 Task: Slide 41 - Birthdays.
Action: Mouse moved to (33, 81)
Screenshot: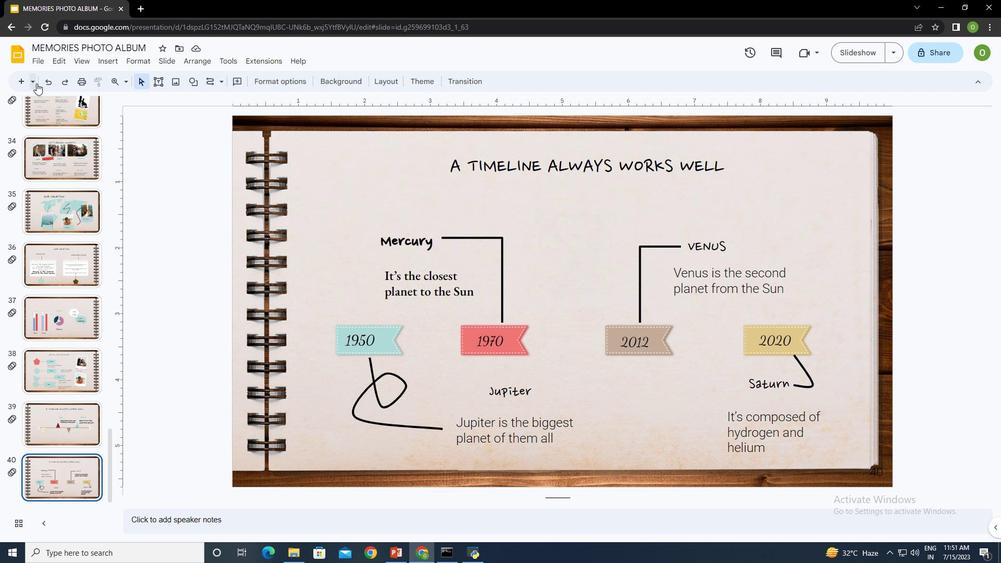 
Action: Mouse pressed left at (33, 81)
Screenshot: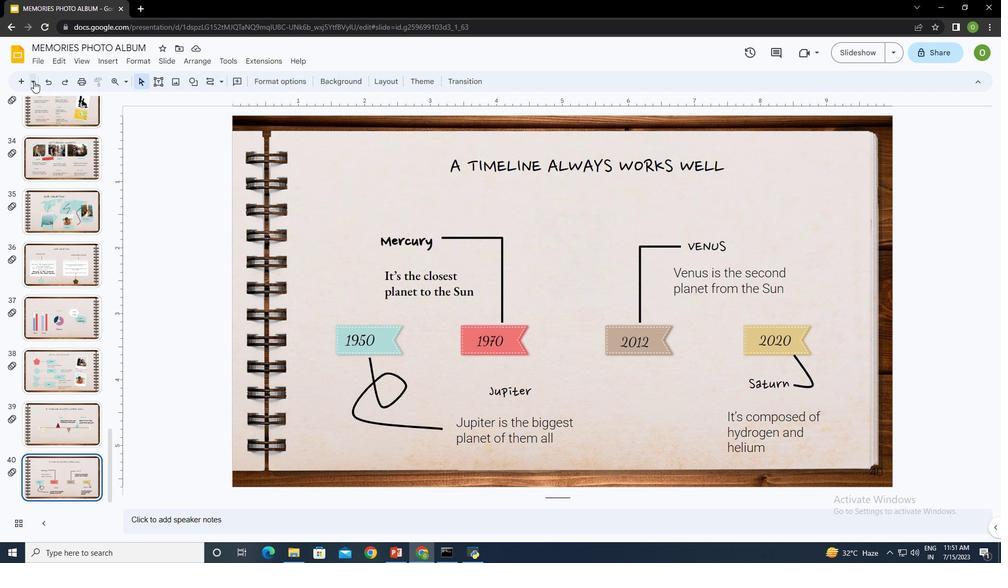 
Action: Mouse moved to (129, 169)
Screenshot: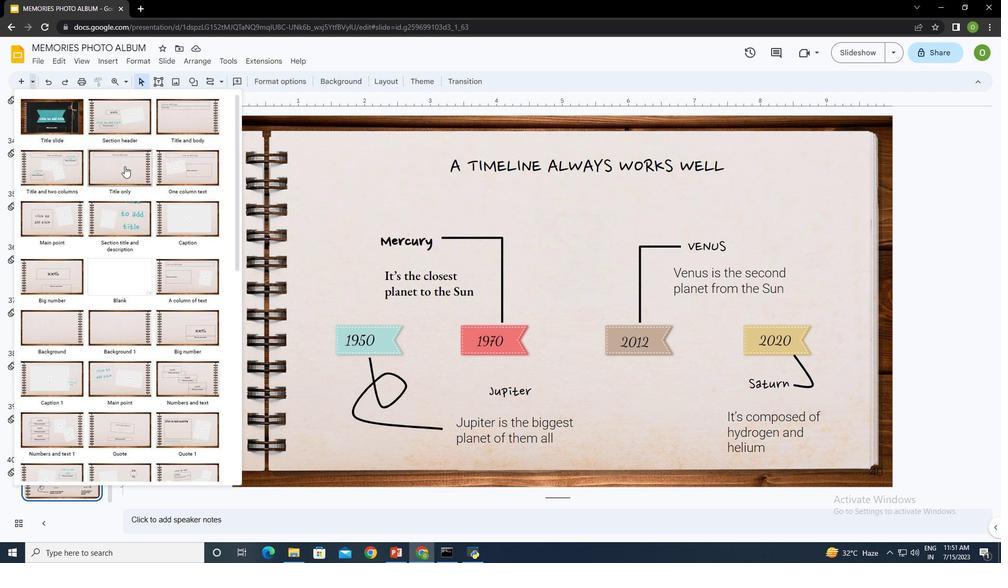 
Action: Mouse pressed left at (129, 169)
Screenshot: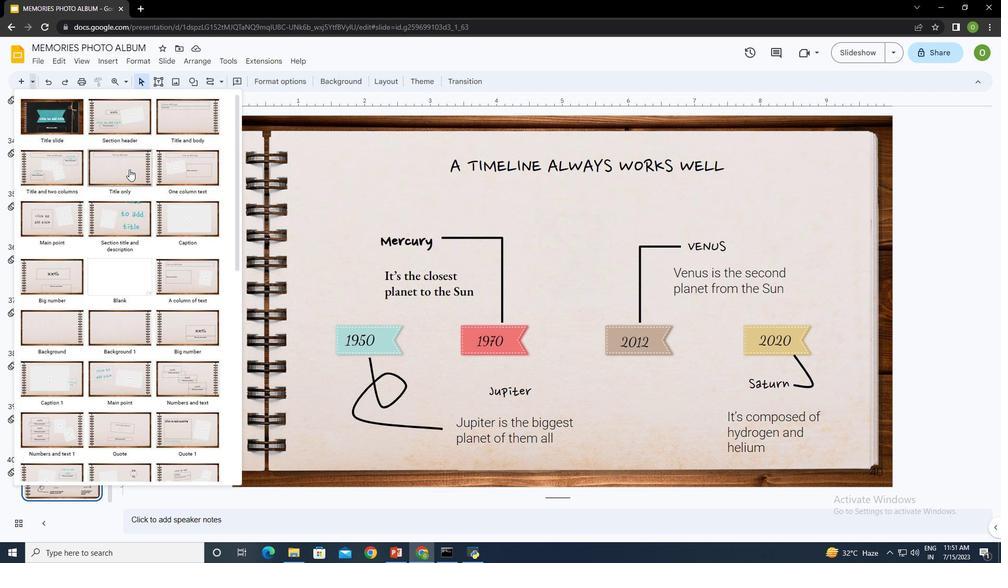 
Action: Mouse moved to (526, 160)
Screenshot: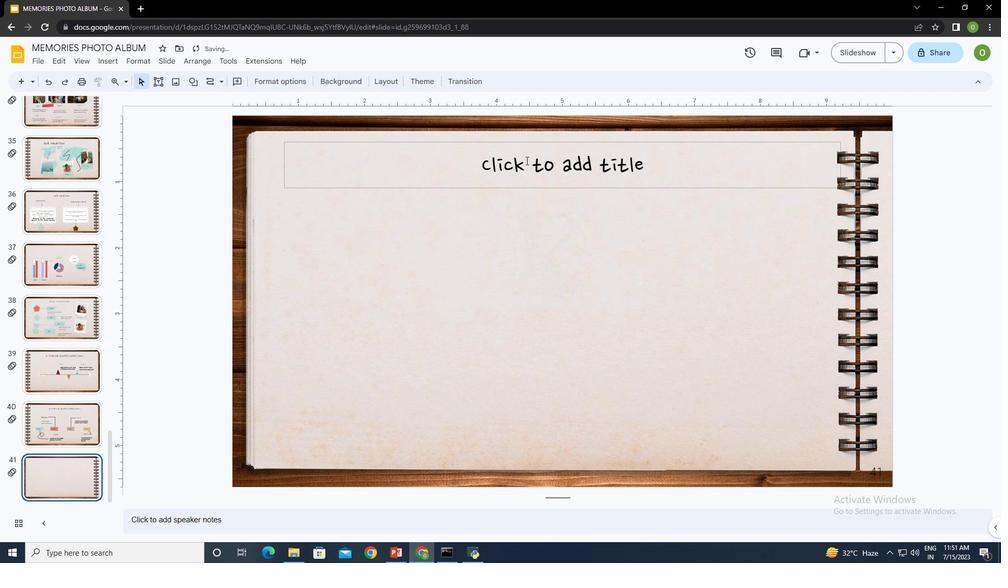 
Action: Mouse pressed left at (526, 160)
Screenshot: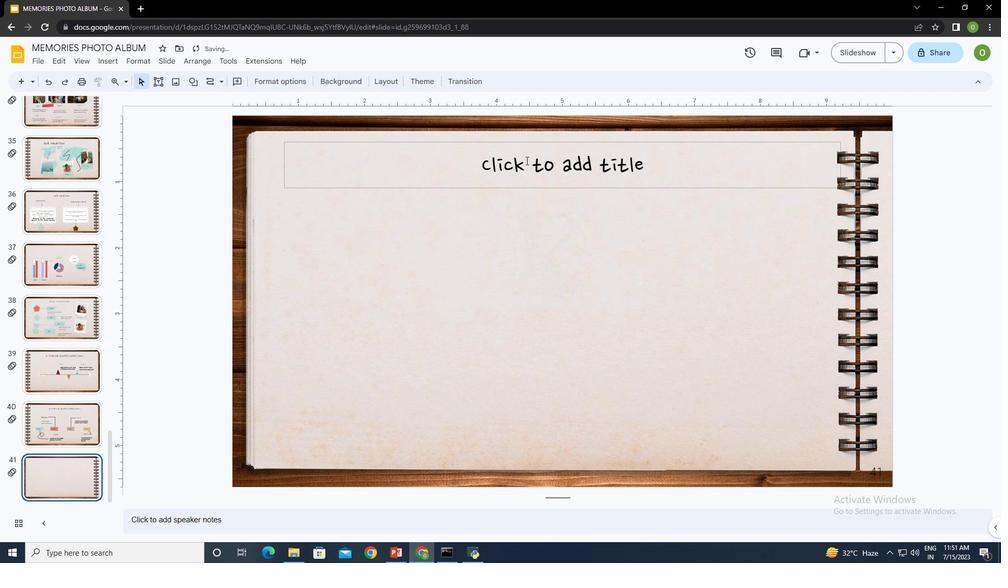 
Action: Key pressed <Key.shift><Key.shift><Key.shift><Key.shift><Key.shift><Key.shift><Key.shift>Bi<Key.backspace><Key.caps_lock>IRTG<Key.backspace>HDAY
Screenshot: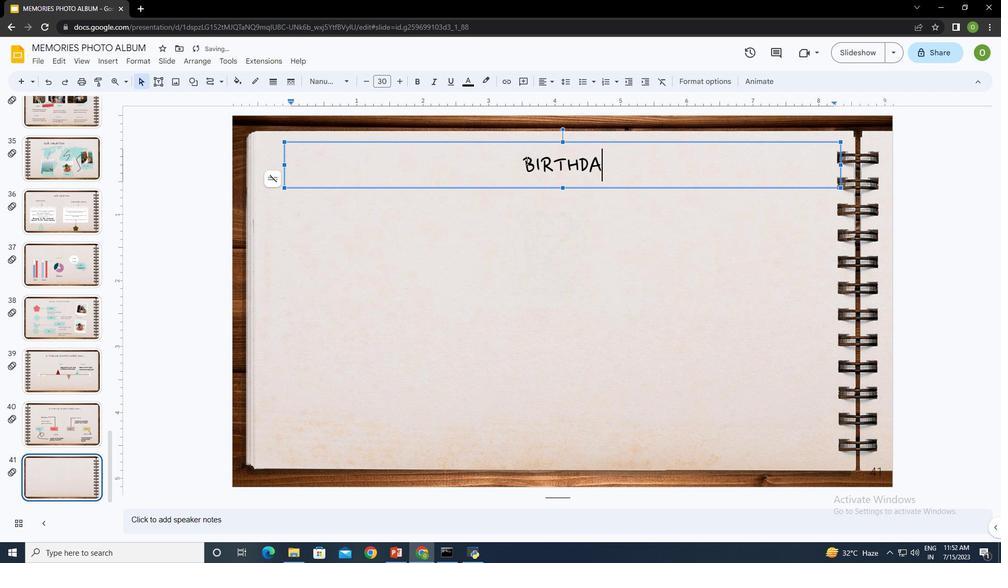 
Action: Mouse moved to (528, 153)
Screenshot: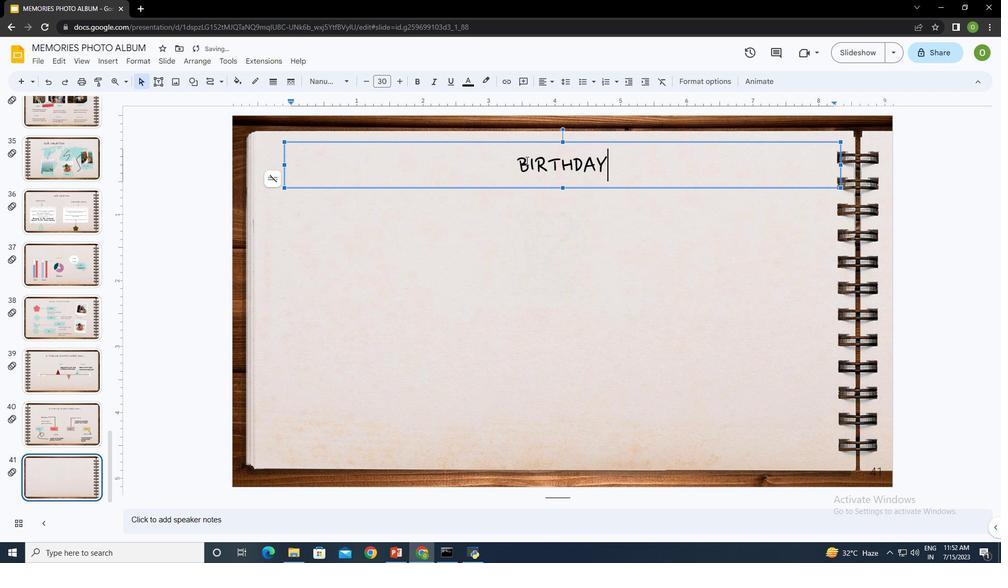 
Action: Key pressed S
Screenshot: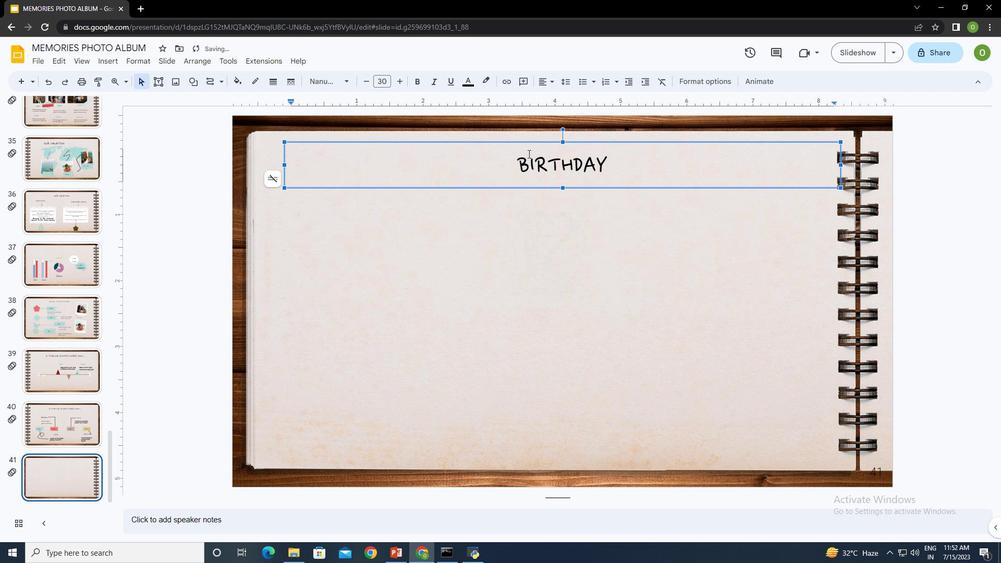 
Action: Mouse moved to (590, 223)
Screenshot: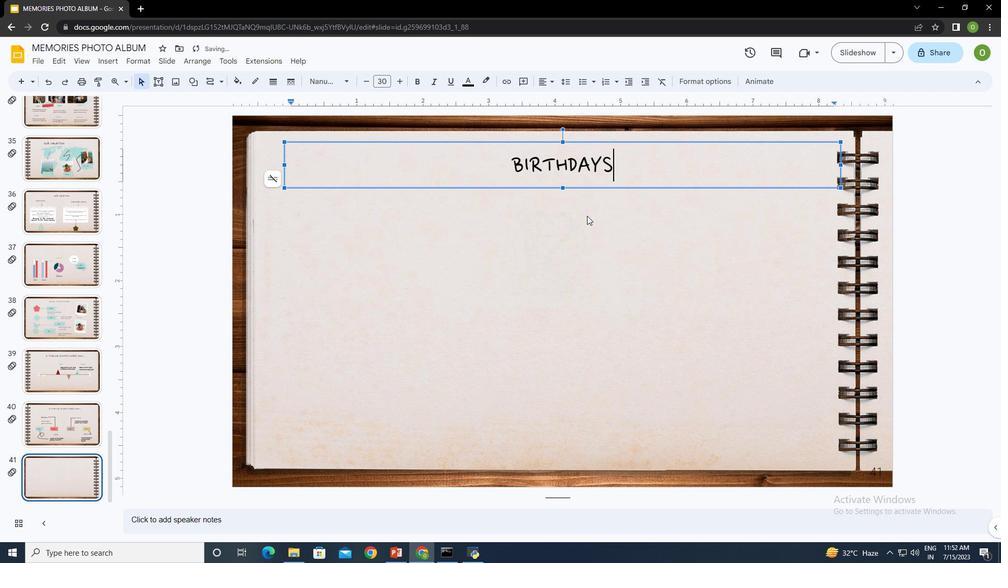 
Action: Mouse pressed left at (590, 223)
Screenshot: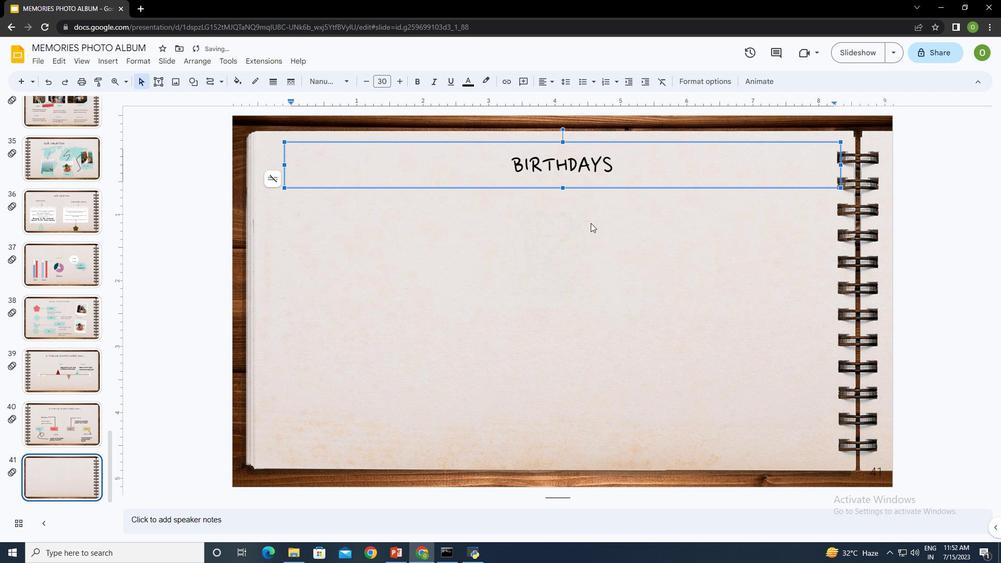 
Action: Mouse moved to (106, 60)
Screenshot: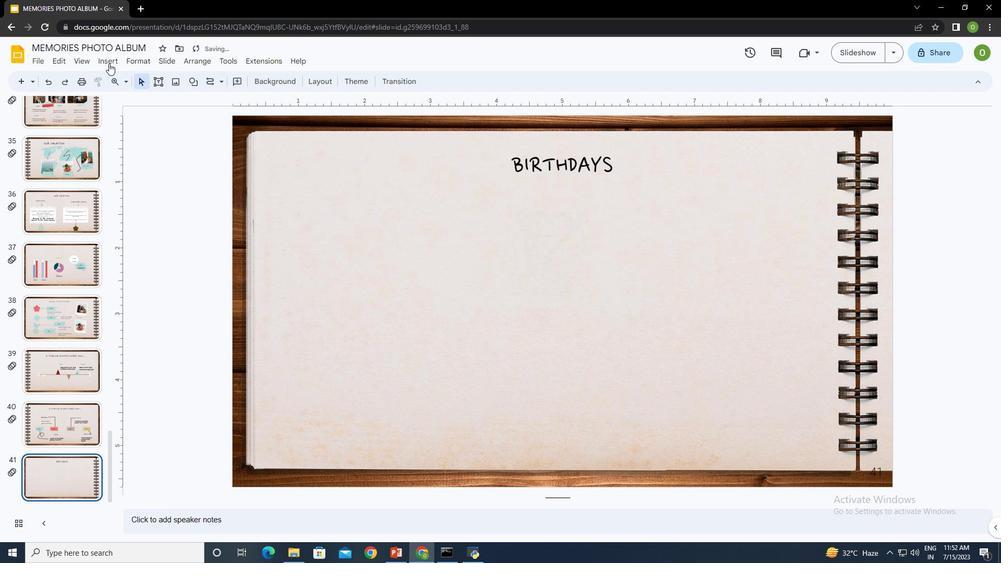 
Action: Mouse pressed left at (106, 60)
Screenshot: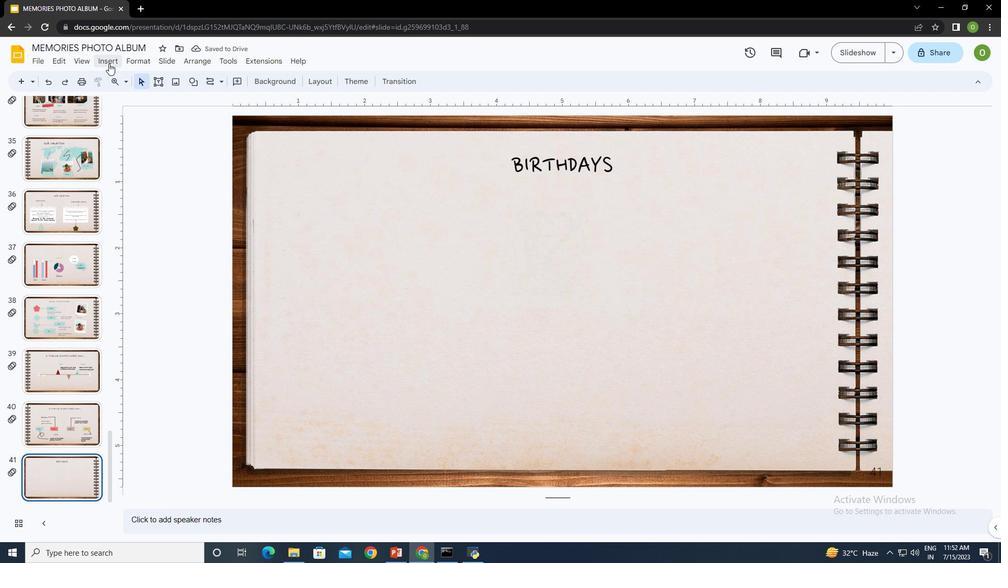
Action: Mouse moved to (336, 81)
Screenshot: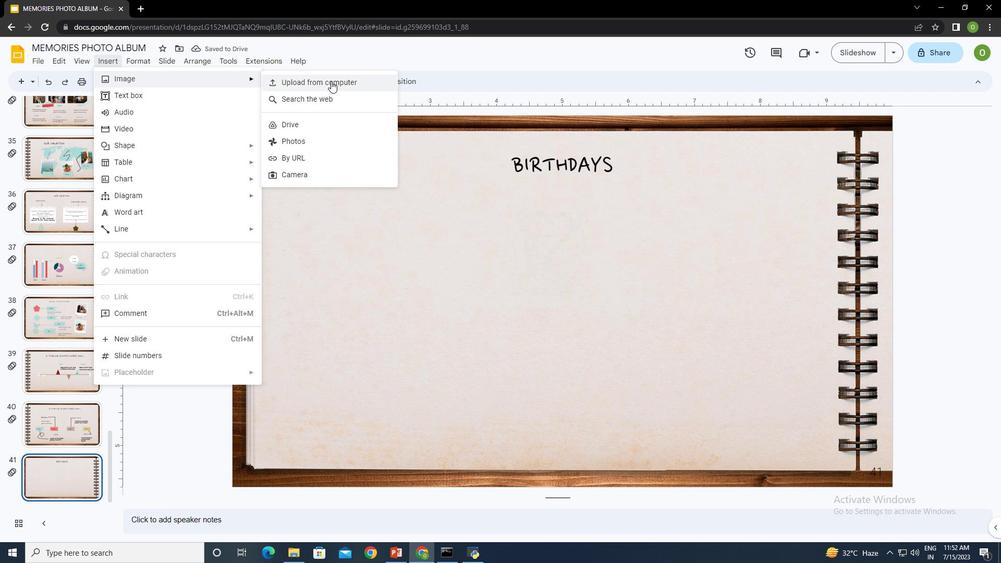 
Action: Mouse pressed left at (336, 81)
Screenshot: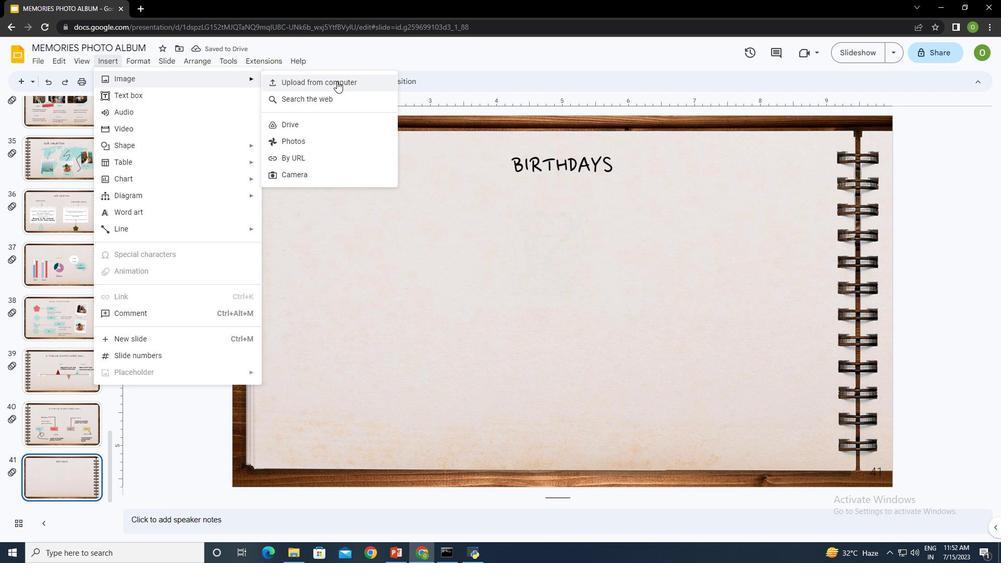 
Action: Mouse moved to (491, 88)
Screenshot: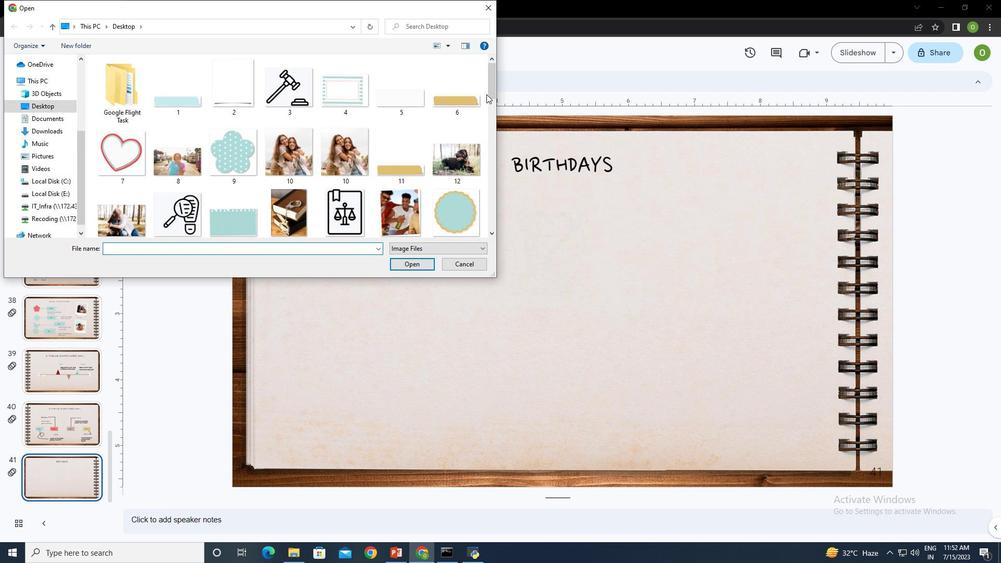 
Action: Mouse pressed left at (491, 88)
Screenshot: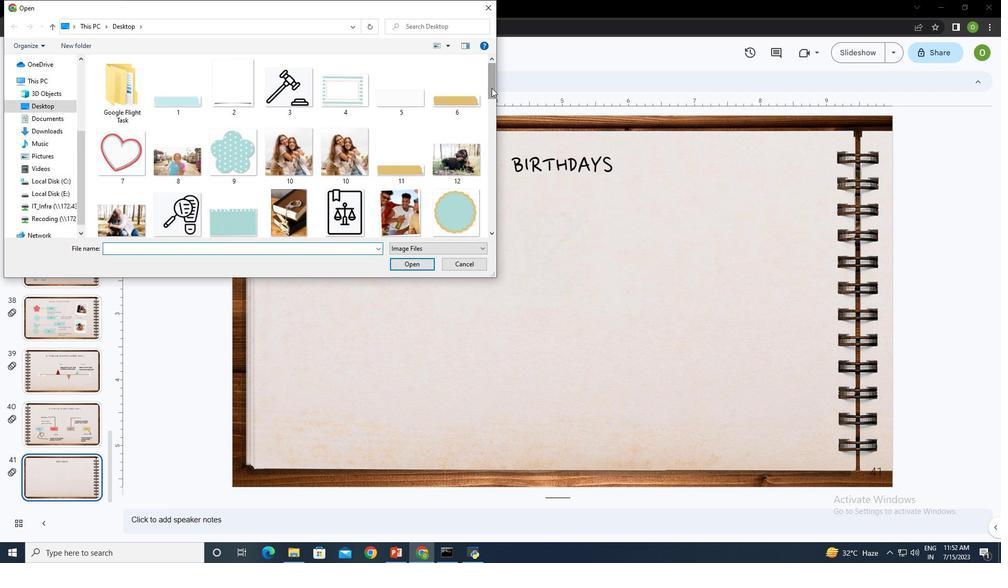 
Action: Mouse moved to (290, 141)
Screenshot: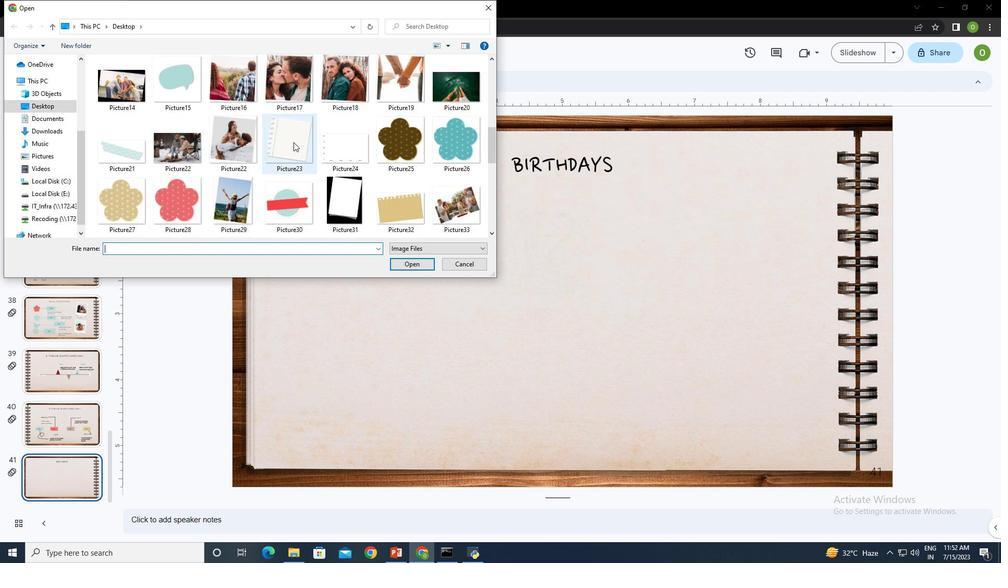 
Action: Mouse pressed left at (290, 141)
Screenshot: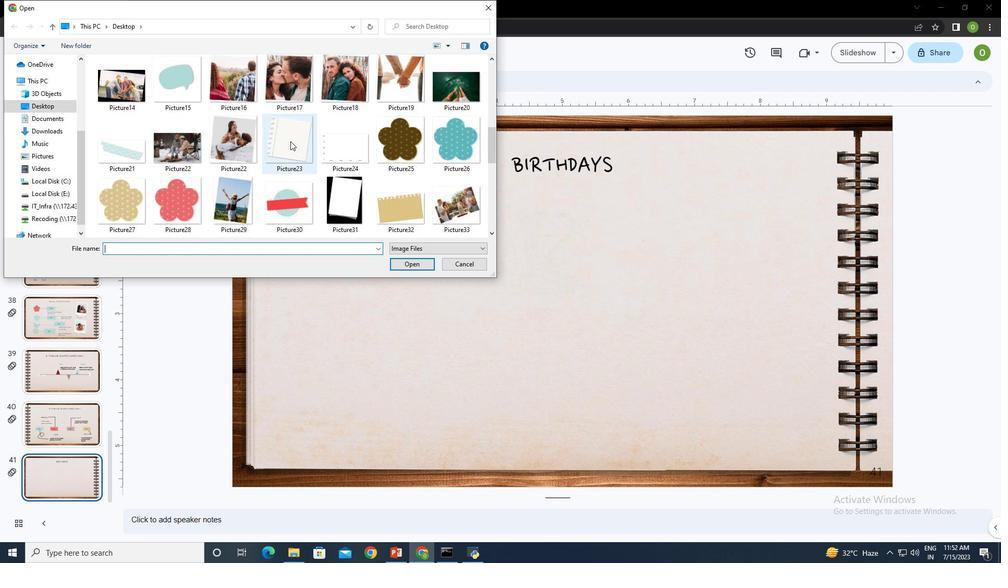 
Action: Mouse moved to (407, 264)
Screenshot: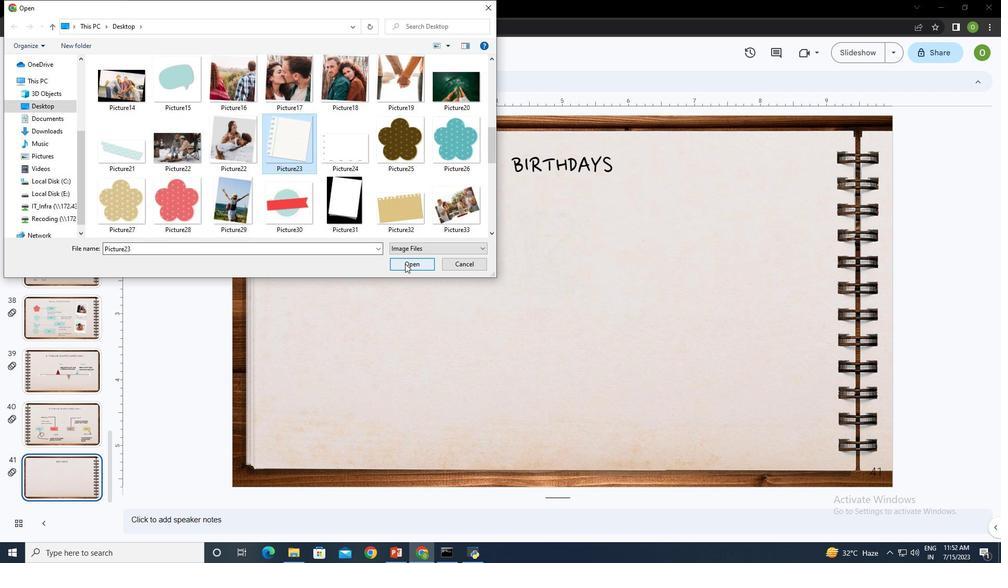 
Action: Mouse pressed left at (407, 264)
Screenshot: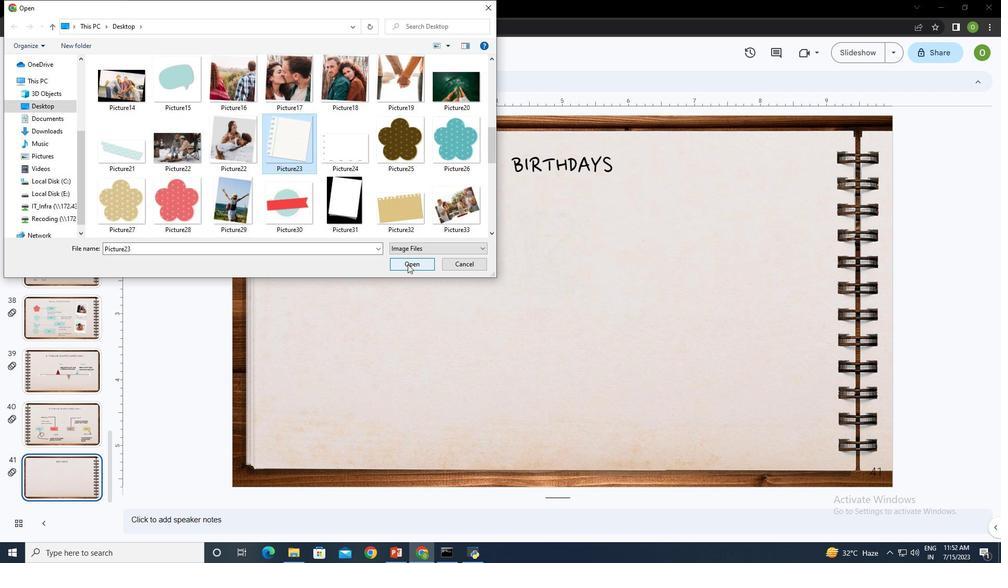 
Action: Mouse moved to (489, 446)
Screenshot: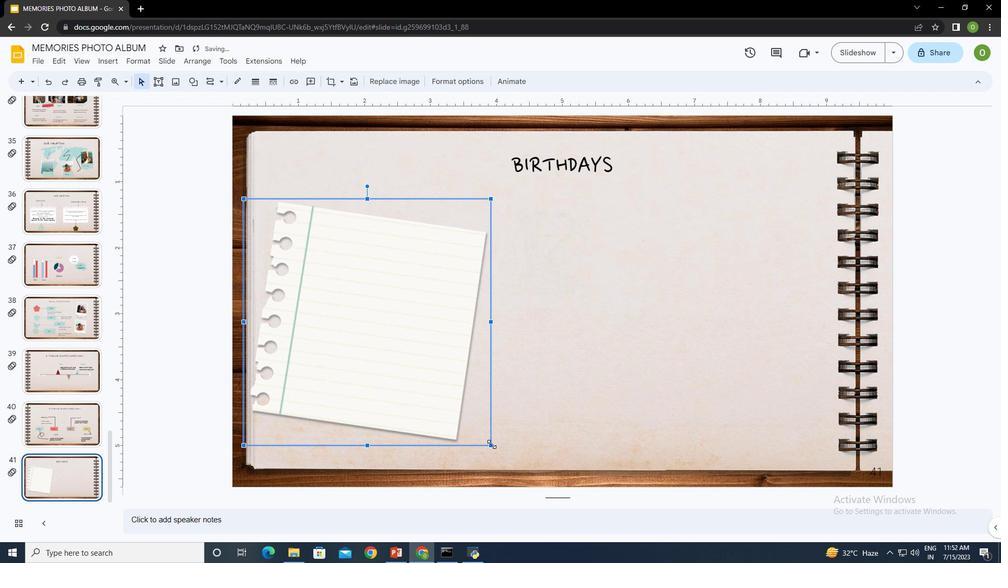 
Action: Mouse pressed left at (489, 446)
Screenshot: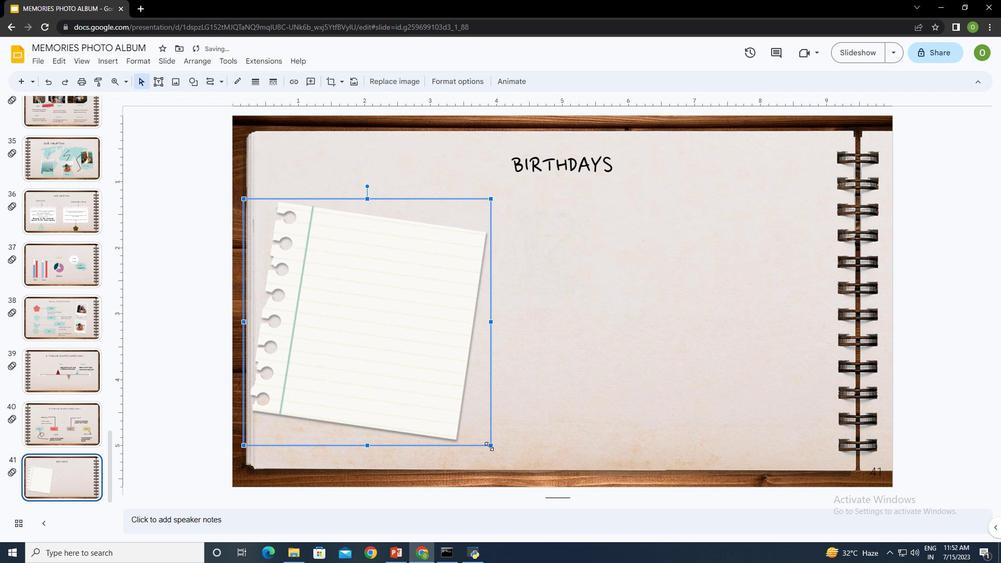 
Action: Mouse moved to (319, 184)
Screenshot: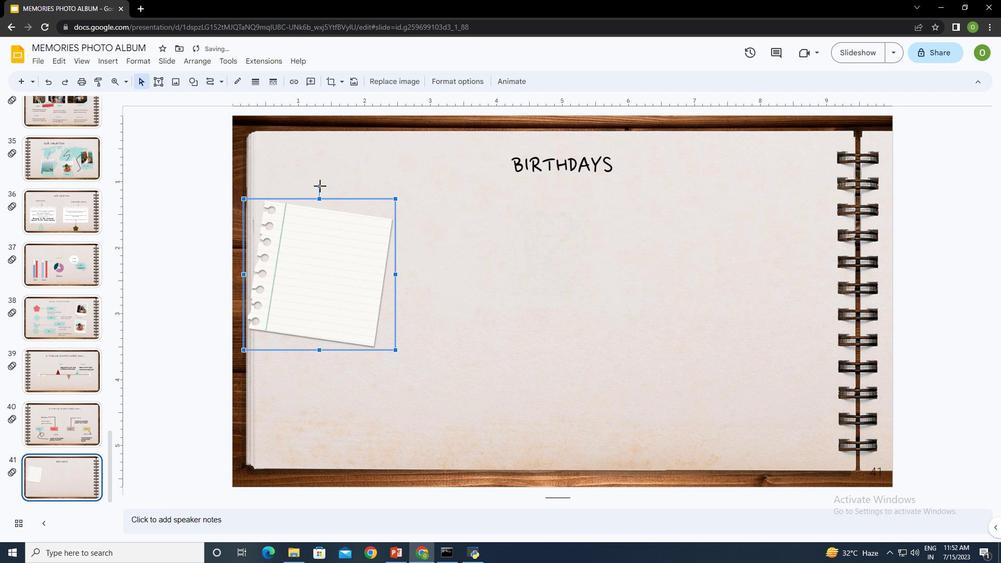 
Action: Mouse pressed left at (319, 184)
Screenshot: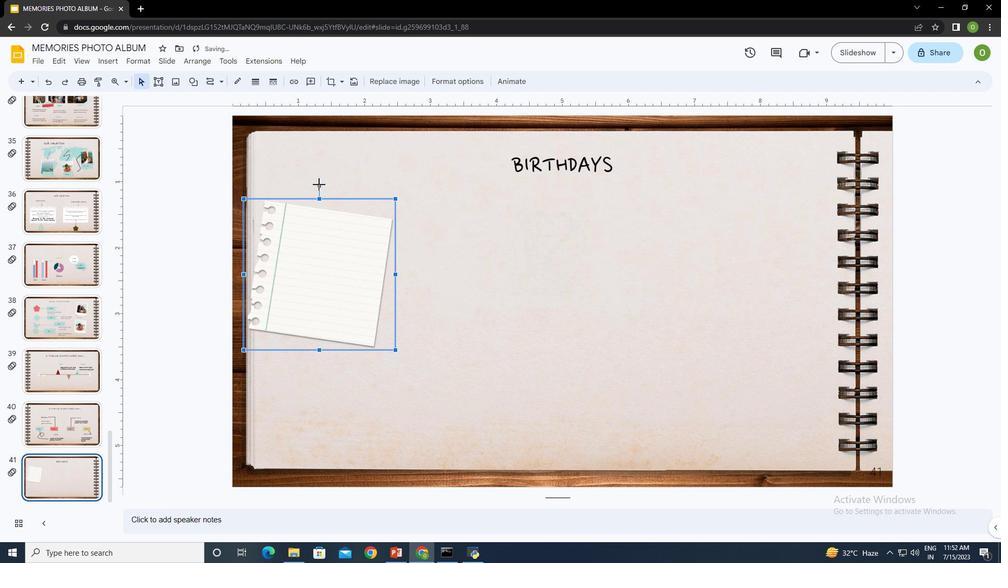 
Action: Mouse moved to (311, 263)
Screenshot: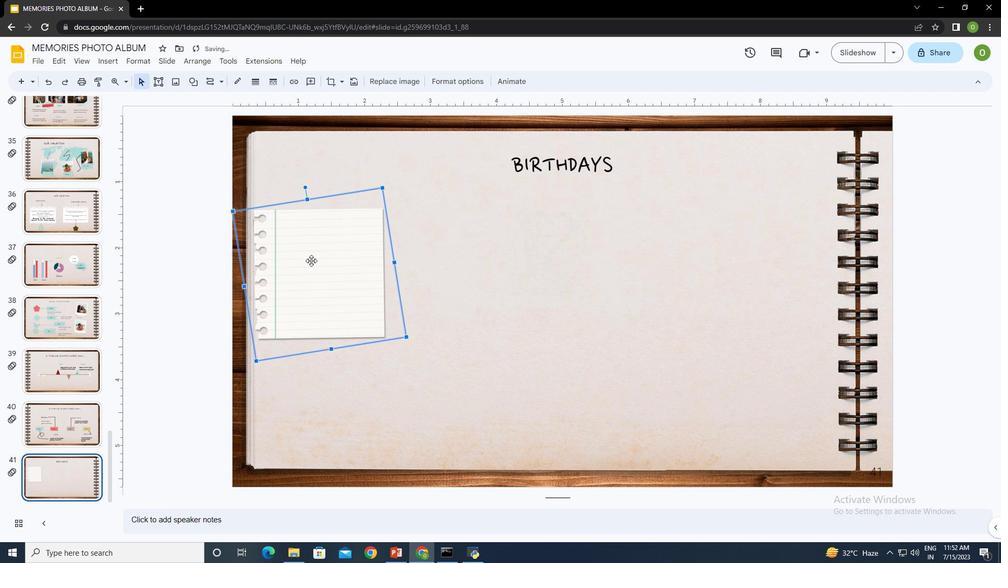 
Action: Mouse pressed left at (311, 263)
Screenshot: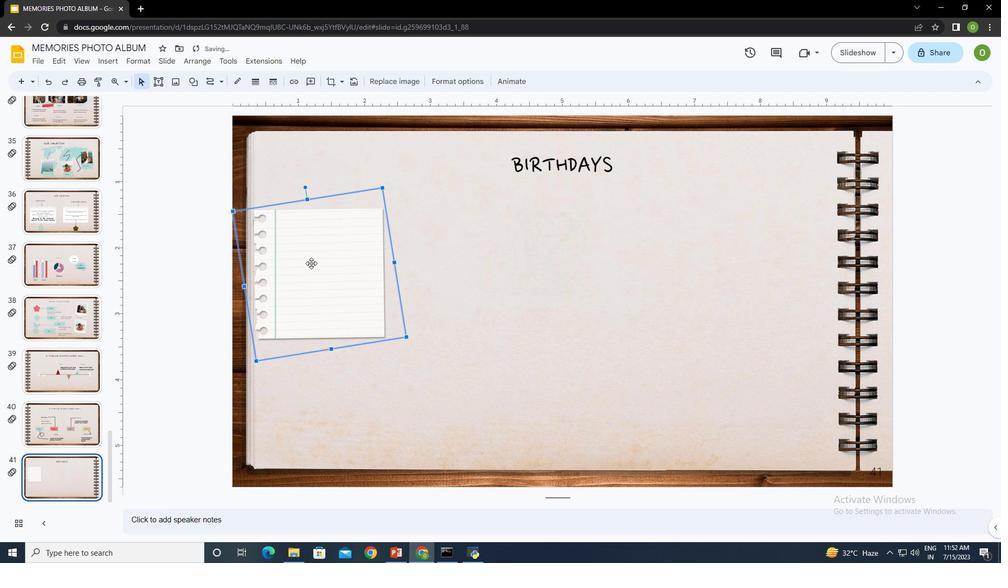
Action: Mouse moved to (436, 341)
Screenshot: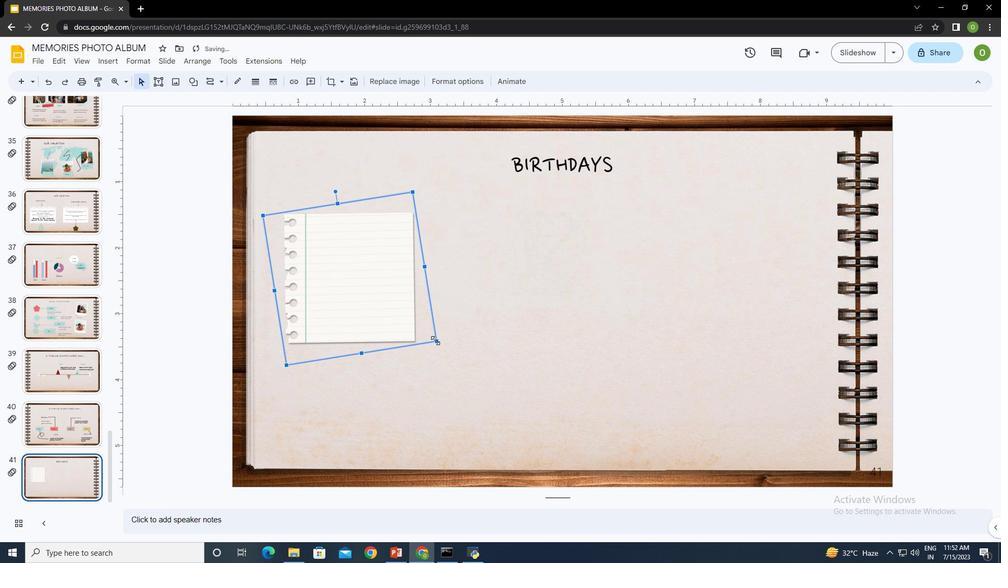 
Action: Mouse pressed left at (436, 341)
Screenshot: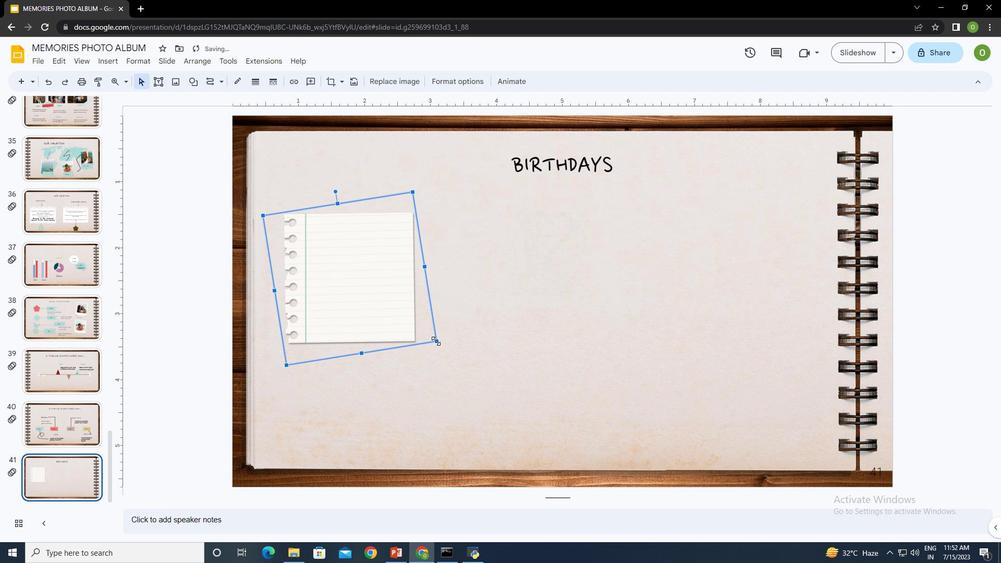
Action: Mouse moved to (344, 216)
Screenshot: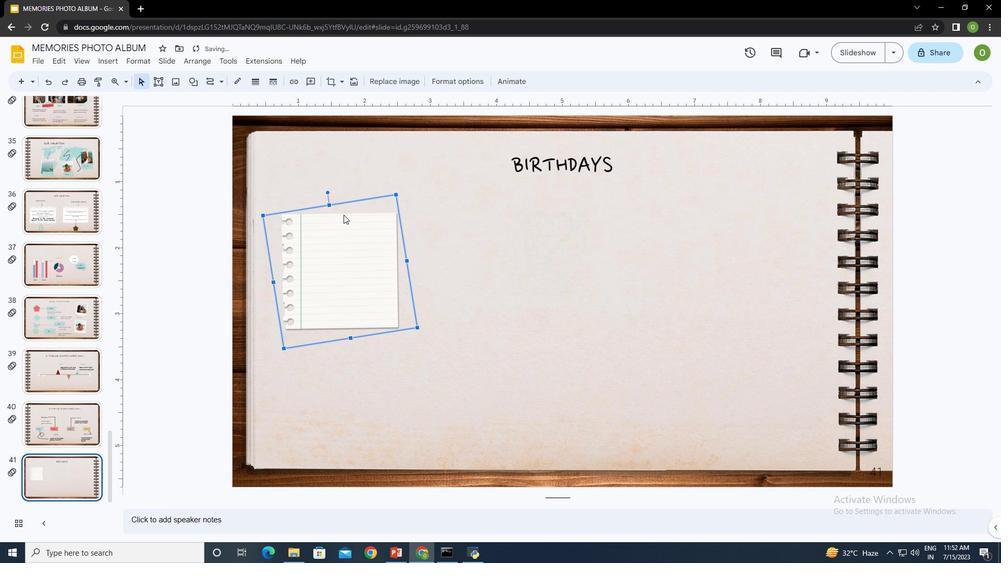 
Action: Mouse pressed left at (344, 216)
Screenshot: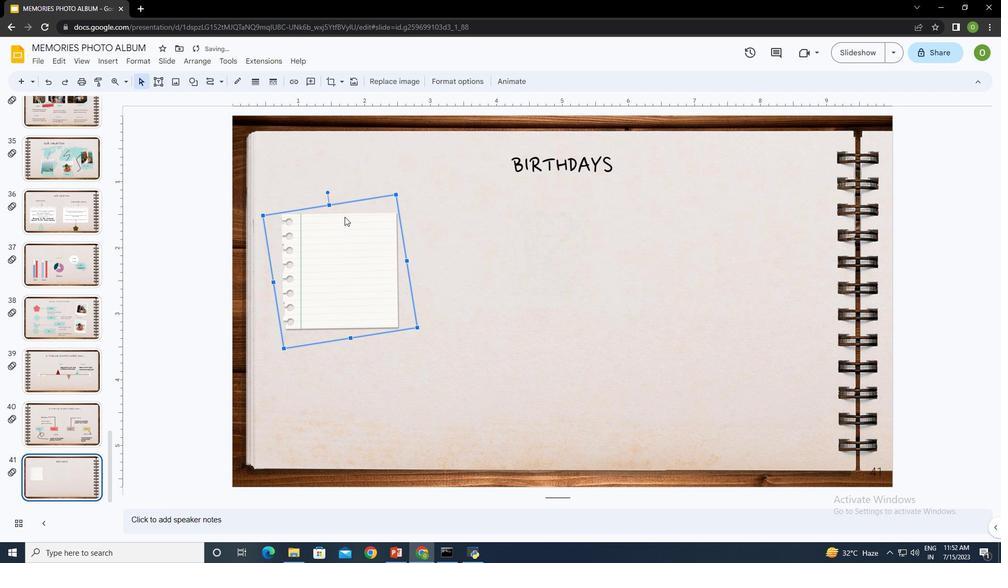 
Action: Mouse moved to (351, 260)
Screenshot: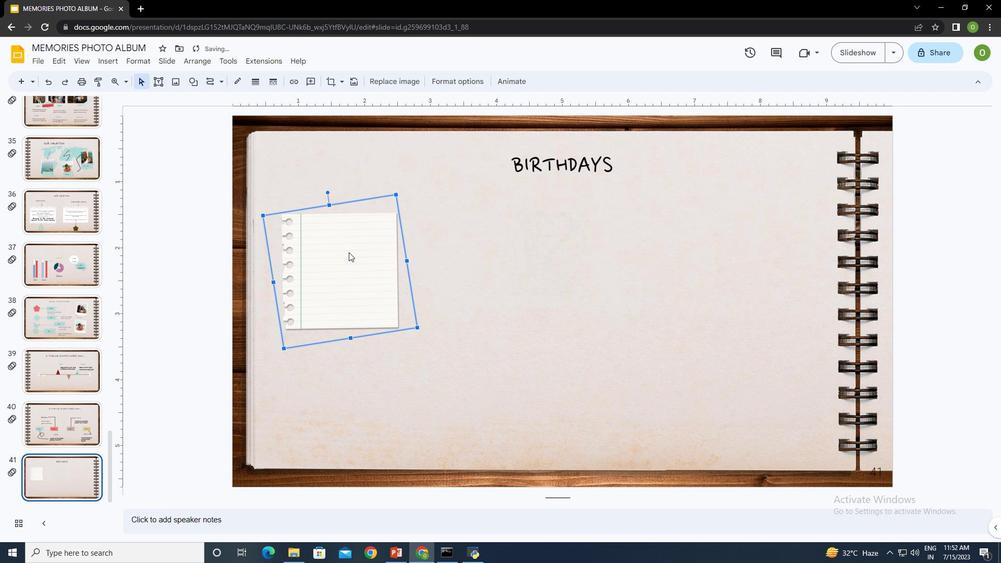 
Action: Mouse pressed left at (351, 260)
Screenshot: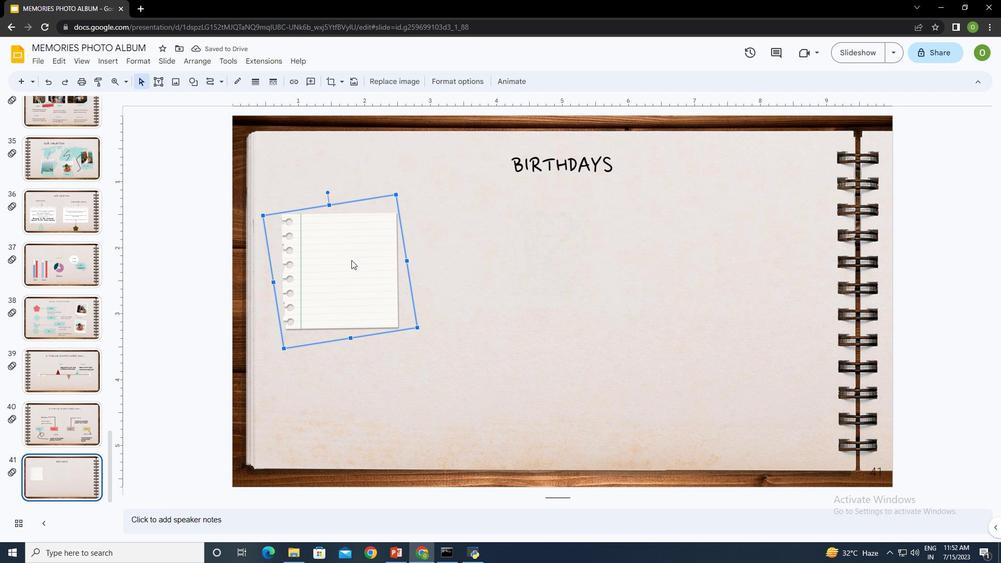 
Action: Mouse moved to (365, 266)
Screenshot: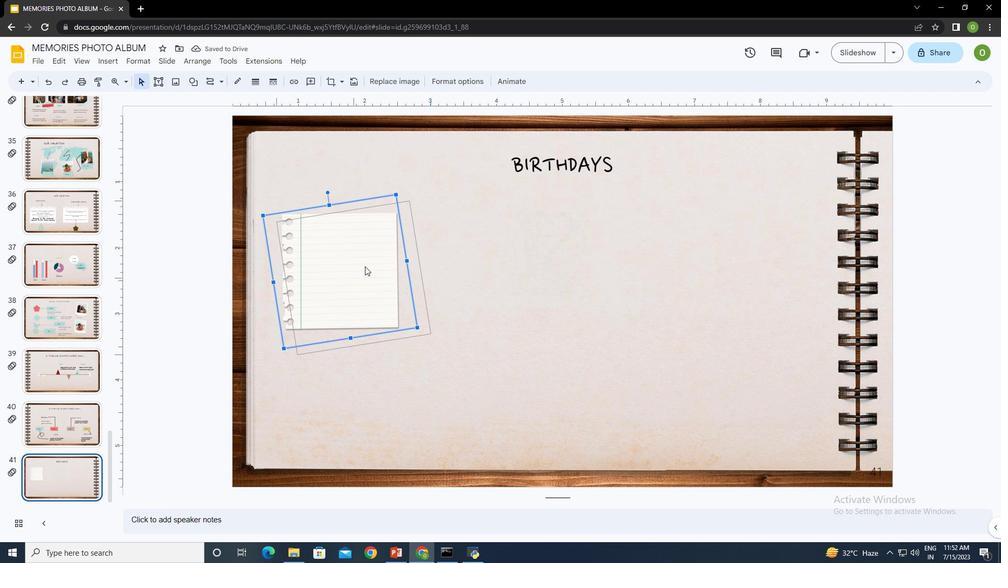 
Action: Mouse pressed left at (365, 266)
Screenshot: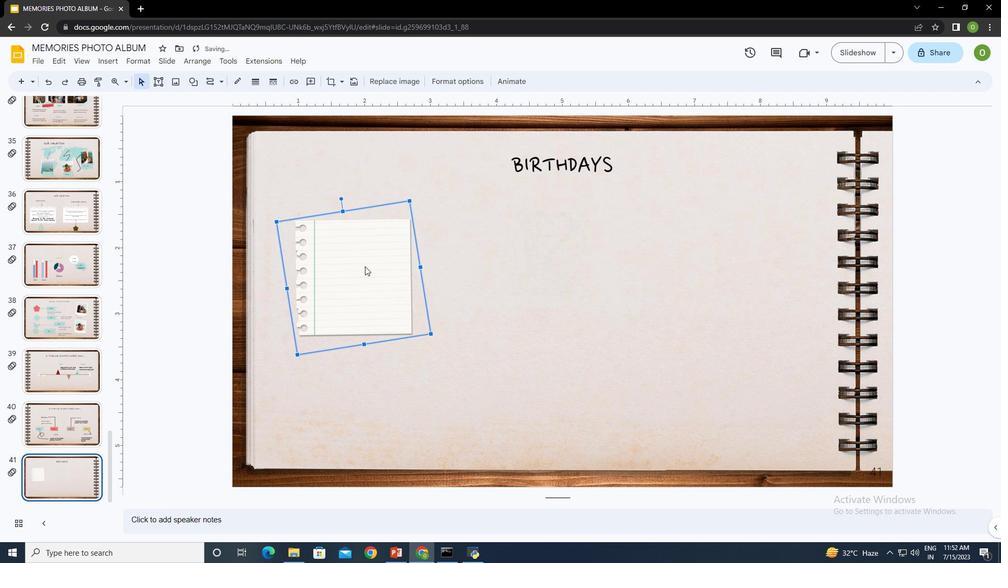 
Action: Mouse moved to (364, 256)
Screenshot: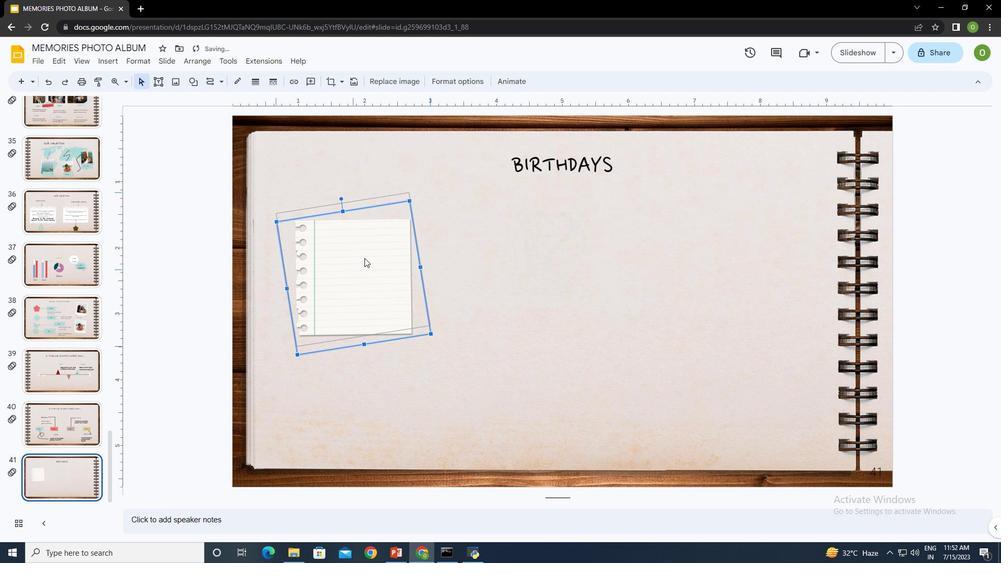 
Action: Mouse pressed left at (364, 256)
Screenshot: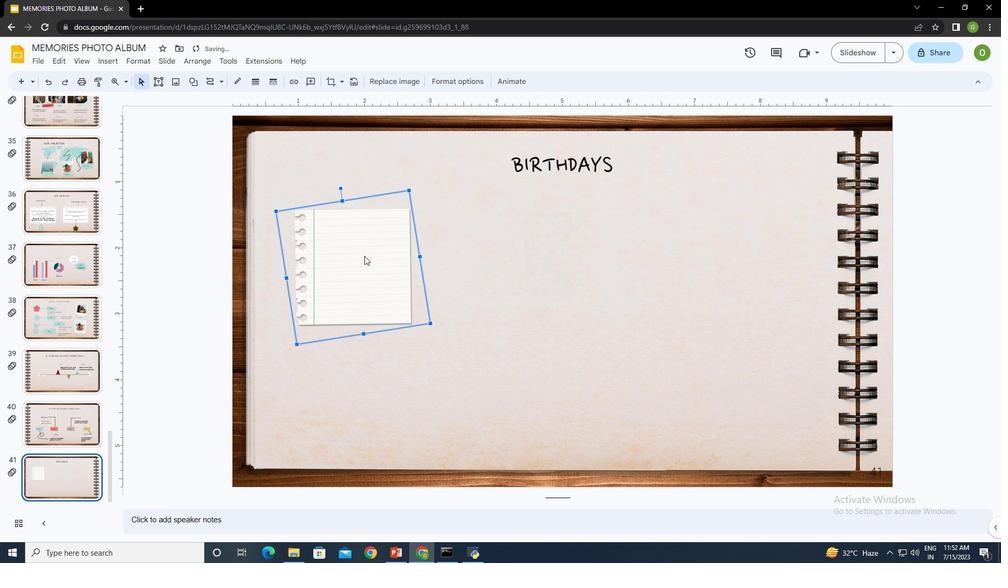 
Action: Mouse moved to (509, 276)
Screenshot: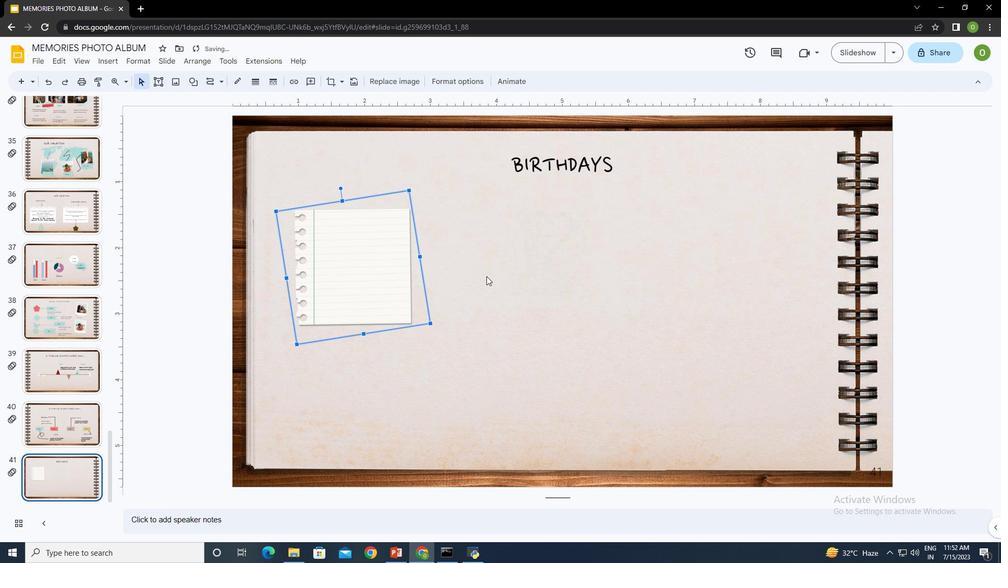 
Action: Mouse pressed left at (509, 276)
Screenshot: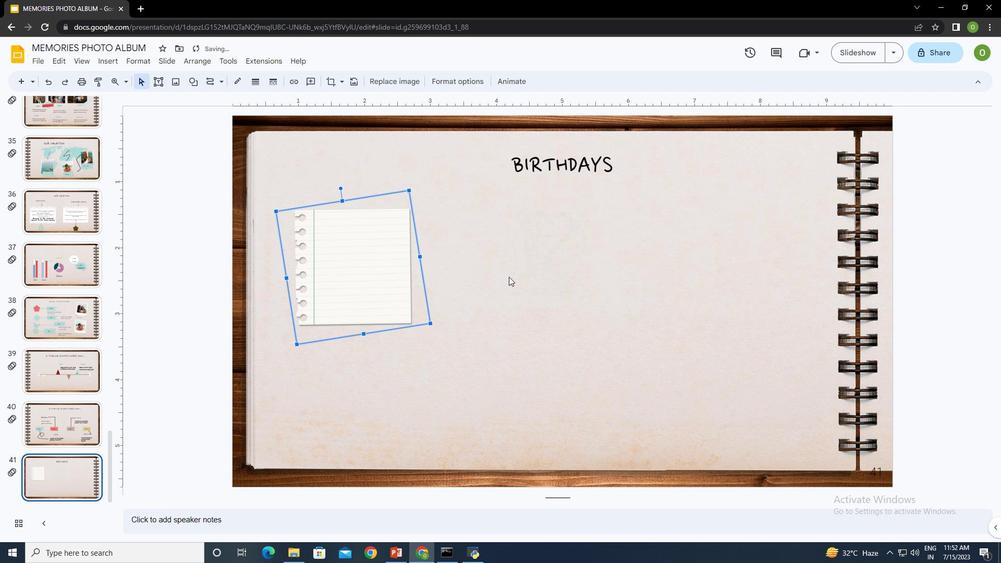 
Action: Mouse moved to (391, 249)
Screenshot: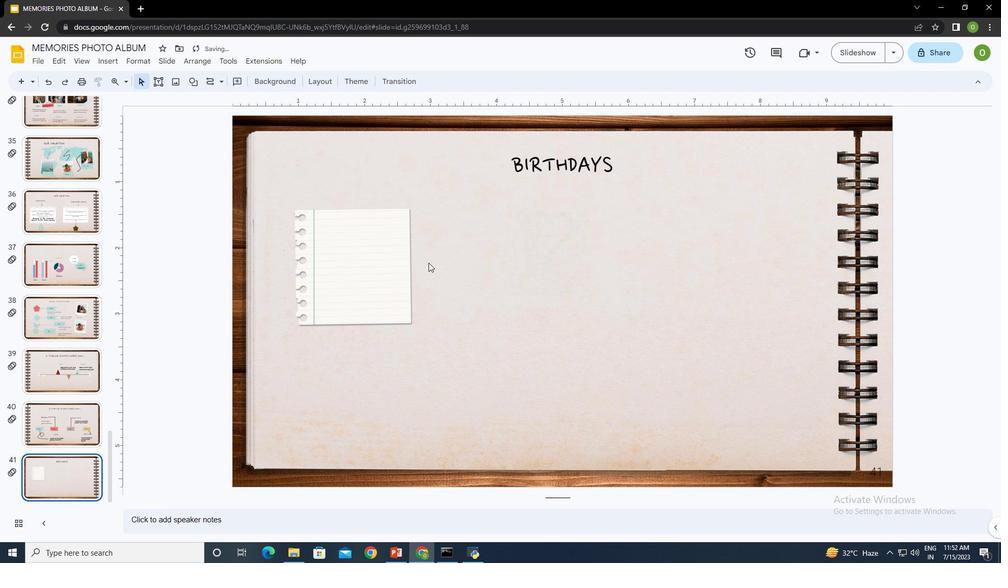 
Action: Mouse pressed left at (391, 249)
Screenshot: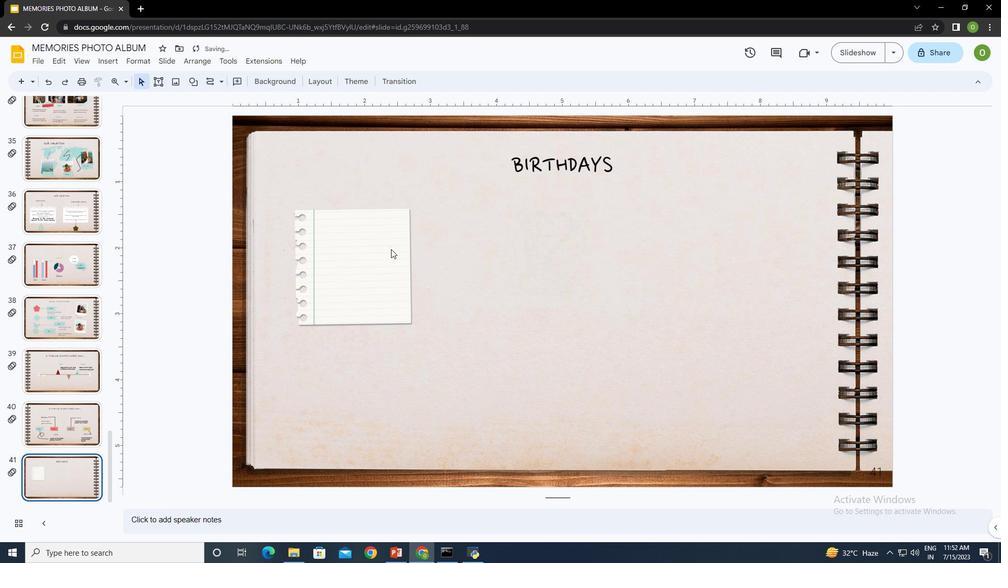 
Action: Mouse moved to (529, 249)
Screenshot: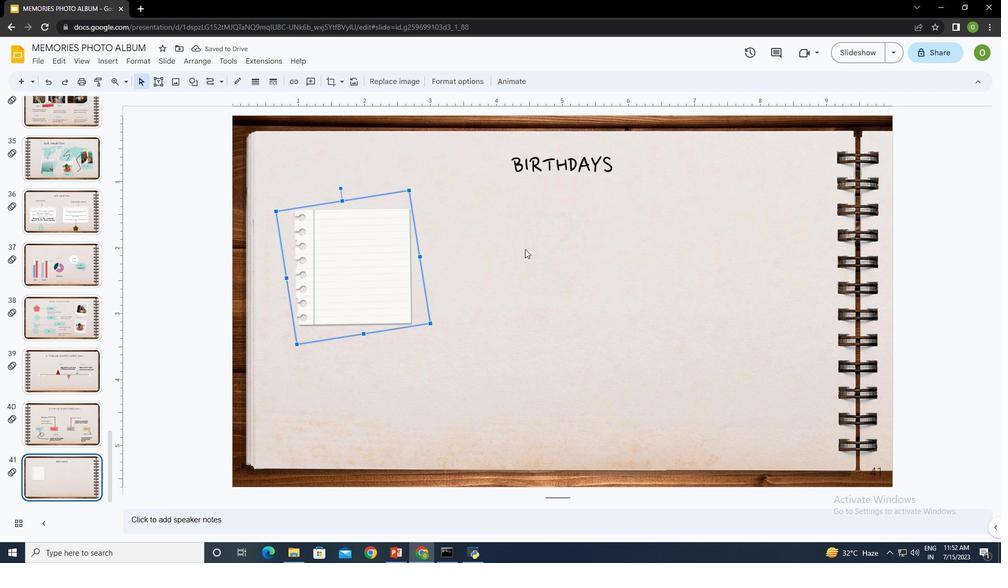
Action: Mouse pressed left at (529, 249)
Screenshot: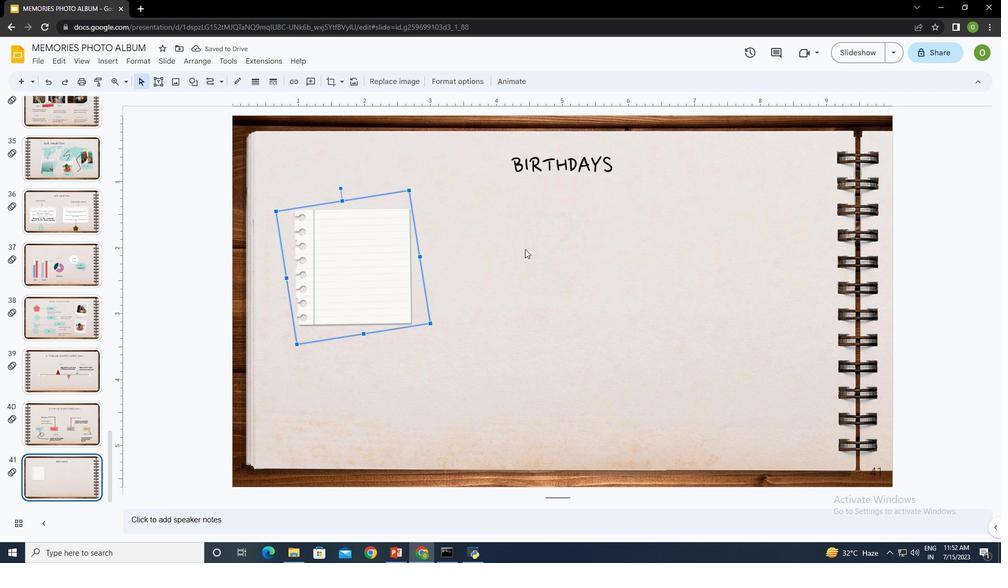 
Action: Mouse moved to (156, 79)
Screenshot: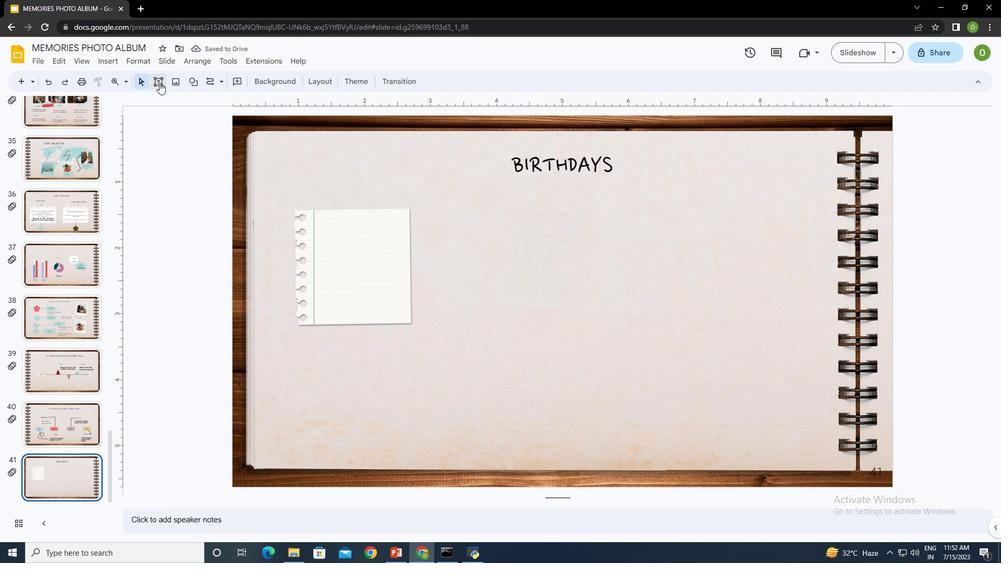
Action: Mouse pressed left at (156, 79)
Screenshot: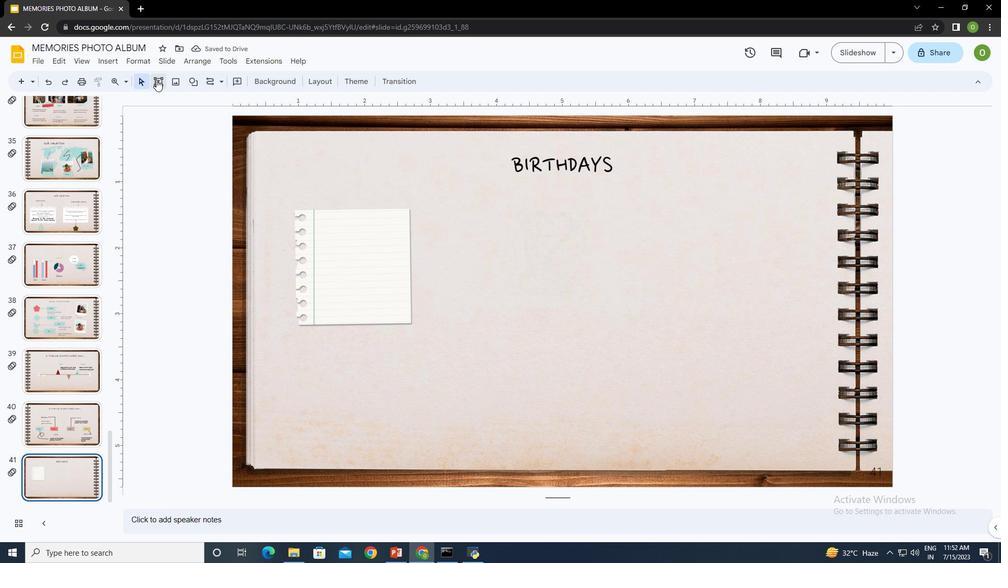 
Action: Mouse moved to (317, 210)
Screenshot: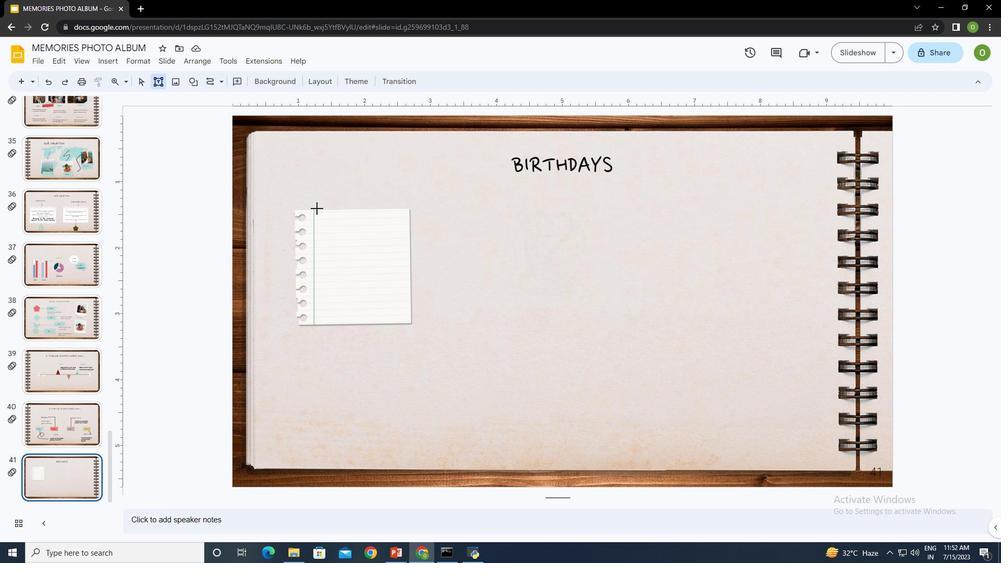 
Action: Mouse pressed left at (317, 210)
Screenshot: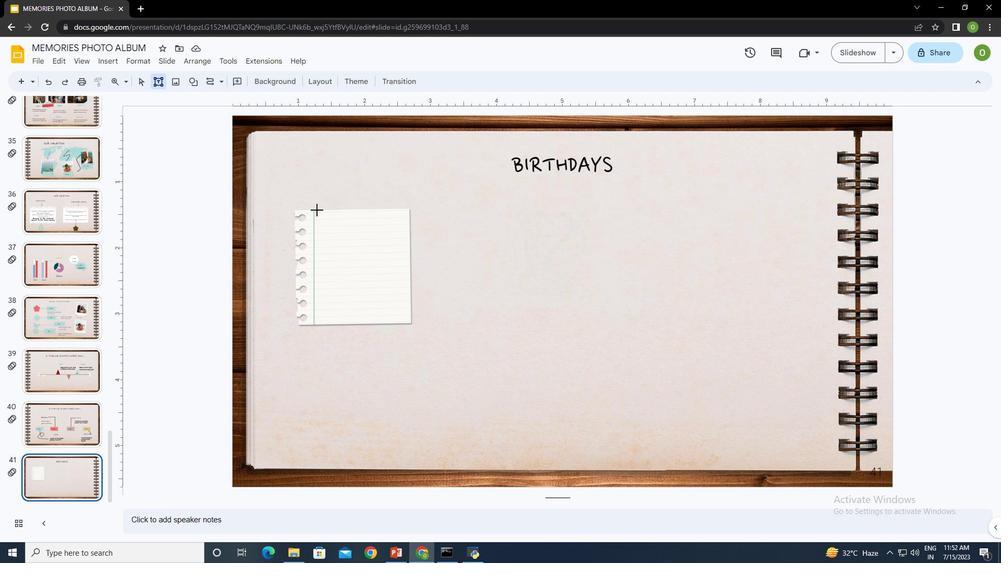 
Action: Mouse moved to (318, 264)
Screenshot: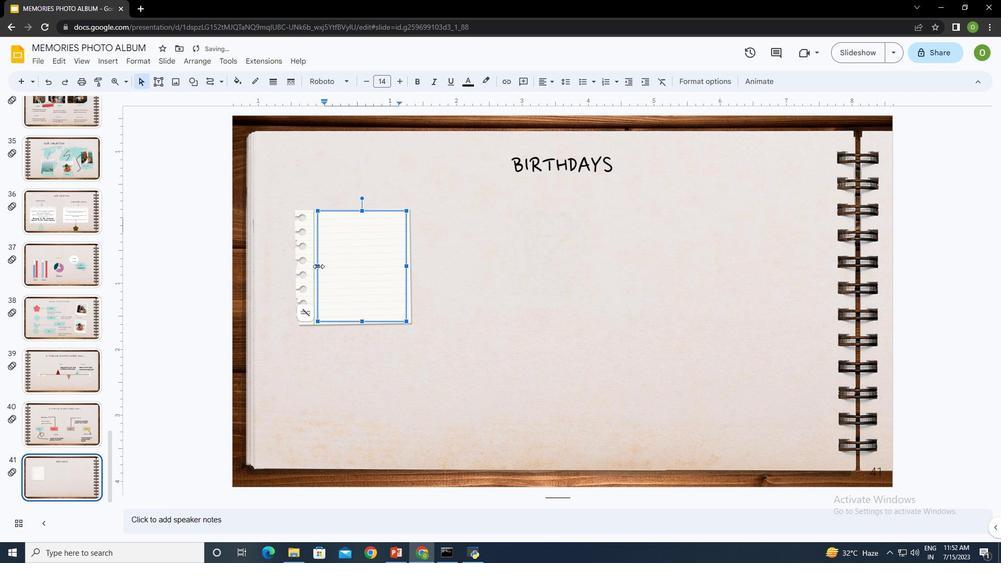 
Action: Mouse pressed left at (318, 264)
Screenshot: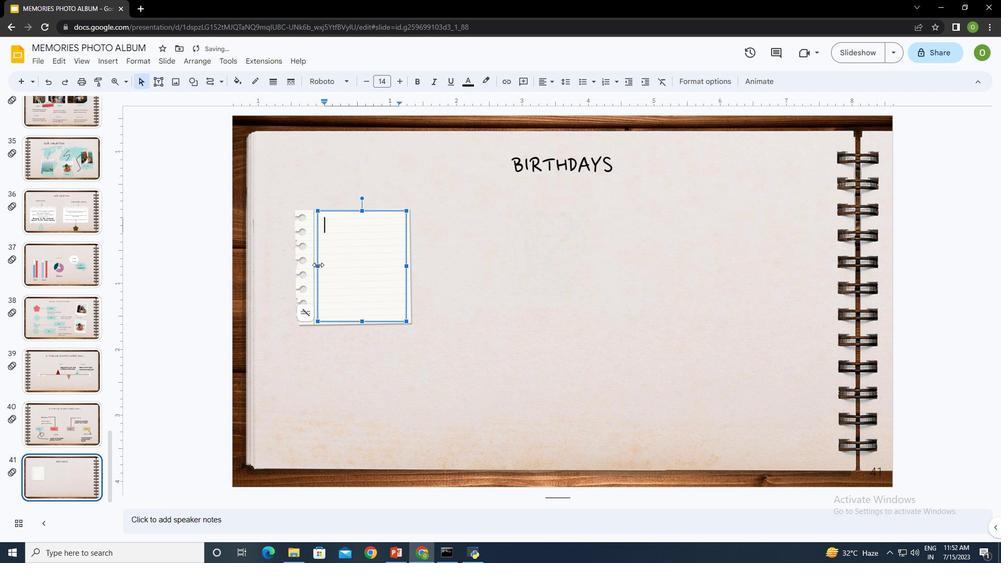 
Action: Mouse moved to (369, 262)
Screenshot: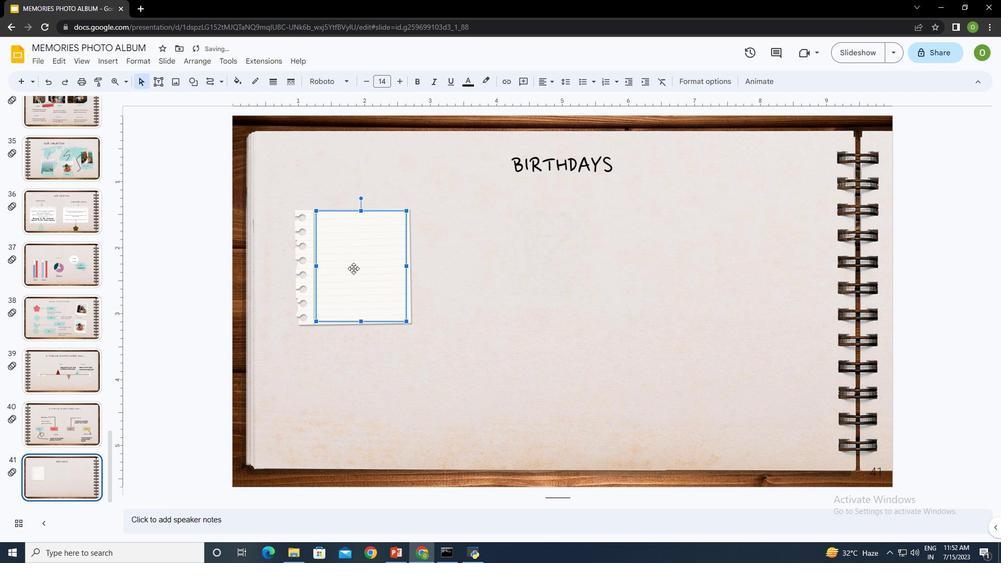 
Action: Mouse pressed left at (369, 262)
Screenshot: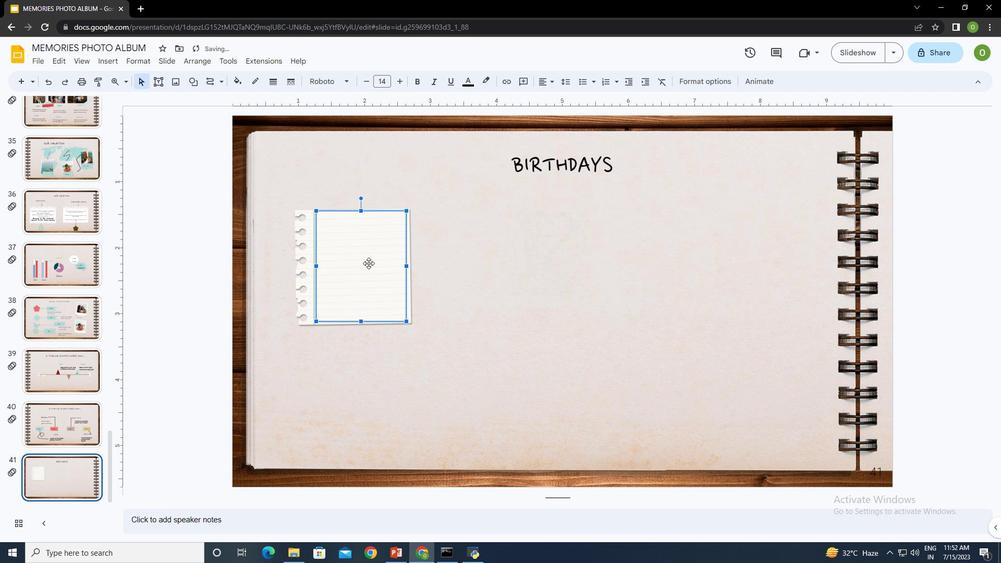
Action: Mouse moved to (239, 82)
Screenshot: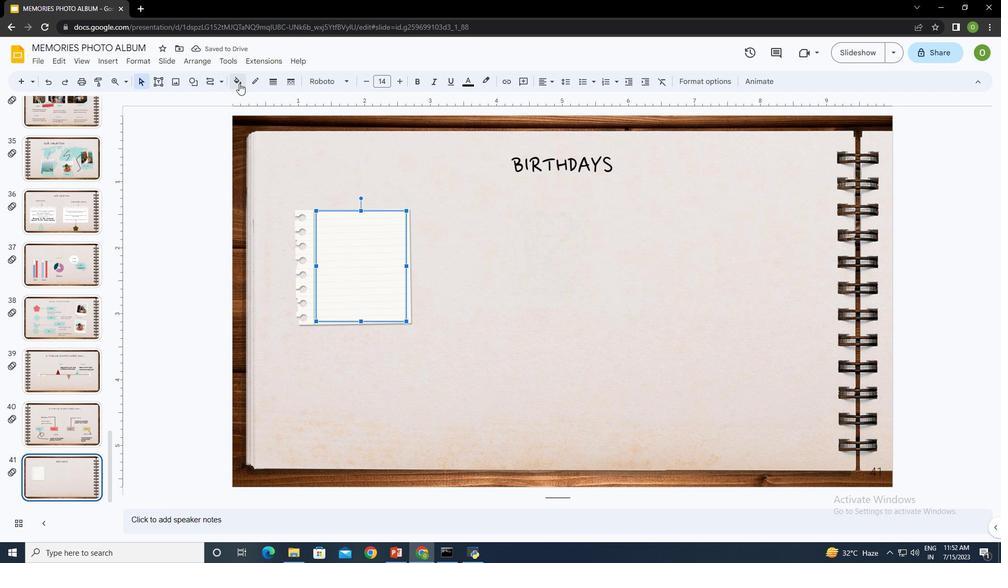 
Action: Mouse pressed left at (239, 82)
Screenshot: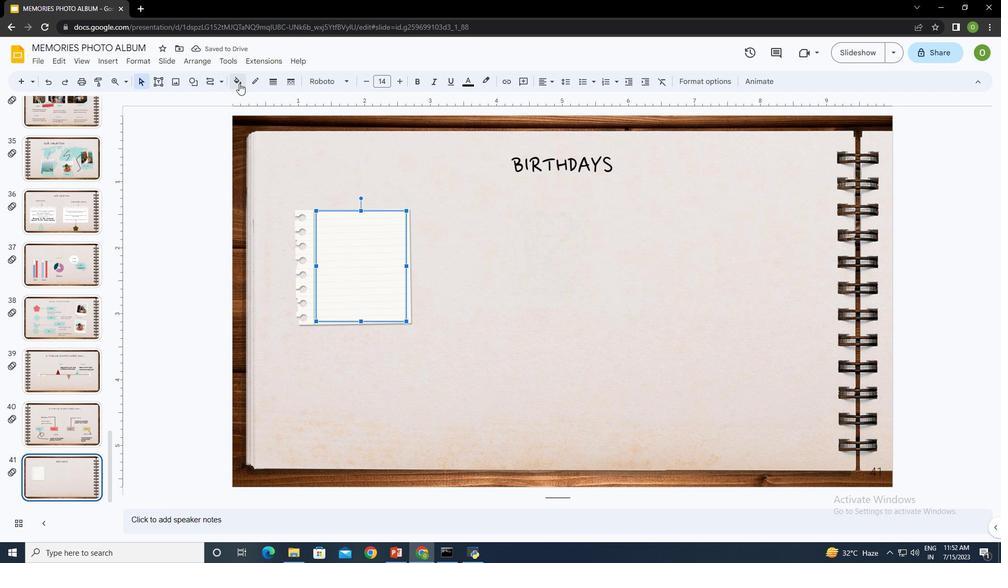 
Action: Mouse moved to (252, 132)
Screenshot: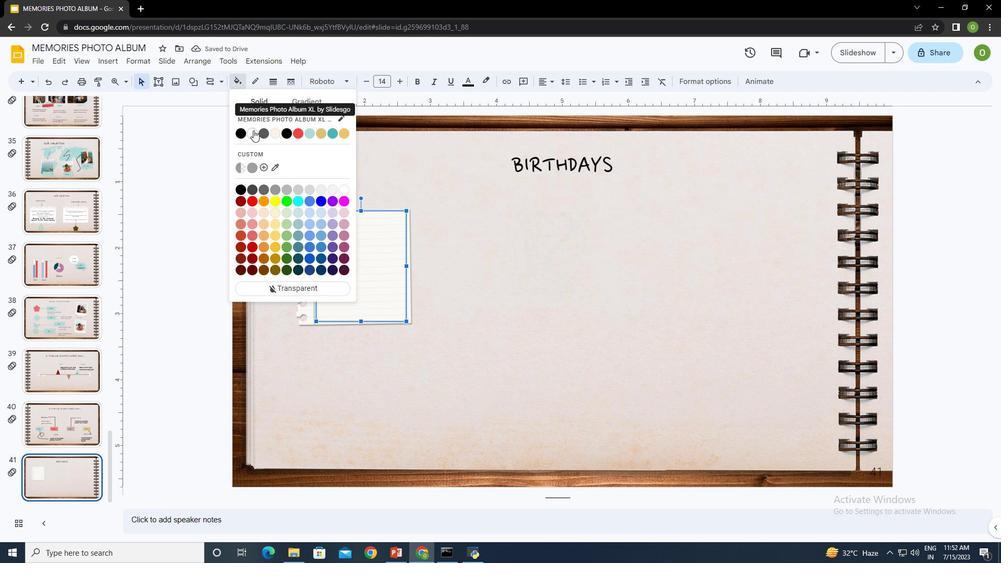 
Action: Mouse pressed left at (252, 132)
Screenshot: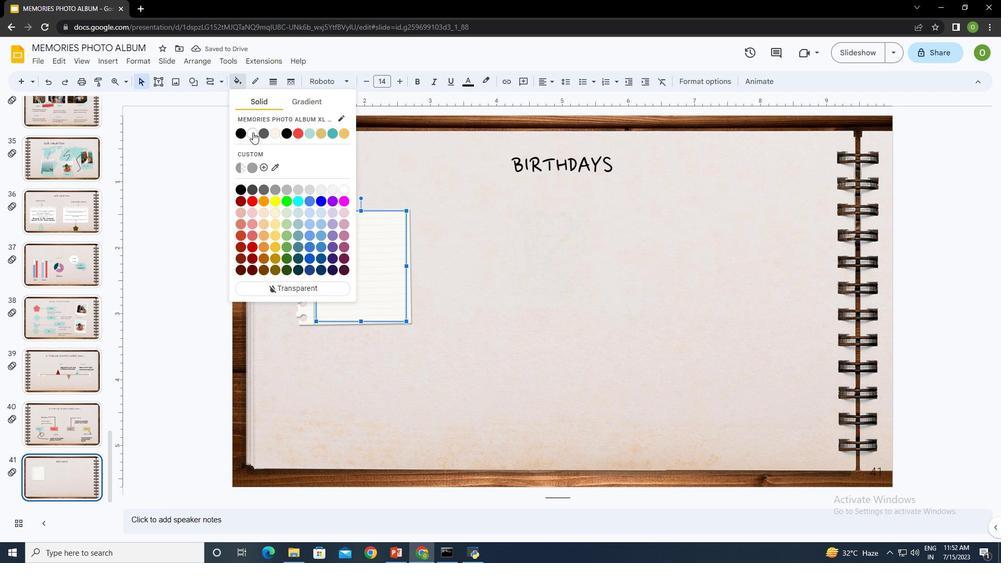 
Action: Mouse moved to (348, 242)
Screenshot: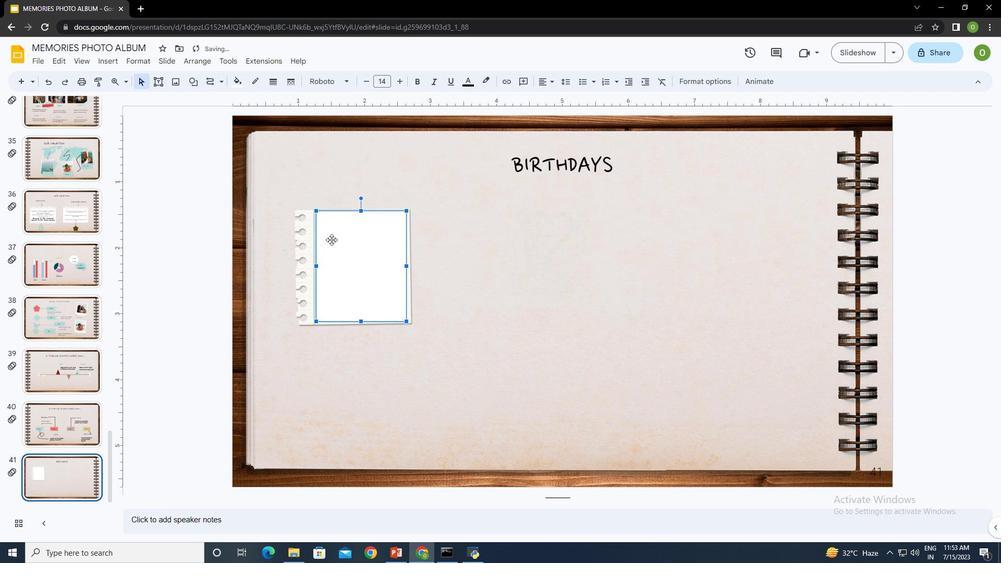 
Action: Mouse pressed left at (348, 242)
Screenshot: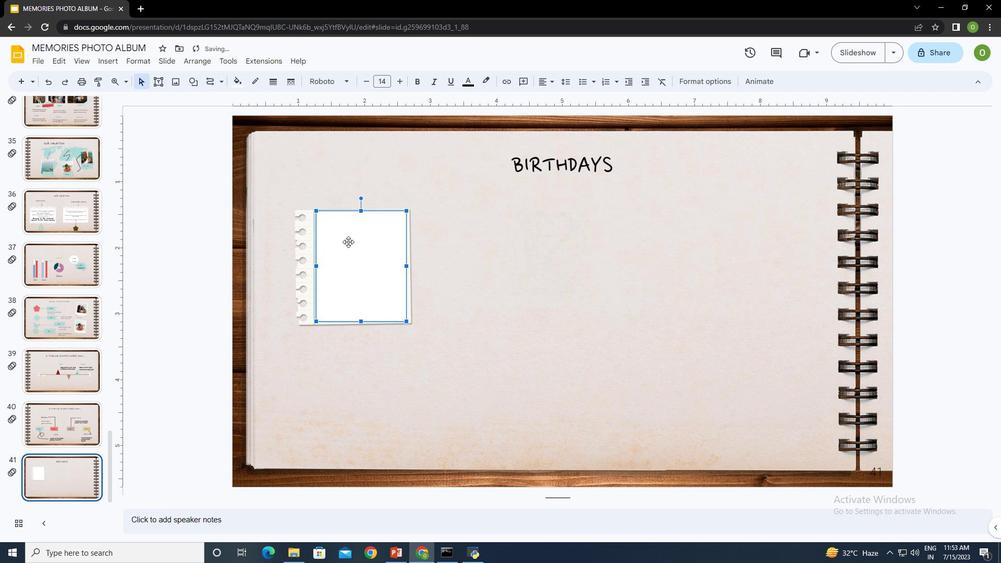 
Action: Key pressed <Key.shift>jA<Key.backspace><Key.backspace>JAN-MAR
Screenshot: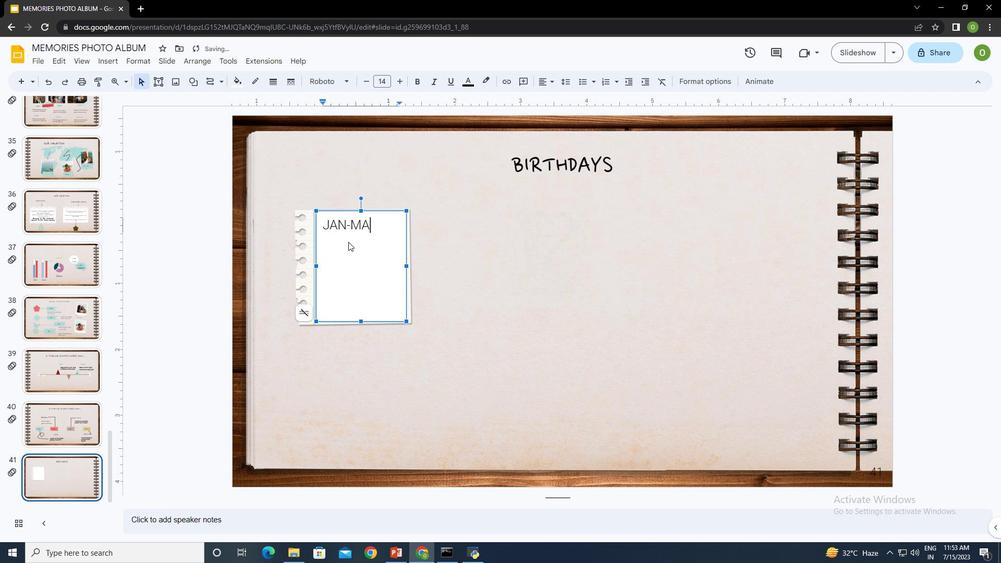 
Action: Mouse moved to (372, 265)
Screenshot: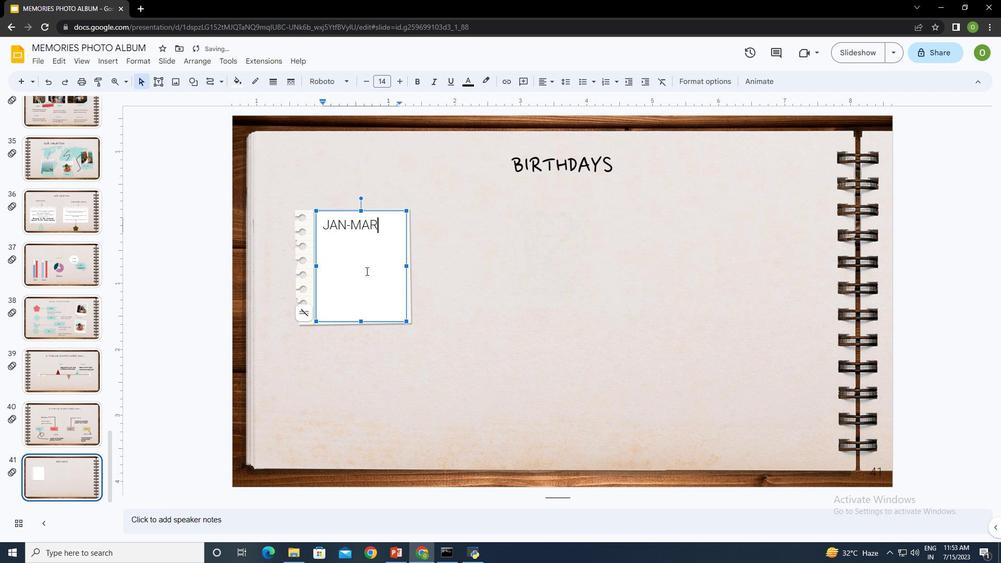 
Action: Key pressed <Key.enter><Key.enter>FEB<Key.space>7<Key.space>GRANDMA
Screenshot: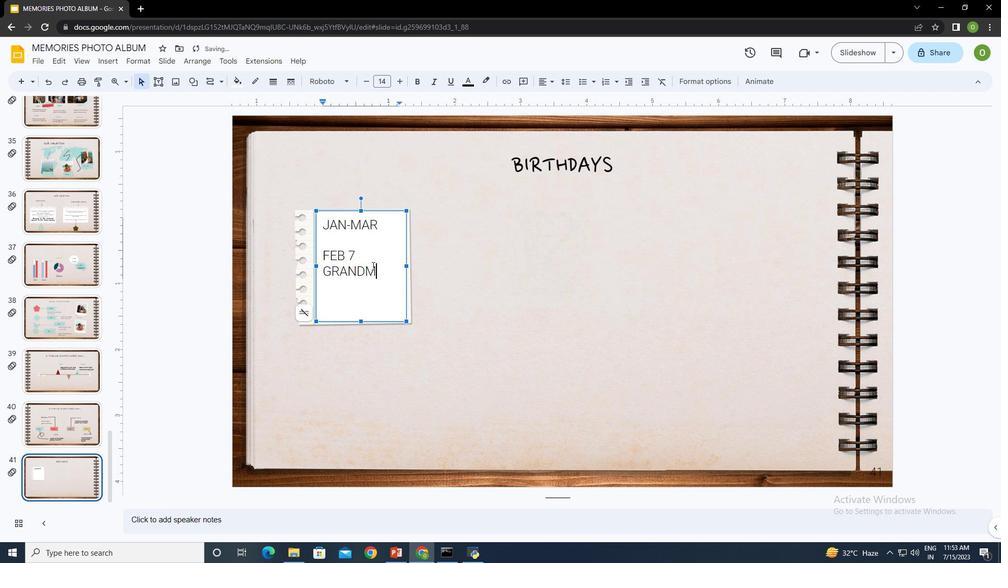 
Action: Mouse moved to (385, 269)
Screenshot: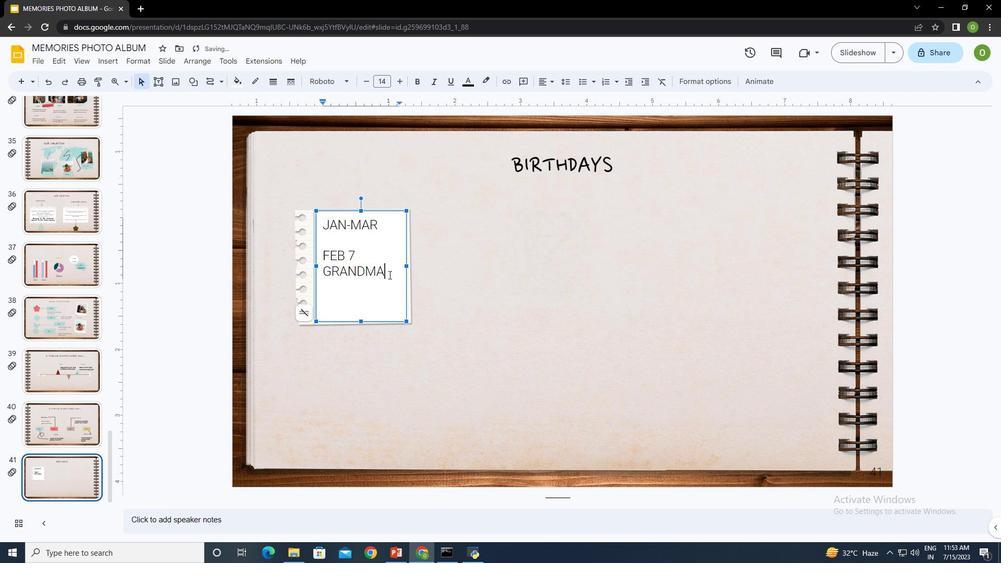 
Action: Mouse pressed left at (385, 269)
Screenshot: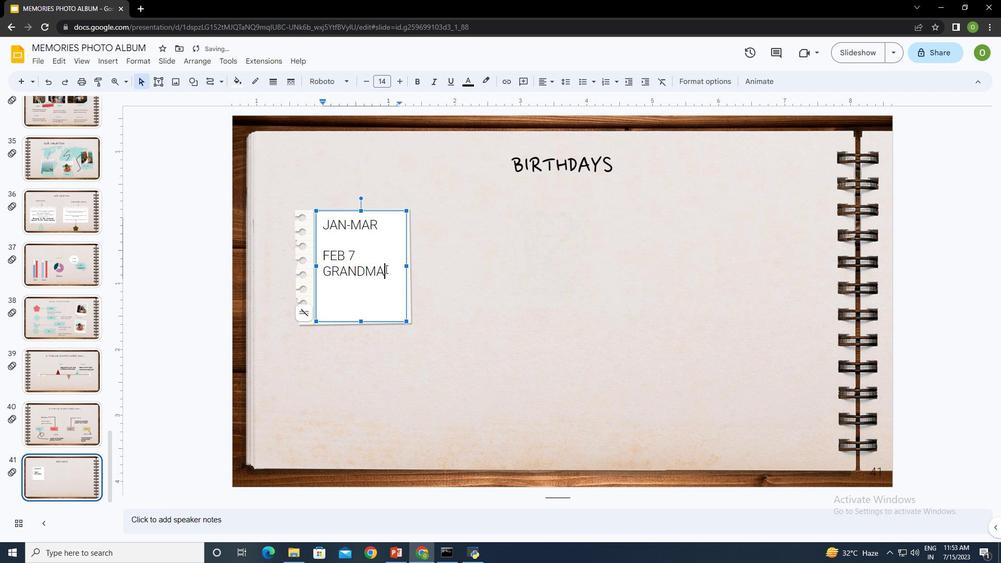 
Action: Mouse moved to (139, 56)
Screenshot: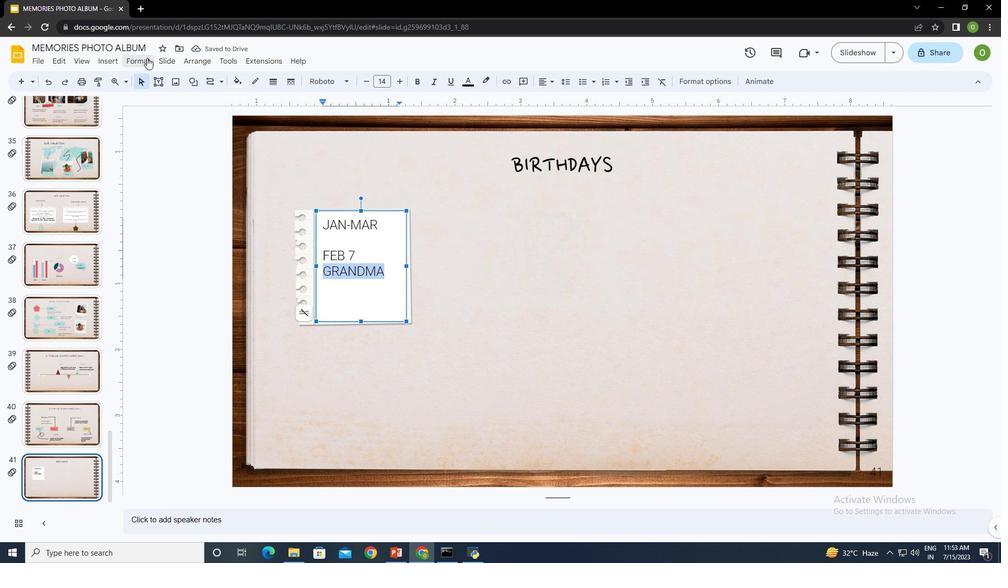 
Action: Mouse pressed left at (139, 56)
Screenshot: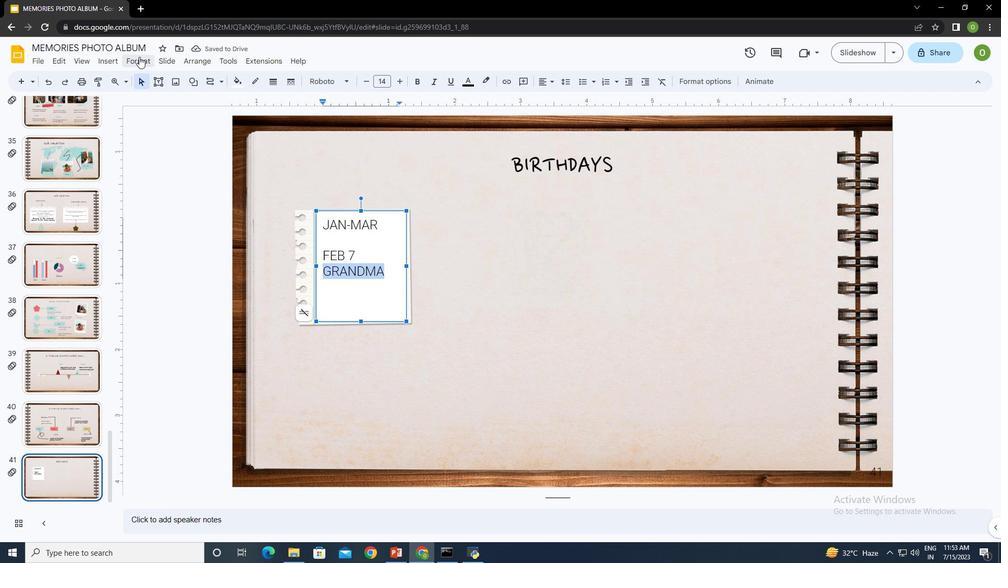 
Action: Mouse moved to (458, 277)
Screenshot: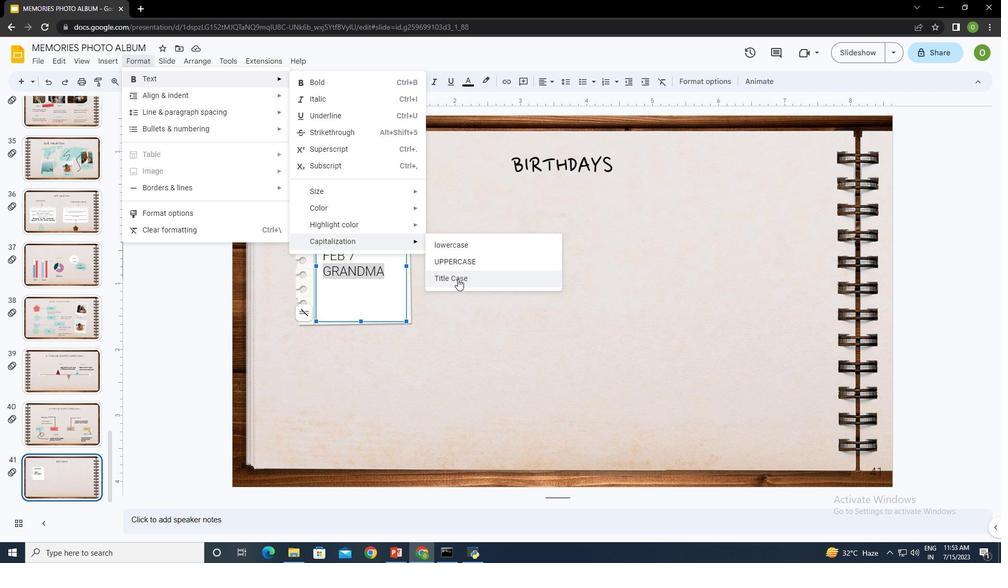 
Action: Mouse pressed left at (458, 277)
Screenshot: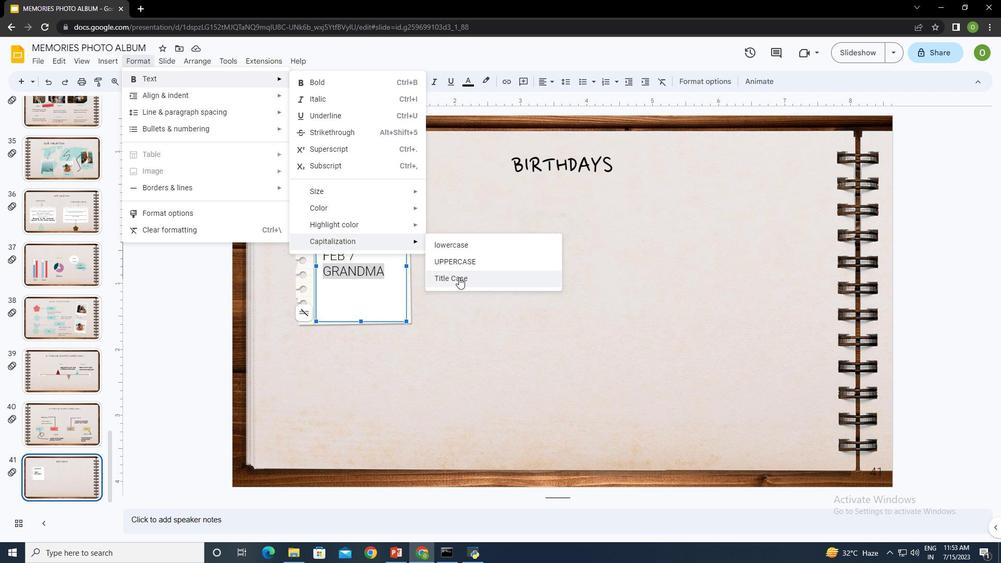 
Action: Mouse moved to (367, 260)
Screenshot: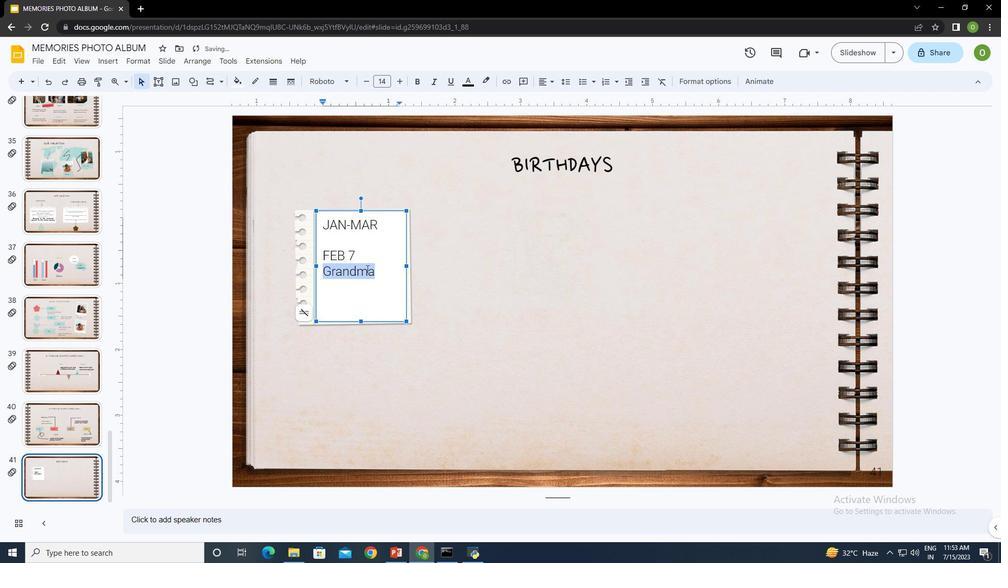 
Action: Mouse pressed left at (367, 260)
Screenshot: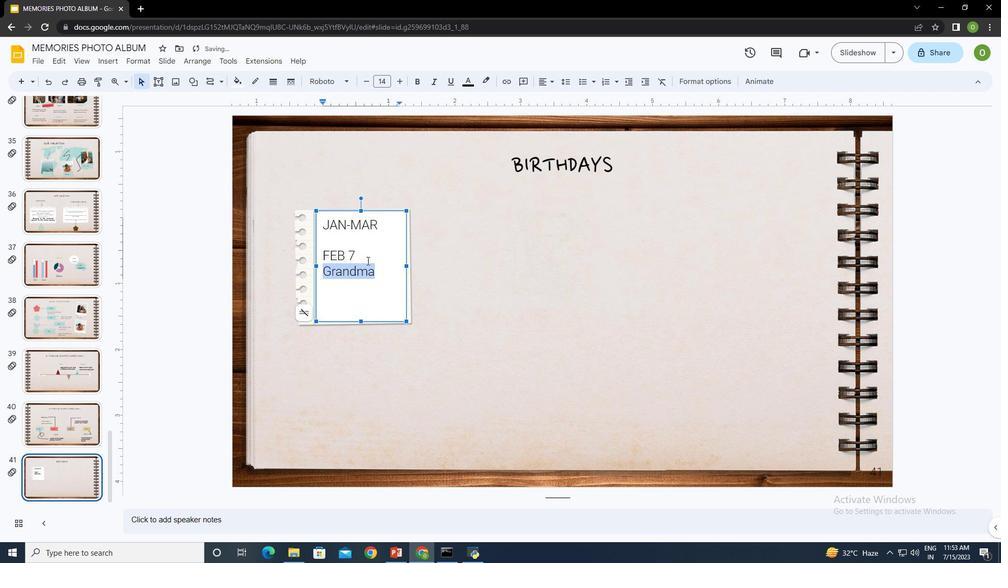 
Action: Mouse moved to (321, 250)
Screenshot: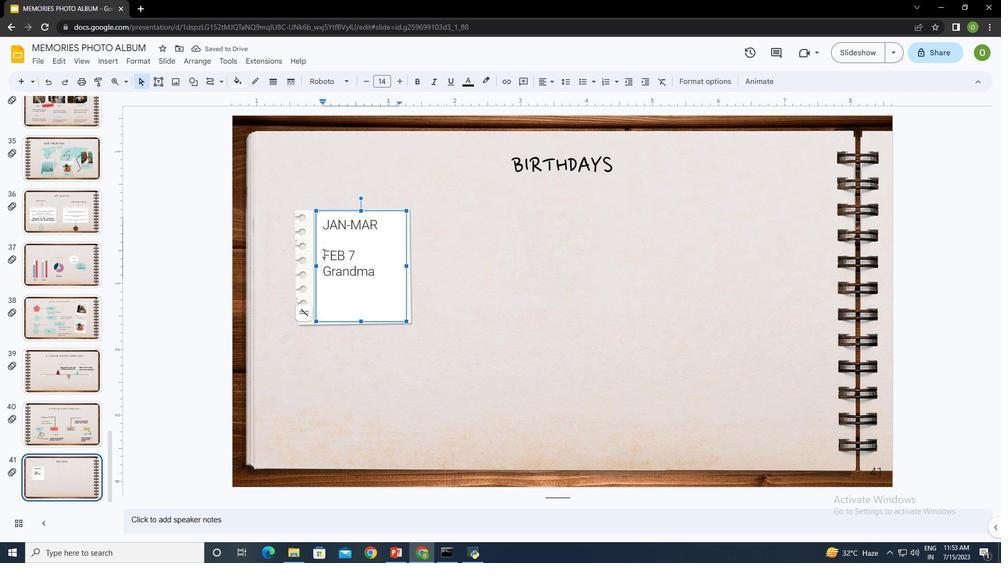 
Action: Mouse pressed left at (321, 250)
Screenshot: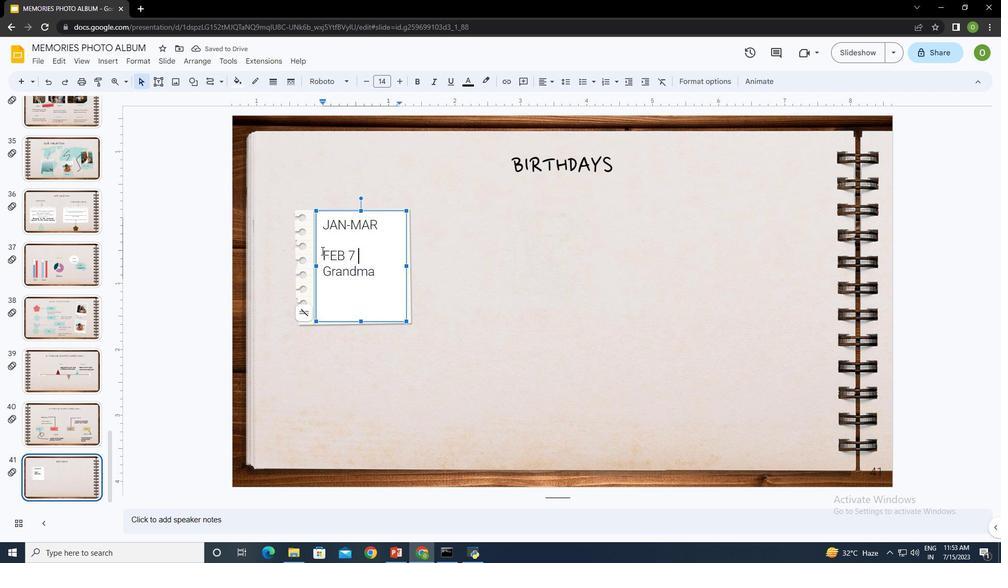 
Action: Mouse moved to (550, 79)
Screenshot: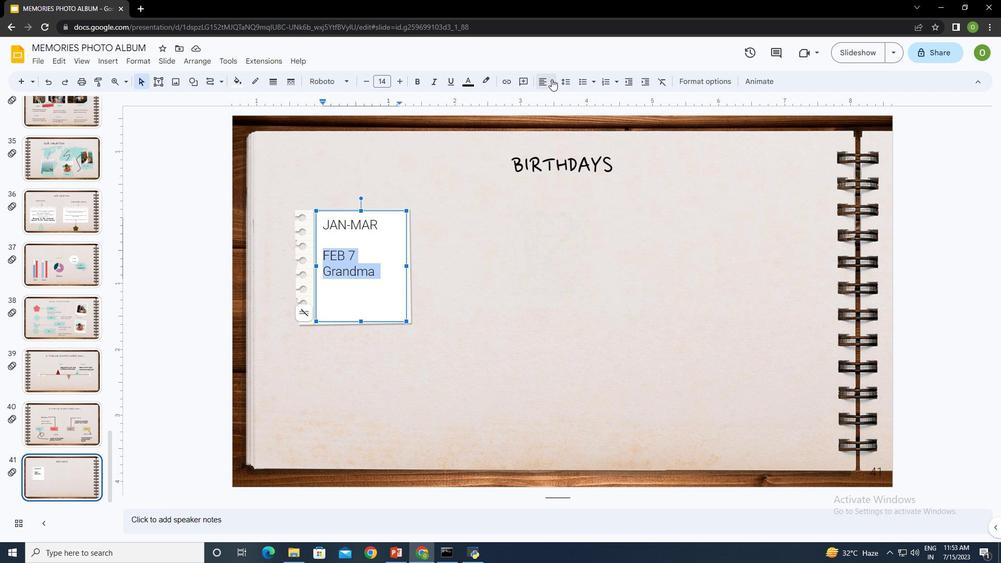 
Action: Mouse pressed left at (550, 79)
Screenshot: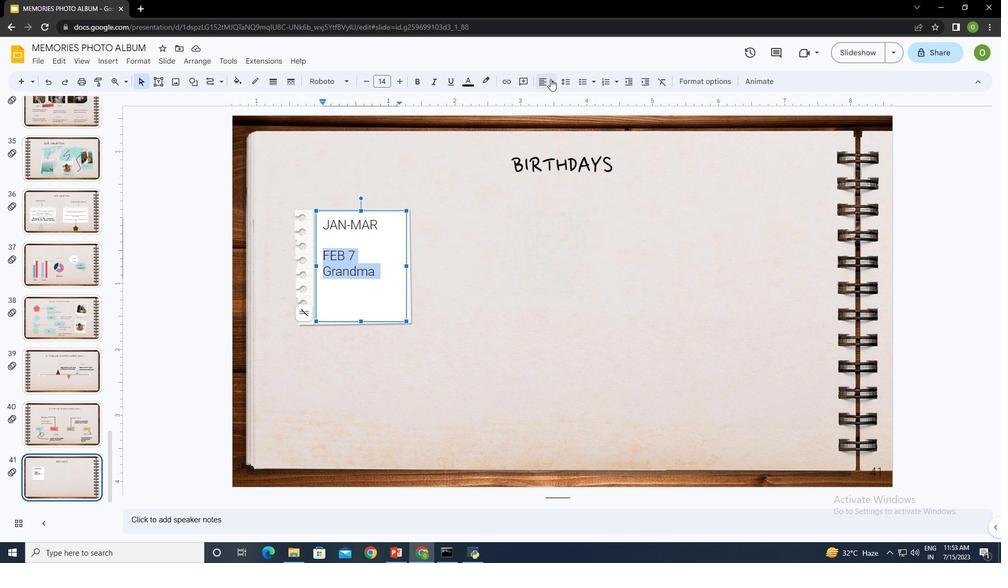 
Action: Mouse moved to (560, 102)
Screenshot: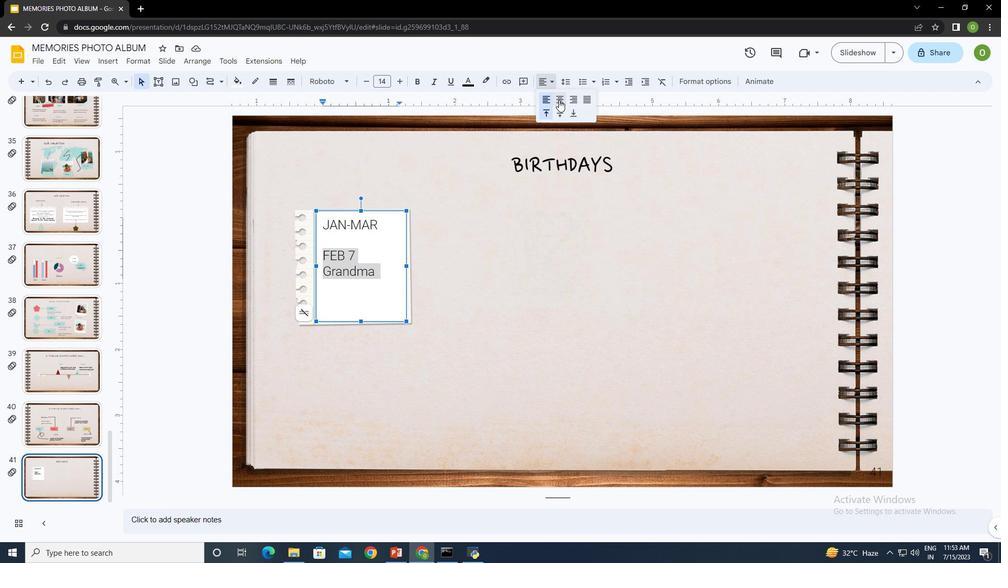 
Action: Mouse pressed left at (560, 102)
Screenshot: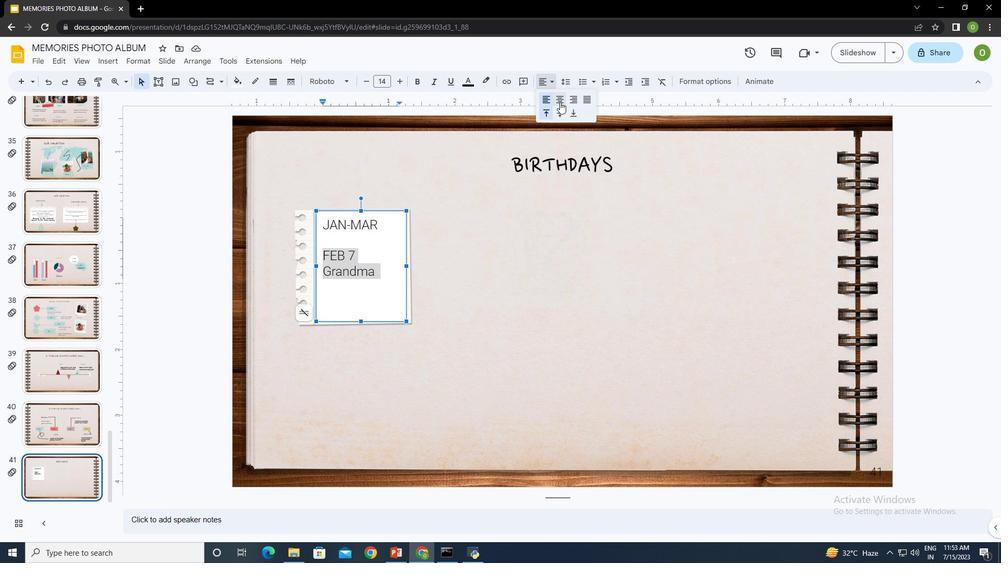 
Action: Mouse moved to (379, 216)
Screenshot: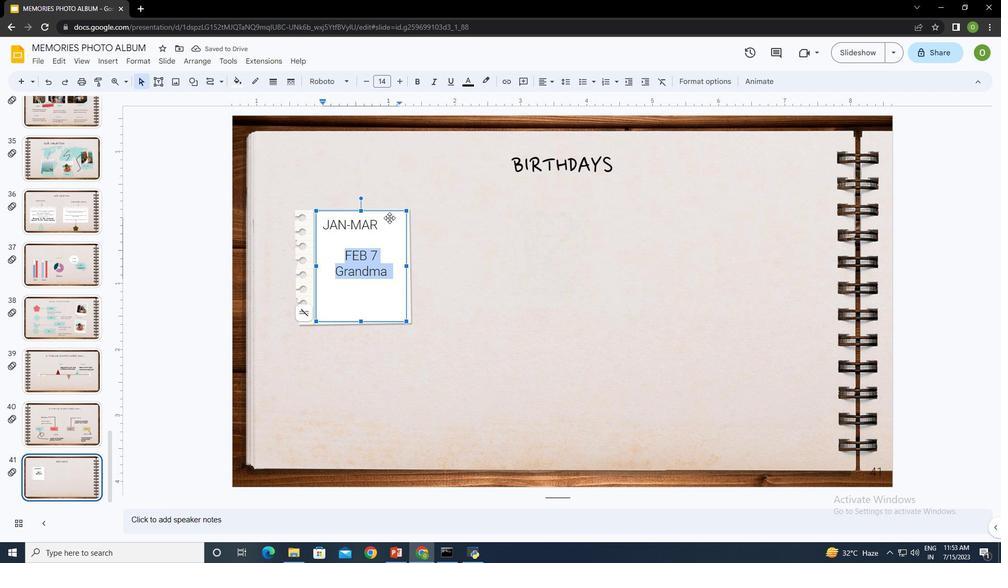 
Action: Mouse pressed left at (379, 216)
Screenshot: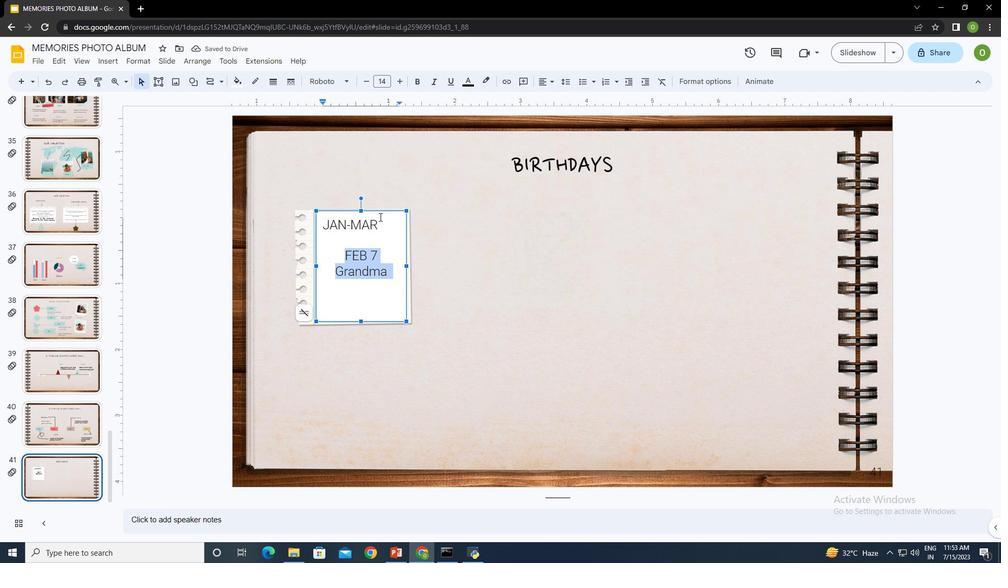
Action: Mouse moved to (383, 222)
Screenshot: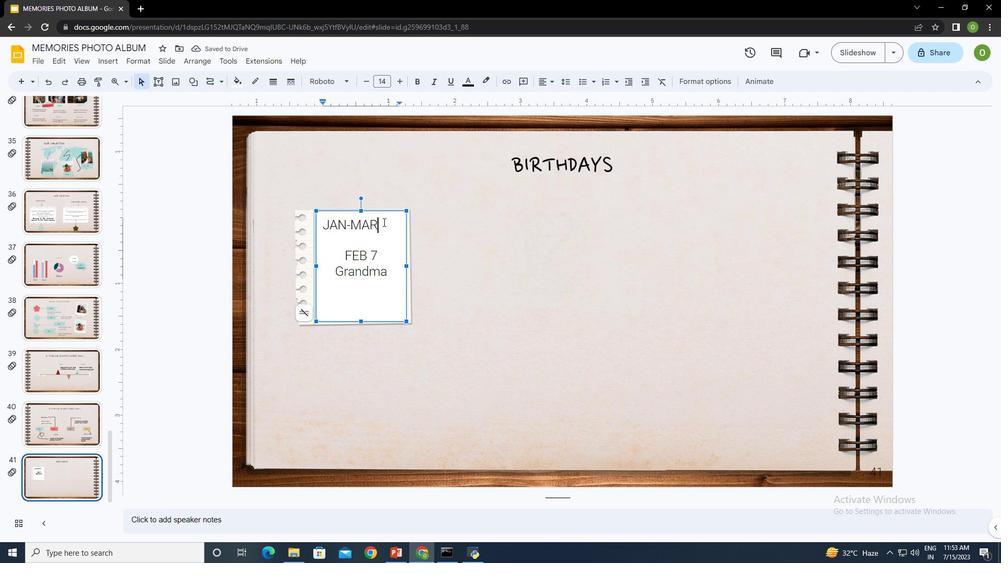 
Action: Mouse pressed left at (383, 222)
Screenshot: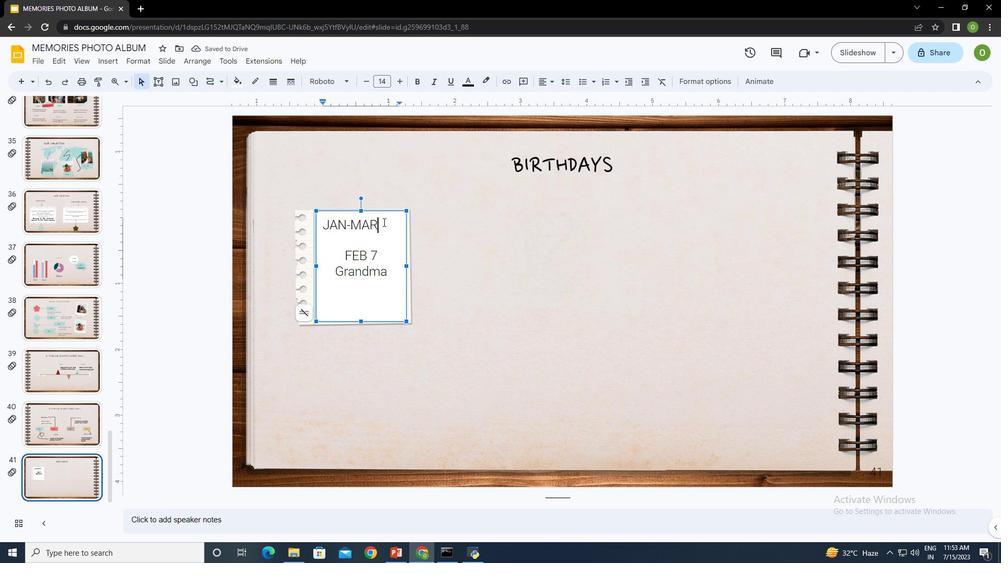 
Action: Mouse moved to (323, 75)
Screenshot: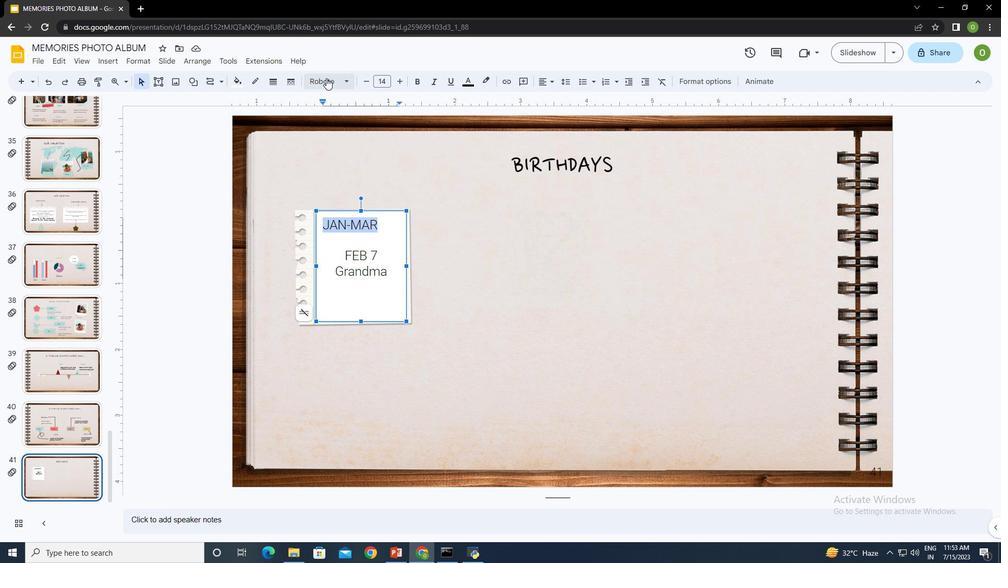 
Action: Mouse pressed left at (323, 75)
Screenshot: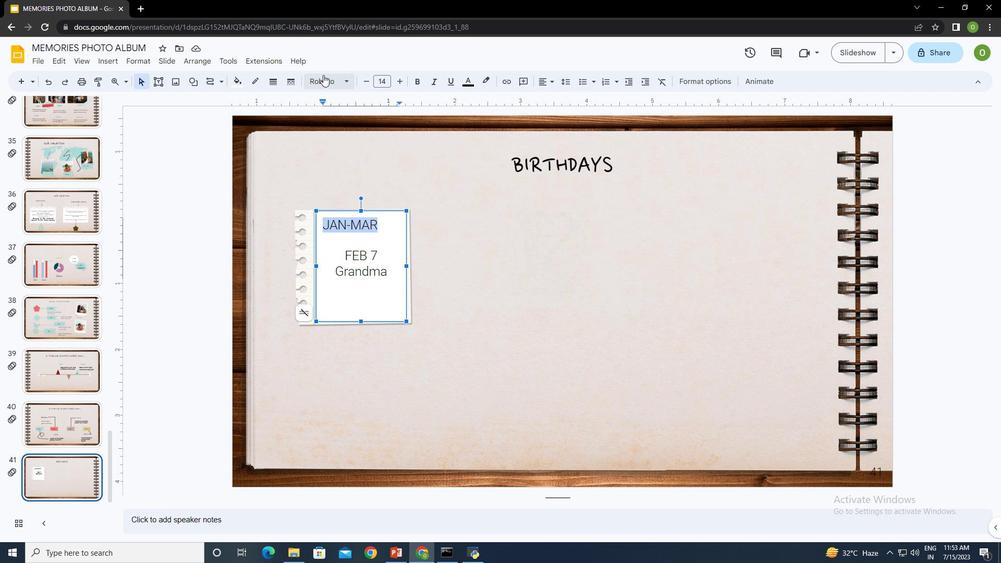 
Action: Mouse moved to (358, 144)
Screenshot: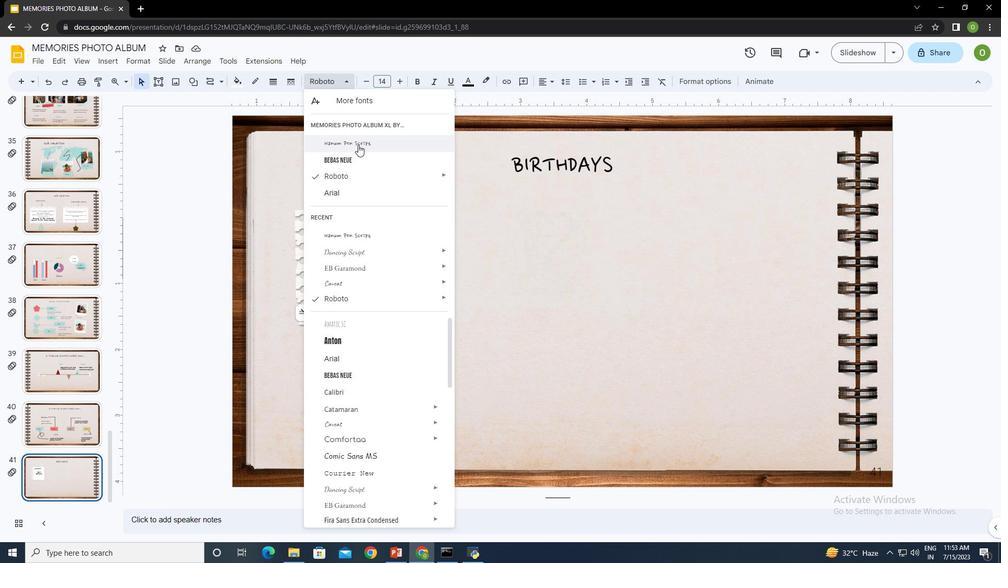 
Action: Mouse pressed left at (358, 144)
Screenshot: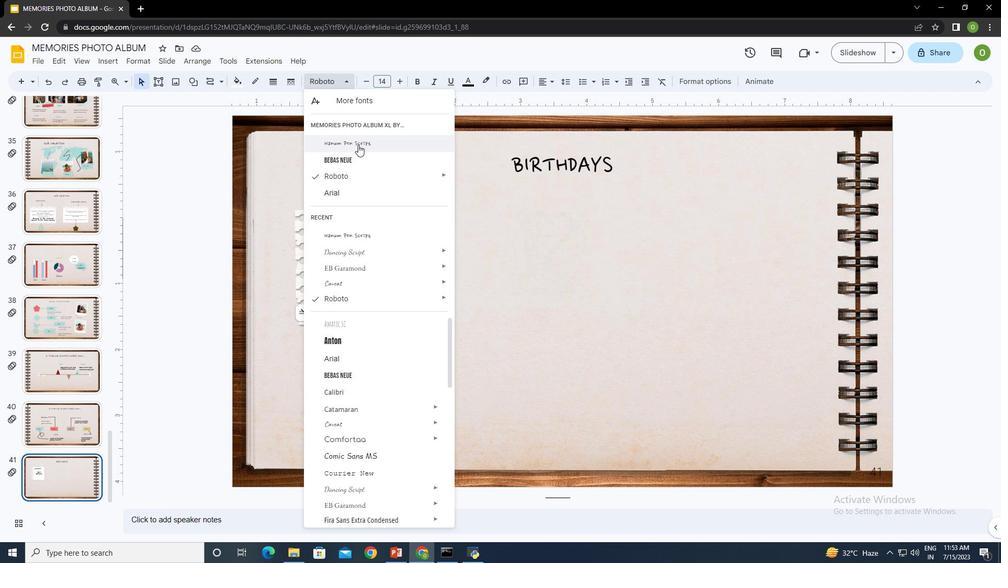 
Action: Mouse moved to (551, 82)
Screenshot: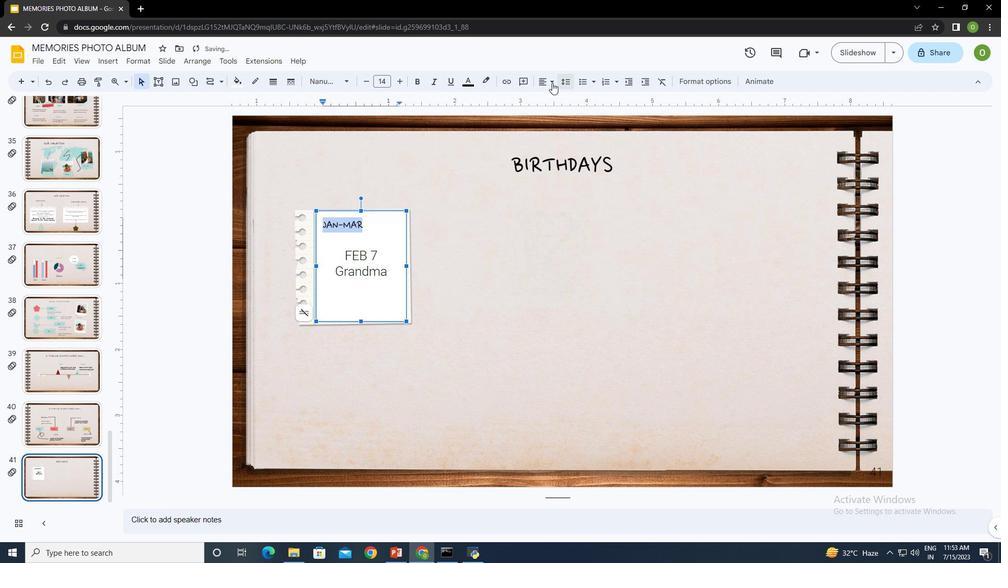 
Action: Mouse pressed left at (551, 82)
Screenshot: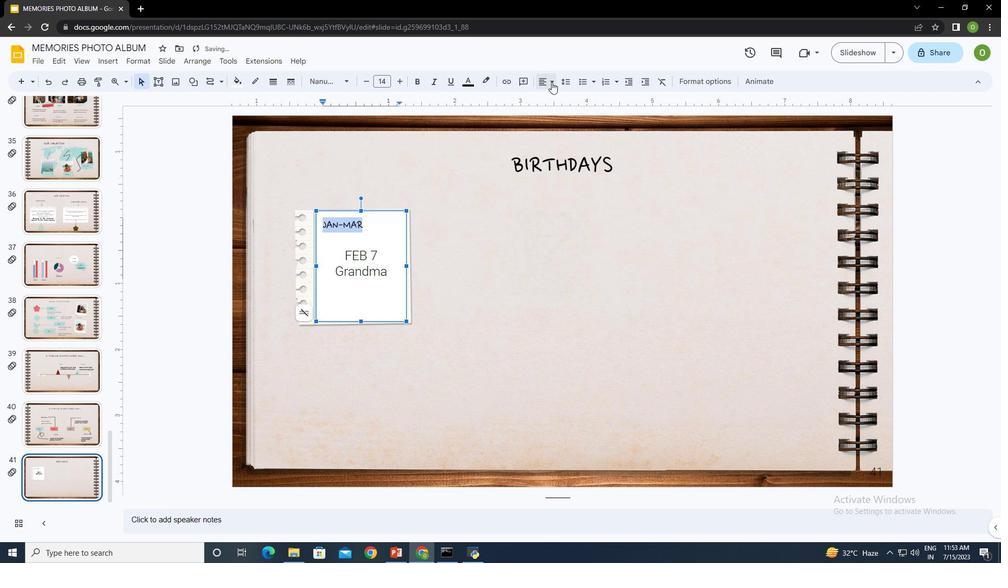 
Action: Mouse moved to (559, 99)
Screenshot: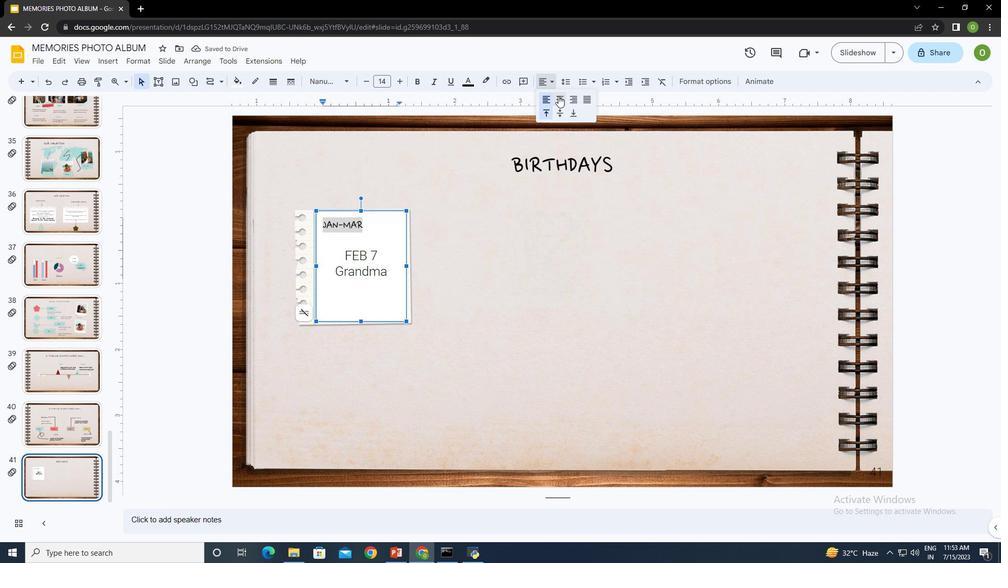 
Action: Mouse pressed left at (559, 99)
Screenshot: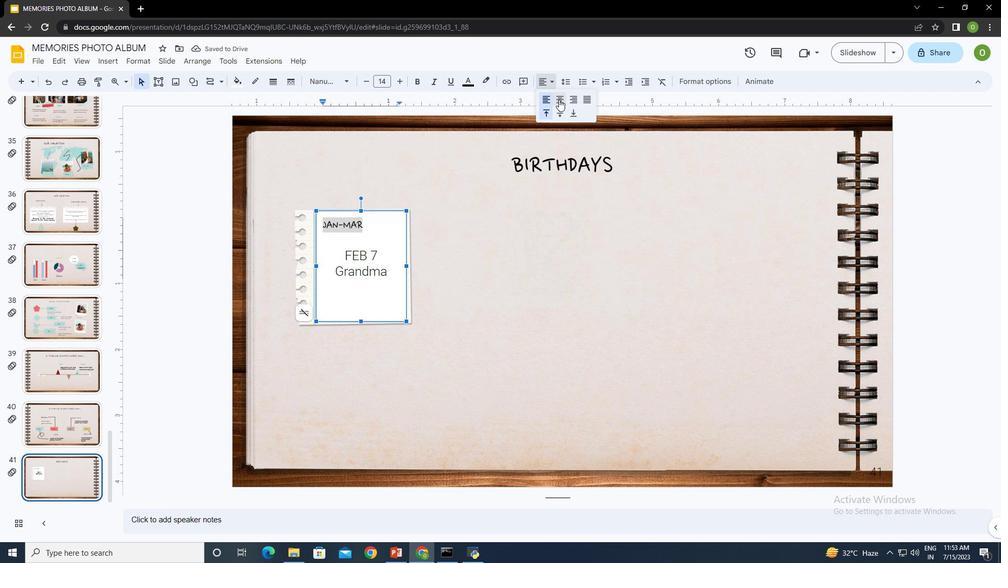 
Action: Mouse moved to (400, 81)
Screenshot: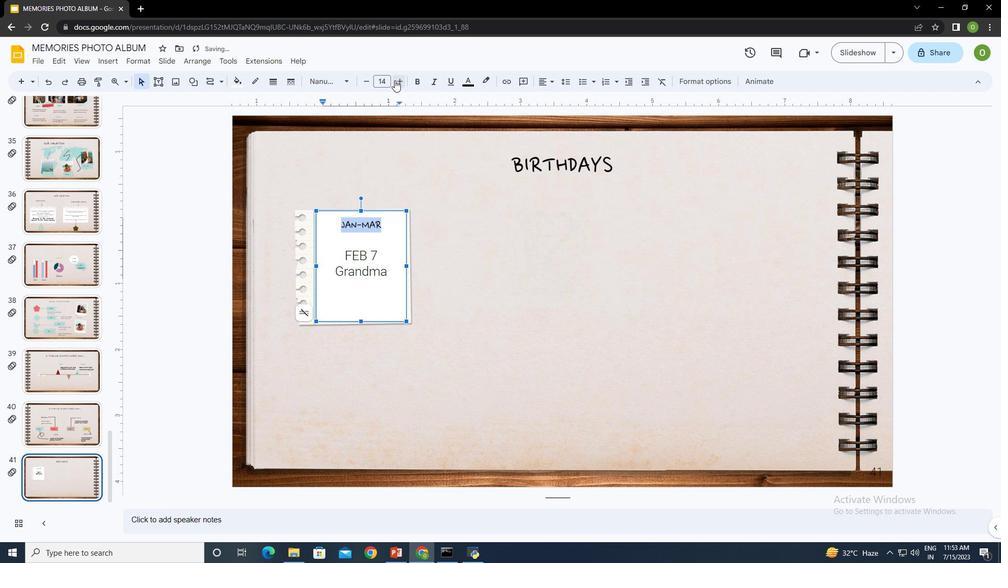 
Action: Mouse pressed left at (400, 81)
Screenshot: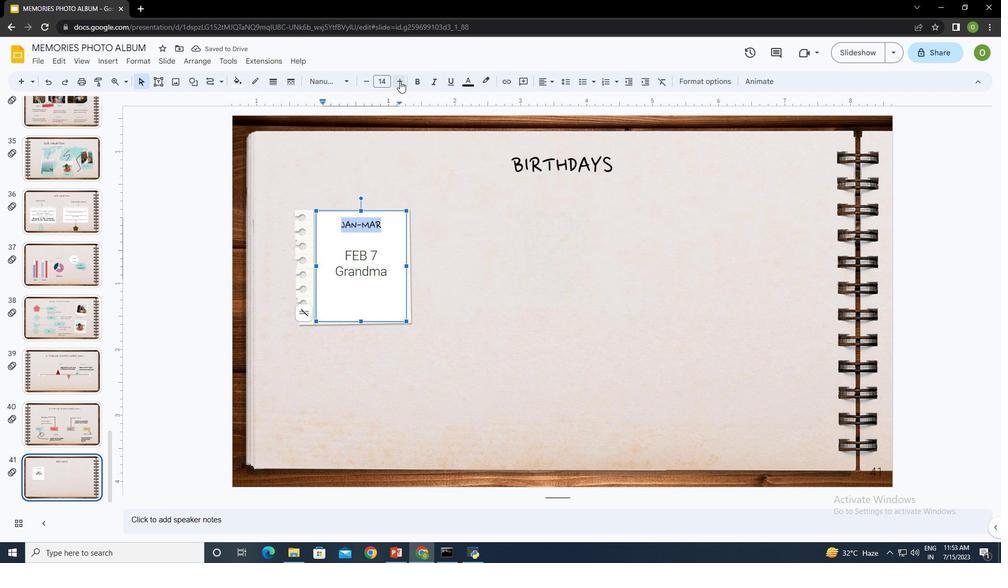 
Action: Mouse pressed left at (400, 81)
Screenshot: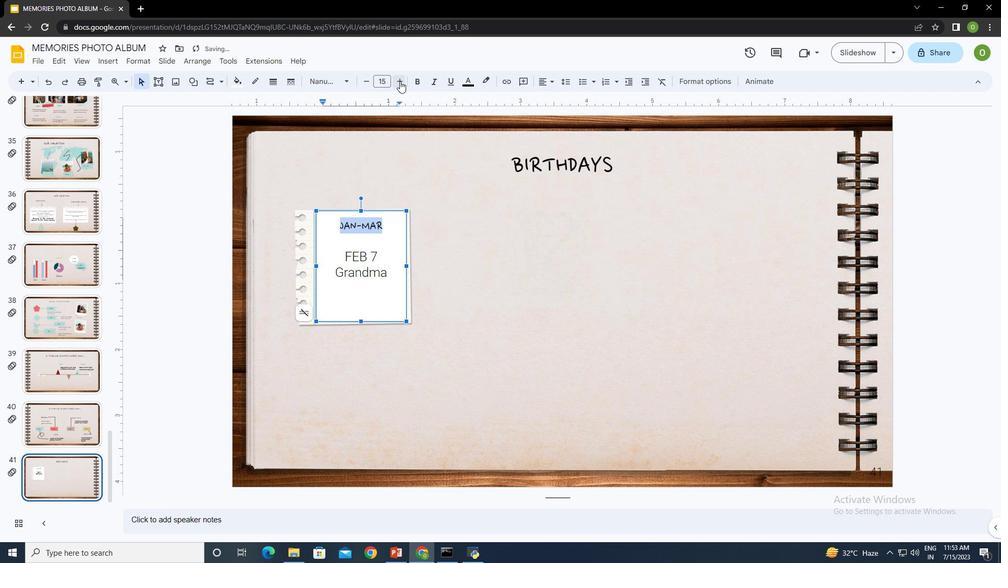 
Action: Mouse pressed left at (400, 81)
Screenshot: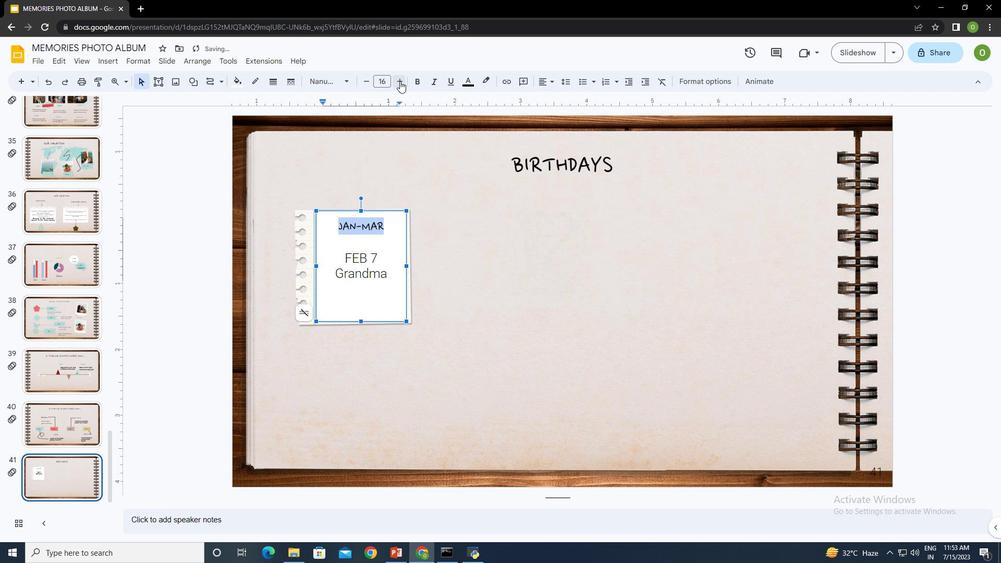 
Action: Mouse moved to (464, 82)
Screenshot: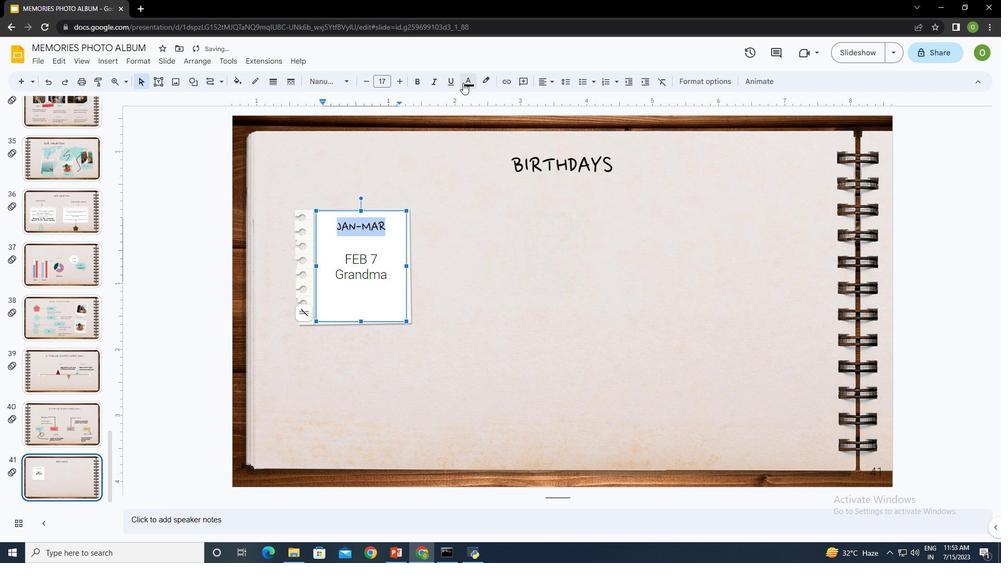 
Action: Mouse pressed left at (464, 82)
Screenshot: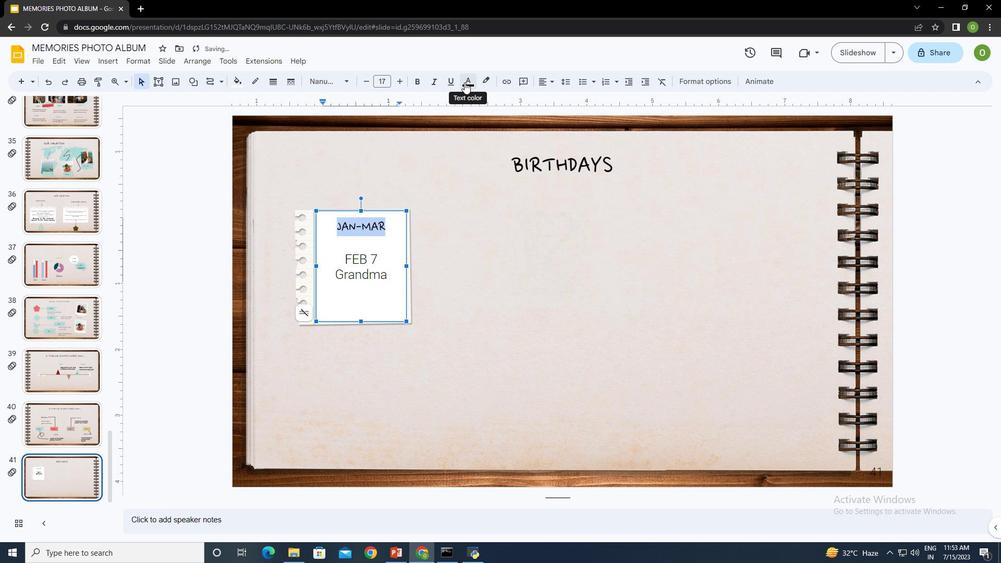 
Action: Mouse moved to (562, 114)
Screenshot: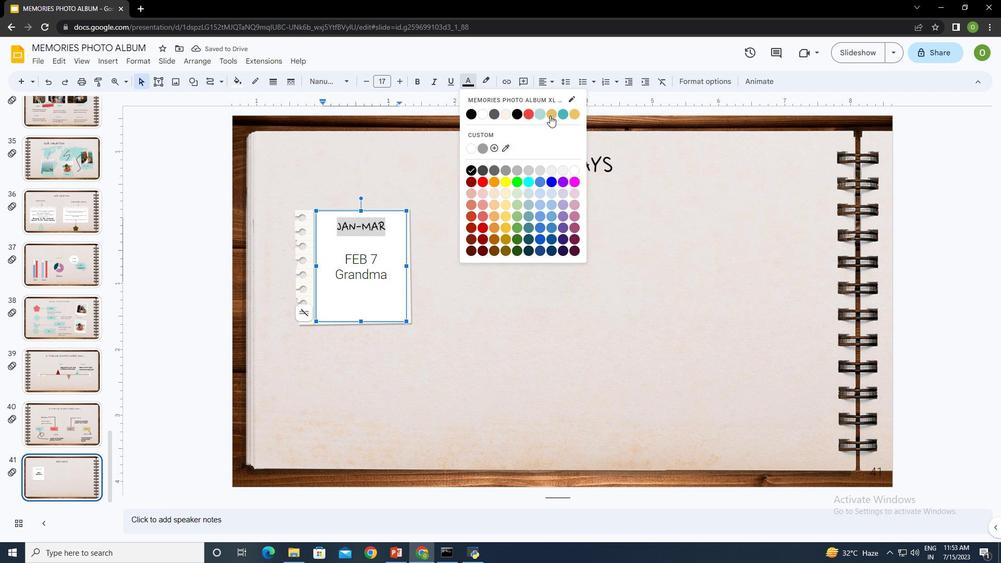
Action: Mouse pressed left at (562, 114)
Screenshot: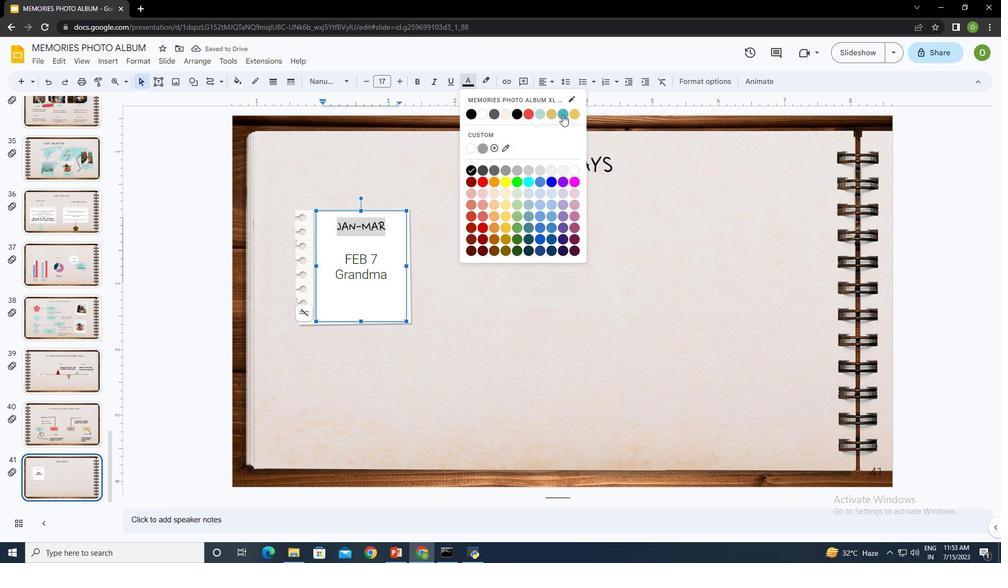 
Action: Mouse moved to (390, 252)
Screenshot: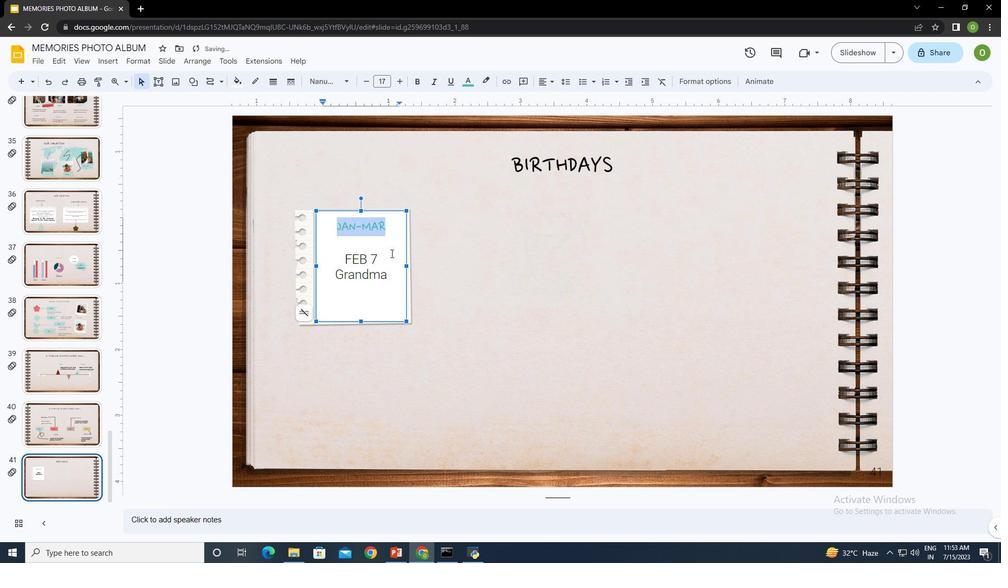 
Action: Mouse pressed left at (390, 252)
Screenshot: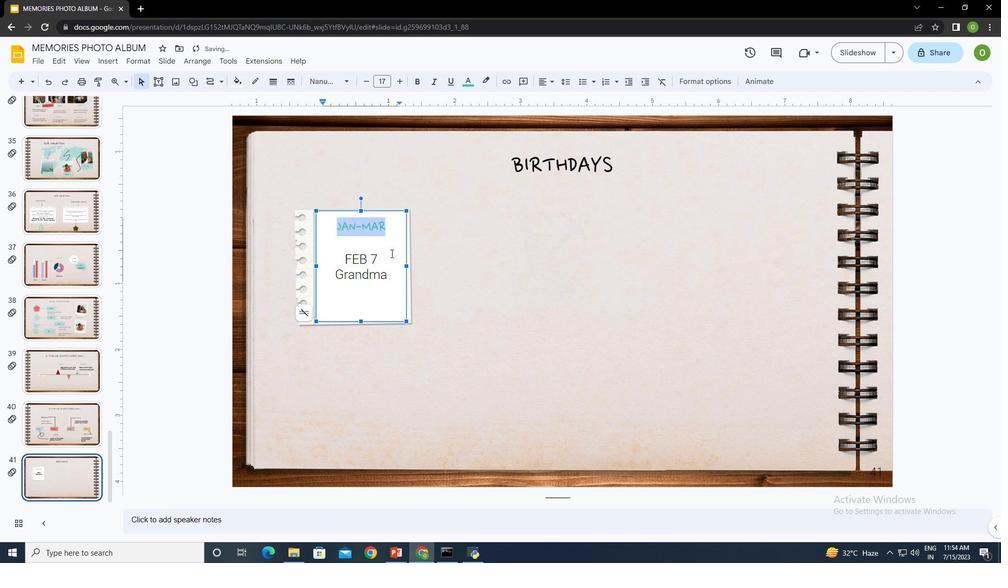 
Action: Mouse moved to (457, 271)
Screenshot: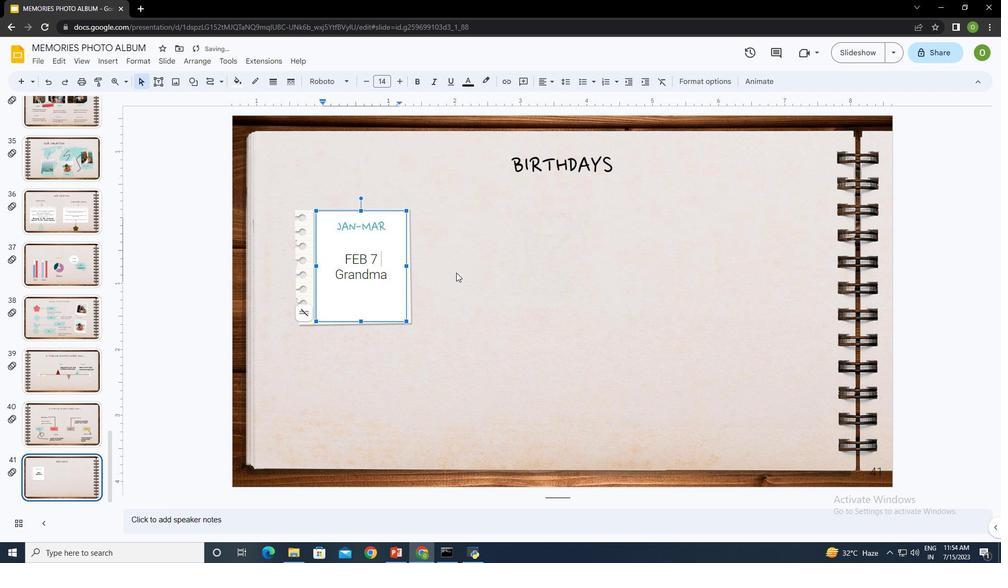 
Action: Mouse pressed left at (457, 271)
Screenshot: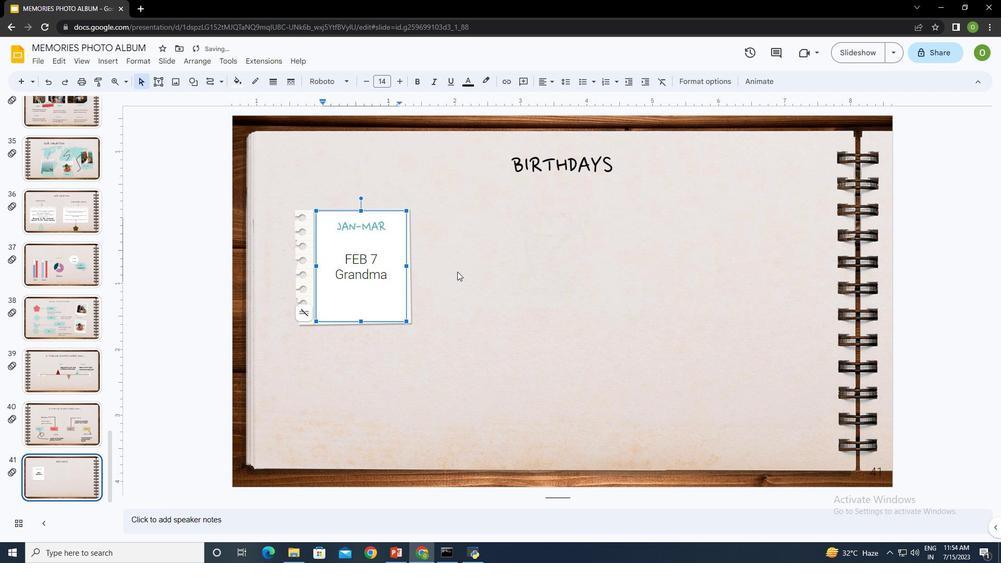 
Action: Mouse moved to (103, 56)
Screenshot: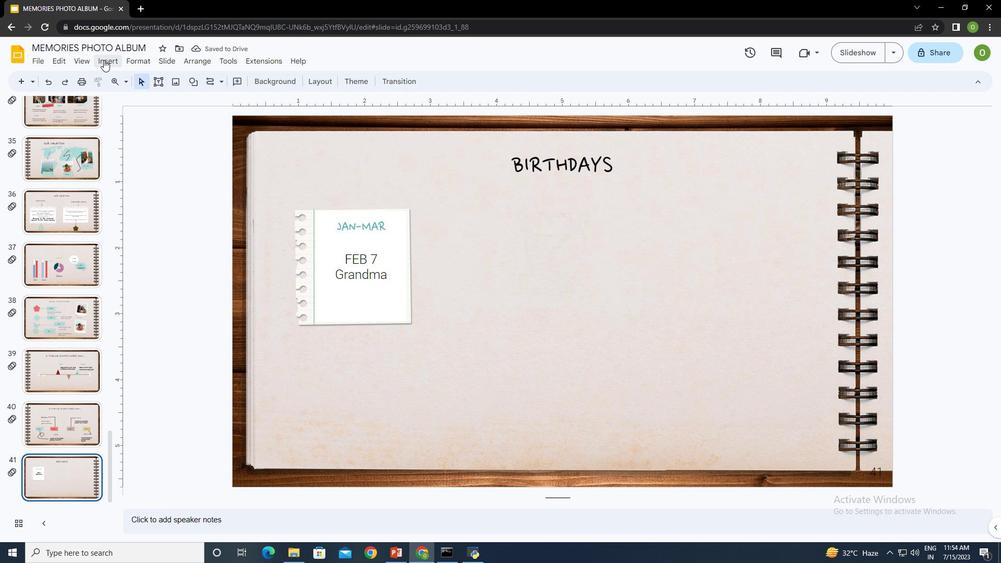 
Action: Mouse pressed left at (103, 56)
Screenshot: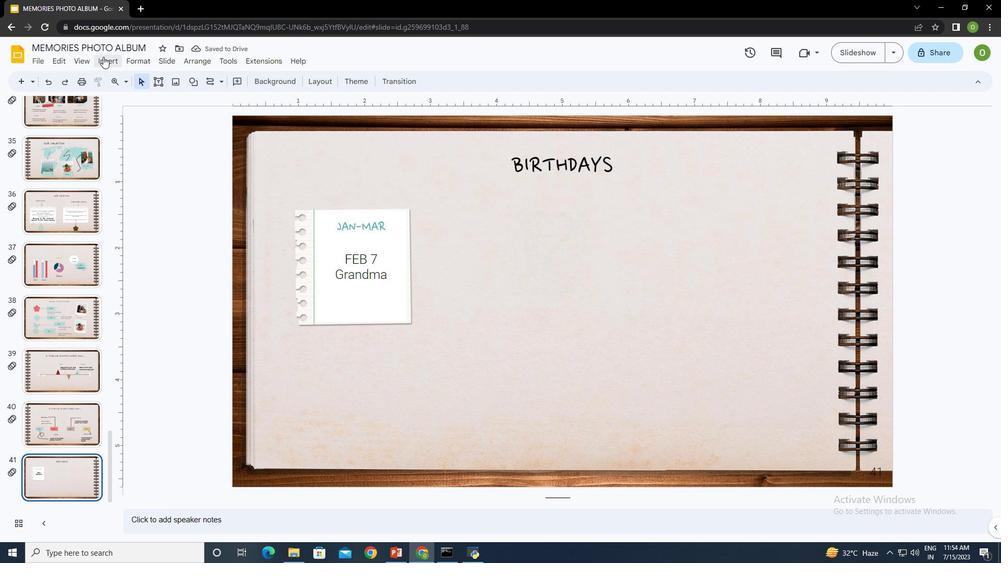 
Action: Mouse moved to (312, 87)
Screenshot: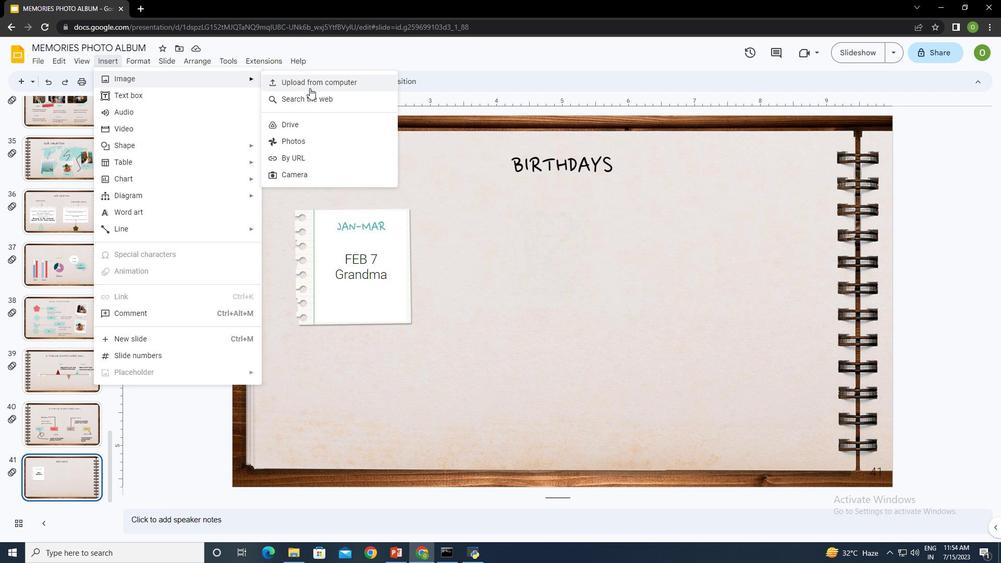 
Action: Mouse pressed left at (312, 87)
Screenshot: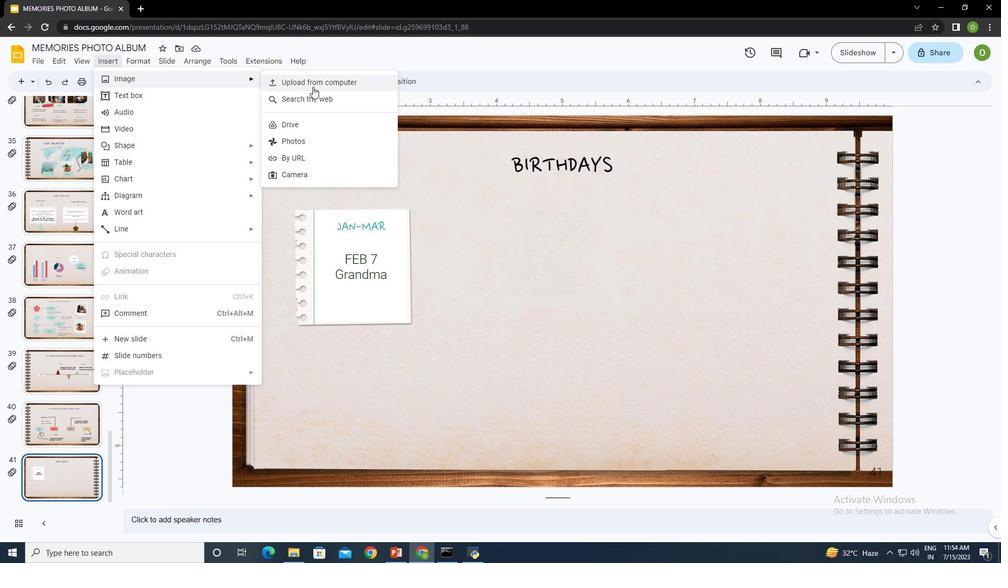 
Action: Mouse moved to (491, 92)
Screenshot: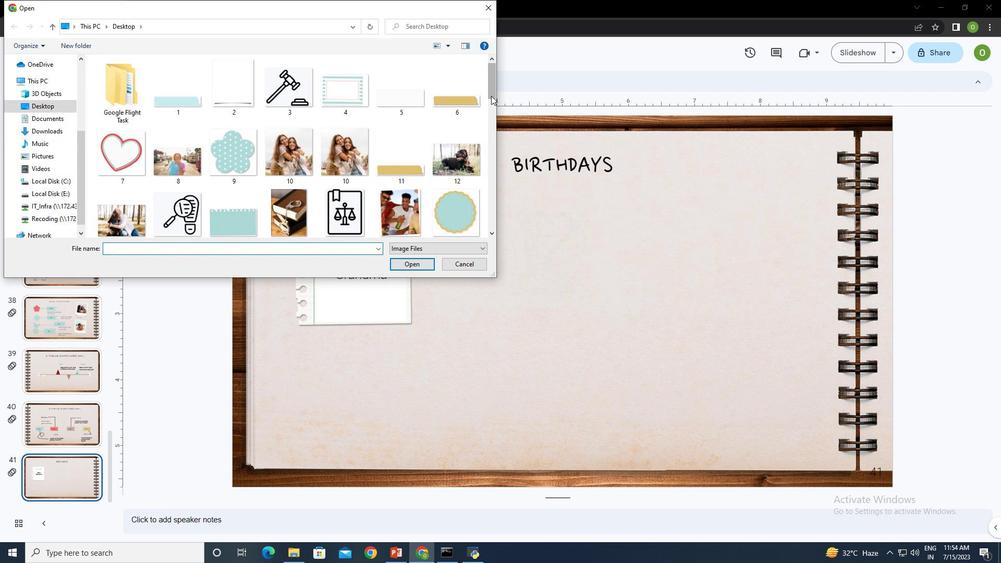 
Action: Mouse pressed left at (491, 92)
Screenshot: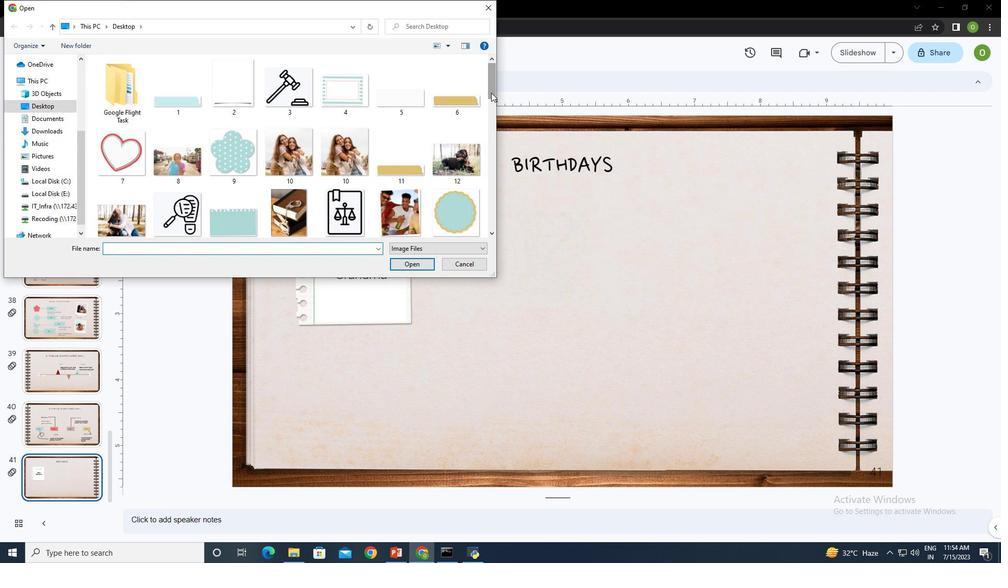 
Action: Mouse moved to (275, 105)
Screenshot: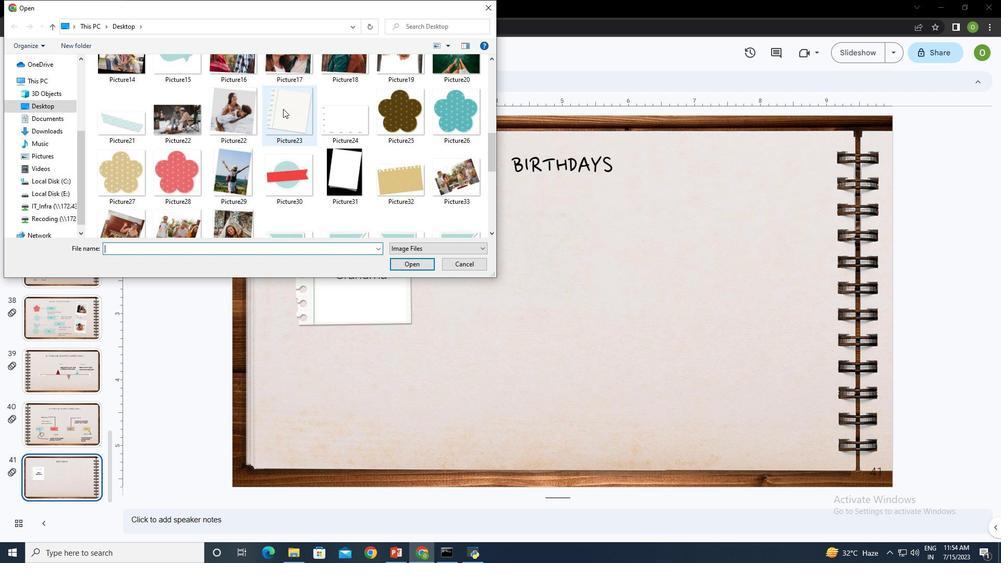 
Action: Mouse pressed left at (275, 105)
Screenshot: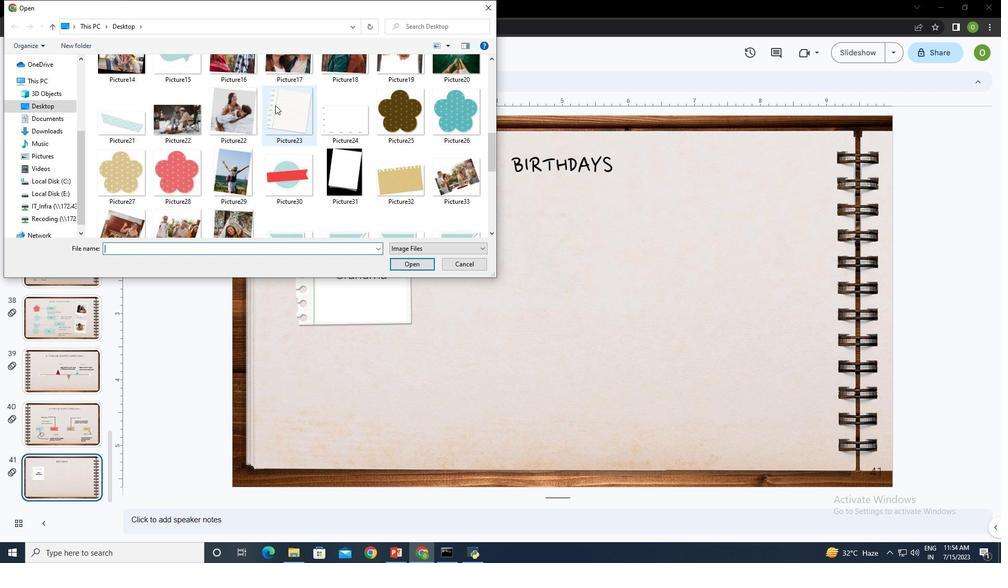 
Action: Mouse moved to (406, 264)
Screenshot: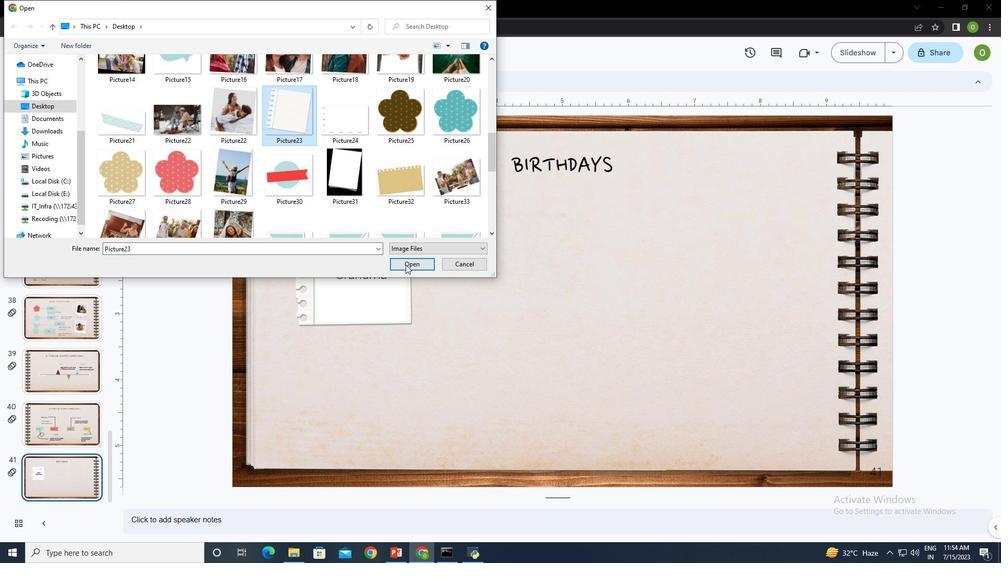 
Action: Mouse pressed left at (406, 264)
Screenshot: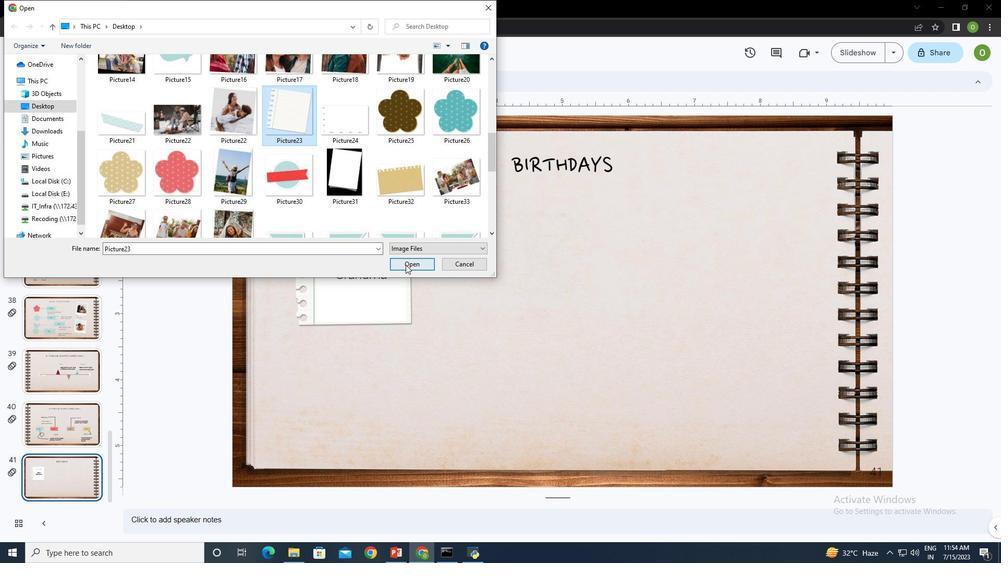 
Action: Mouse moved to (581, 291)
Screenshot: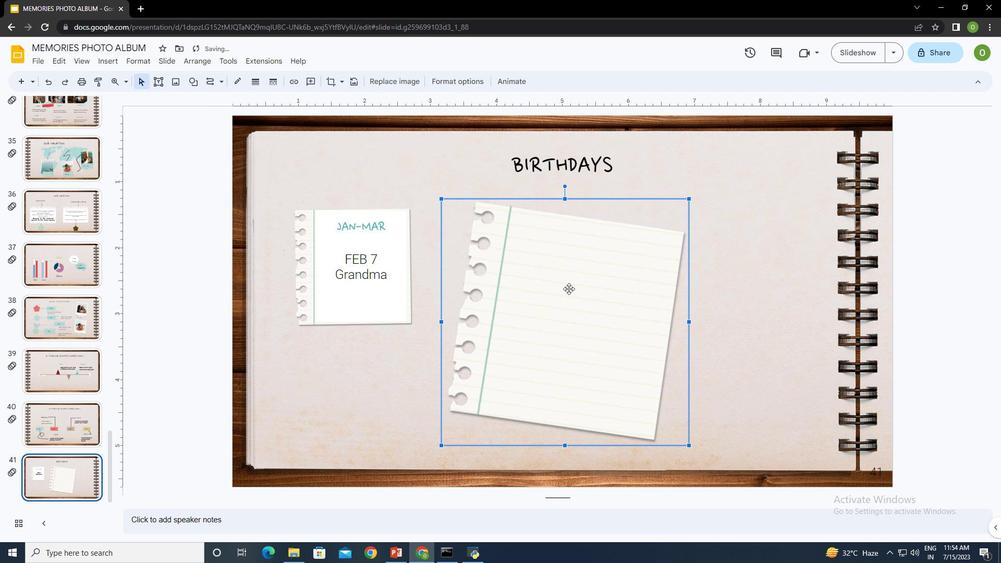 
Action: Mouse pressed left at (581, 291)
Screenshot: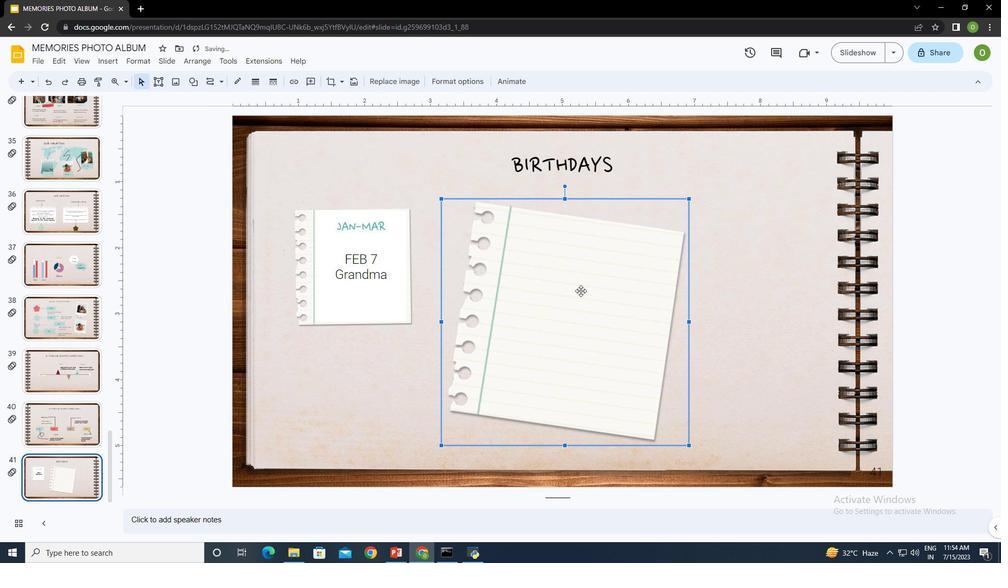 
Action: Mouse moved to (660, 387)
Screenshot: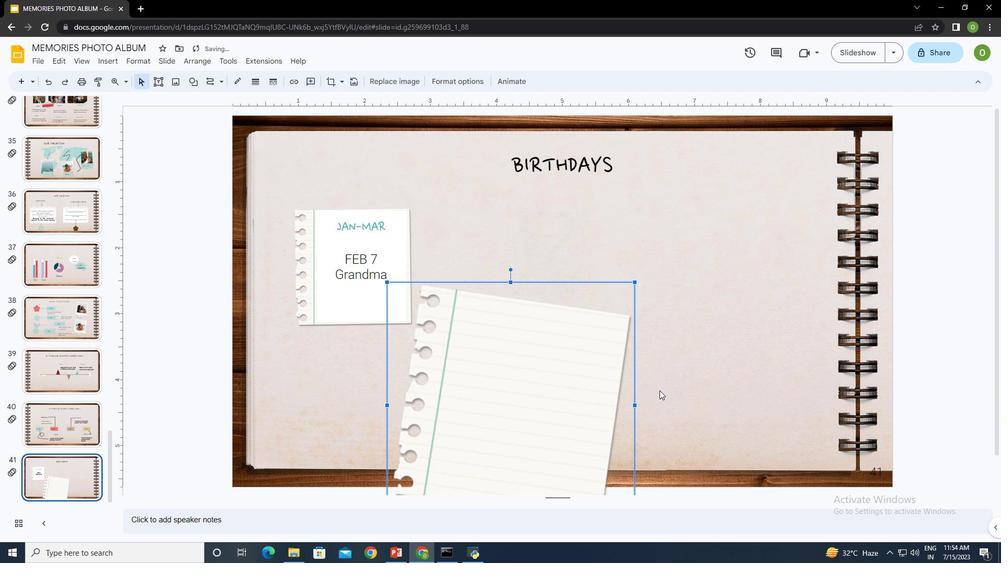 
Action: Mouse scrolled (660, 387) with delta (0, 0)
Screenshot: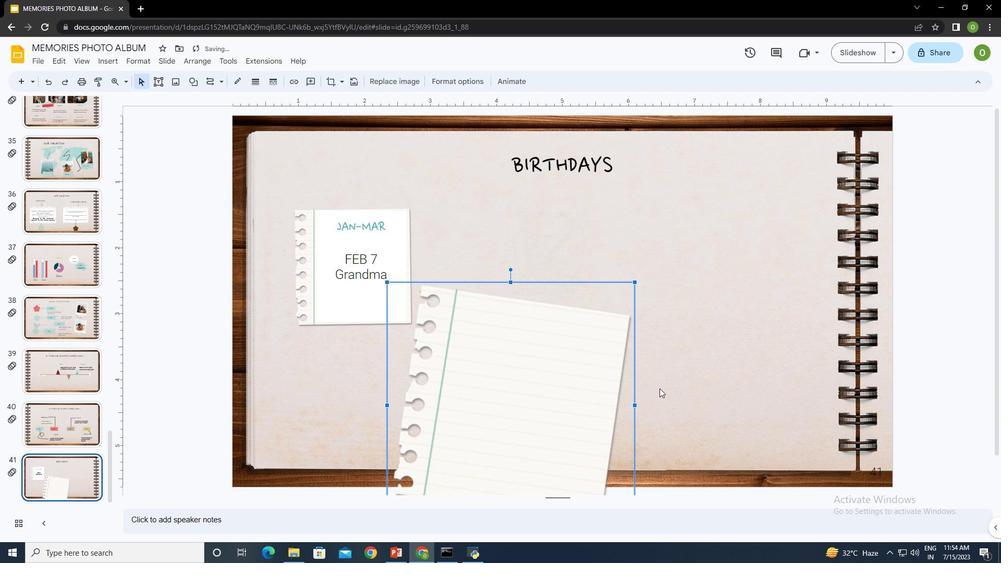 
Action: Mouse moved to (660, 387)
Screenshot: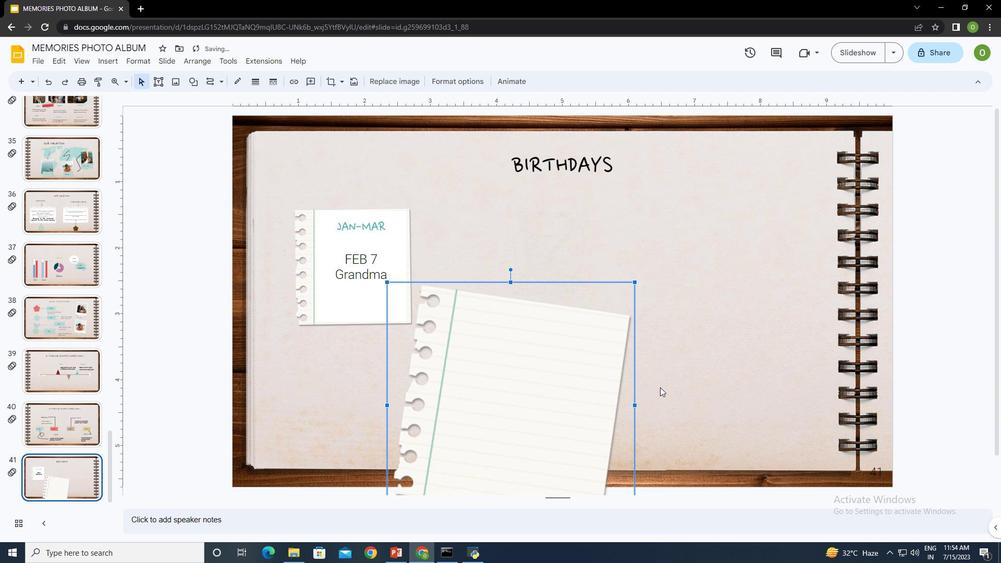 
Action: Mouse scrolled (660, 386) with delta (0, 0)
Screenshot: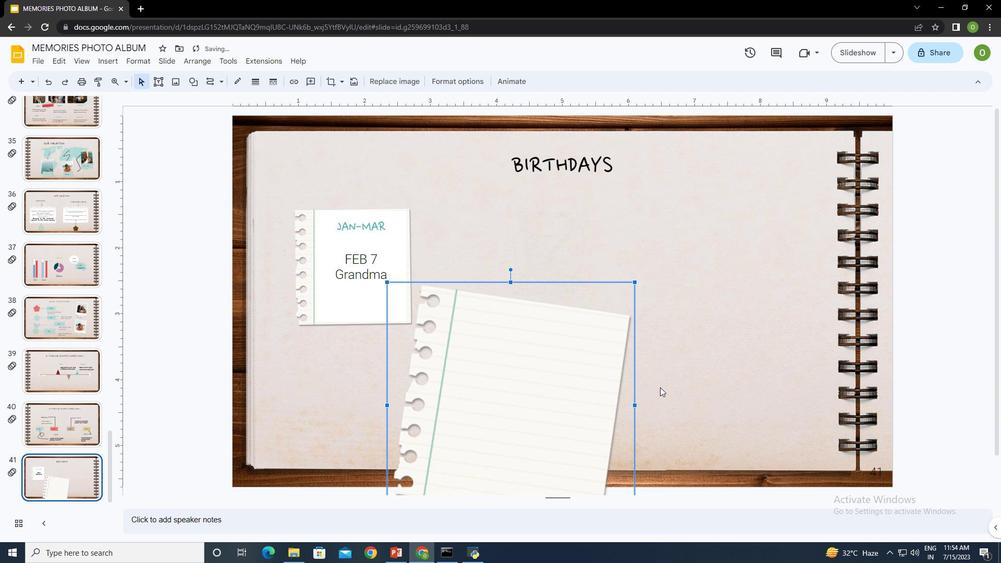 
Action: Mouse scrolled (660, 386) with delta (0, 0)
Screenshot: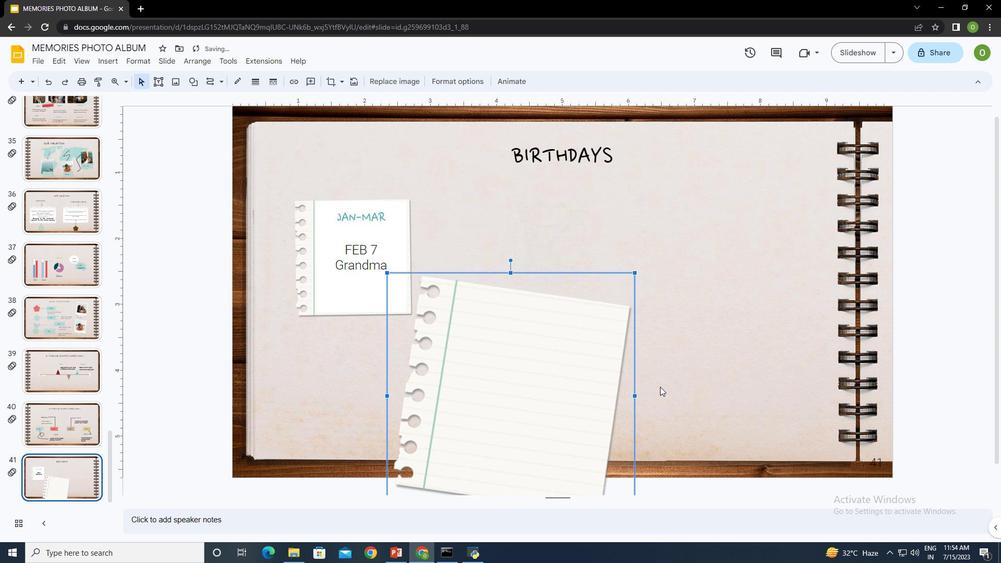 
Action: Mouse moved to (634, 485)
Screenshot: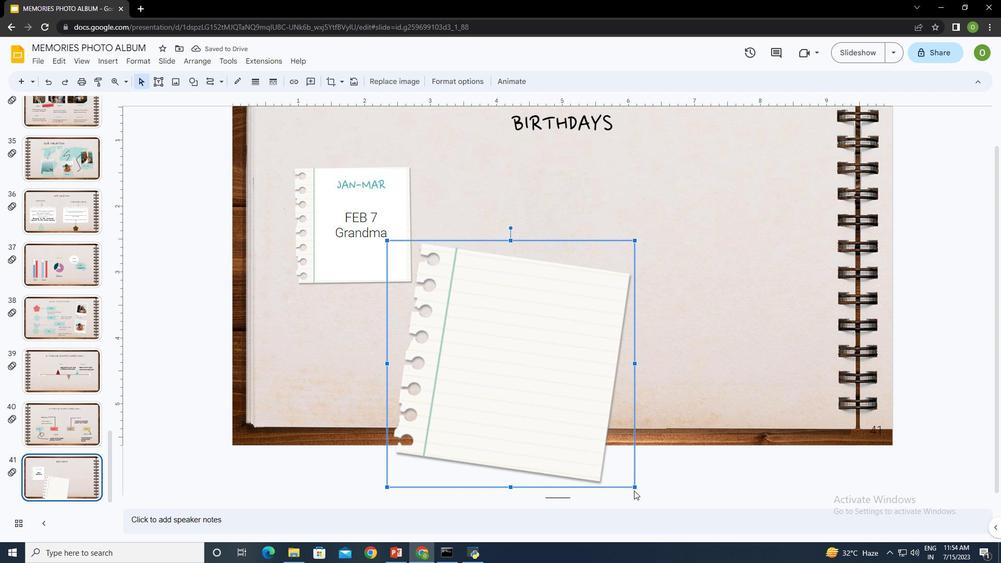 
Action: Mouse pressed left at (634, 485)
Screenshot: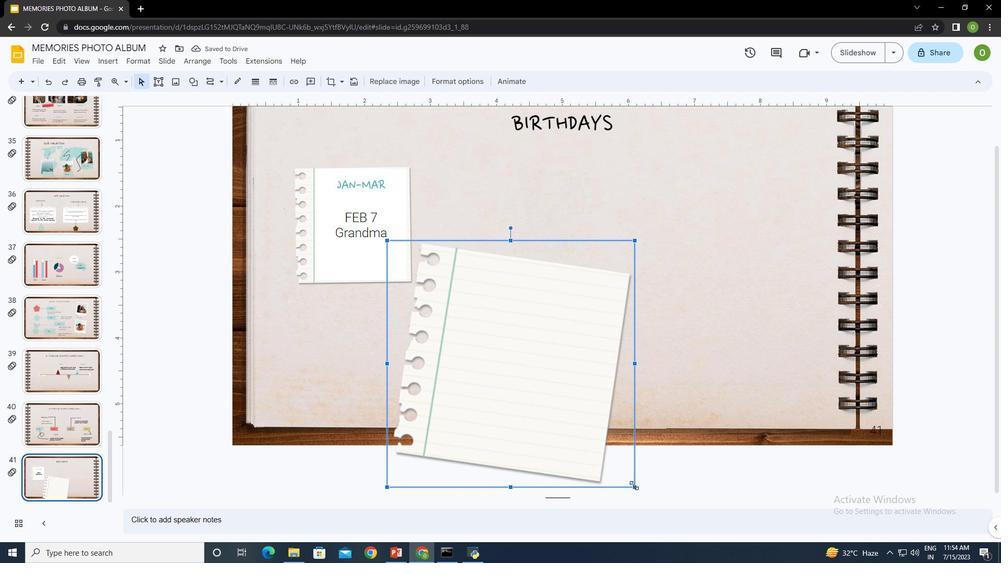 
Action: Mouse moved to (462, 303)
Screenshot: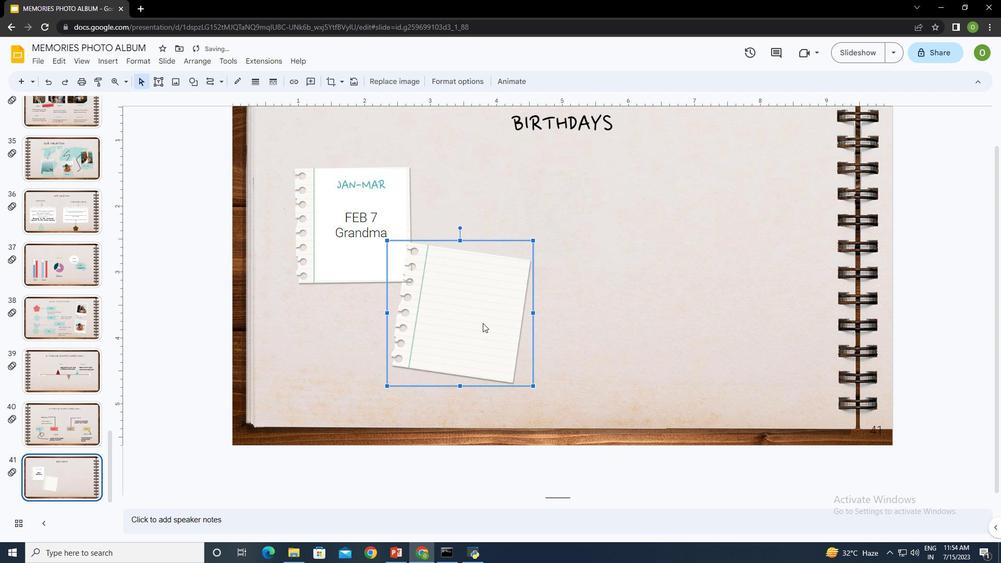 
Action: Mouse pressed left at (462, 303)
Screenshot: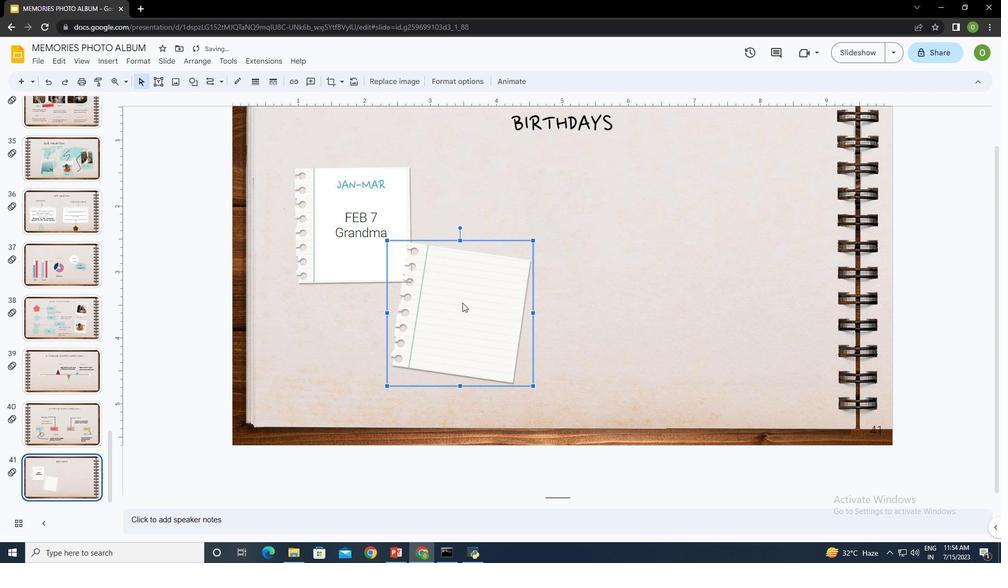 
Action: Mouse moved to (462, 240)
Screenshot: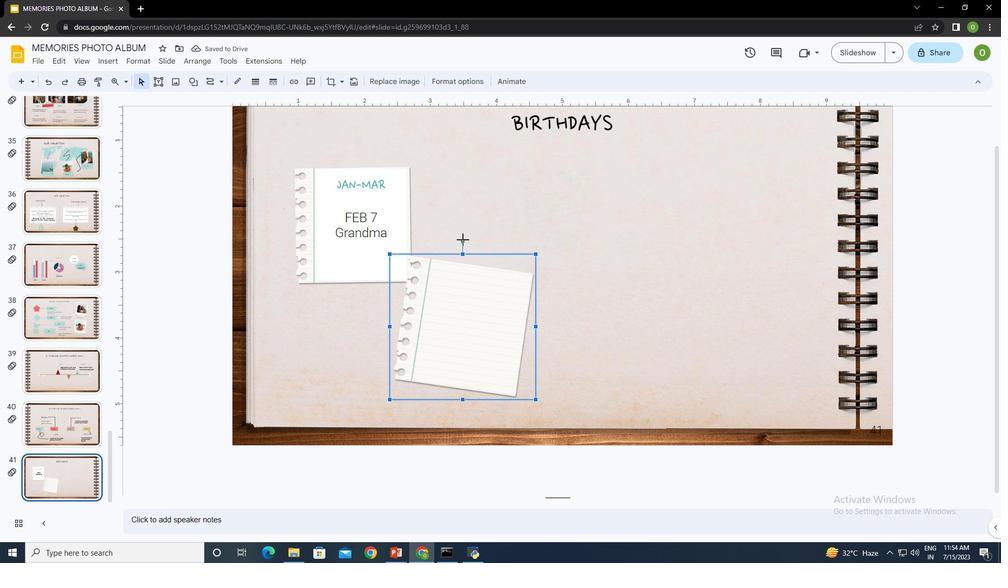 
Action: Mouse pressed left at (462, 240)
Screenshot: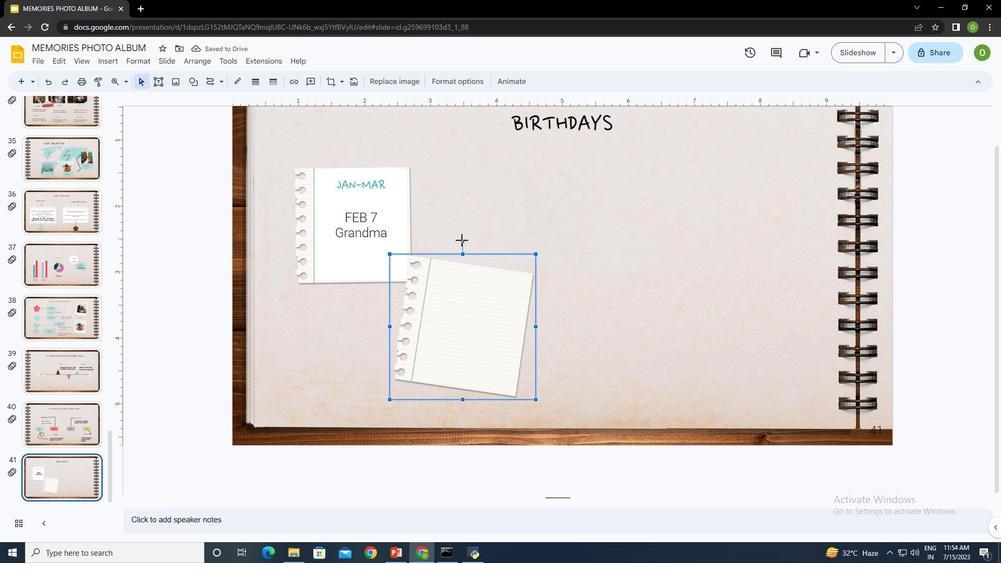 
Action: Mouse moved to (466, 310)
Screenshot: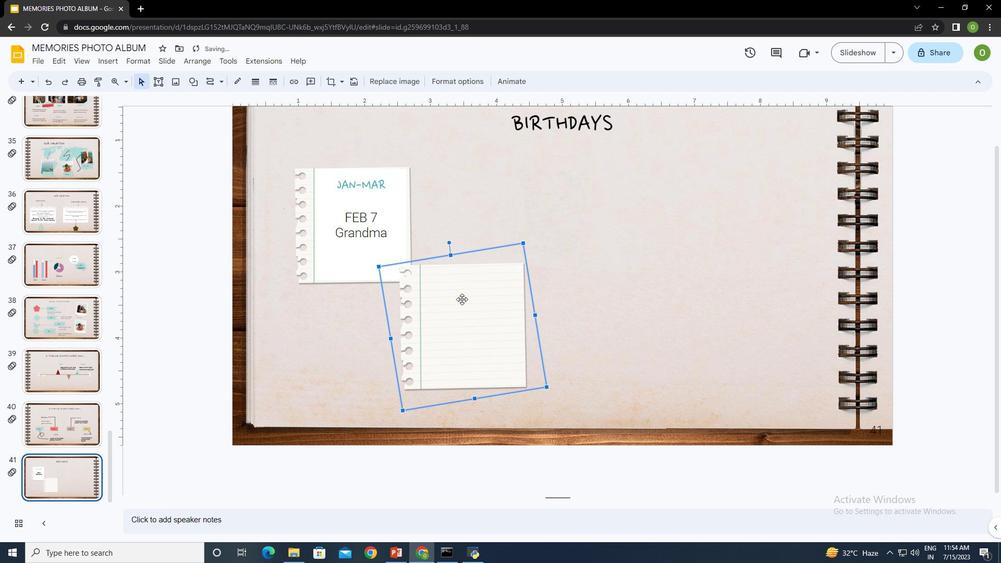 
Action: Mouse pressed left at (466, 310)
Screenshot: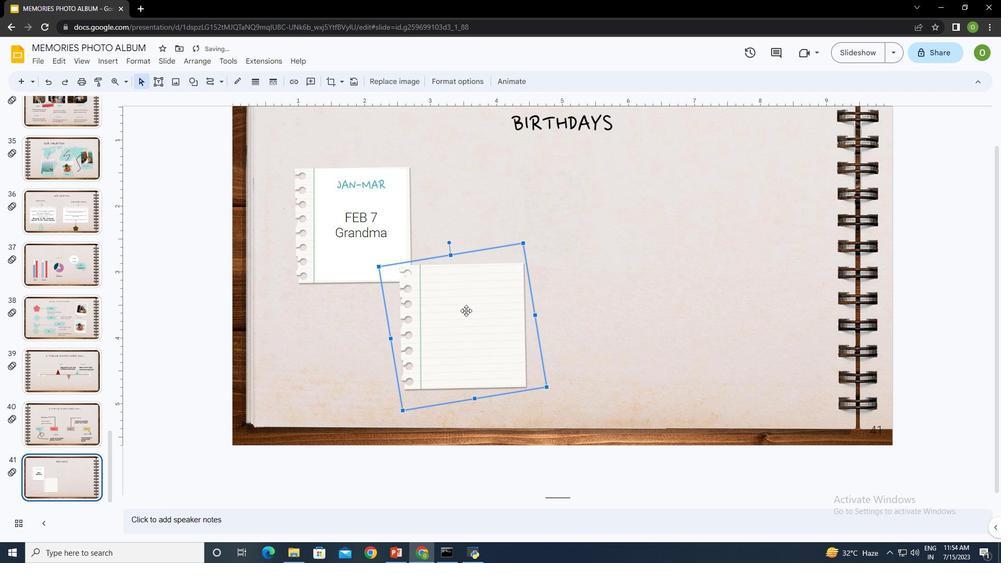 
Action: Mouse moved to (462, 304)
Screenshot: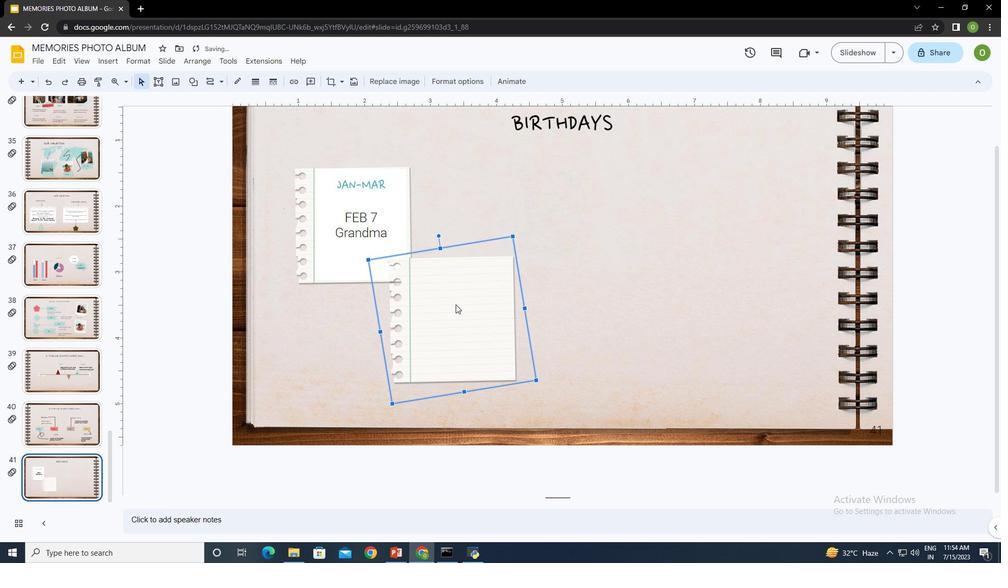 
Action: Mouse pressed left at (462, 304)
Screenshot: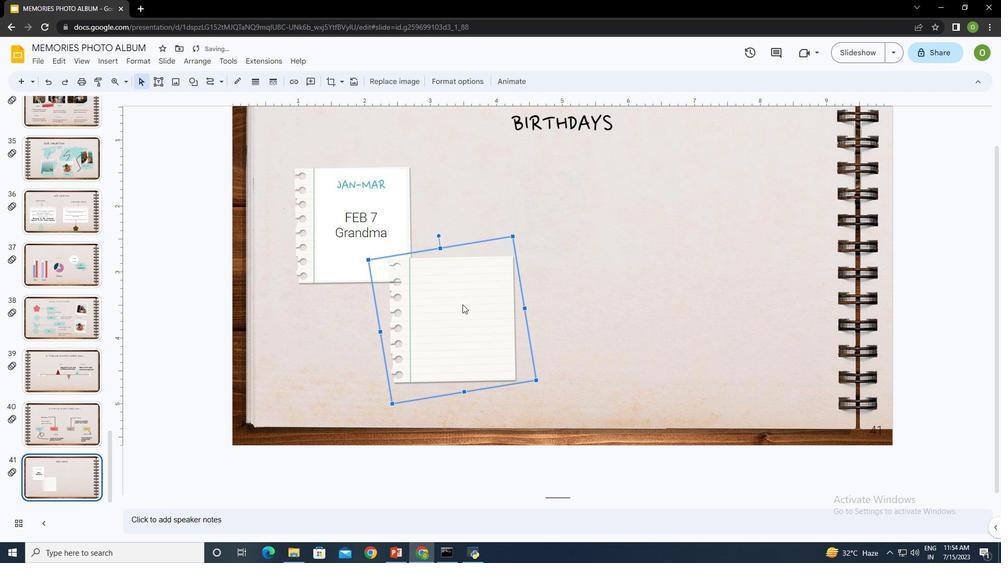 
Action: Mouse moved to (558, 306)
Screenshot: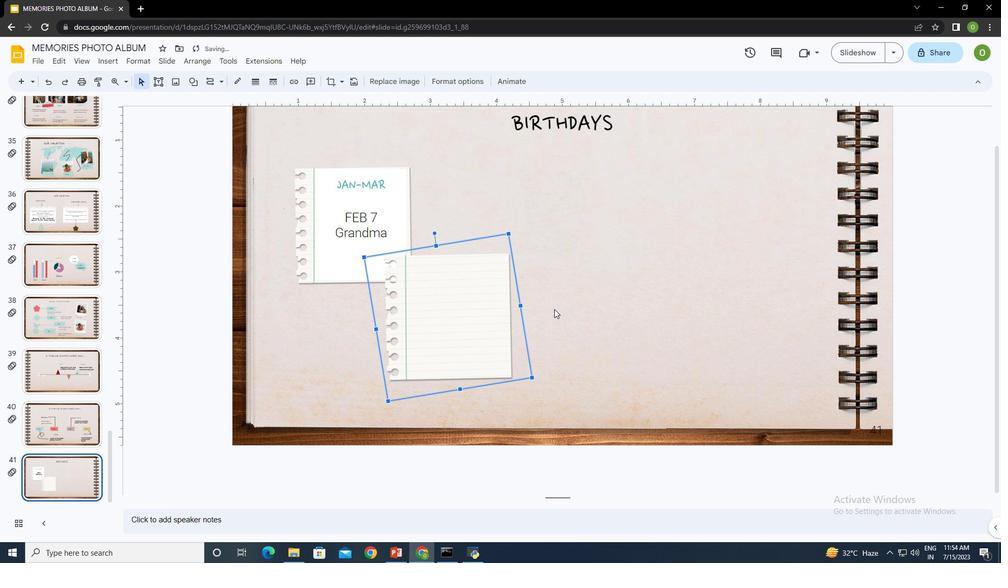 
Action: Mouse pressed left at (558, 306)
Screenshot: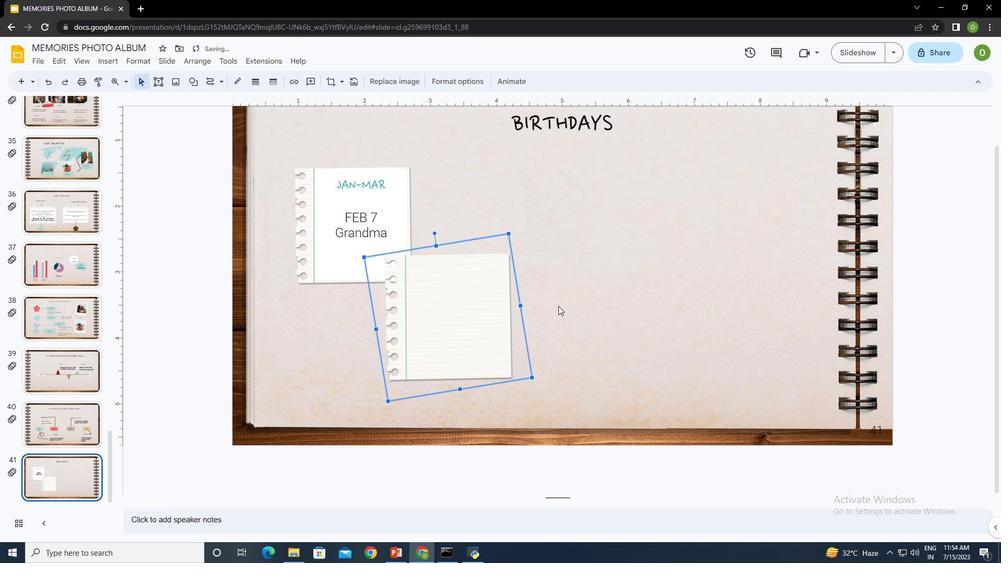 
Action: Mouse moved to (162, 82)
Screenshot: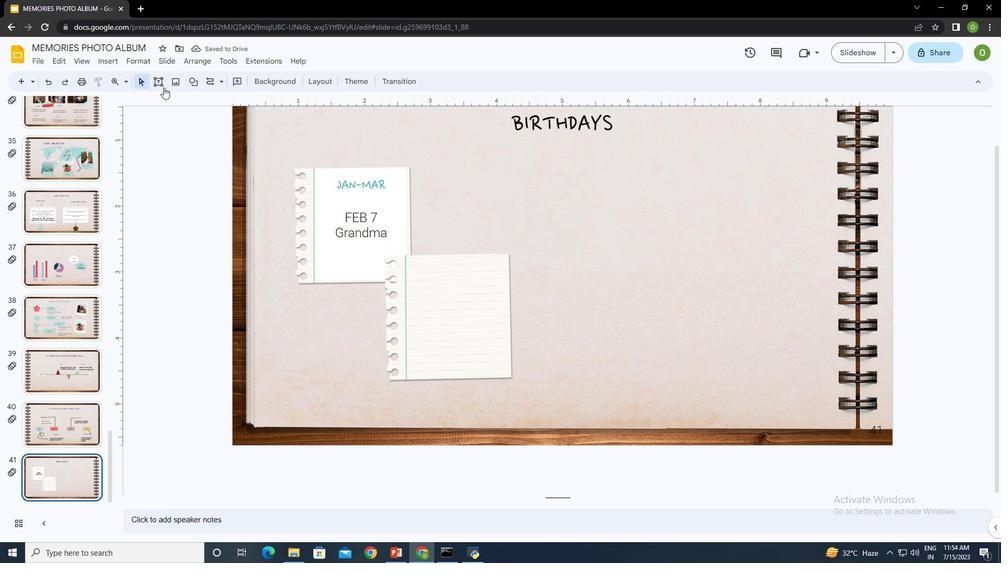 
Action: Mouse pressed left at (162, 82)
Screenshot: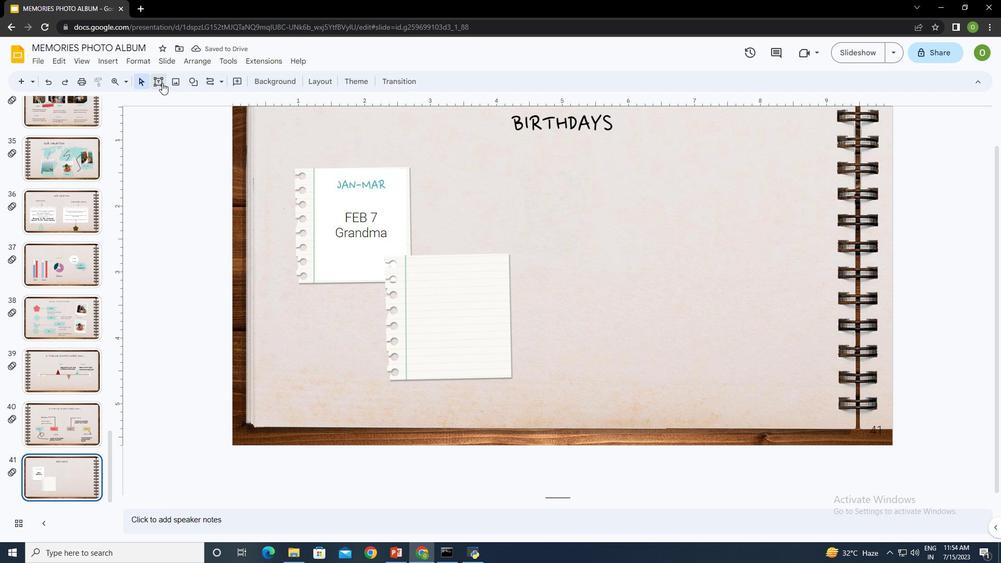 
Action: Mouse moved to (407, 256)
Screenshot: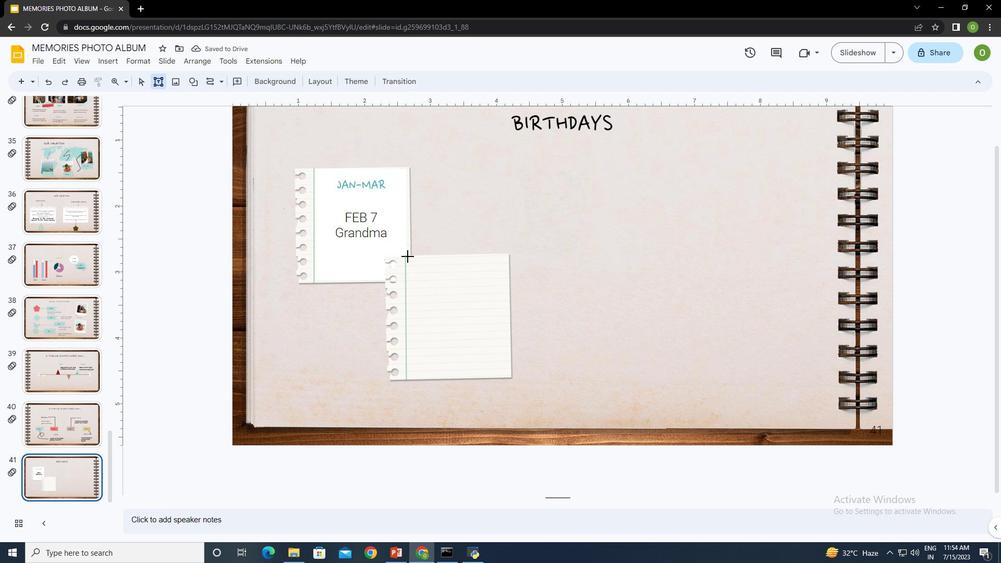 
Action: Mouse pressed left at (407, 256)
Screenshot: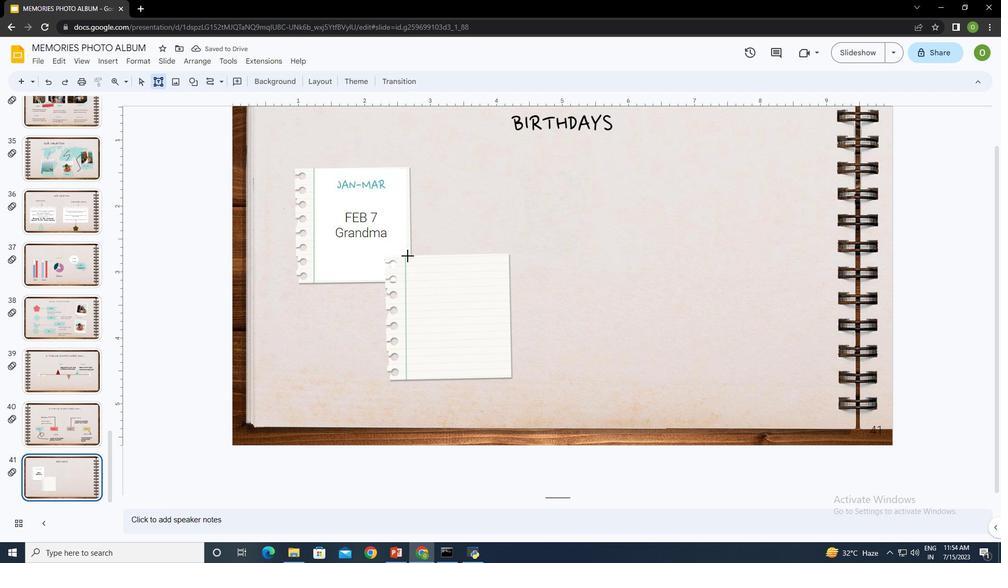 
Action: Mouse moved to (458, 242)
Screenshot: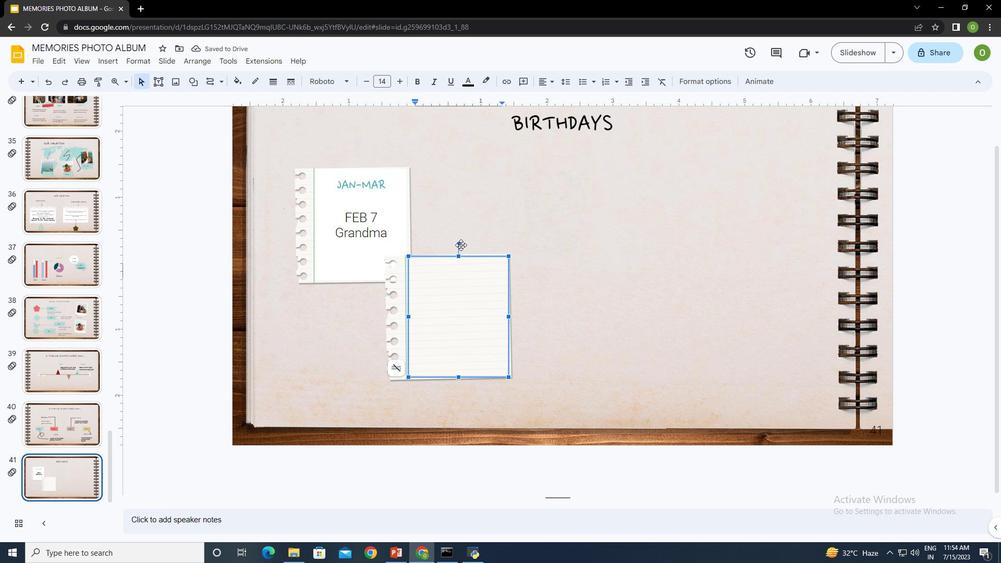 
Action: Mouse pressed left at (458, 242)
Screenshot: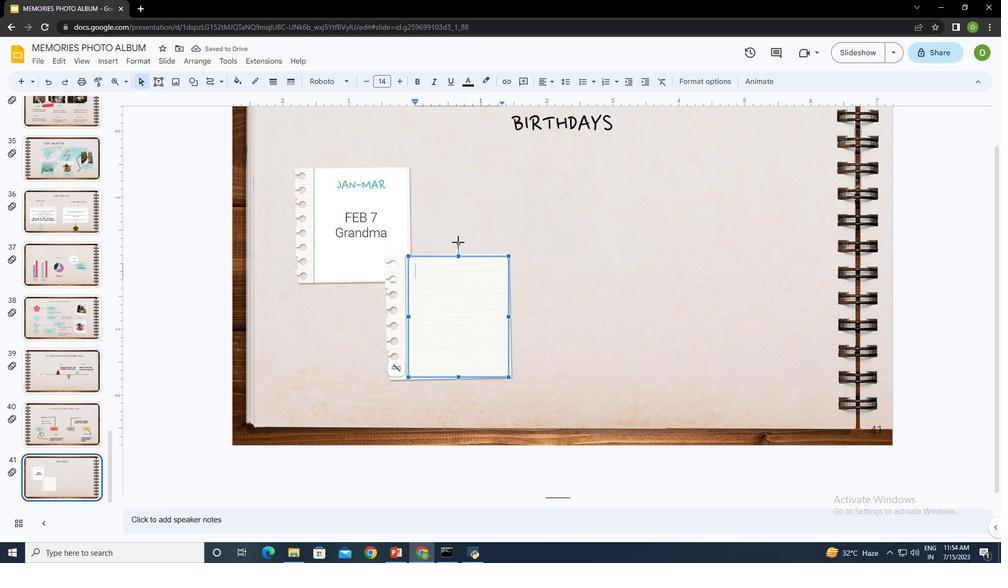 
Action: Mouse moved to (455, 244)
Screenshot: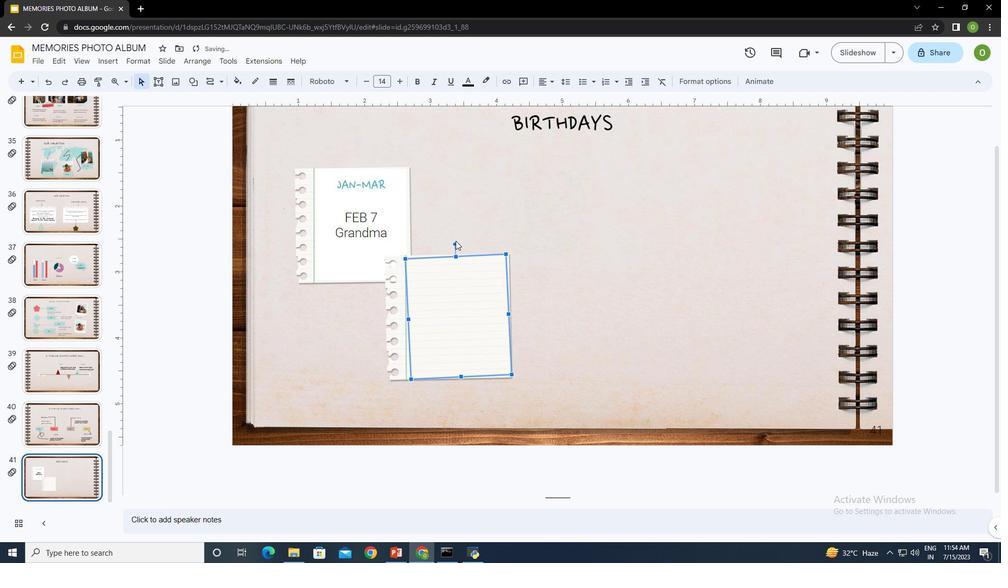 
Action: Mouse pressed left at (455, 244)
Screenshot: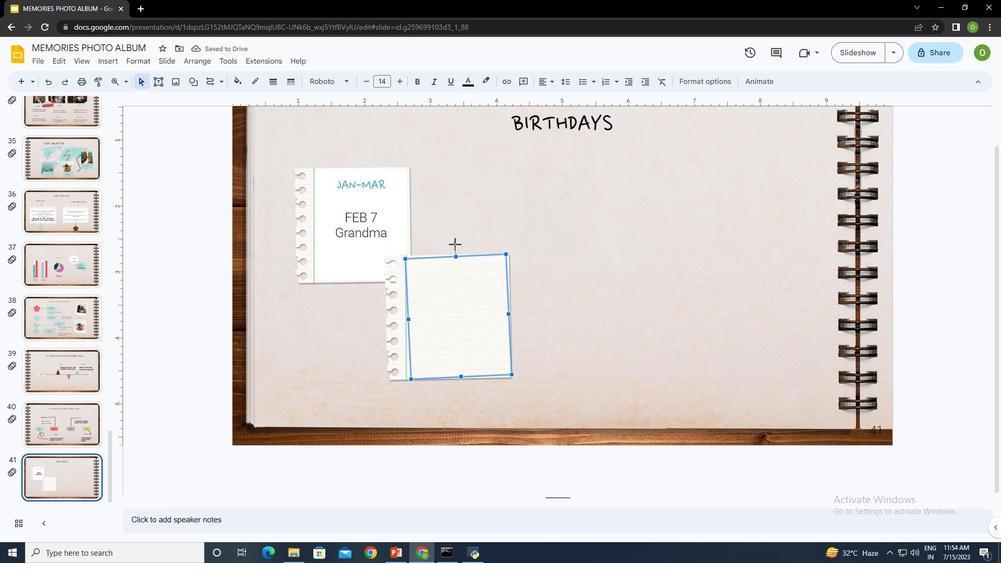 
Action: Mouse moved to (233, 80)
Screenshot: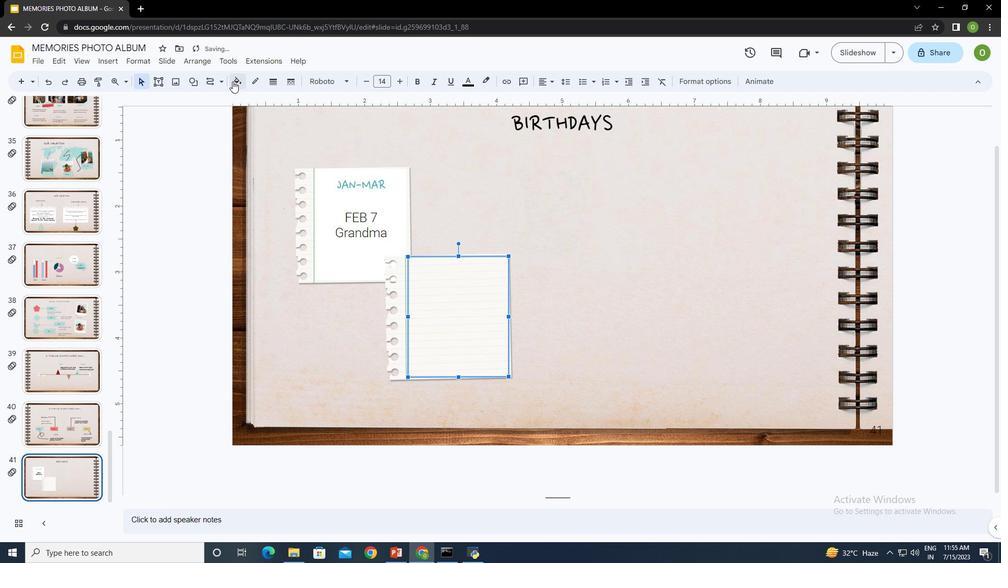 
Action: Mouse pressed left at (233, 80)
Screenshot: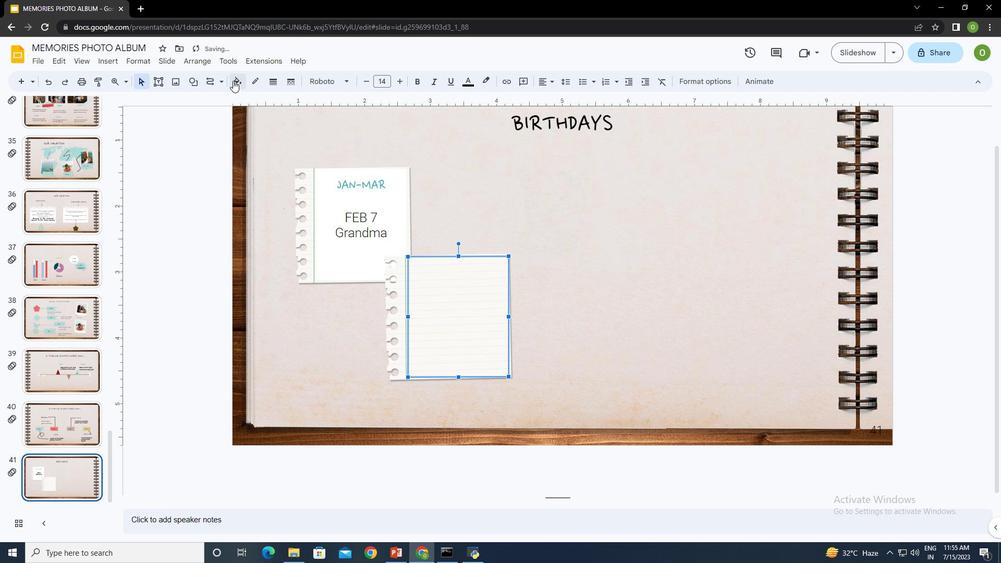 
Action: Mouse moved to (250, 134)
Screenshot: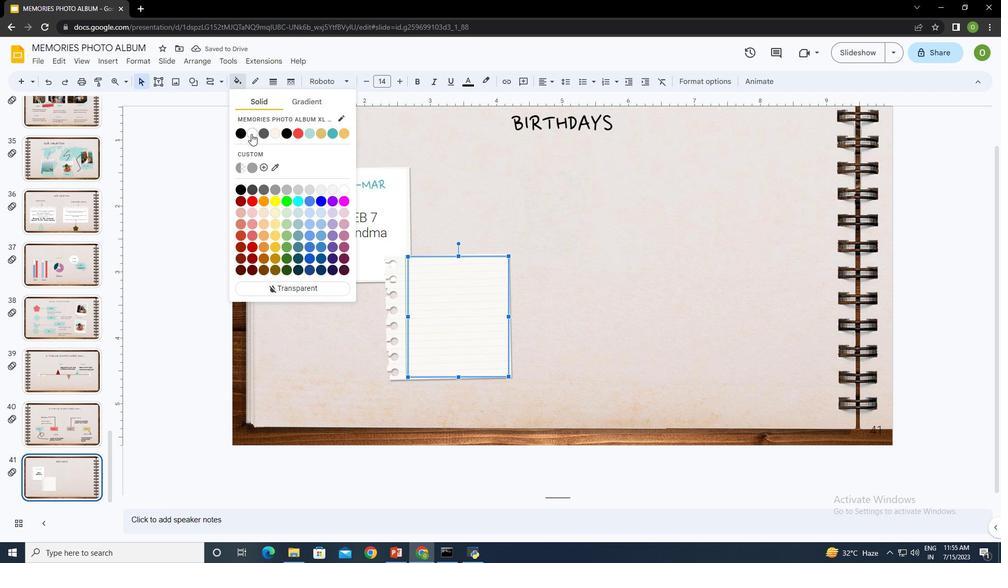 
Action: Mouse pressed left at (250, 134)
Screenshot: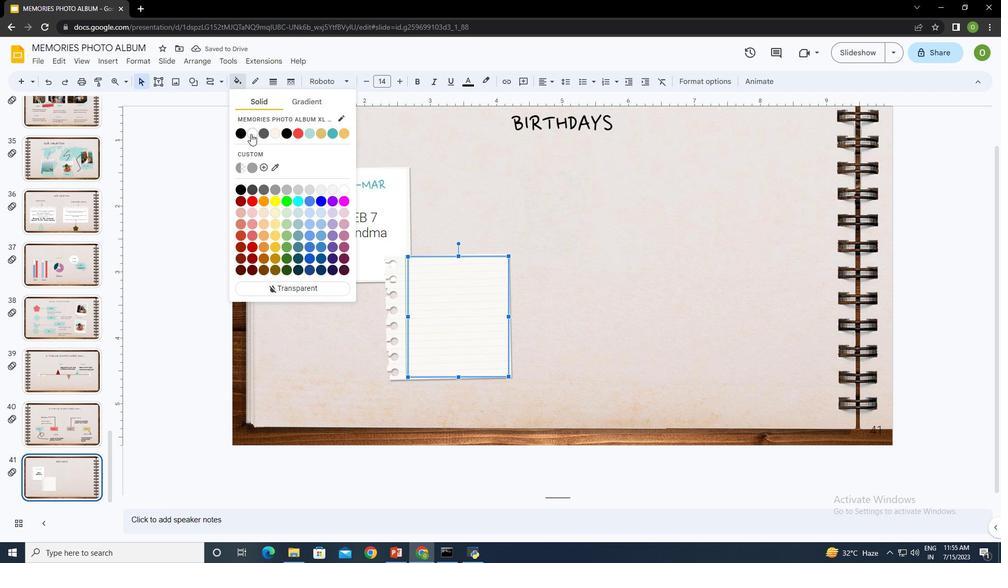 
Action: Mouse moved to (452, 290)
Screenshot: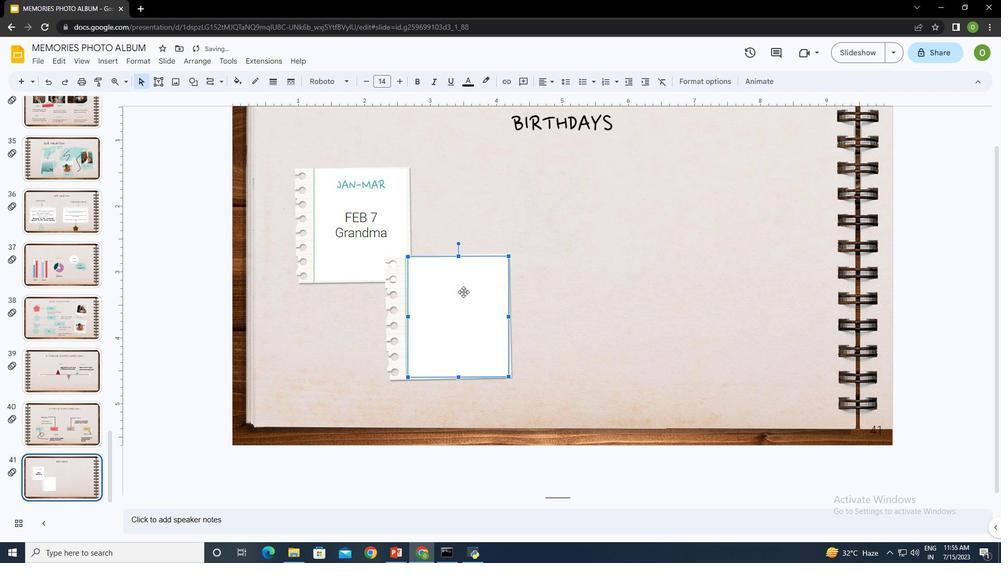 
Action: Mouse pressed left at (452, 290)
Screenshot: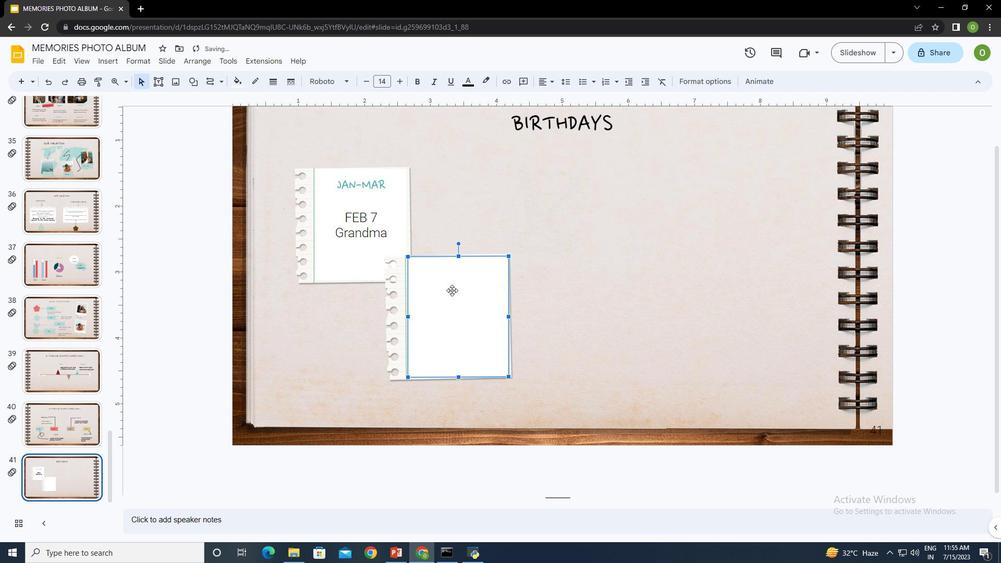 
Action: Mouse moved to (452, 291)
Screenshot: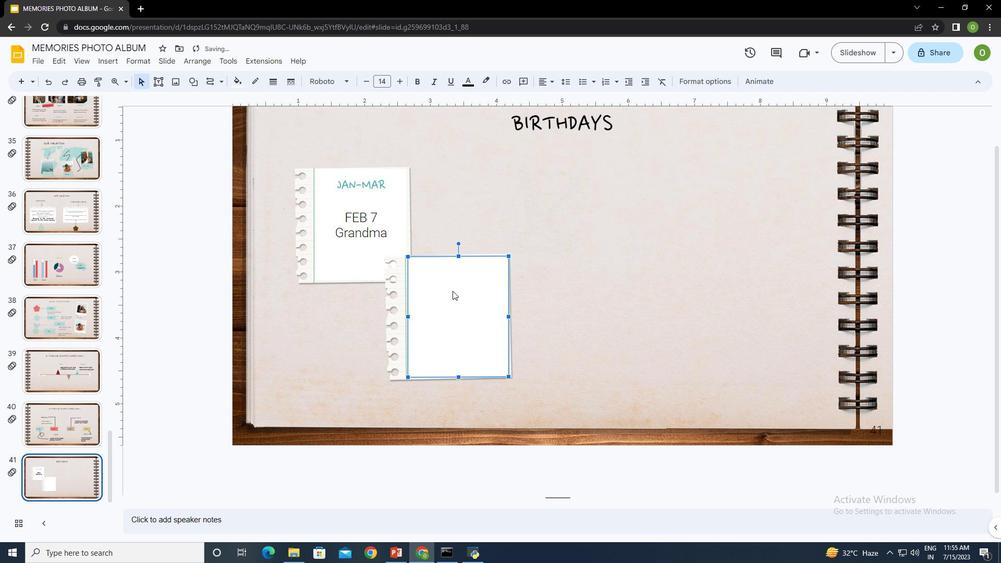 
Action: Key pressed <Key.shift><Key.shift><Key.shift><Key.shift><Key.shift><Key.shift><Key.shift>APR-JUN<Key.enter><Key.enter>JUN<Key.space>23<Key.enter>DA<Key.shift><Key.shift><Key.shift><Key.shift><Key.shift><Key.shift><Key.shift><Key.shift><Key.shift><Key.shift><Key.shift><Key.shift><Key.shift><Key.shift><Key.shift><Key.shift><Key.shift><Key.shift><Key.shift><Key.shift><Key.shift>d<Key.backspace><Key.backspace><Key.shift><Key.shift><Key.shift><Key.shift><Key.shift><Key.shift>ad
Screenshot: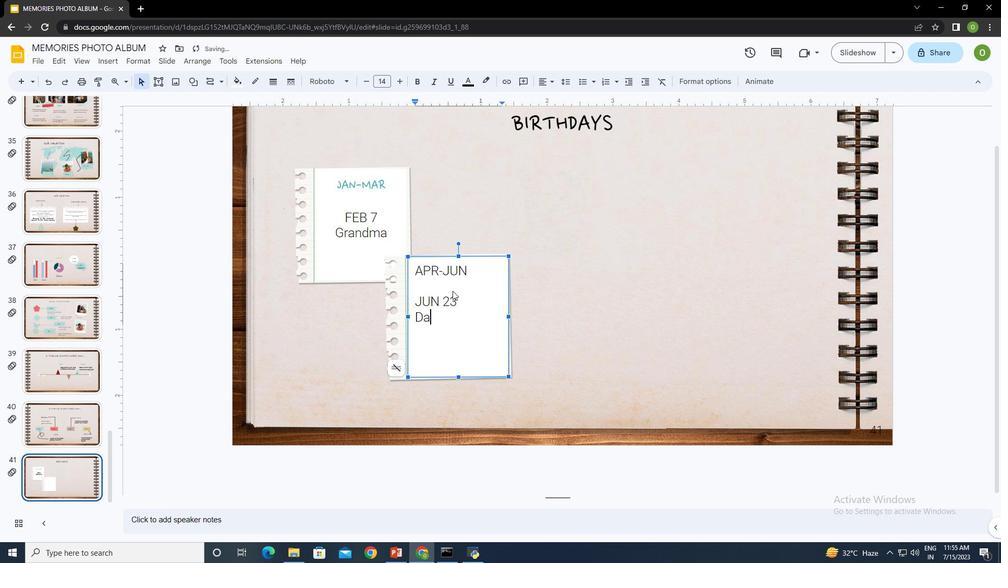 
Action: Mouse moved to (440, 320)
Screenshot: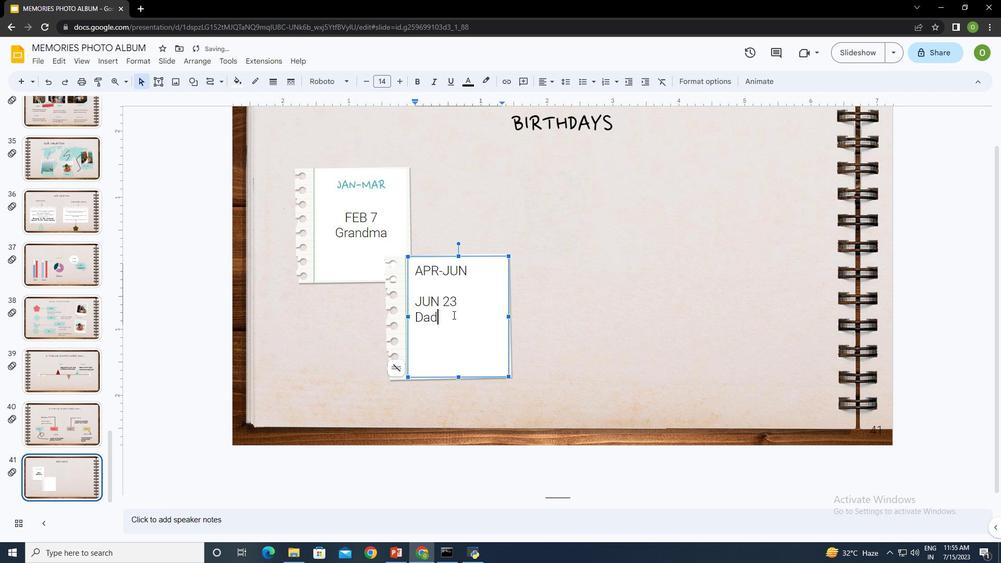 
Action: Mouse pressed left at (440, 320)
Screenshot: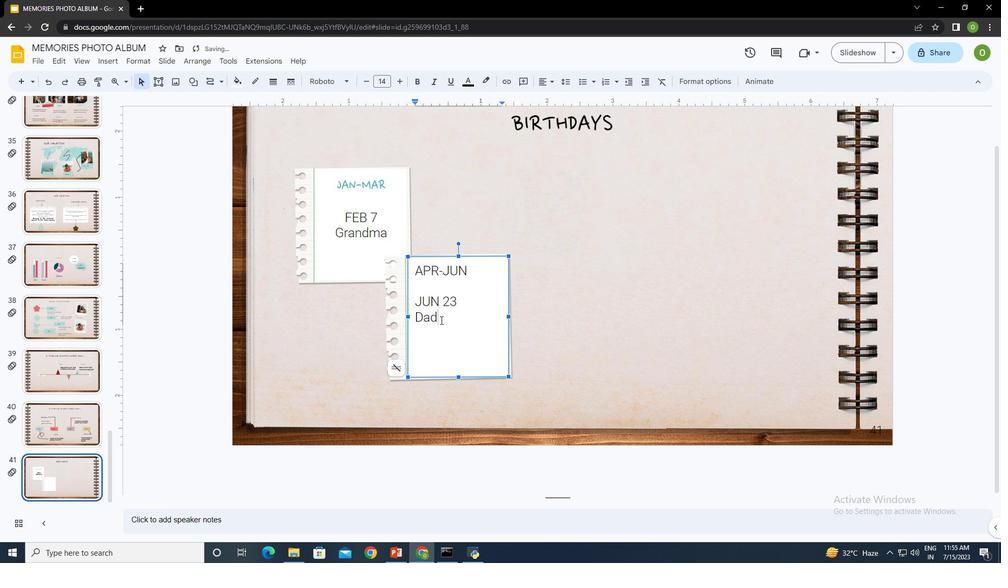 
Action: Mouse moved to (552, 78)
Screenshot: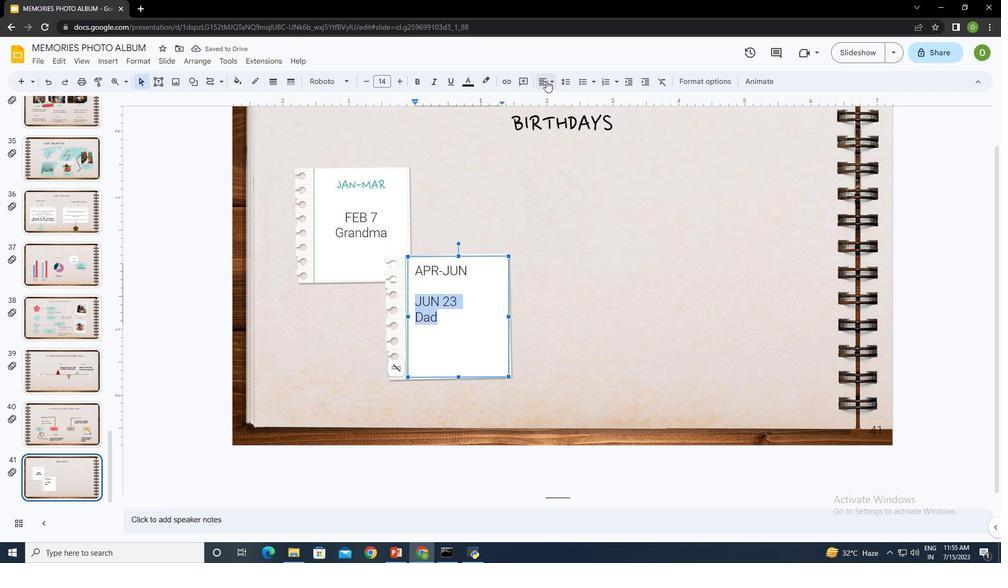 
Action: Mouse pressed left at (552, 78)
Screenshot: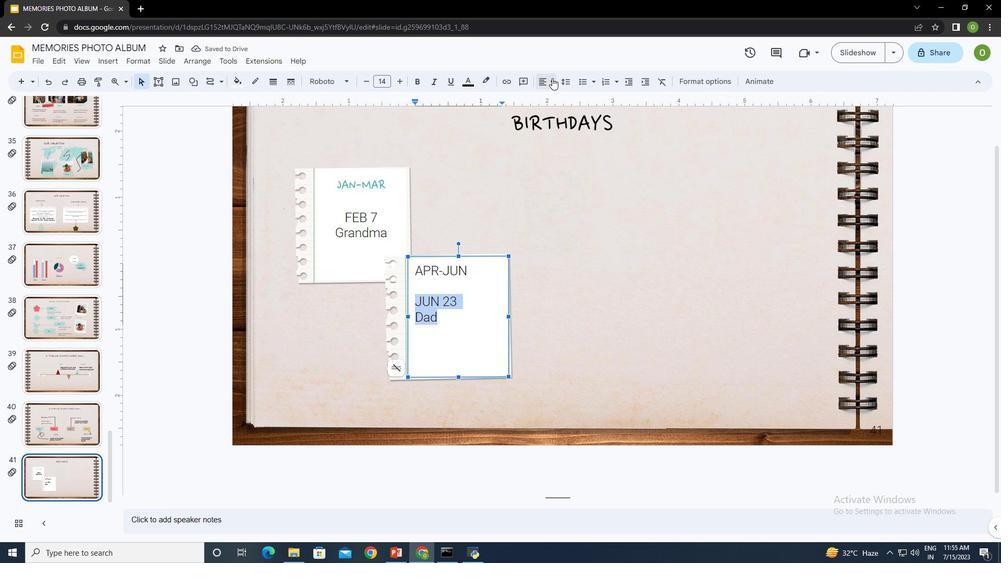 
Action: Mouse moved to (559, 97)
Screenshot: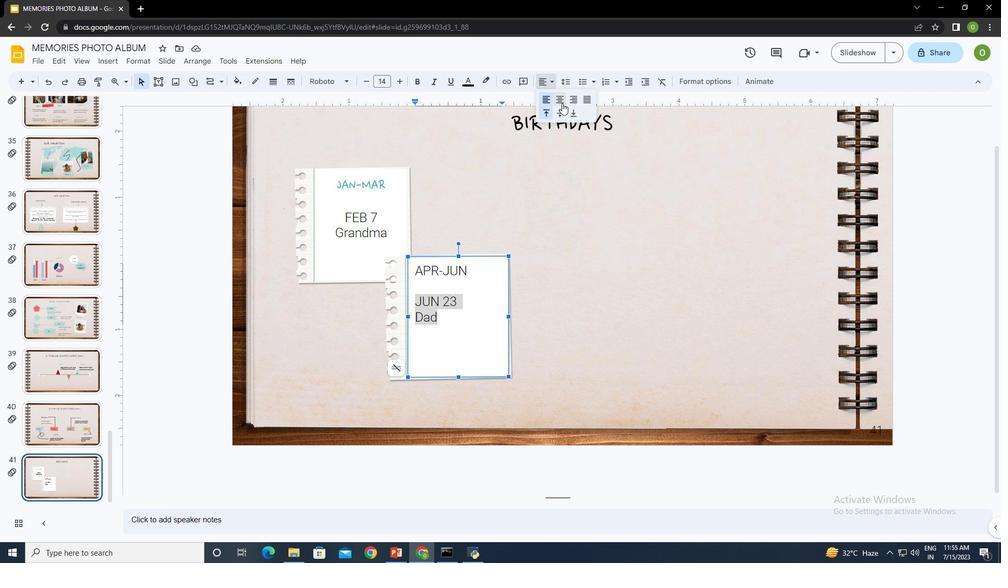 
Action: Mouse pressed left at (559, 97)
Screenshot: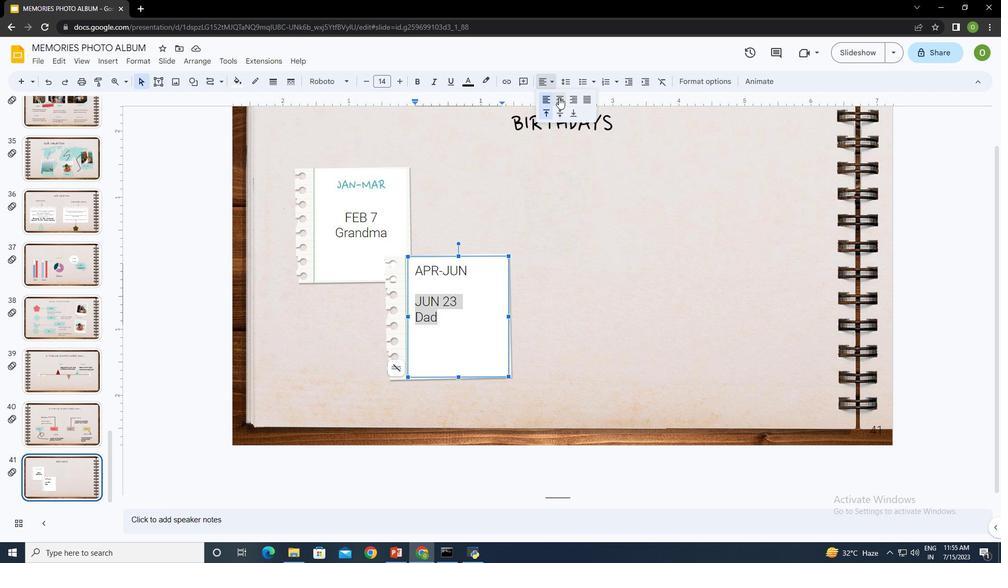 
Action: Mouse moved to (474, 267)
Screenshot: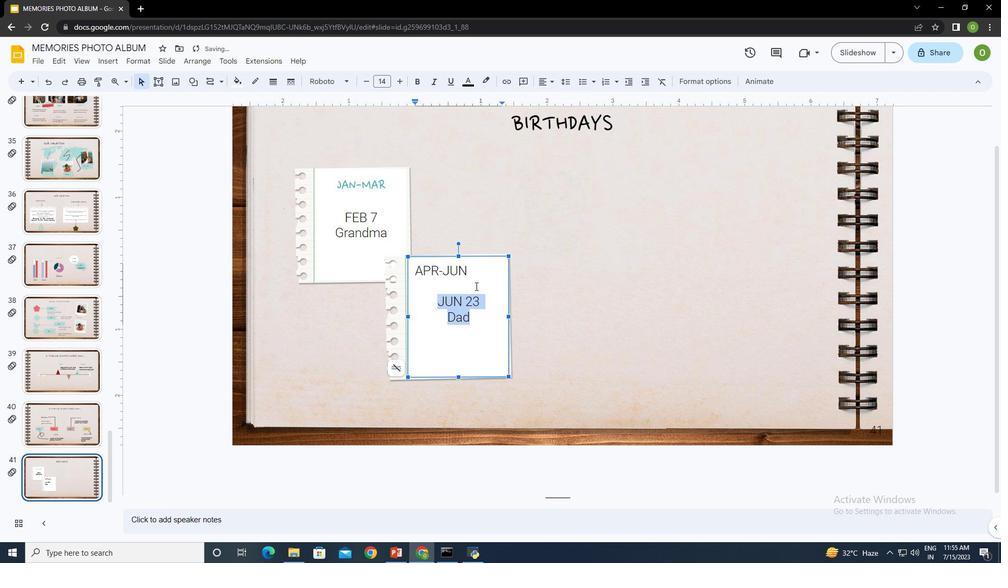 
Action: Mouse pressed left at (474, 267)
Screenshot: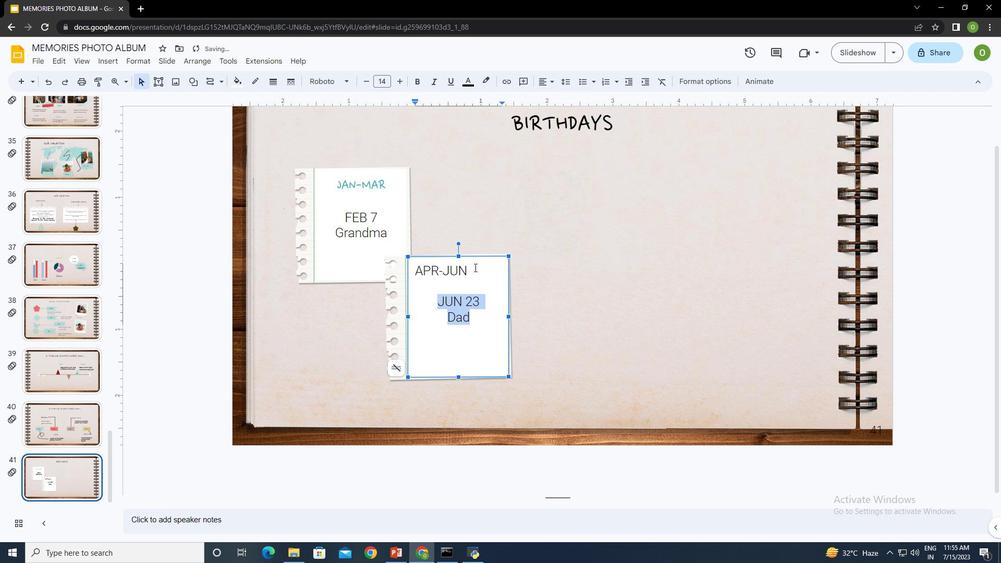 
Action: Mouse moved to (474, 269)
Screenshot: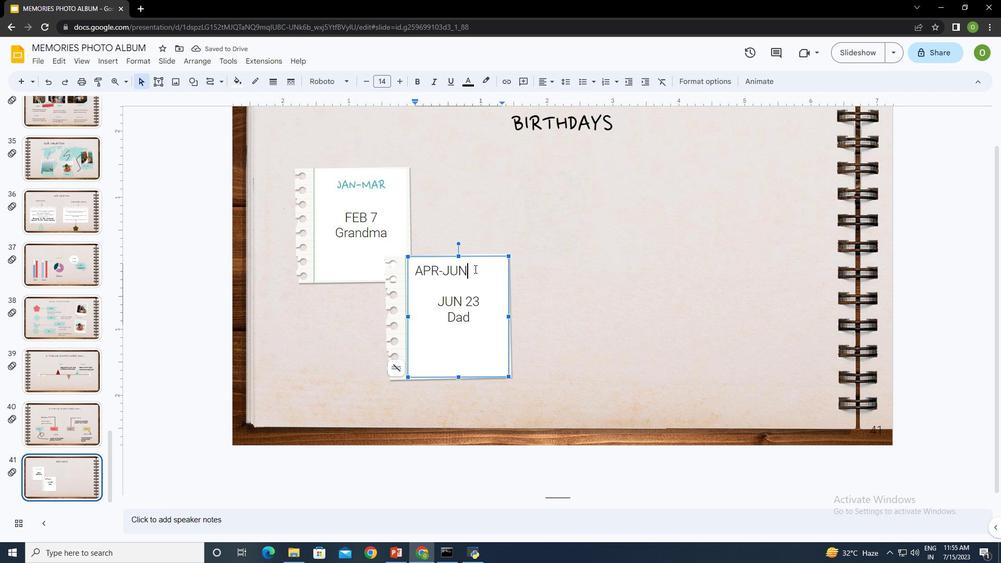 
Action: Mouse pressed left at (474, 269)
Screenshot: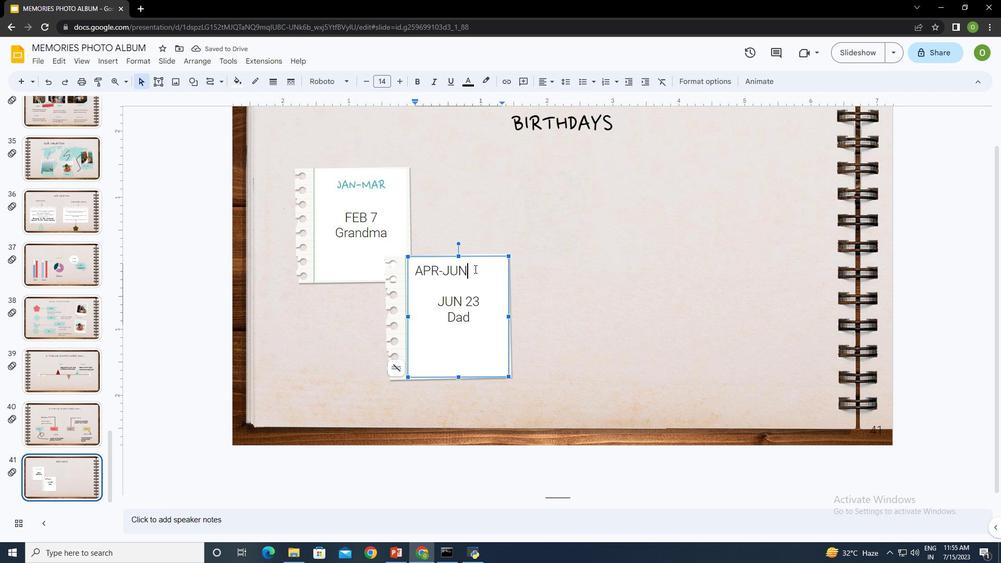 
Action: Mouse moved to (320, 76)
Screenshot: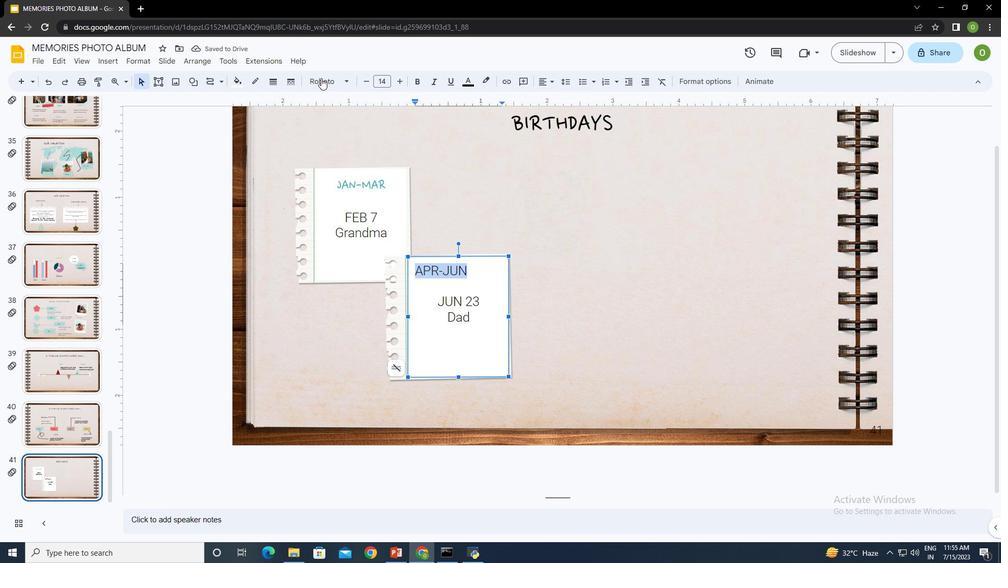 
Action: Mouse pressed left at (320, 76)
Screenshot: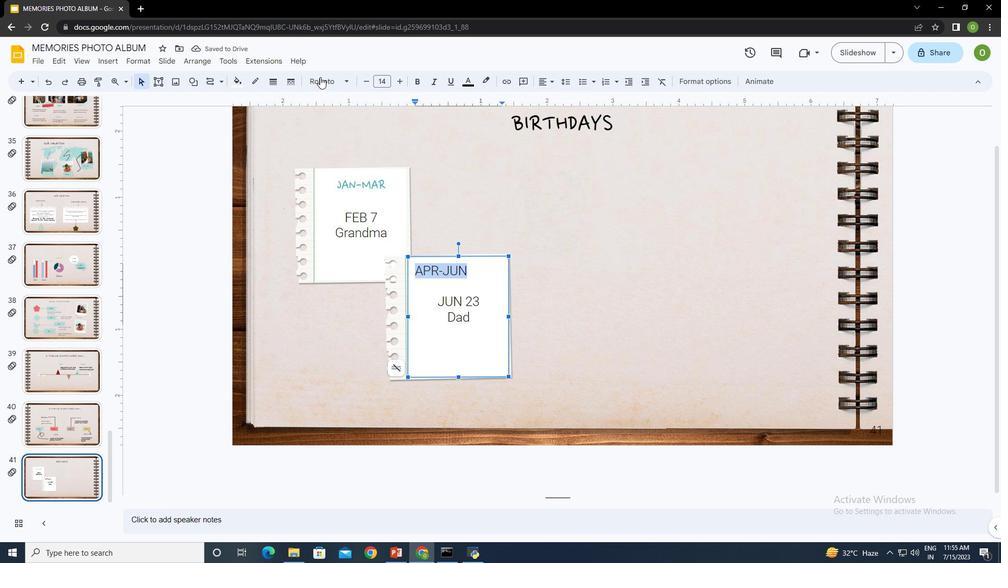 
Action: Mouse moved to (365, 140)
Screenshot: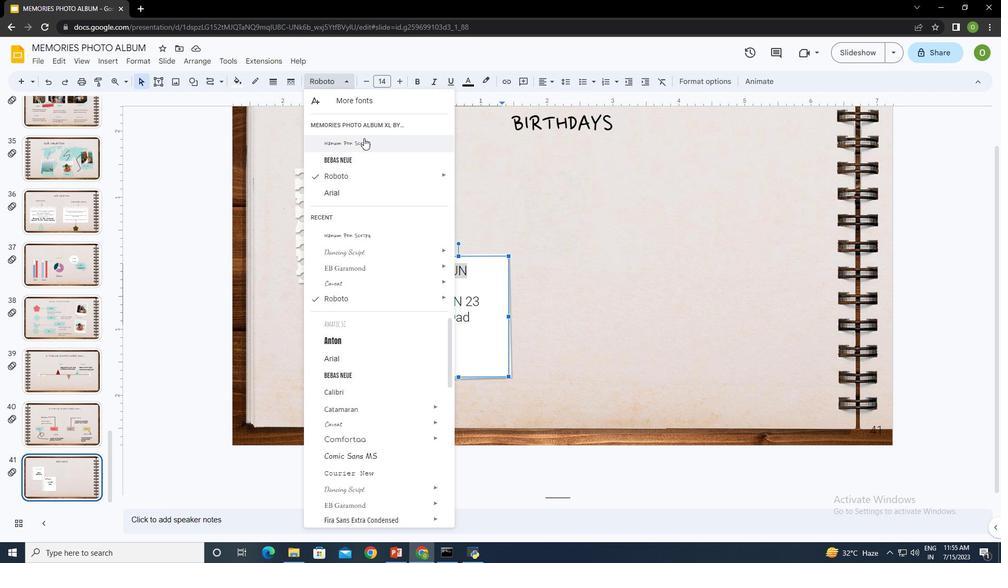 
Action: Mouse pressed left at (365, 140)
Screenshot: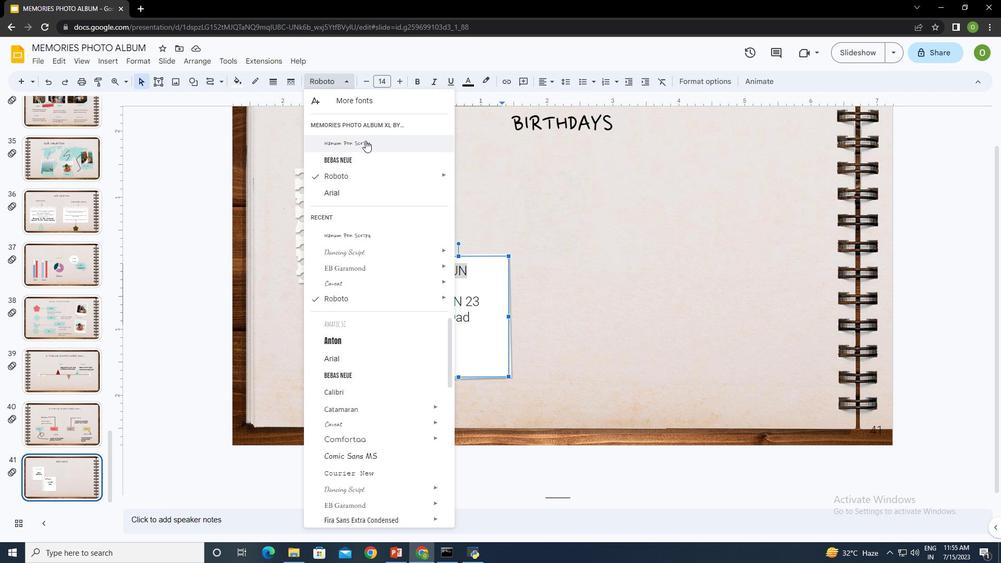 
Action: Mouse moved to (398, 81)
Screenshot: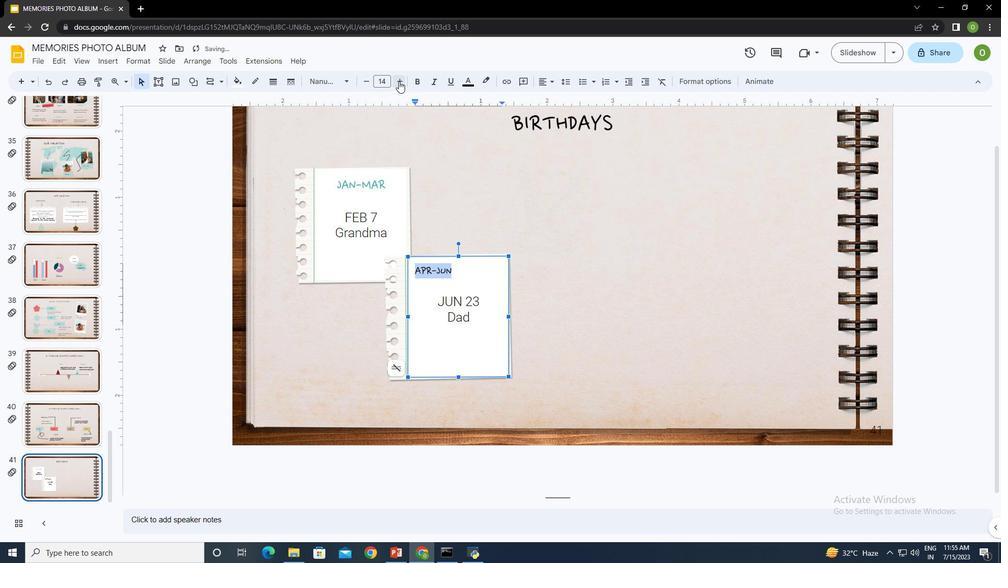 
Action: Mouse pressed left at (398, 81)
Screenshot: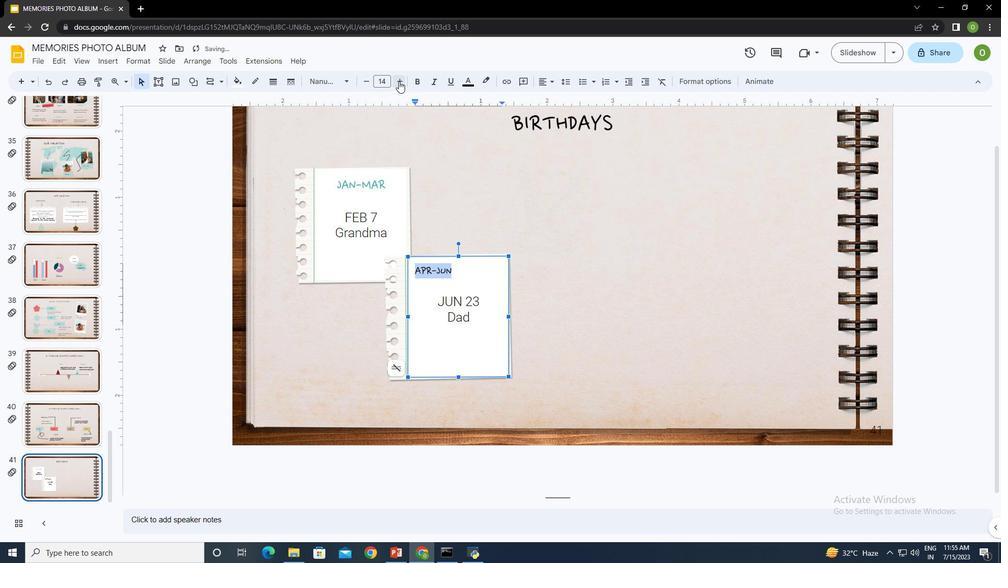 
Action: Mouse pressed left at (398, 81)
Screenshot: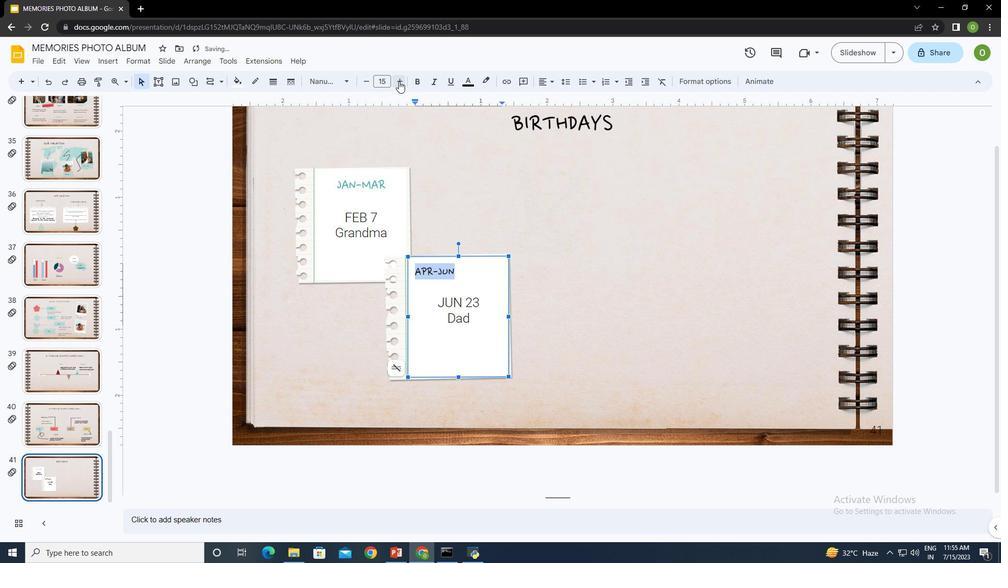 
Action: Mouse pressed left at (398, 81)
Screenshot: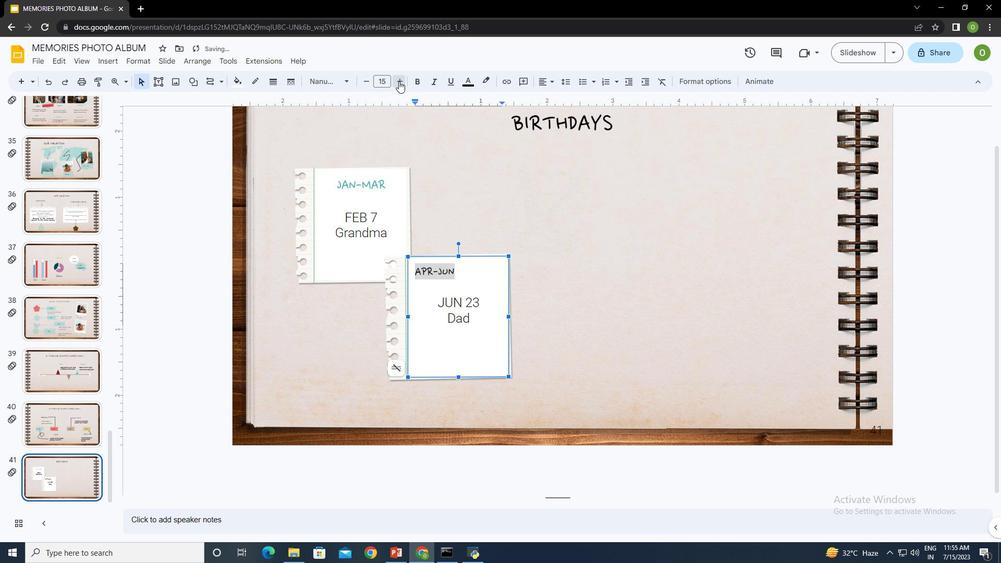 
Action: Mouse pressed left at (398, 81)
Screenshot: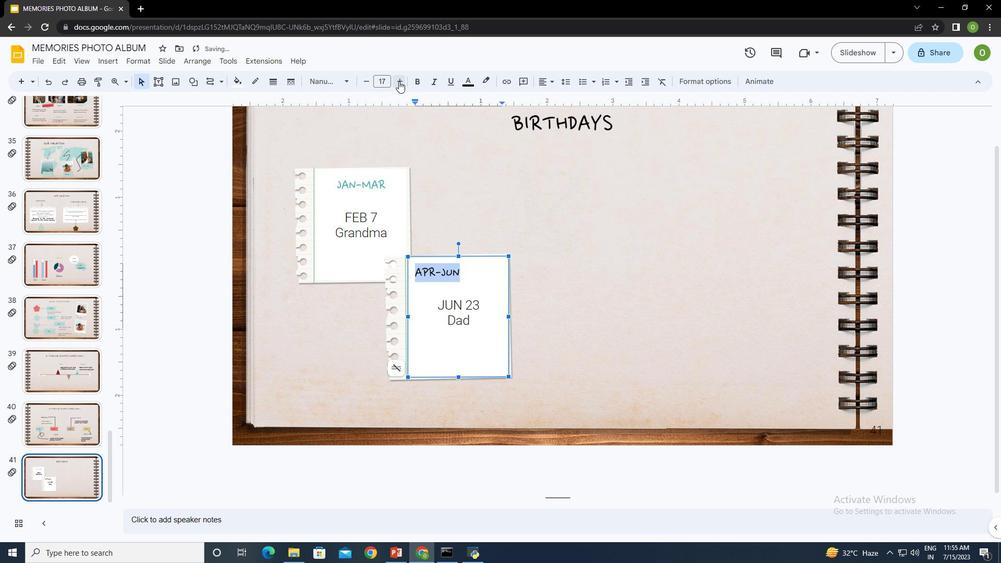 
Action: Mouse pressed left at (398, 81)
Screenshot: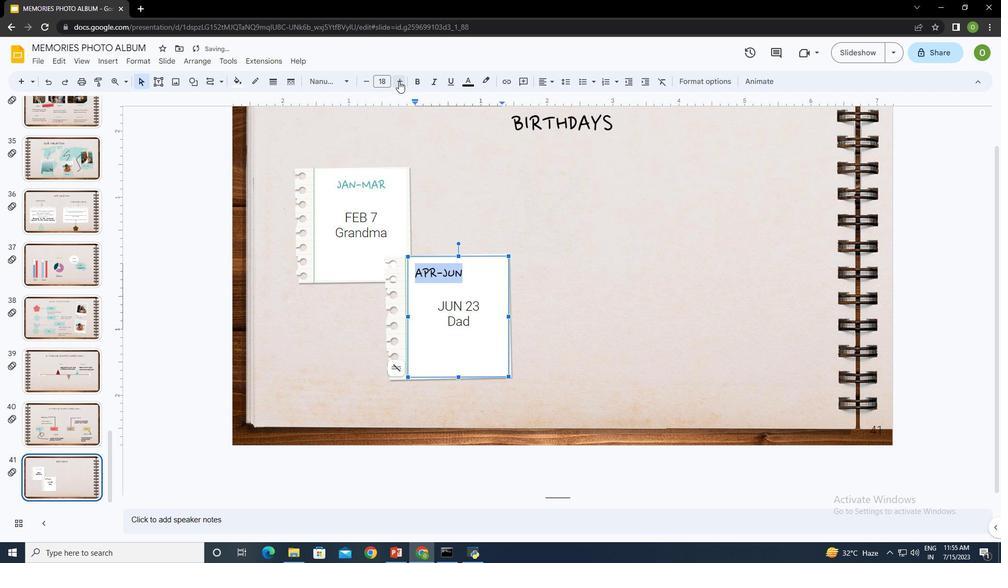 
Action: Mouse pressed left at (398, 81)
Screenshot: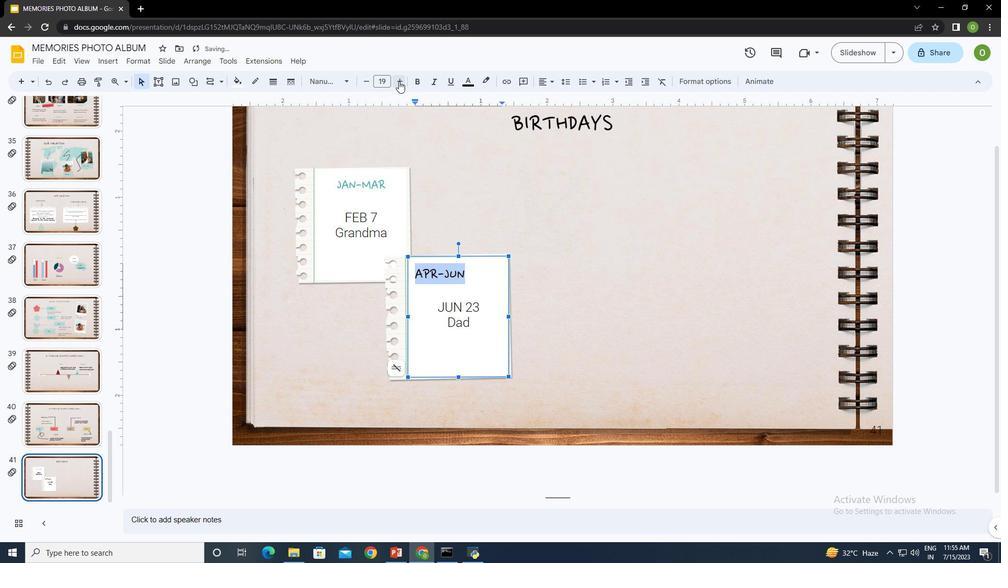 
Action: Mouse moved to (466, 82)
Screenshot: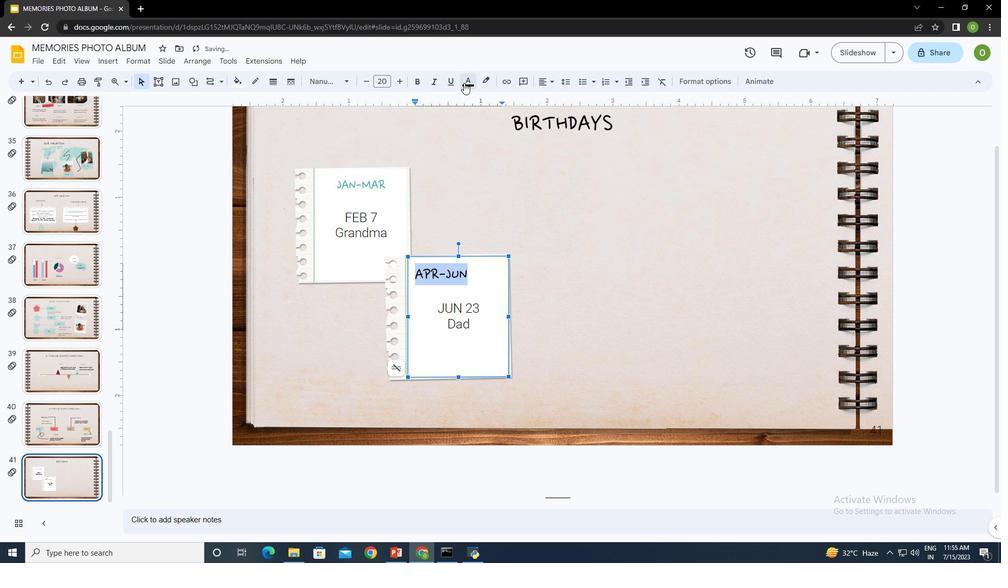 
Action: Mouse pressed left at (466, 82)
Screenshot: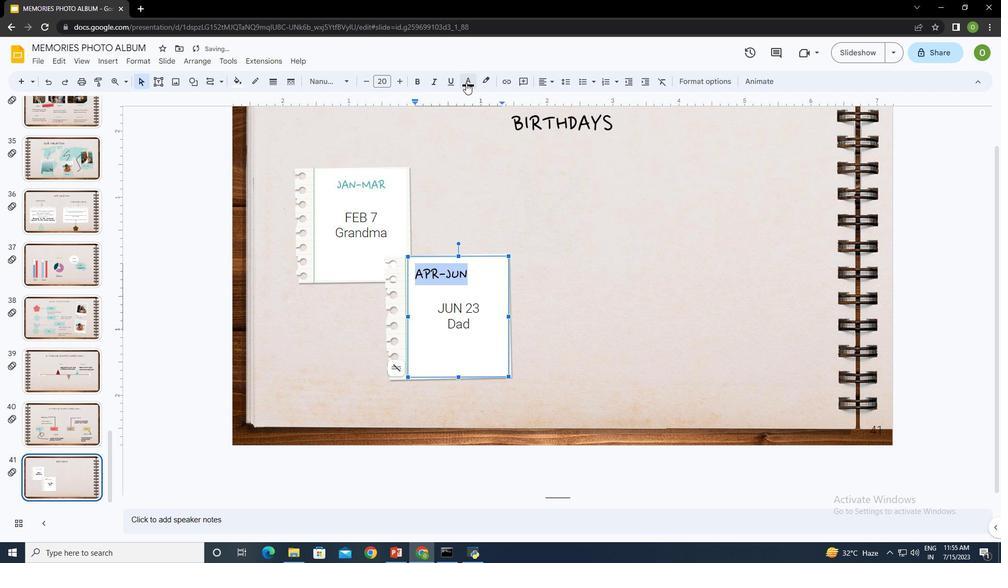 
Action: Mouse moved to (564, 110)
Screenshot: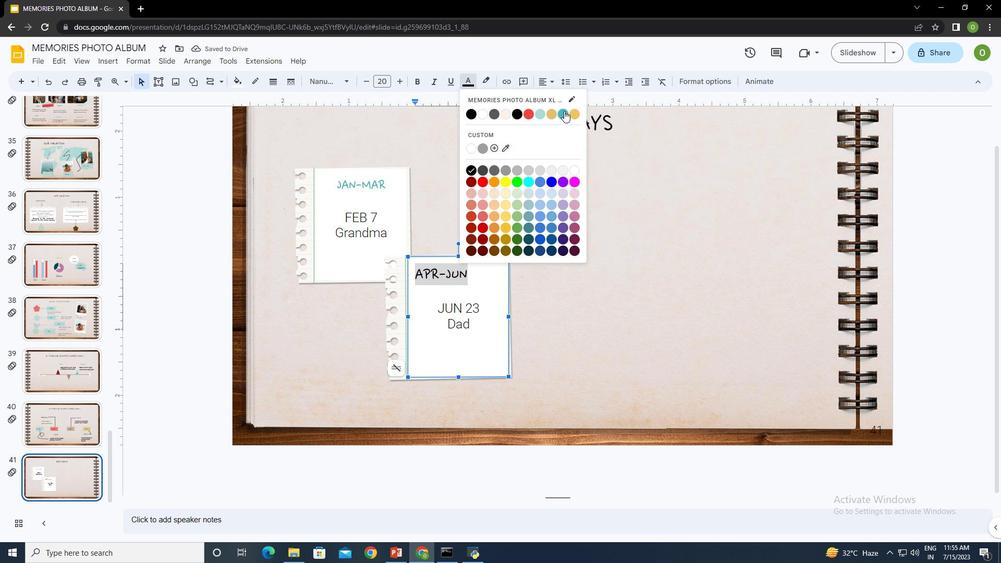 
Action: Mouse pressed left at (564, 110)
Screenshot: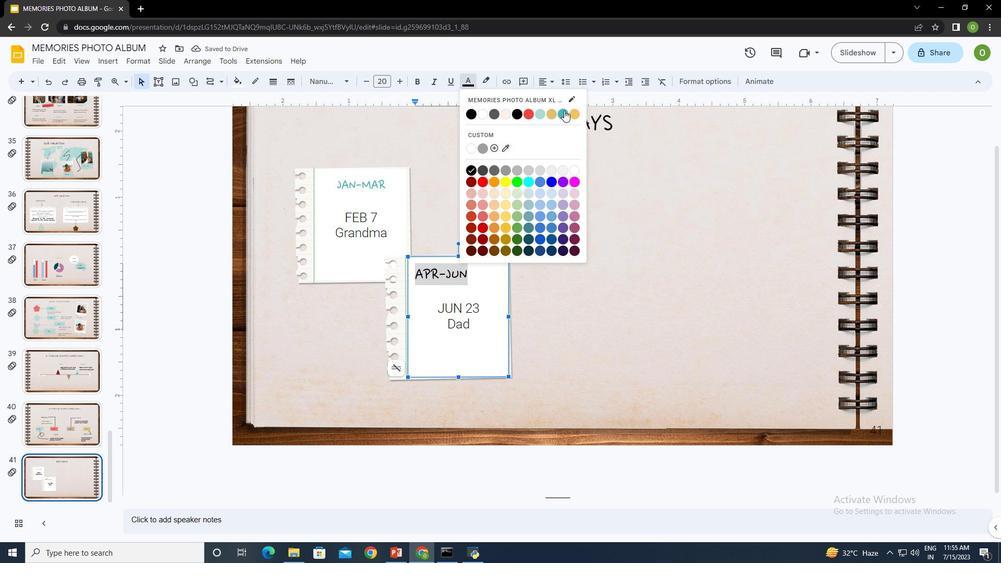 
Action: Mouse moved to (548, 83)
Screenshot: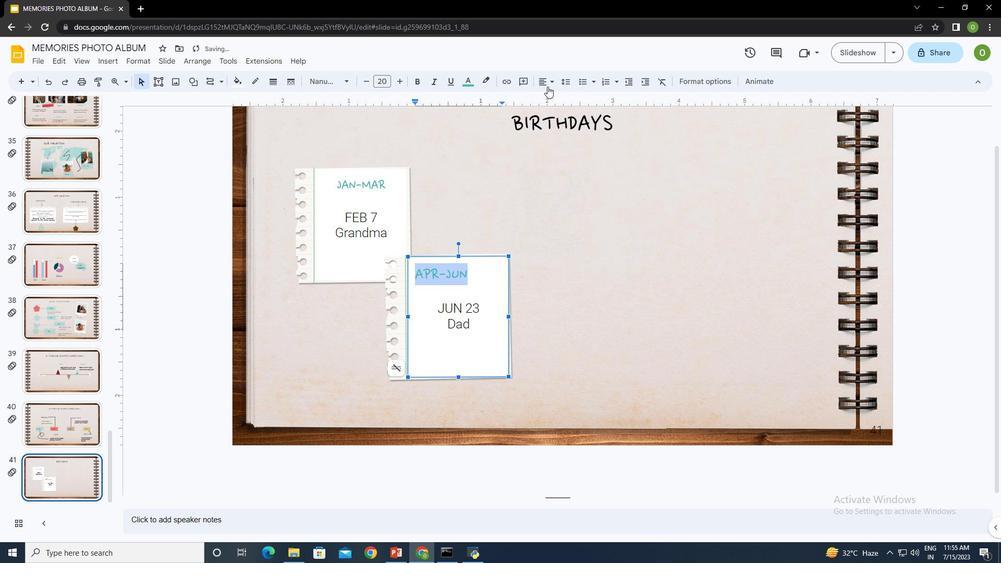 
Action: Mouse pressed left at (548, 83)
Screenshot: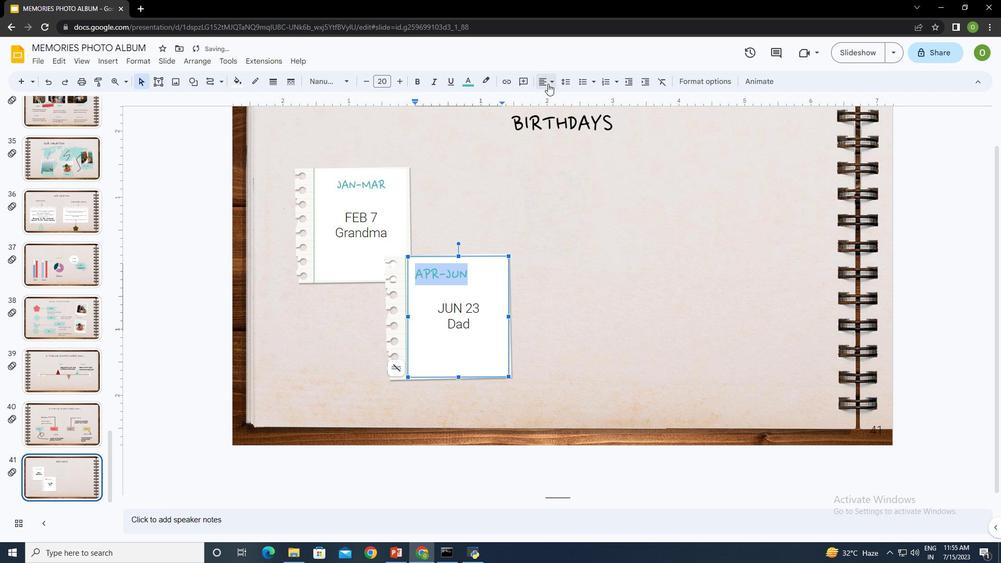 
Action: Mouse moved to (558, 102)
Screenshot: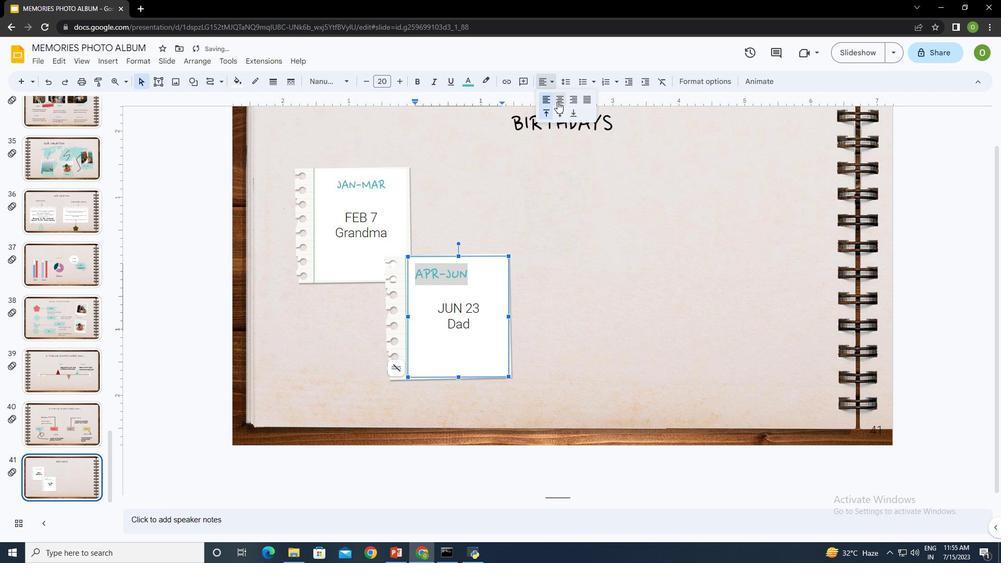 
Action: Mouse pressed left at (558, 102)
Screenshot: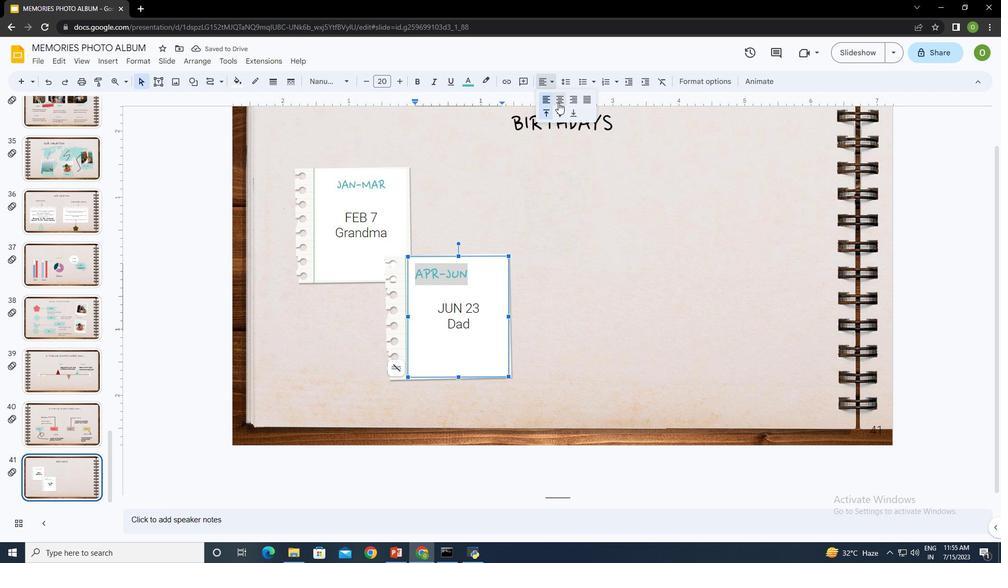
Action: Mouse moved to (482, 324)
Screenshot: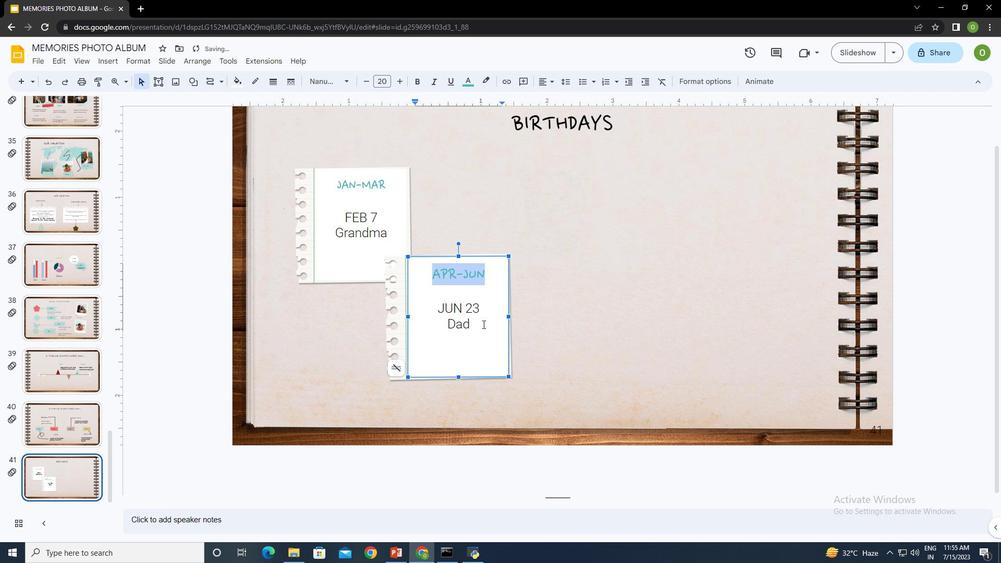 
Action: Mouse pressed left at (482, 324)
Screenshot: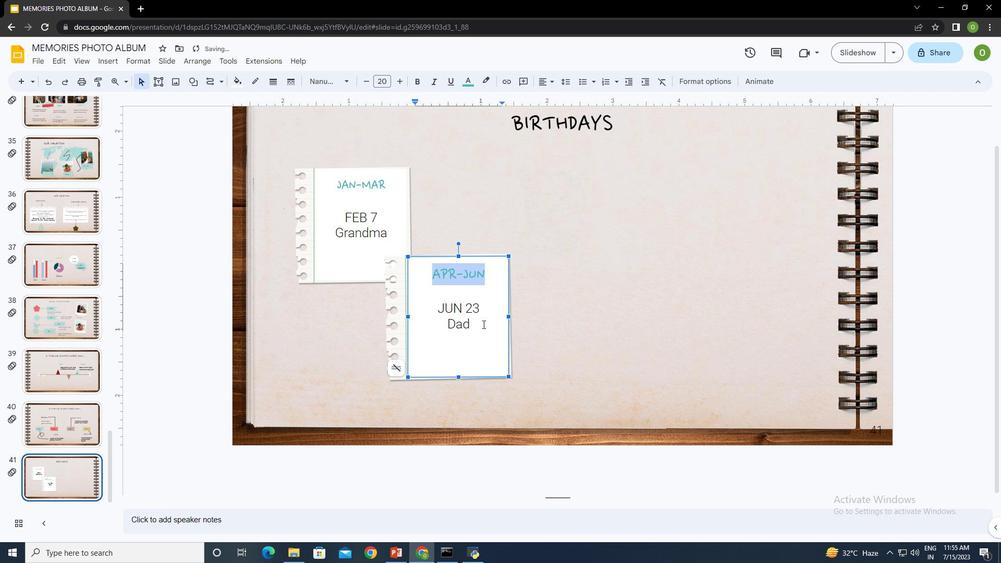 
Action: Mouse moved to (481, 325)
Screenshot: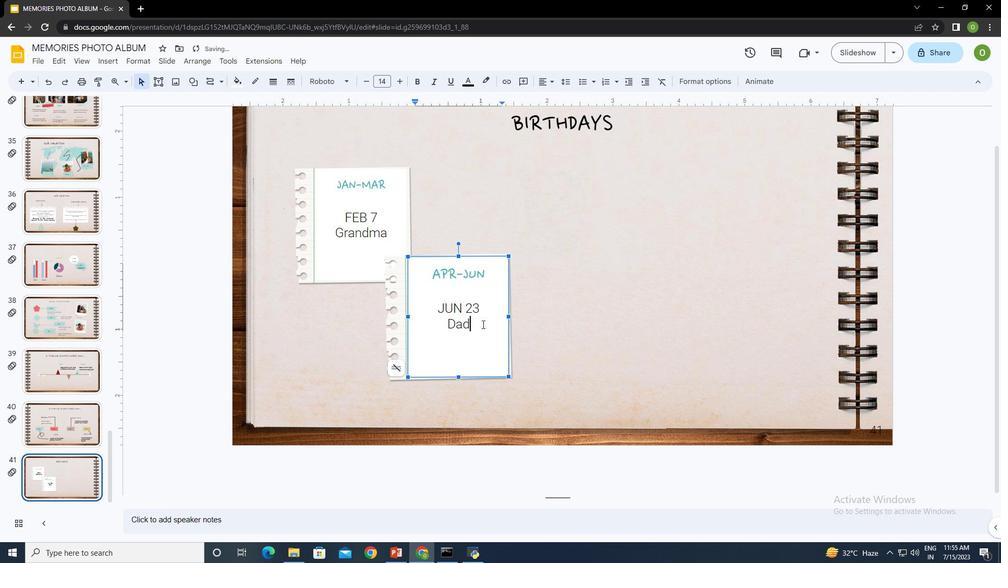 
Action: Mouse pressed left at (481, 325)
Screenshot: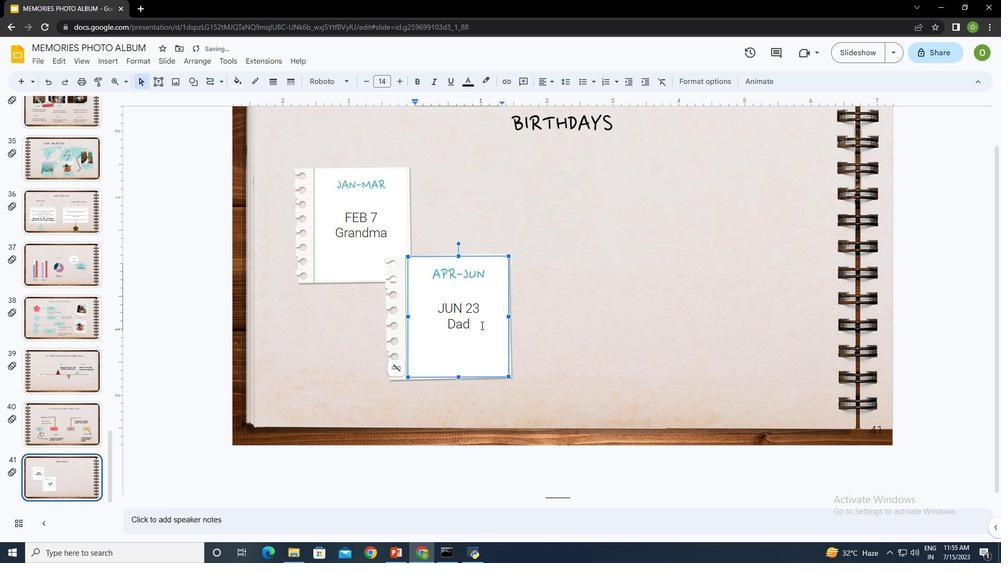 
Action: Mouse moved to (443, 342)
Screenshot: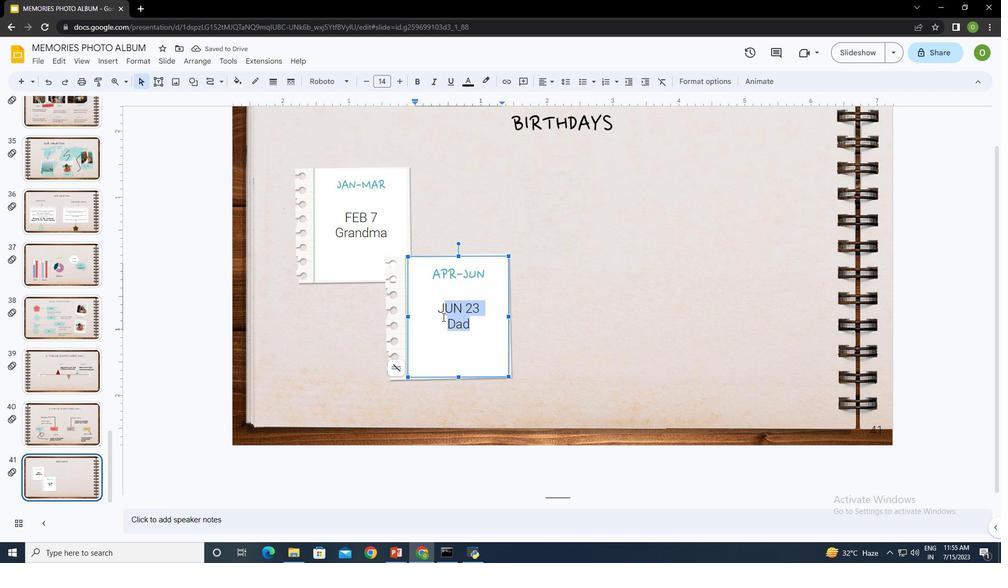 
Action: Mouse pressed left at (443, 342)
Screenshot: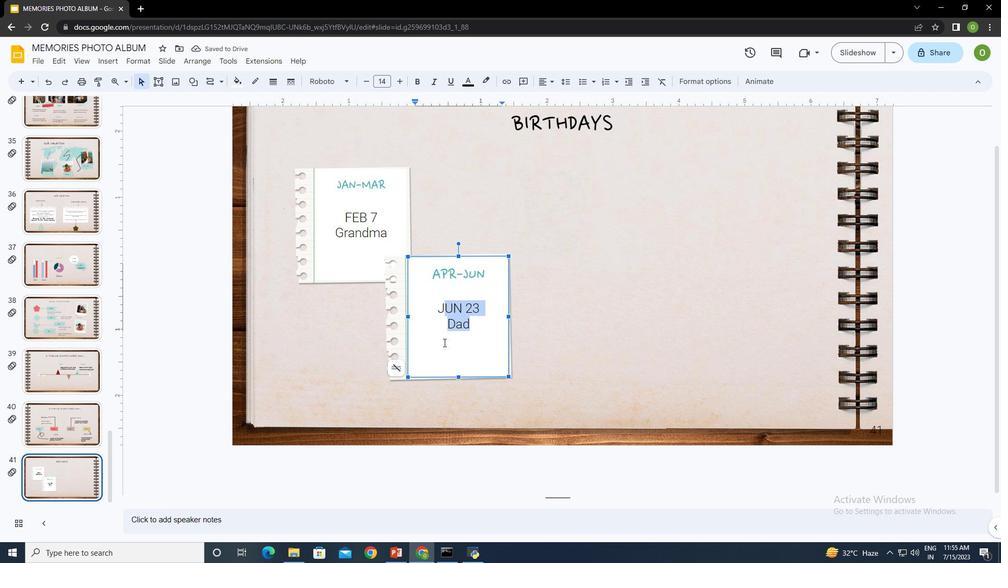 
Action: Mouse moved to (574, 309)
Screenshot: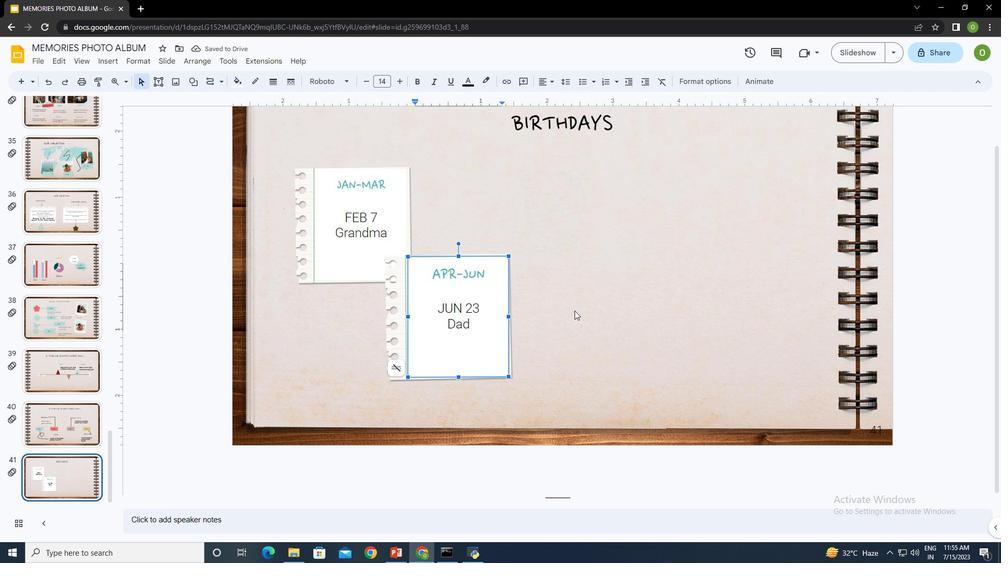 
Action: Mouse pressed left at (574, 309)
Screenshot: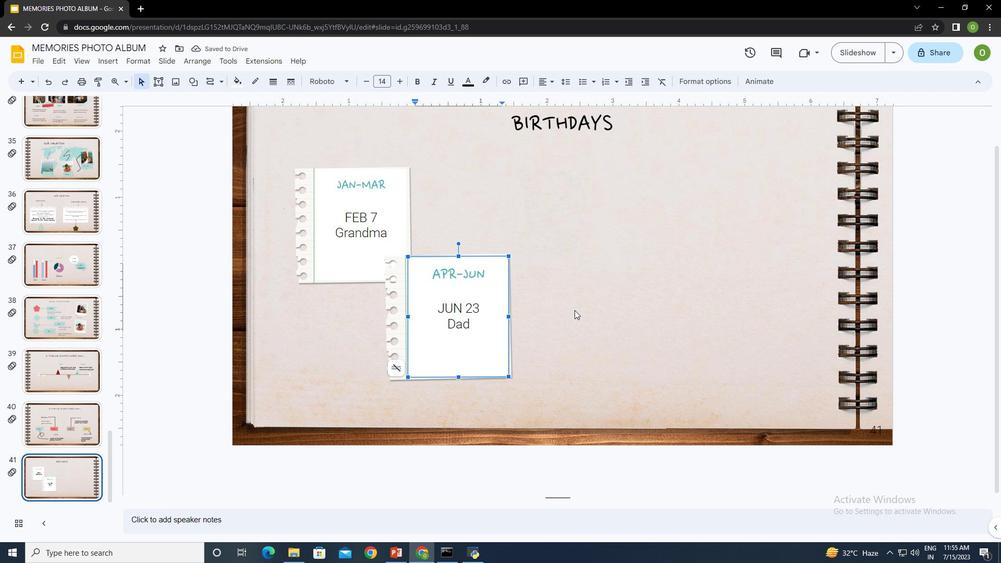 
Action: Mouse moved to (113, 59)
Screenshot: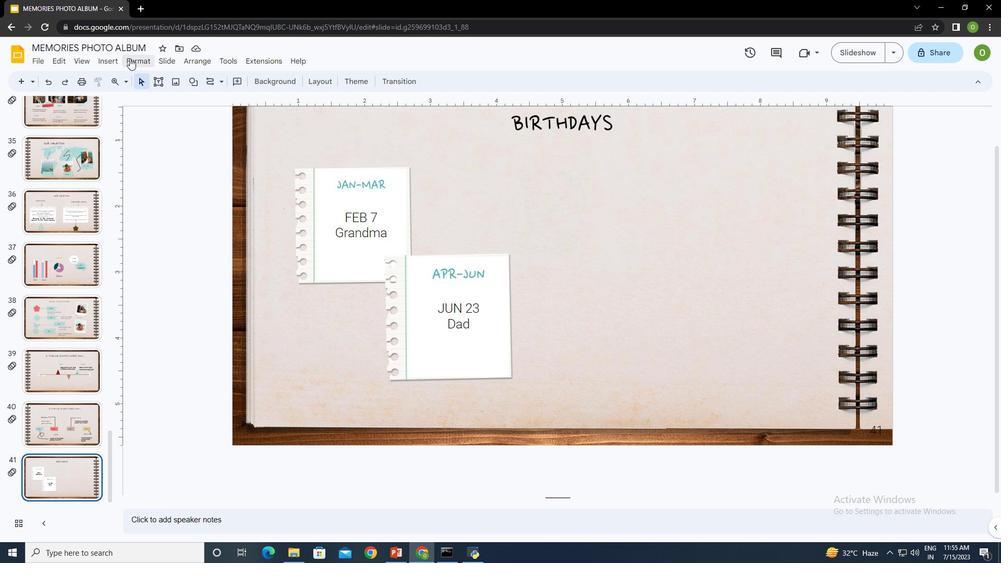 
Action: Mouse pressed left at (113, 59)
Screenshot: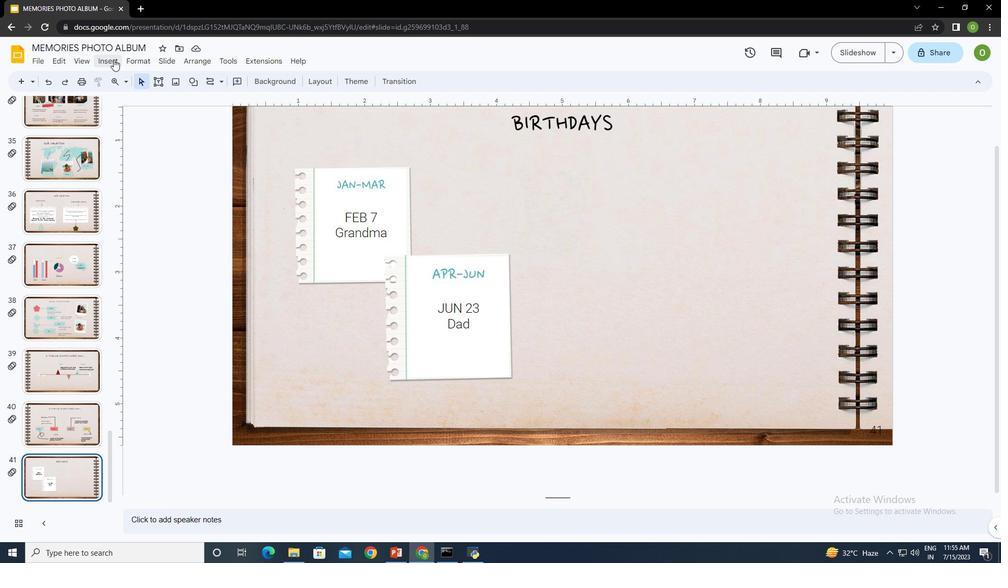 
Action: Mouse moved to (361, 79)
Screenshot: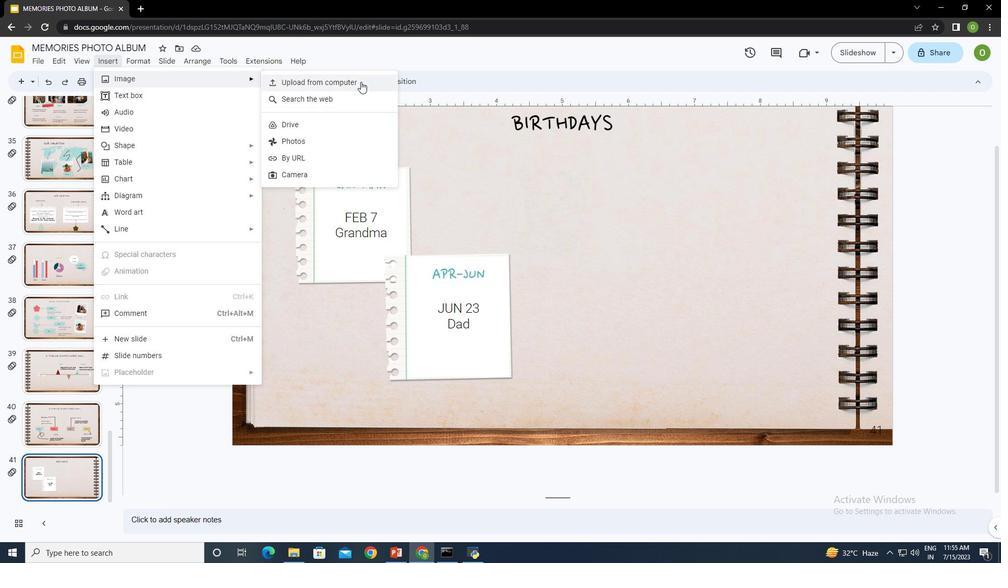 
Action: Mouse pressed left at (361, 79)
Screenshot: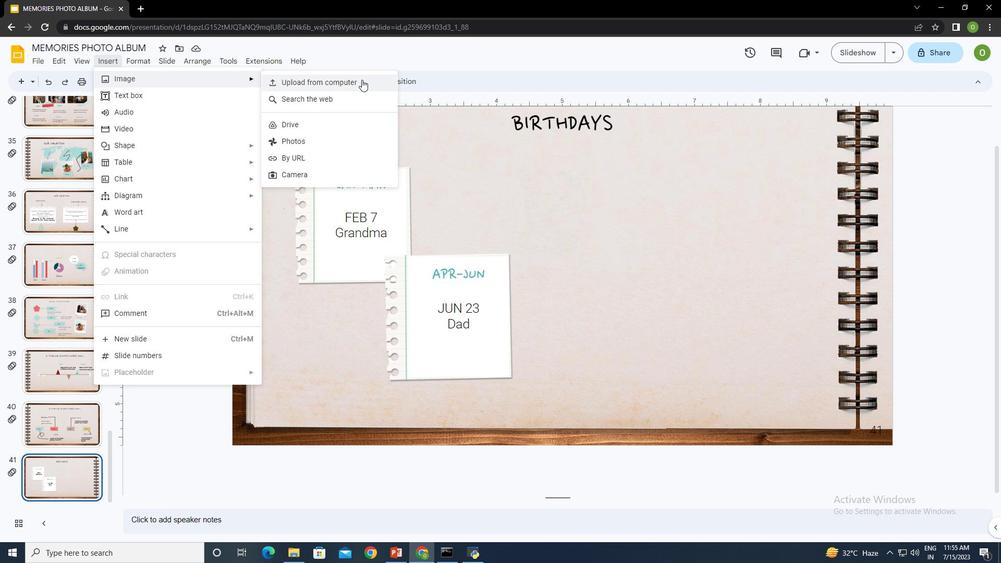 
Action: Mouse moved to (237, 153)
Screenshot: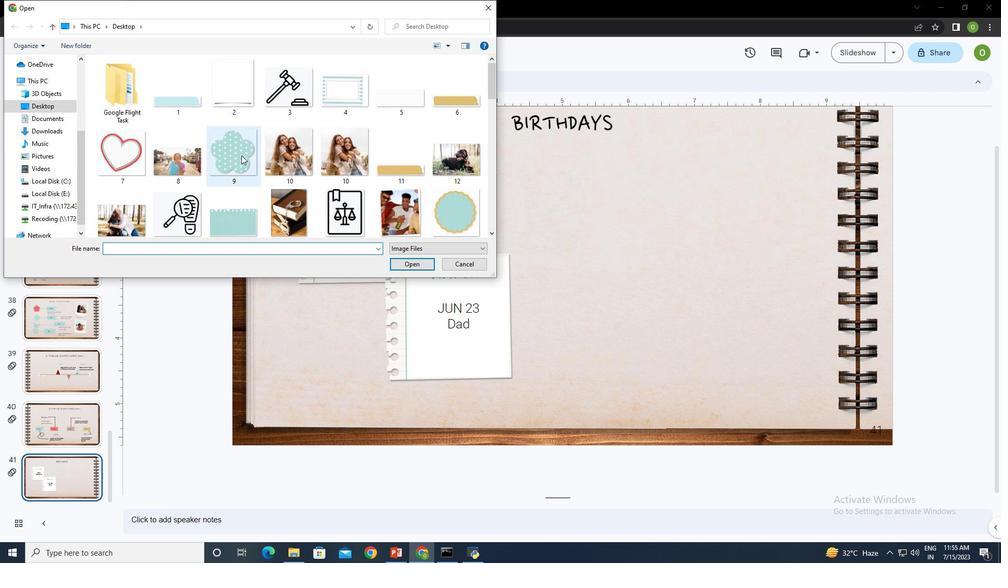 
Action: Mouse scrolled (237, 152) with delta (0, 0)
Screenshot: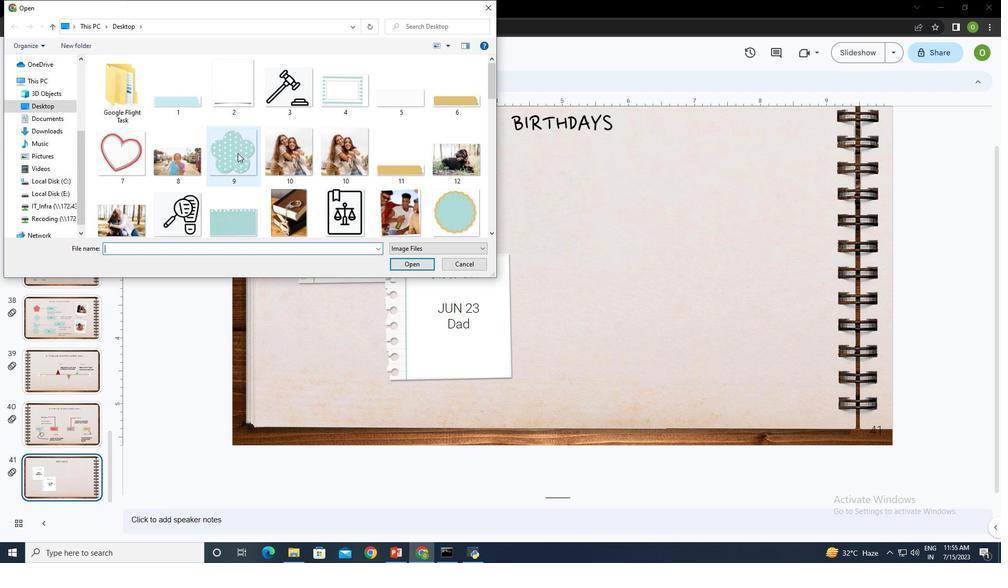 
Action: Mouse scrolled (237, 152) with delta (0, 0)
Screenshot: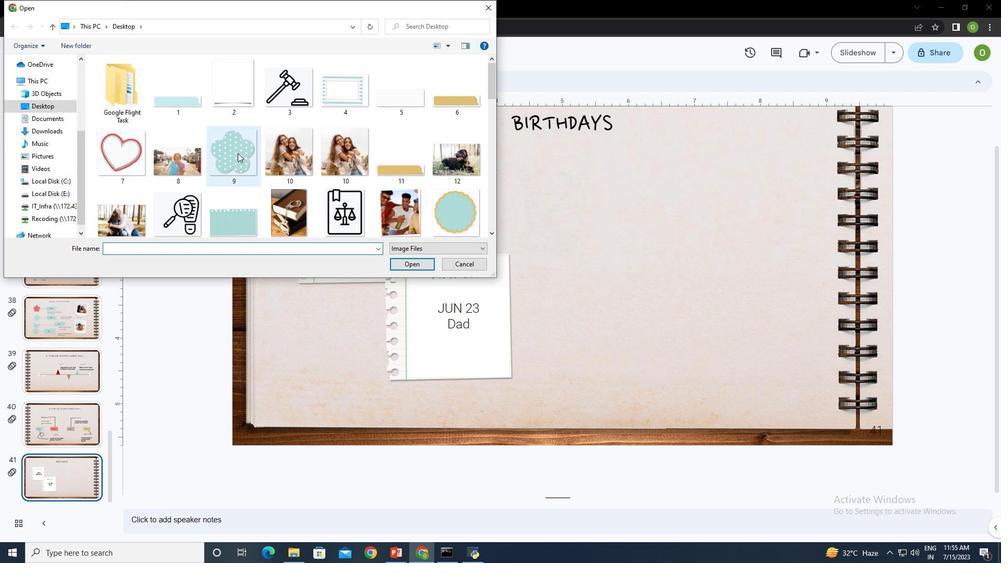 
Action: Mouse scrolled (237, 152) with delta (0, 0)
Screenshot: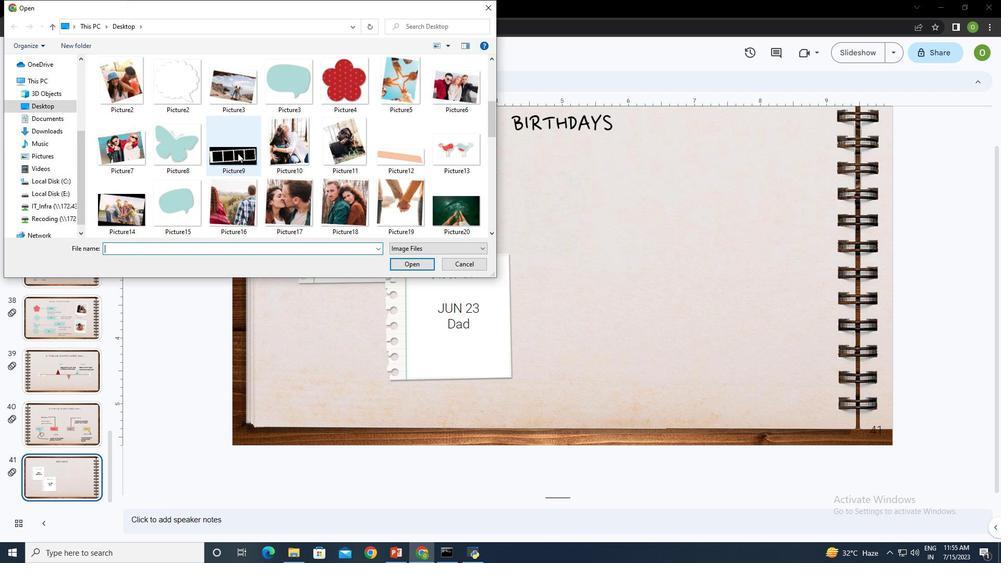 
Action: Mouse scrolled (237, 152) with delta (0, 0)
Screenshot: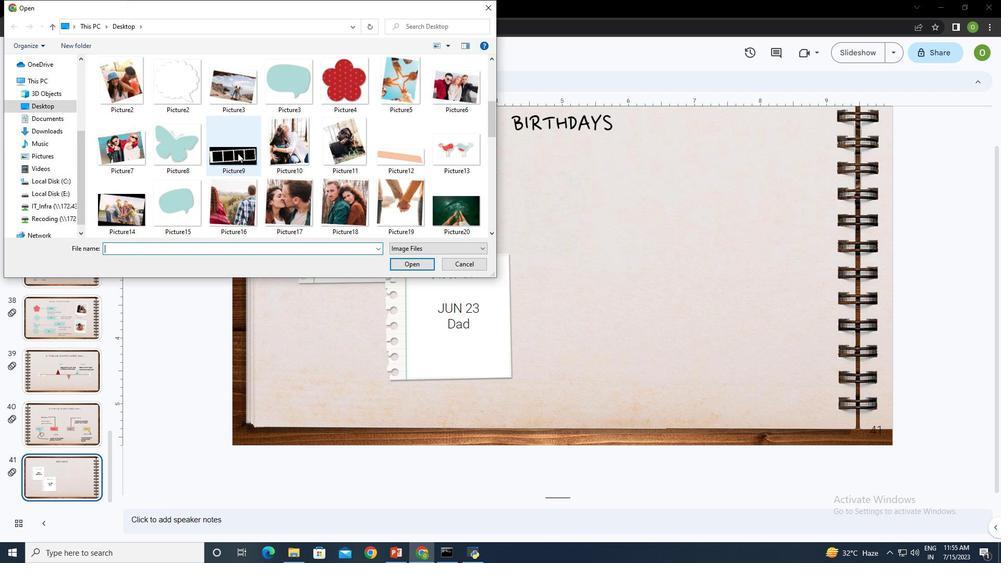 
Action: Mouse scrolled (237, 152) with delta (0, 0)
Screenshot: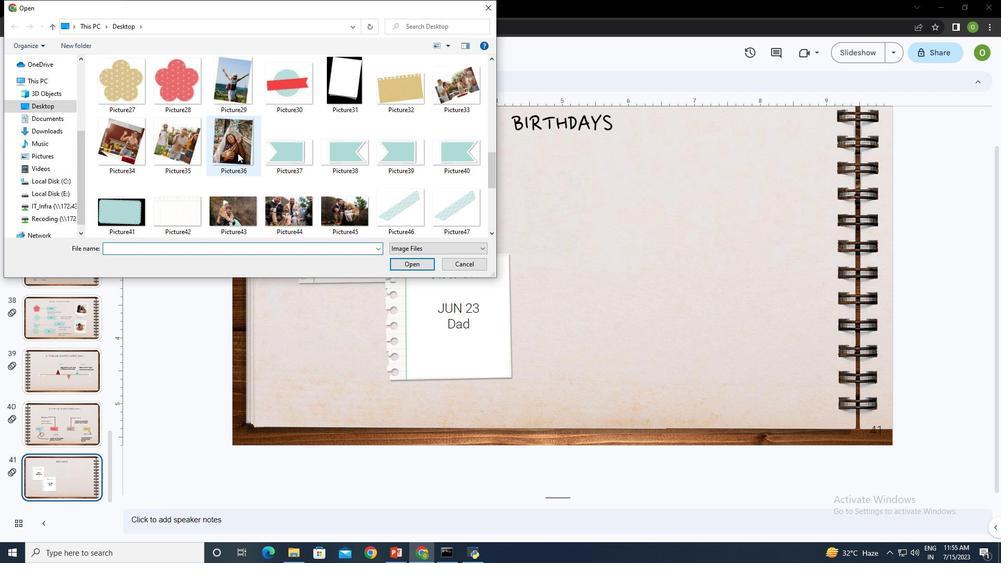 
Action: Mouse scrolled (237, 153) with delta (0, 0)
Screenshot: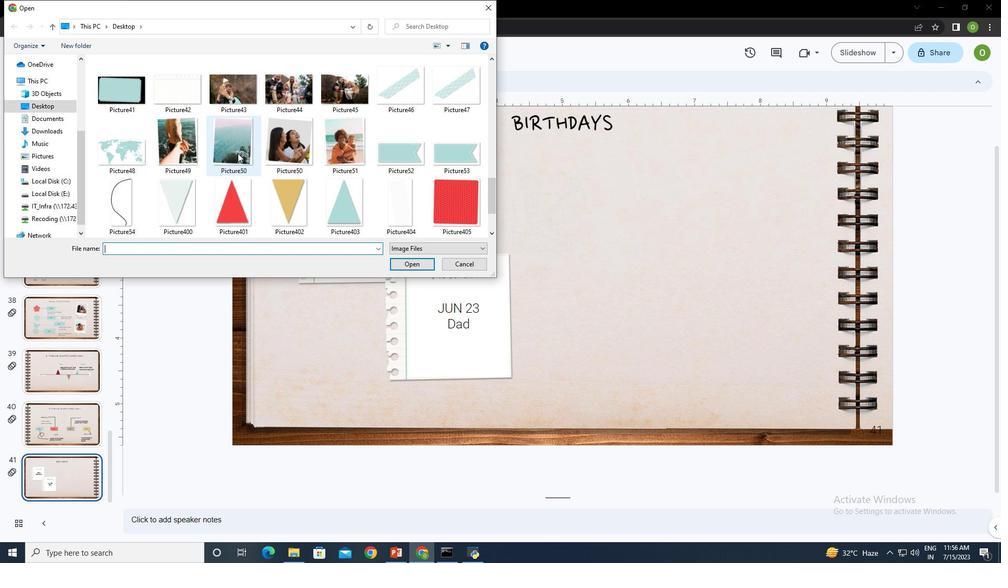 
Action: Mouse moved to (206, 128)
Screenshot: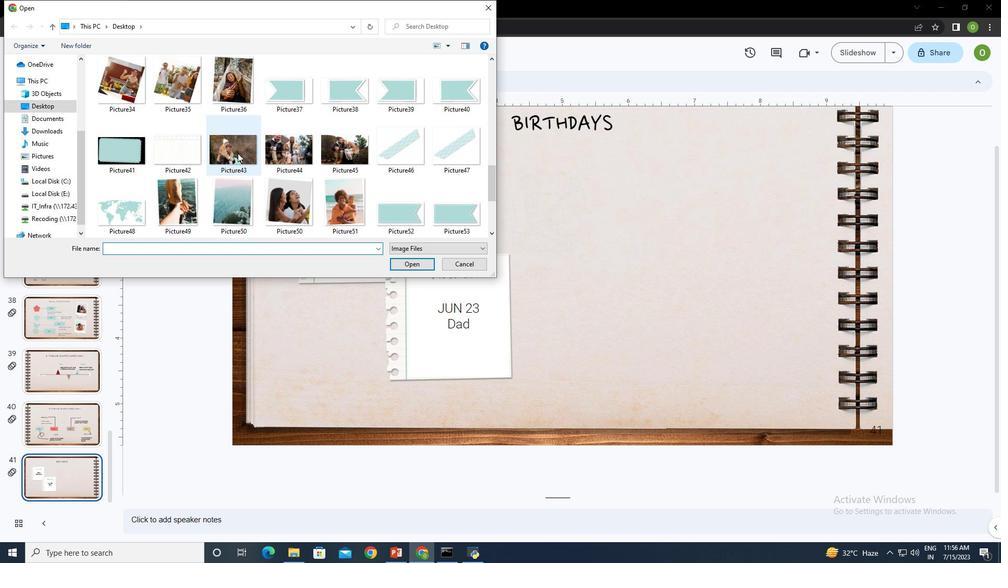 
Action: Mouse scrolled (206, 129) with delta (0, 0)
Screenshot: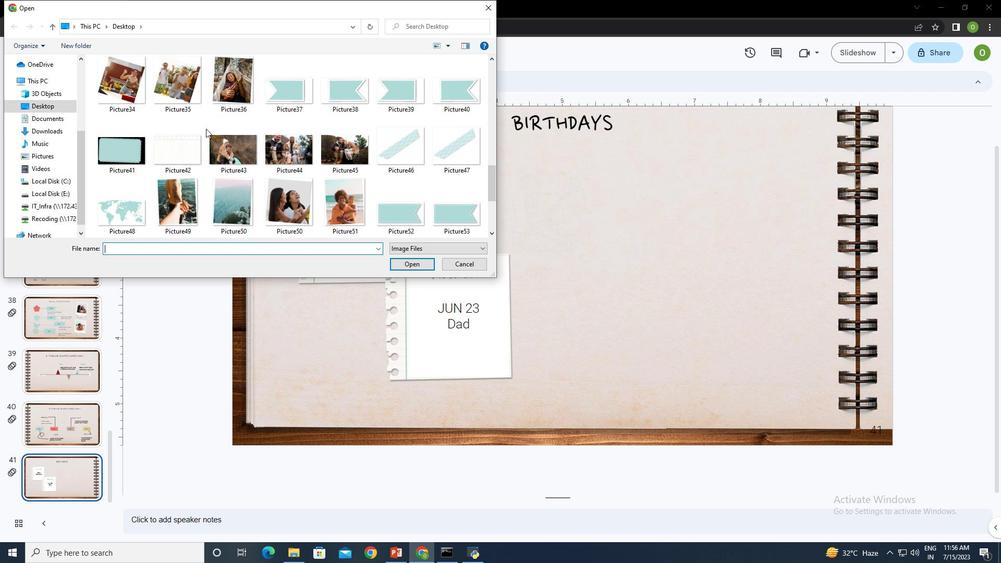 
Action: Mouse moved to (168, 76)
Screenshot: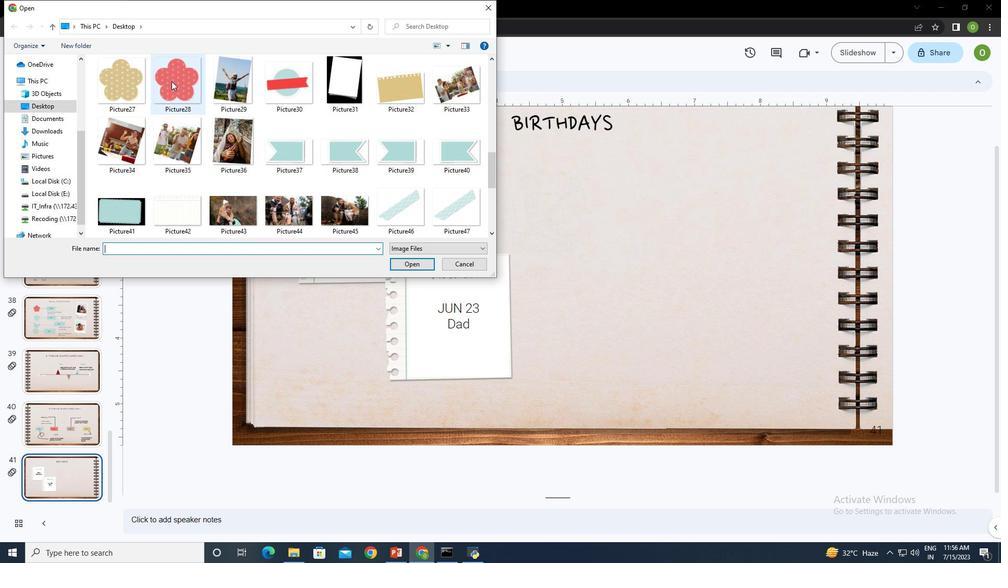 
Action: Mouse pressed left at (168, 76)
Screenshot: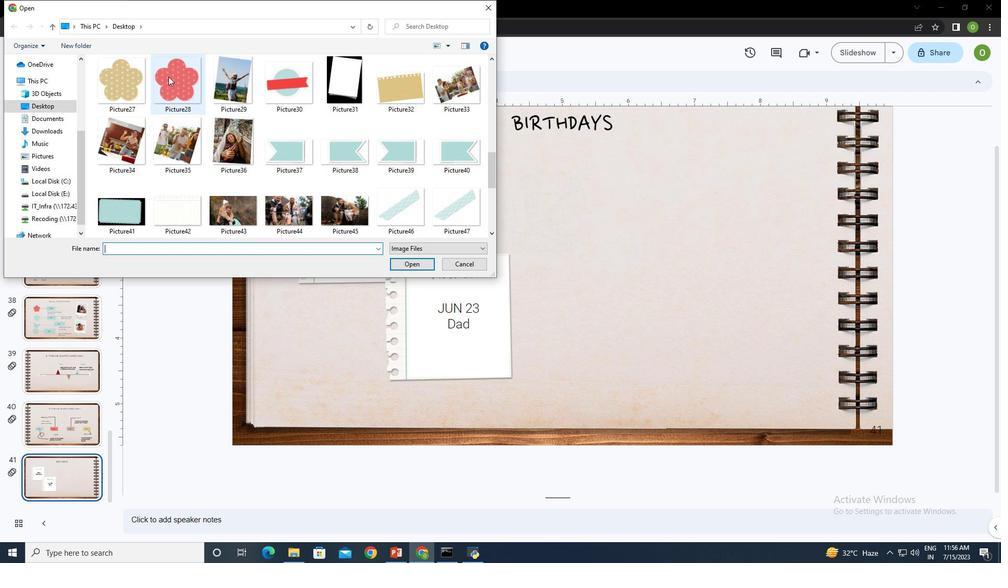 
Action: Mouse moved to (413, 265)
Screenshot: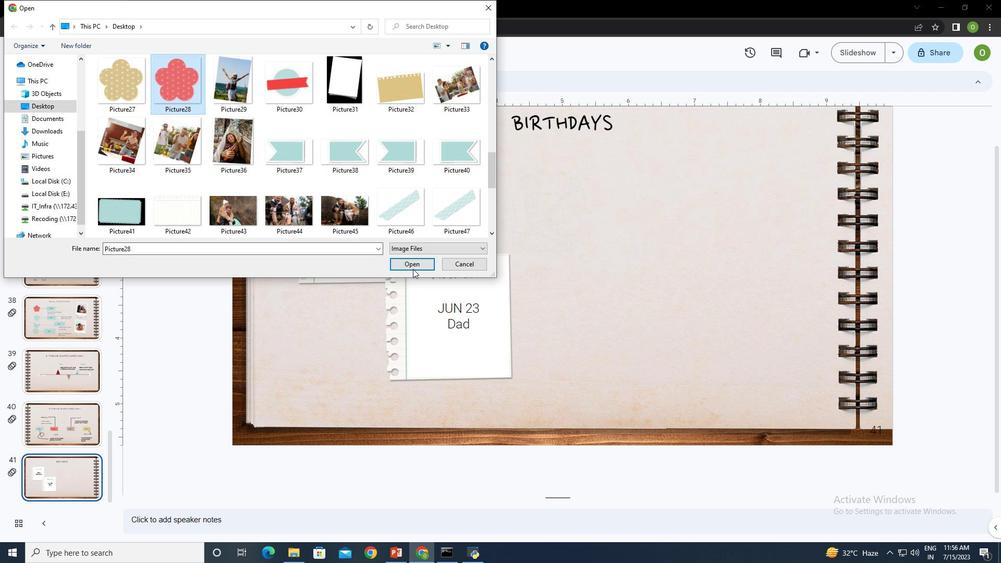 
Action: Mouse pressed left at (413, 265)
Screenshot: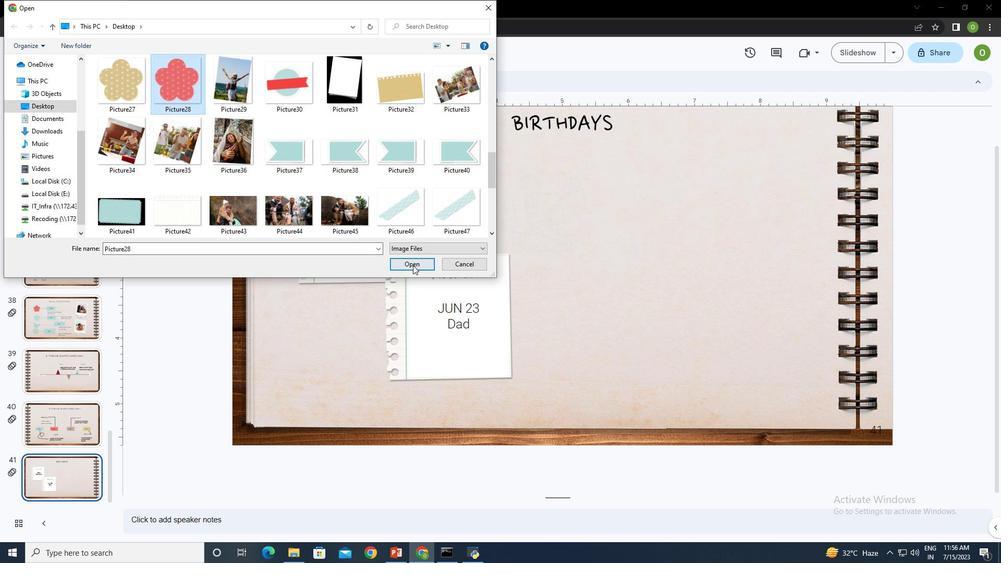 
Action: Mouse moved to (576, 179)
Screenshot: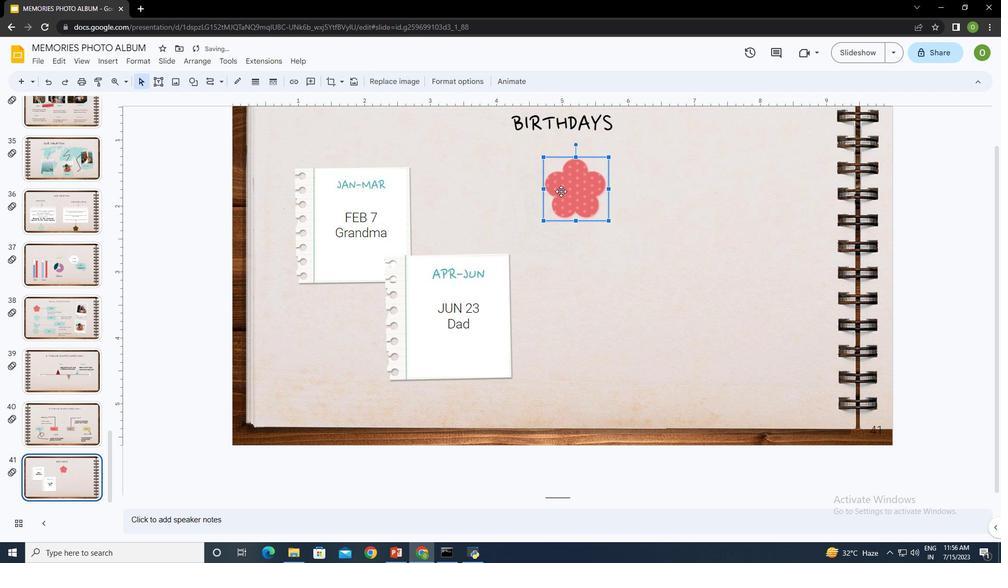 
Action: Mouse pressed left at (576, 179)
Screenshot: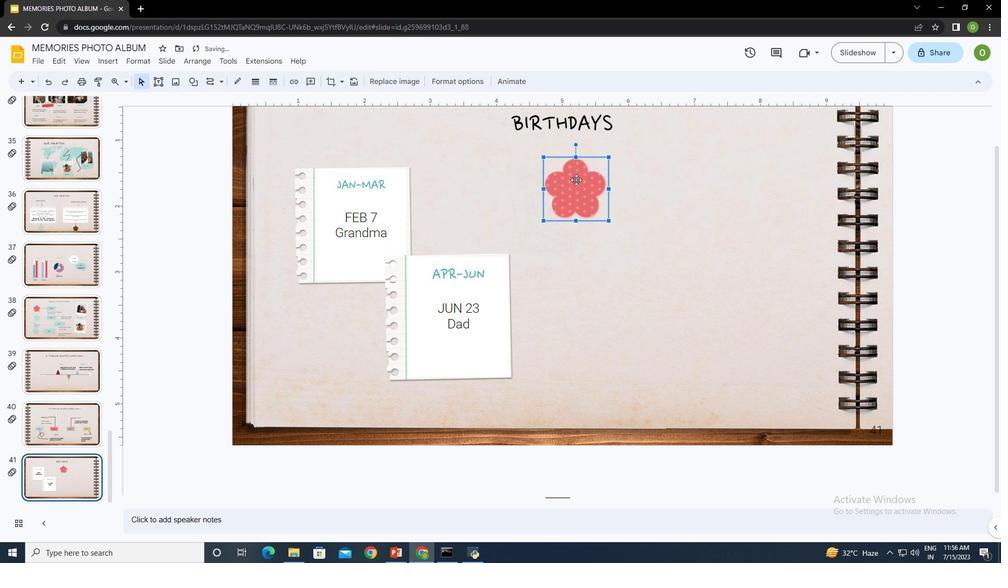 
Action: Mouse moved to (385, 285)
Screenshot: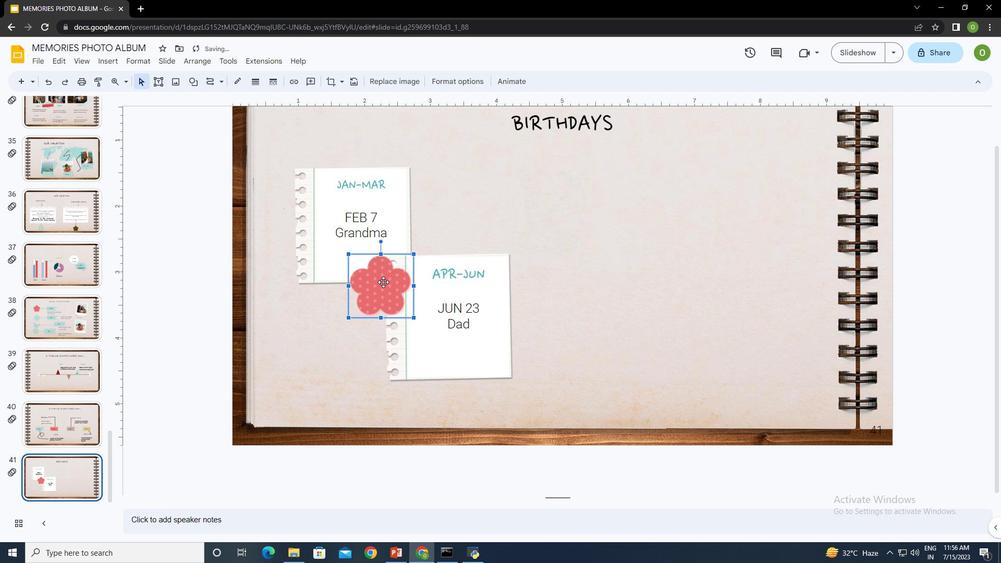 
Action: Mouse pressed left at (385, 285)
Screenshot: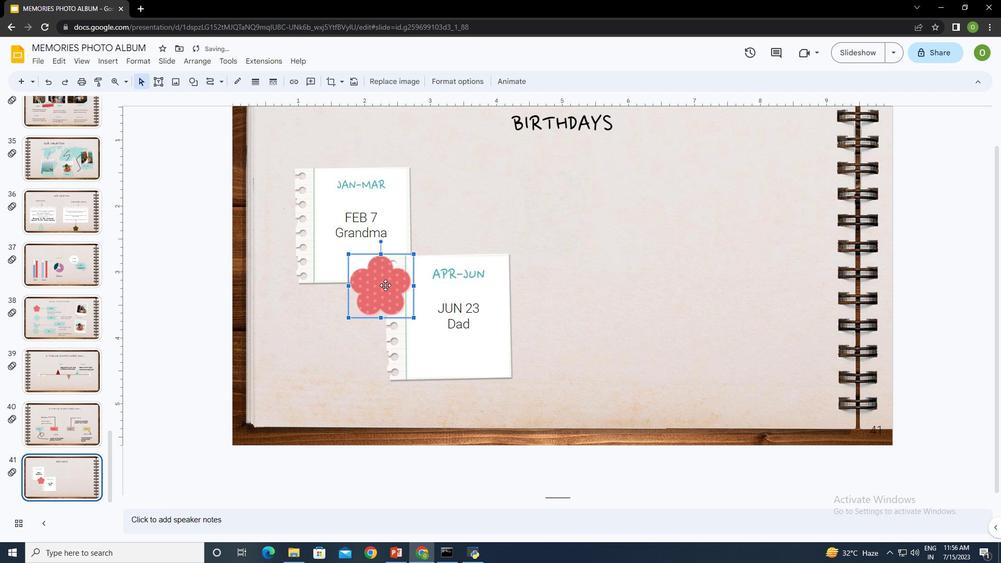 
Action: Mouse moved to (191, 62)
Screenshot: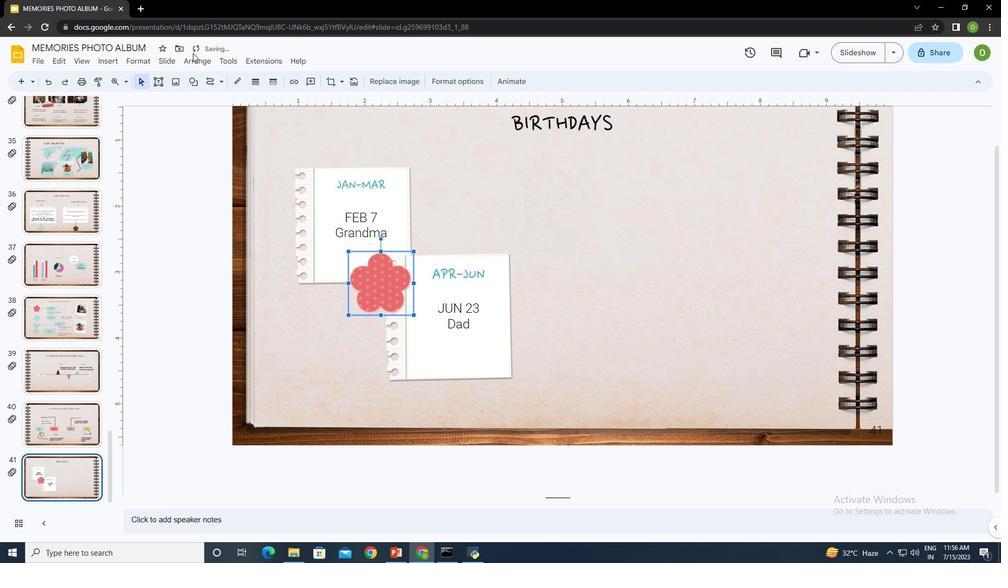 
Action: Mouse pressed left at (191, 62)
Screenshot: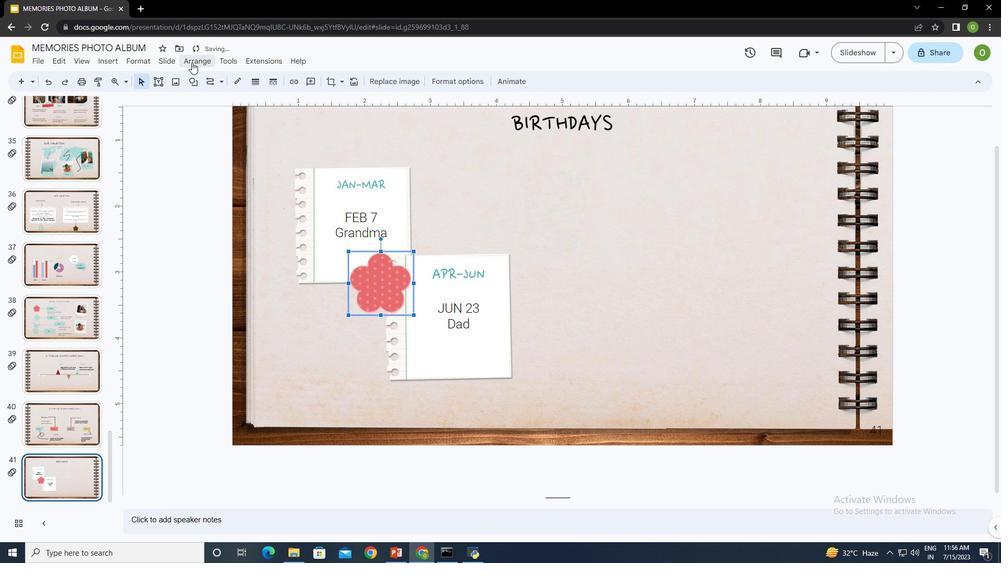 
Action: Mouse moved to (406, 132)
Screenshot: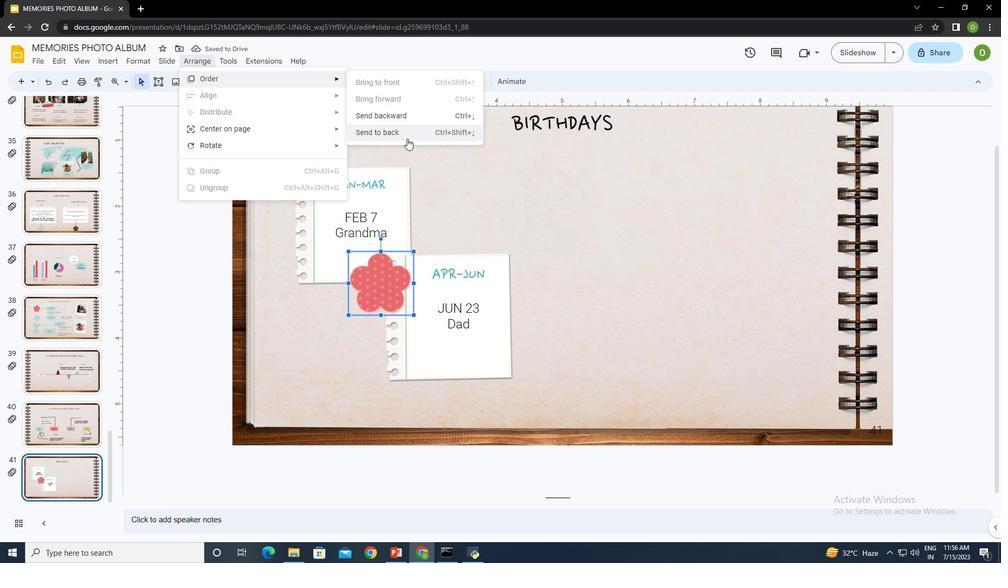 
Action: Mouse pressed left at (406, 132)
Screenshot: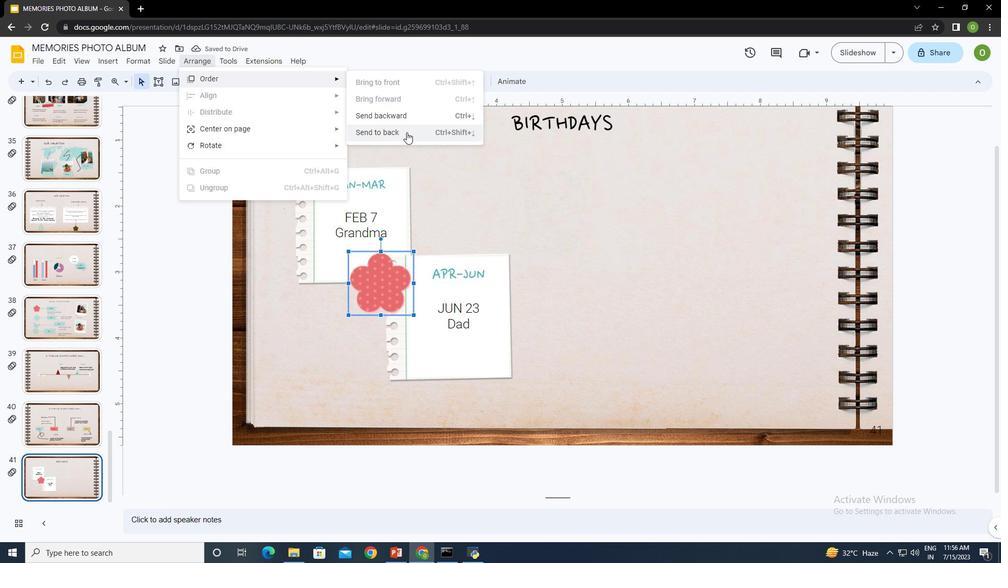 
Action: Mouse moved to (377, 297)
Screenshot: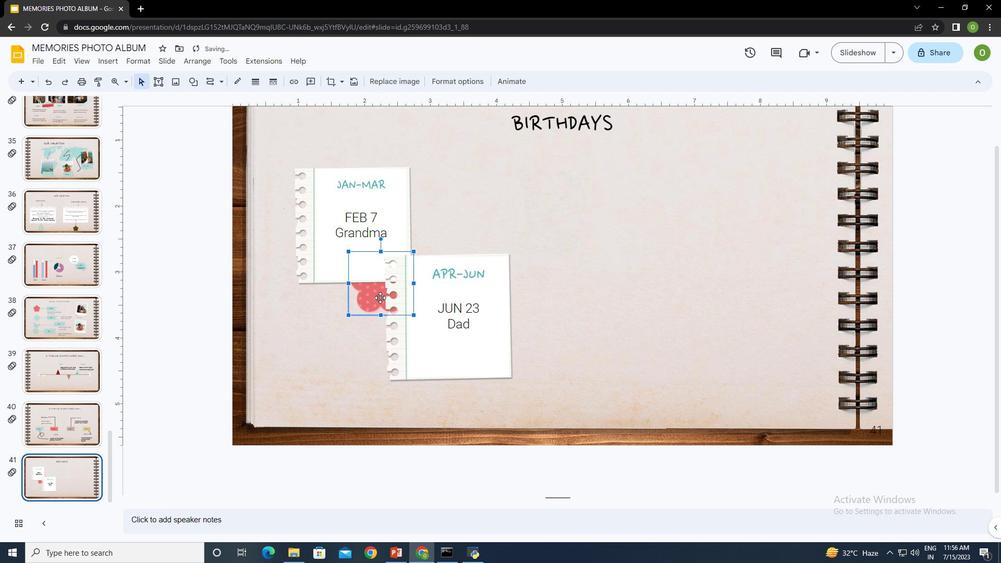 
Action: Mouse pressed left at (377, 297)
Screenshot: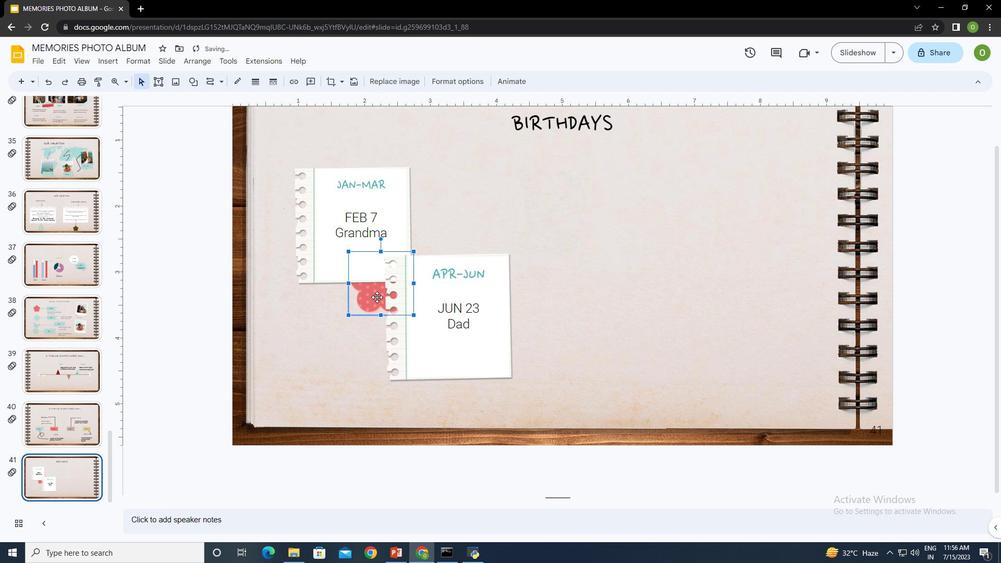 
Action: Mouse moved to (573, 267)
Screenshot: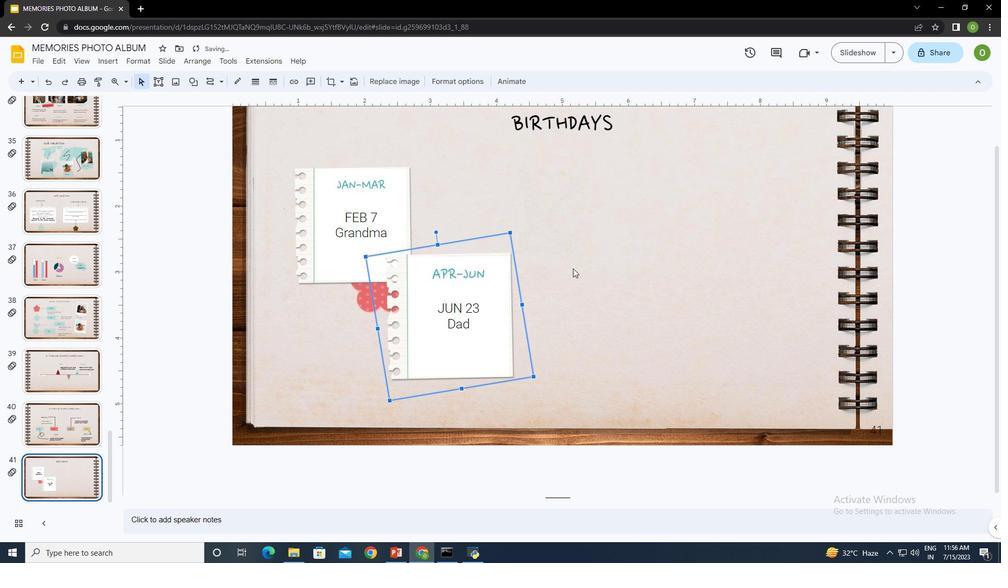 
Action: Mouse pressed left at (573, 267)
Screenshot: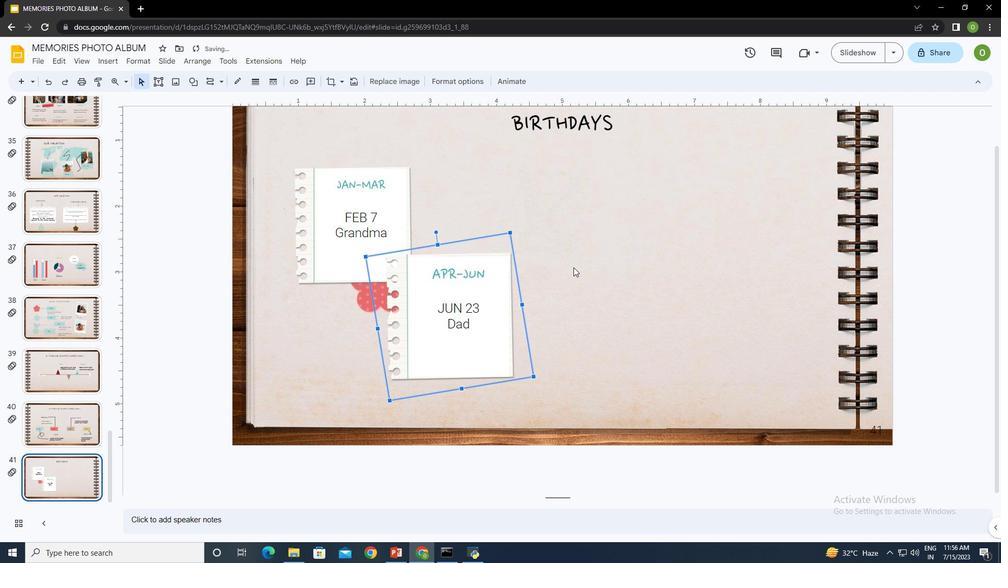 
Action: Mouse moved to (107, 58)
Screenshot: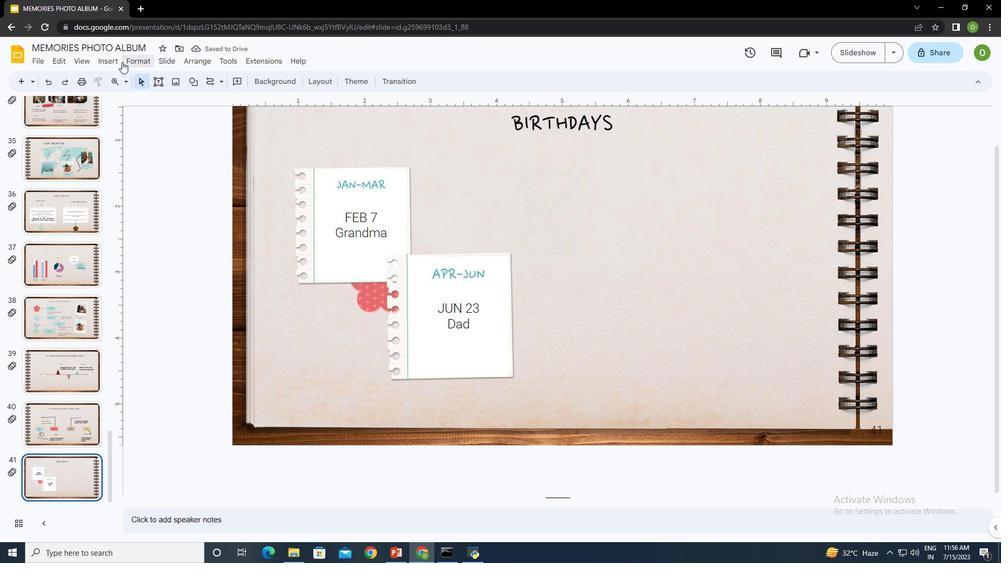 
Action: Mouse pressed left at (107, 58)
Screenshot: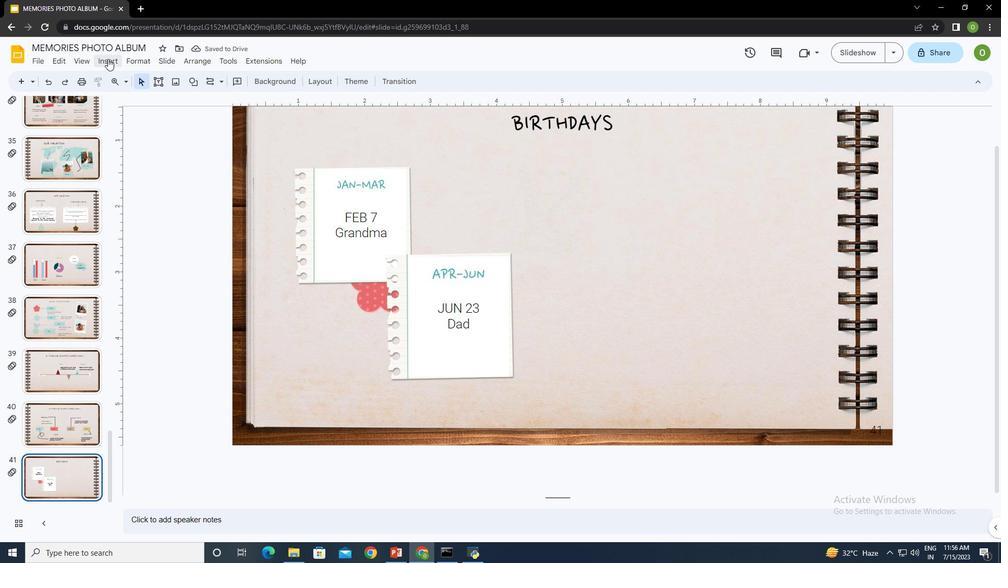 
Action: Mouse moved to (324, 83)
Screenshot: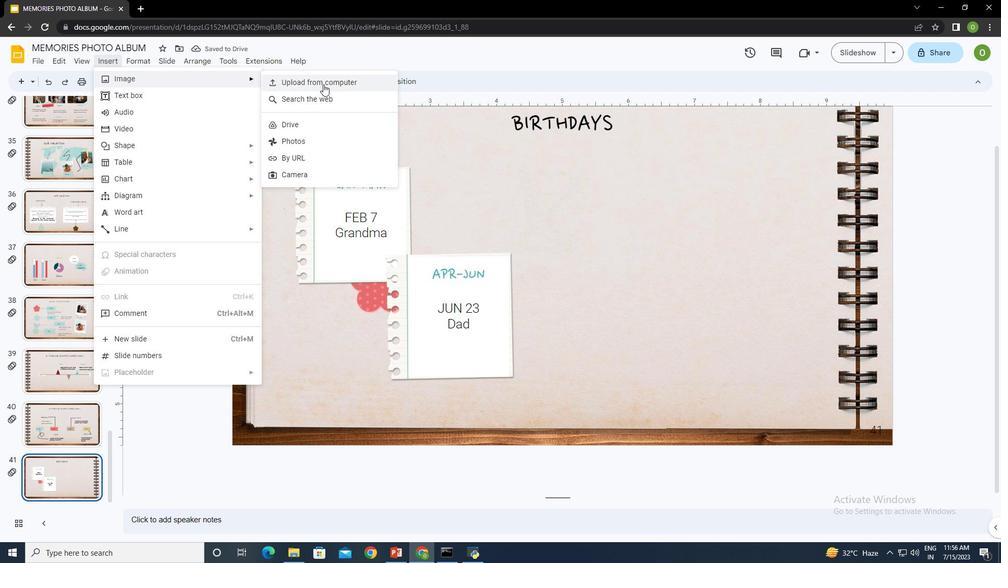 
Action: Mouse pressed left at (324, 83)
Screenshot: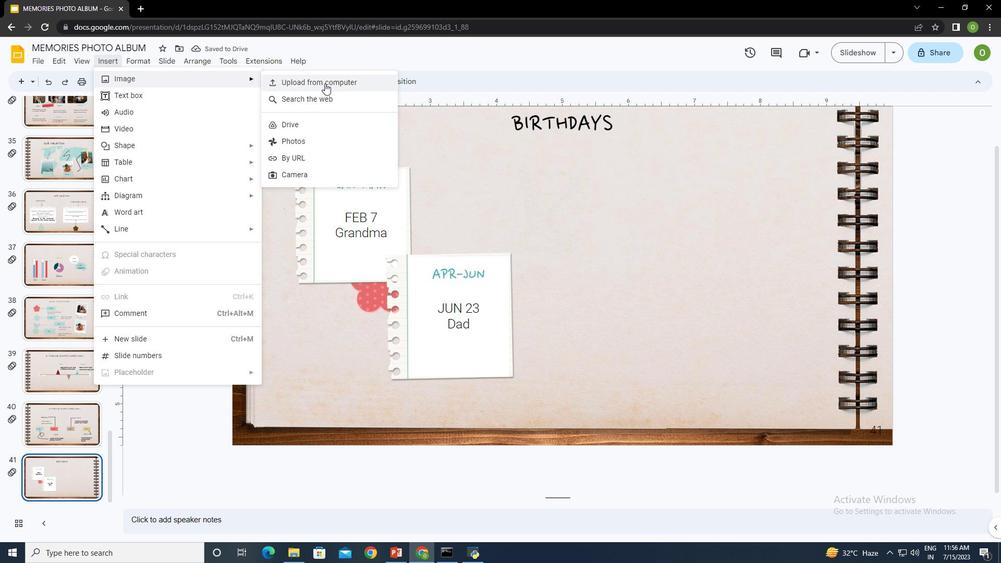 
Action: Mouse moved to (491, 86)
Screenshot: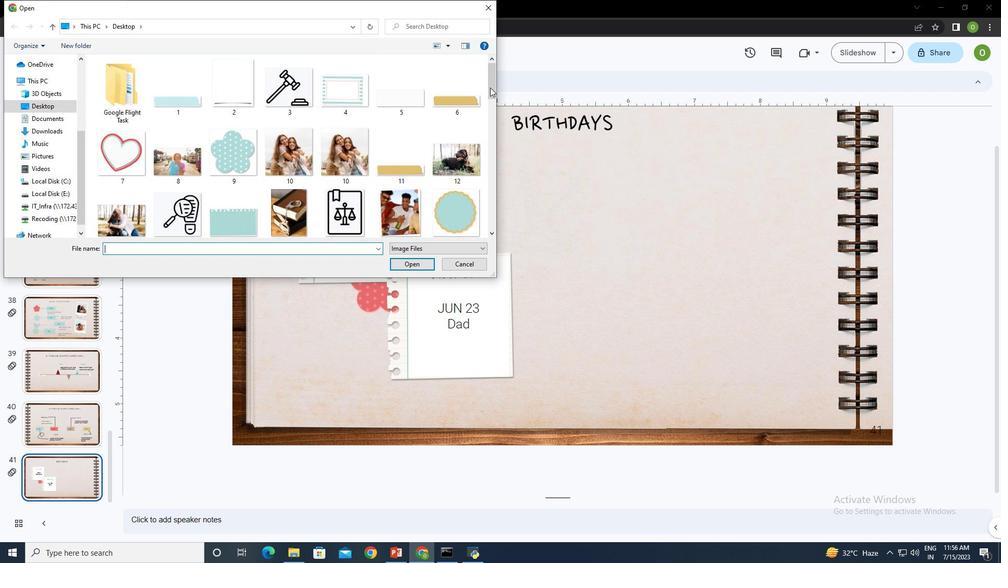 
Action: Mouse pressed left at (491, 86)
Screenshot: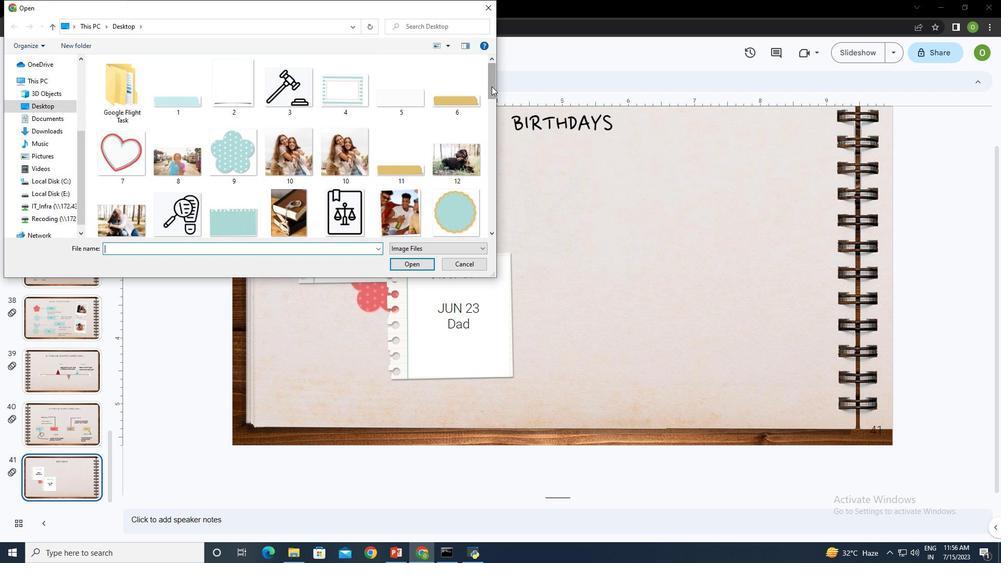 
Action: Mouse moved to (297, 169)
Screenshot: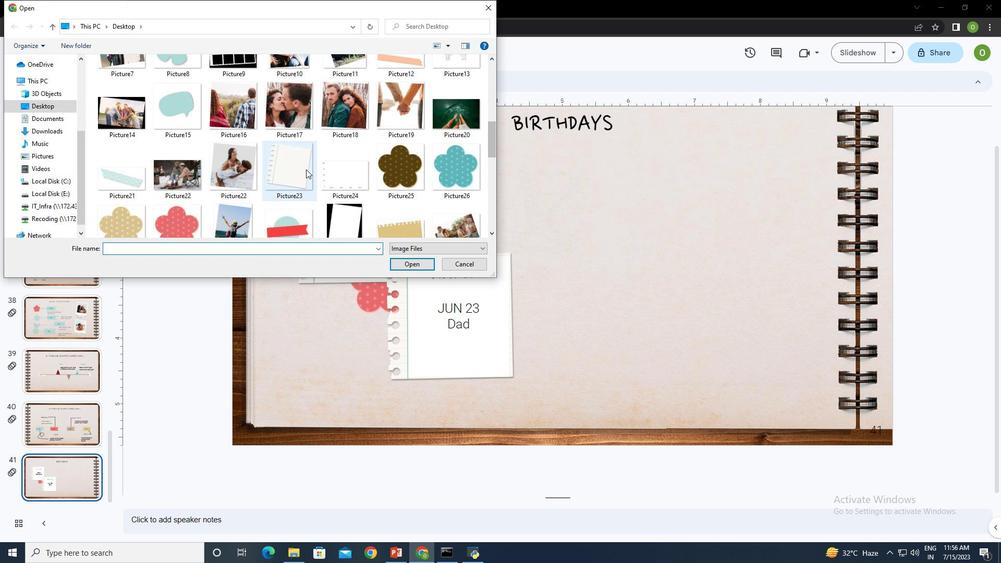 
Action: Mouse pressed left at (297, 169)
Screenshot: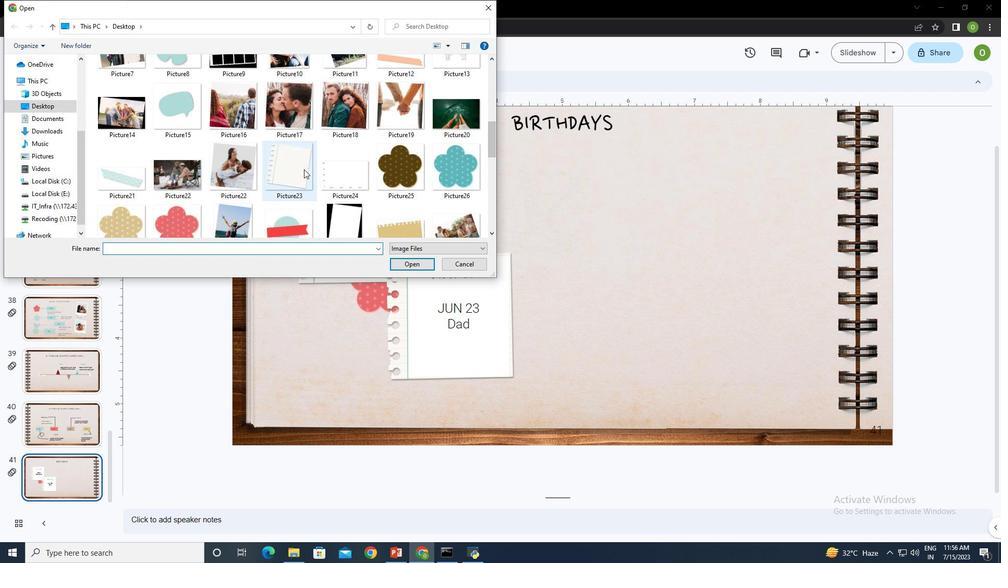 
Action: Mouse moved to (413, 262)
Screenshot: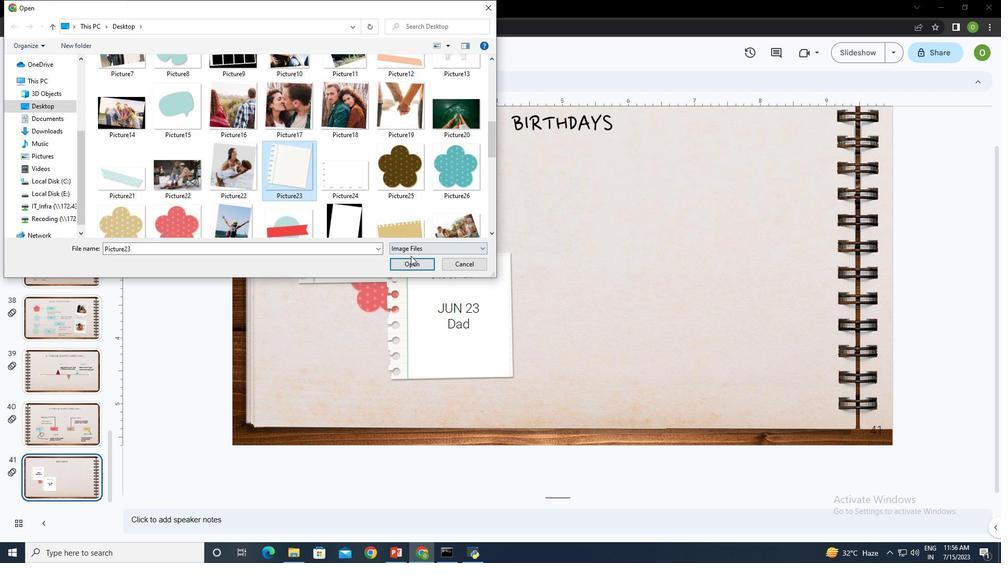 
Action: Mouse pressed left at (413, 262)
Screenshot: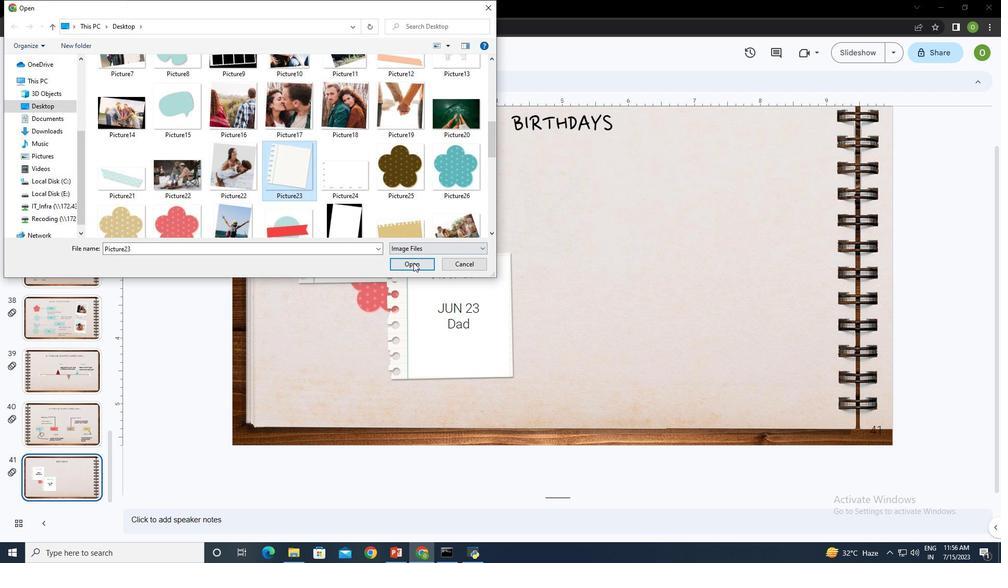 
Action: Mouse moved to (685, 261)
Screenshot: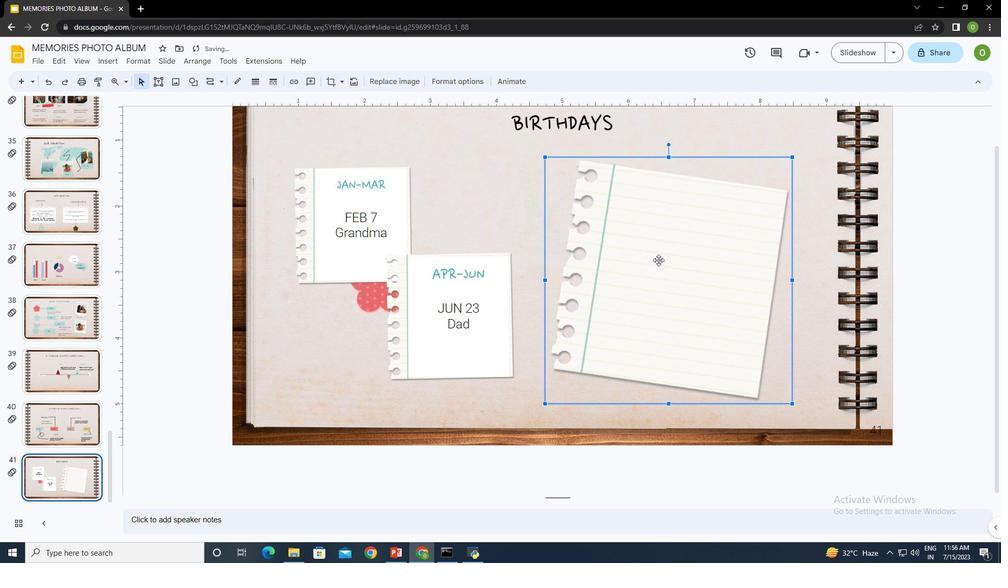 
Action: Mouse pressed left at (685, 261)
Screenshot: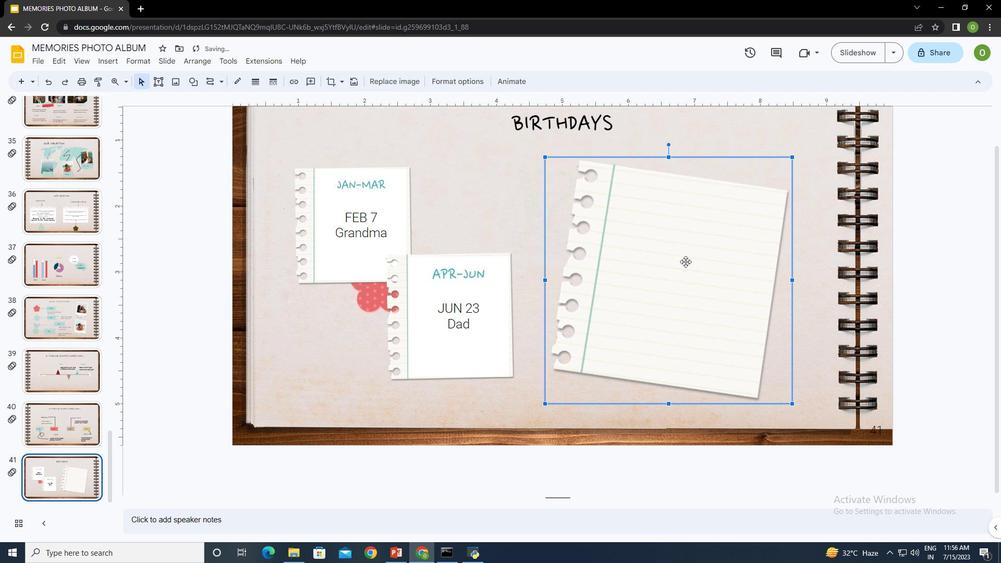 
Action: Mouse moved to (758, 375)
Screenshot: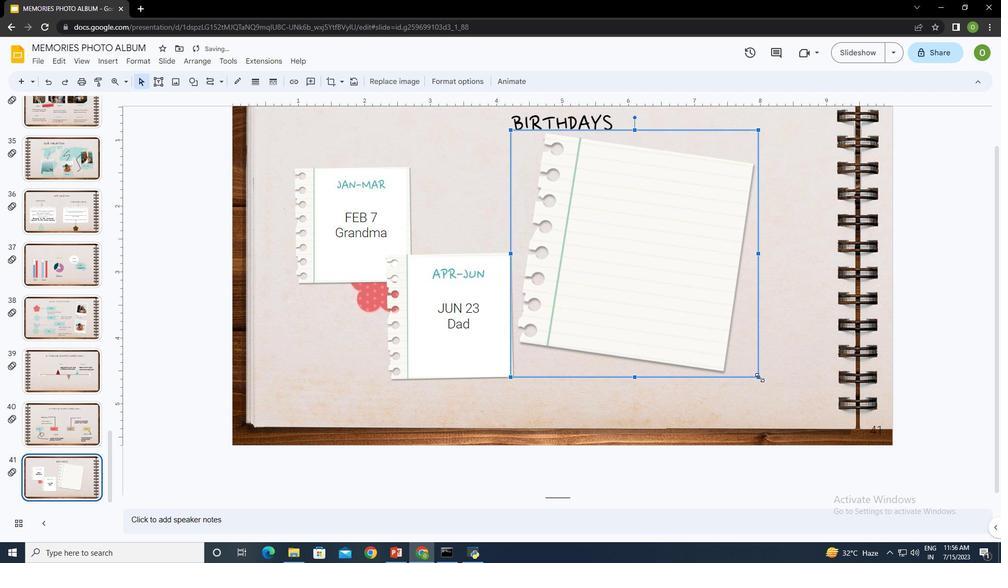 
Action: Mouse pressed left at (758, 375)
Screenshot: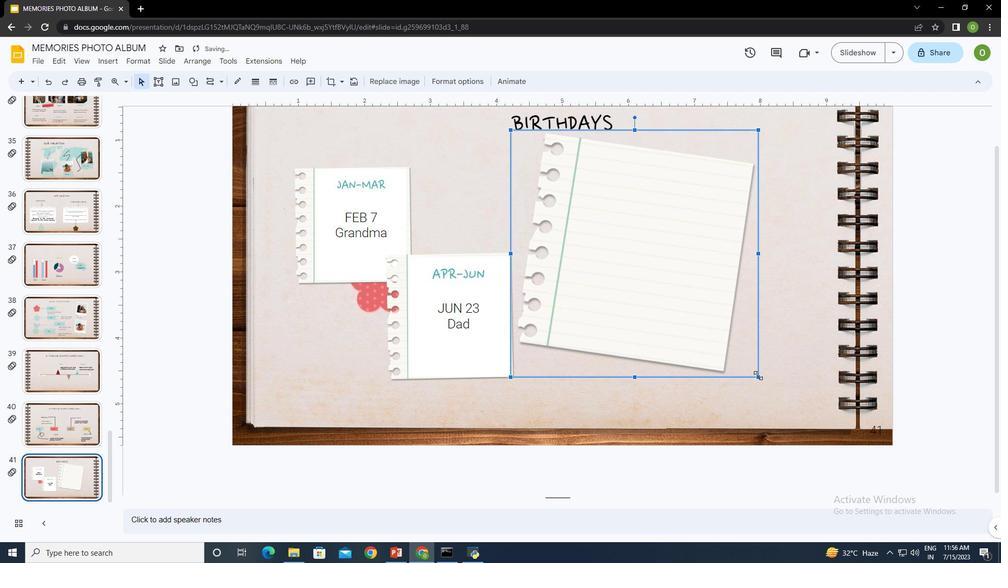 
Action: Mouse moved to (588, 116)
Screenshot: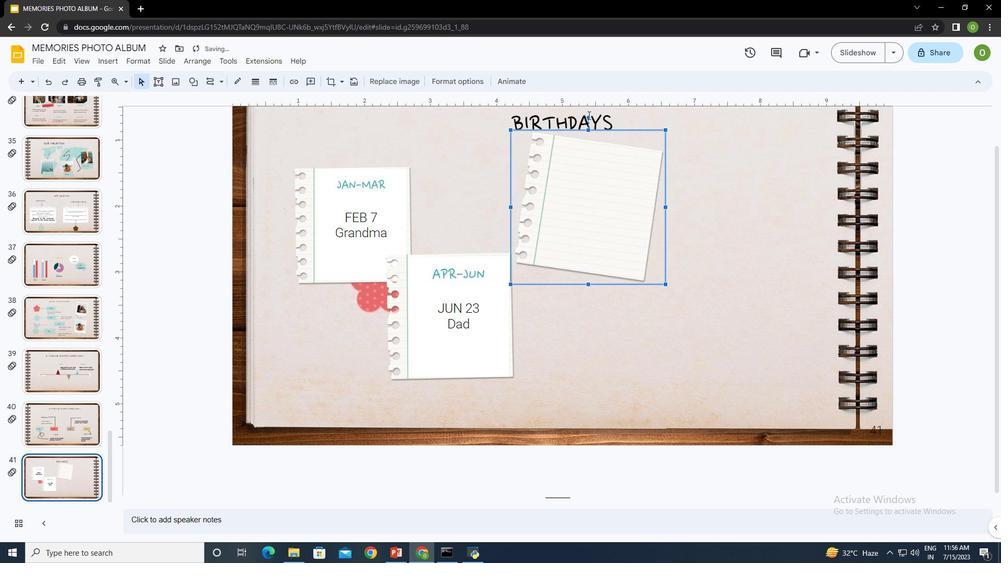 
Action: Mouse pressed left at (588, 116)
Screenshot: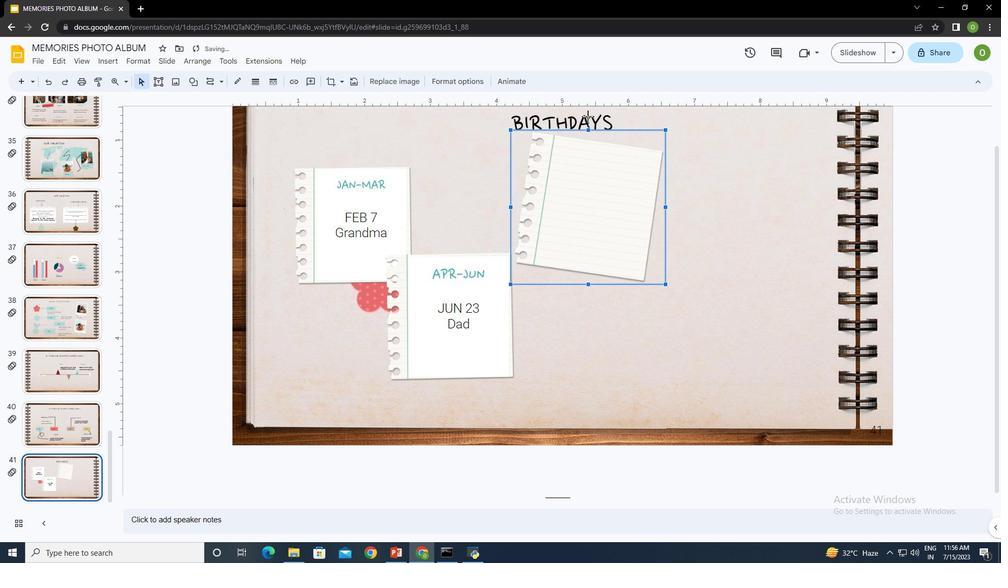 
Action: Mouse moved to (582, 191)
Screenshot: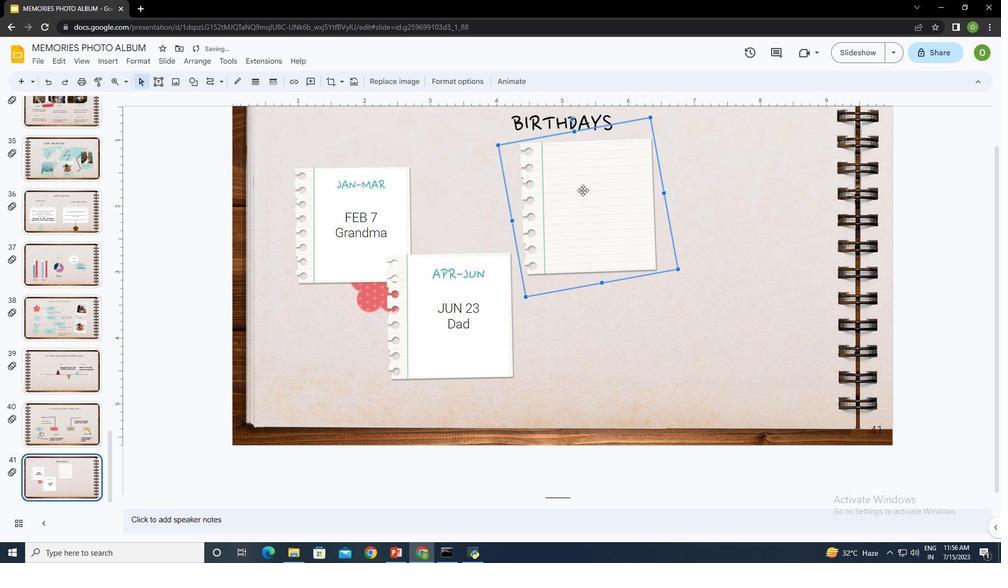 
Action: Mouse pressed left at (582, 191)
Screenshot: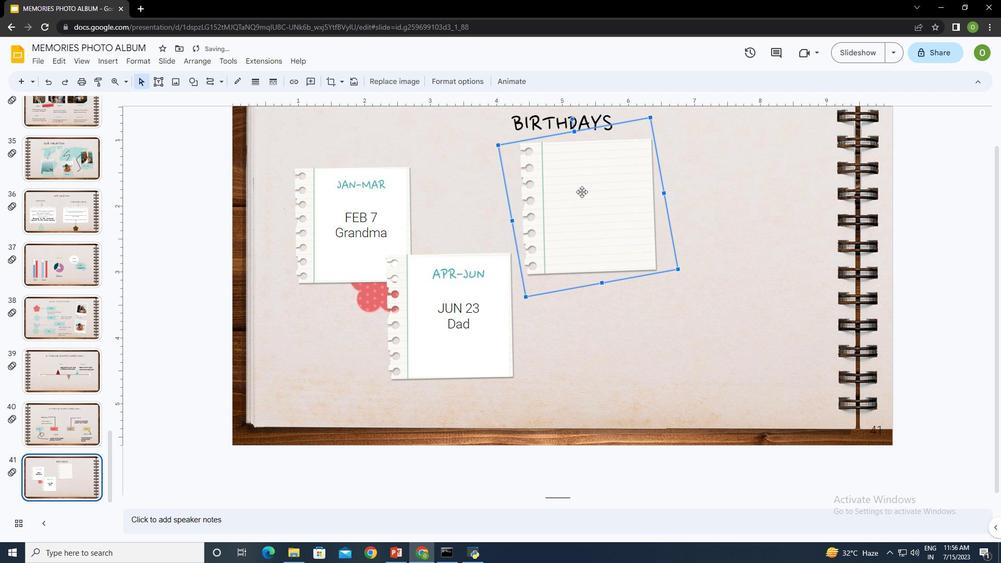 
Action: Mouse moved to (594, 195)
Screenshot: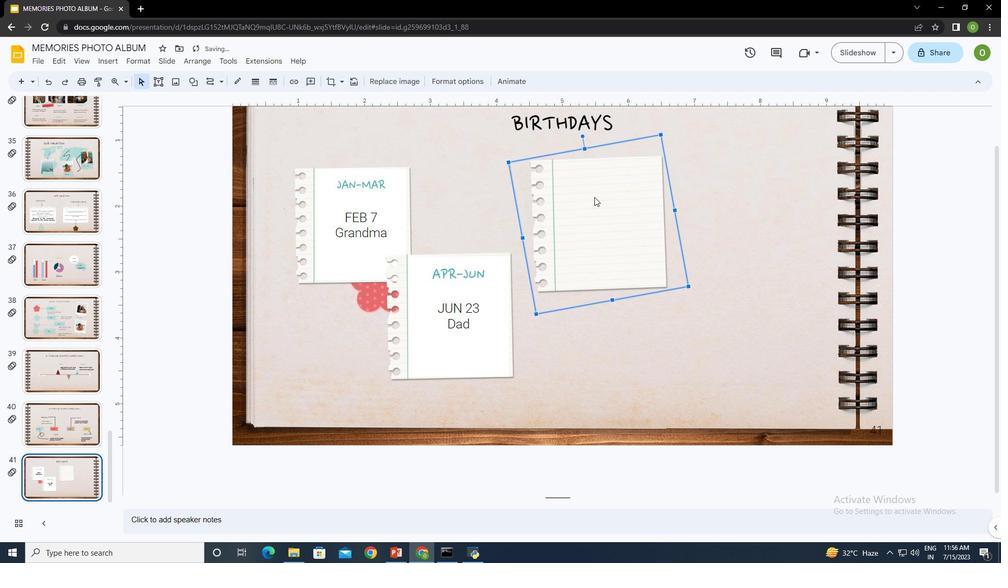 
Action: Mouse pressed left at (594, 195)
Screenshot: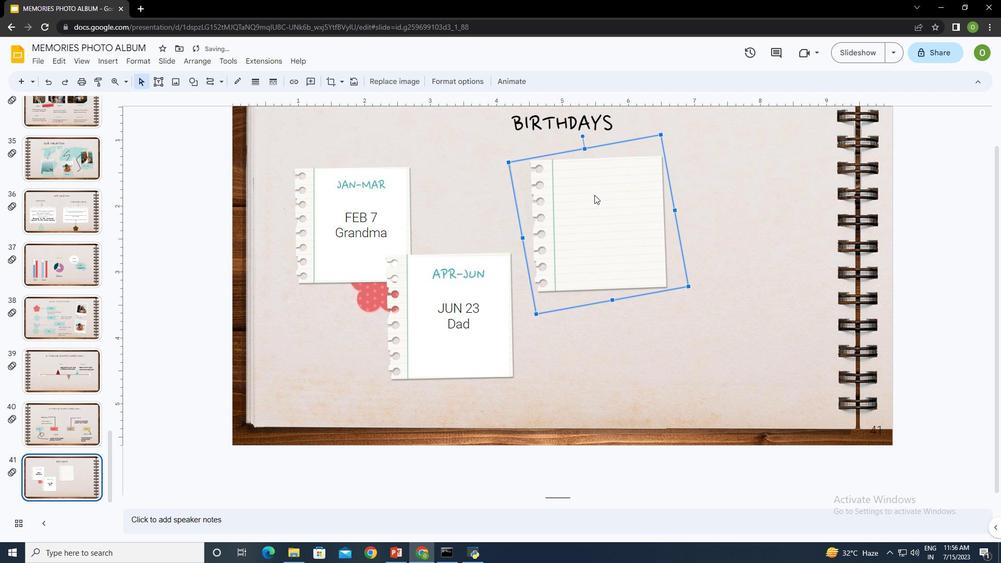 
Action: Mouse moved to (579, 155)
Screenshot: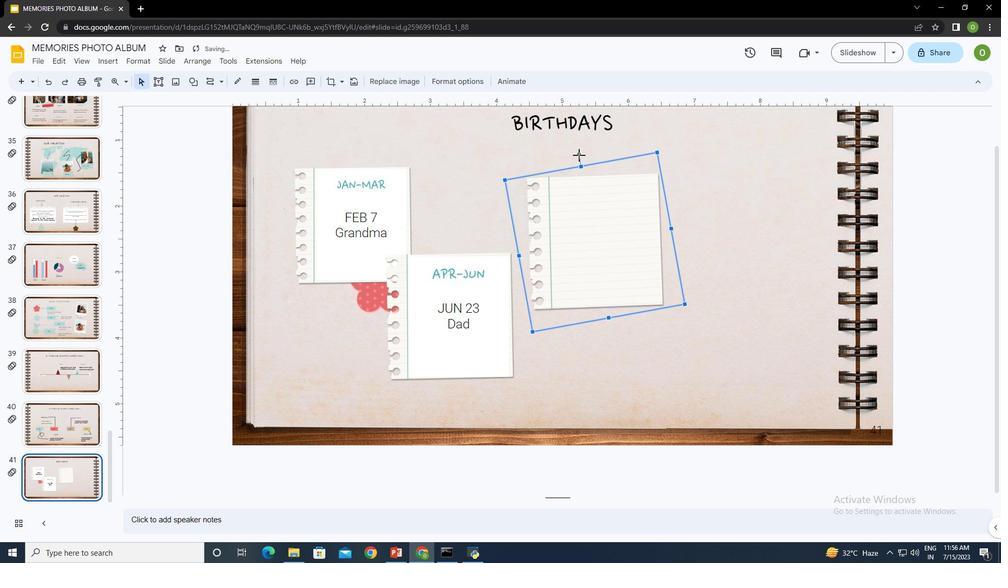 
Action: Mouse pressed left at (579, 155)
Screenshot: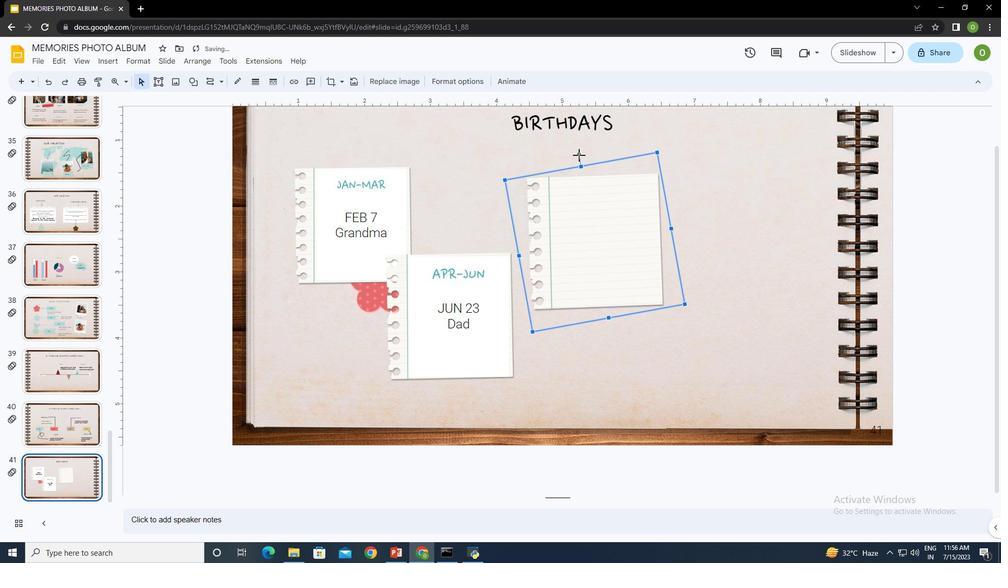 
Action: Mouse moved to (609, 230)
Screenshot: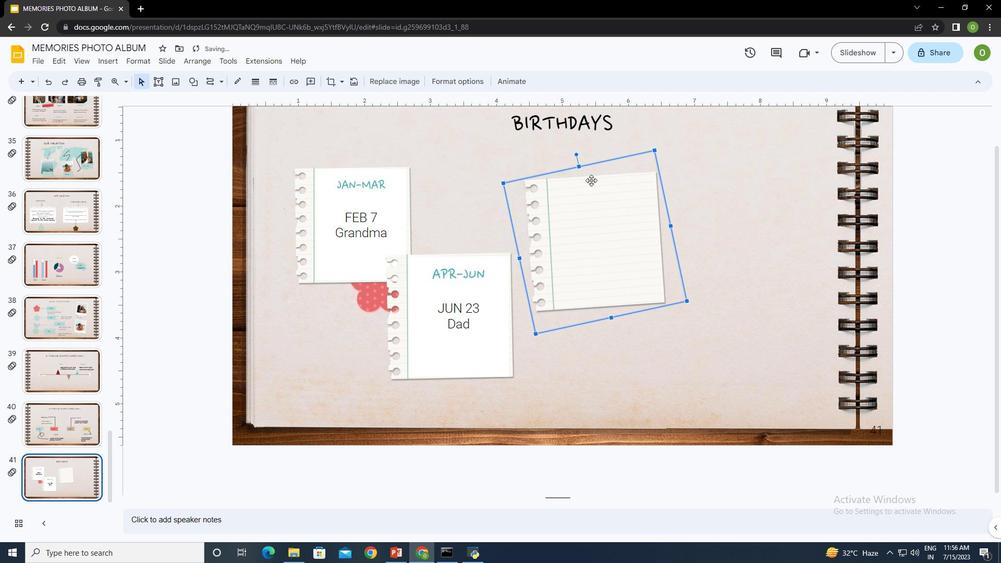 
Action: Mouse pressed left at (609, 230)
Screenshot: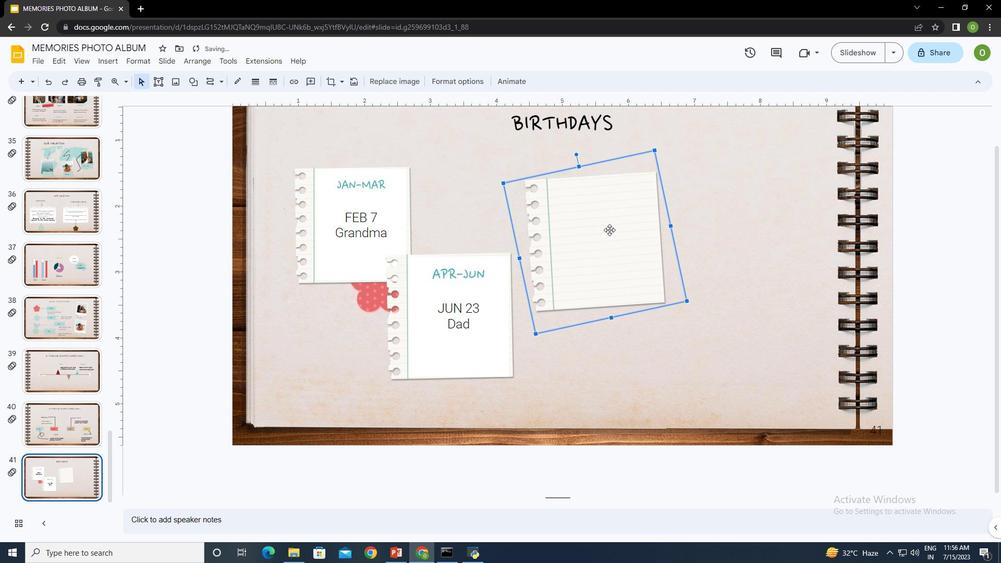 
Action: Mouse moved to (459, 175)
Screenshot: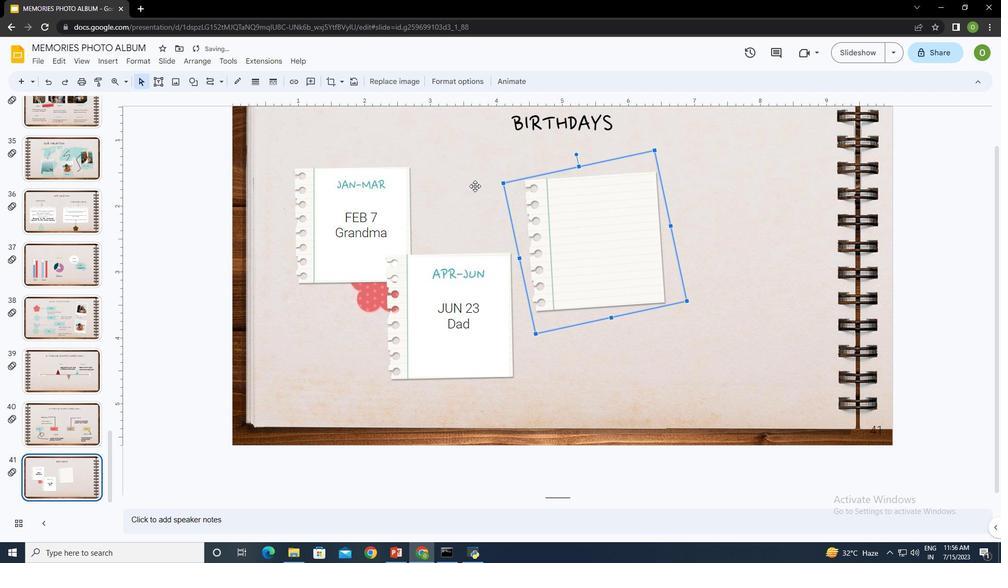 
Action: Mouse pressed left at (459, 175)
Screenshot: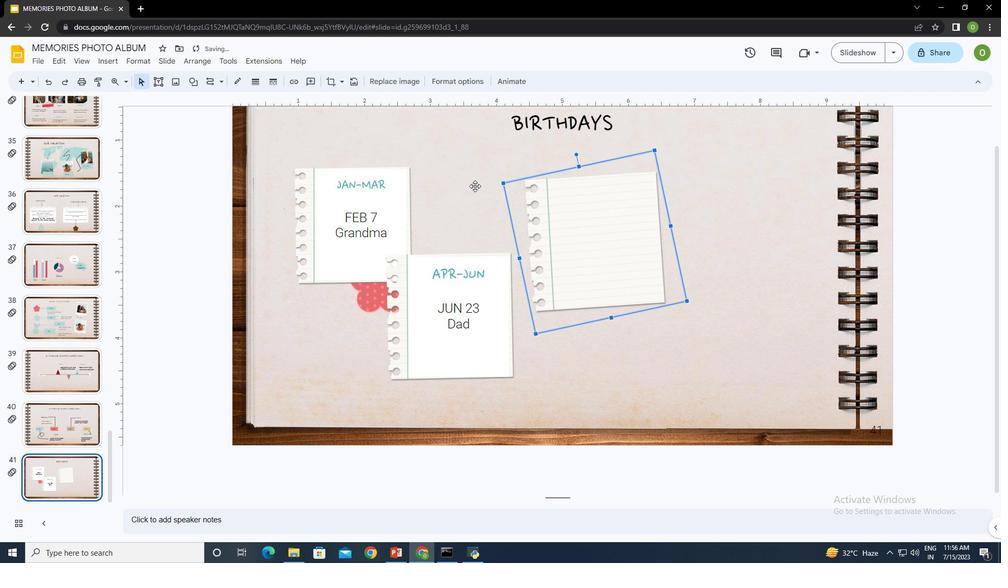 
Action: Mouse moved to (107, 63)
Screenshot: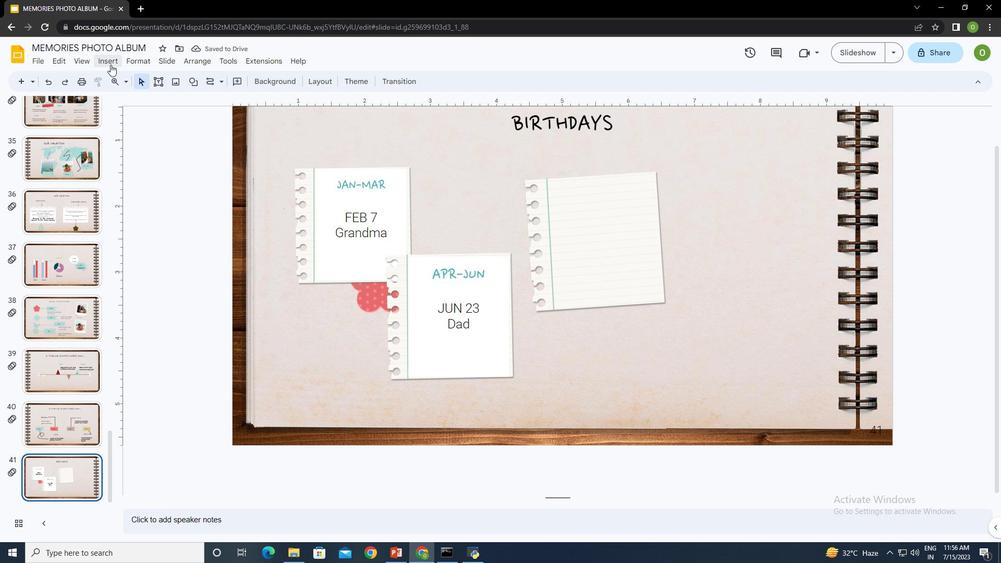 
Action: Mouse pressed left at (107, 63)
Screenshot: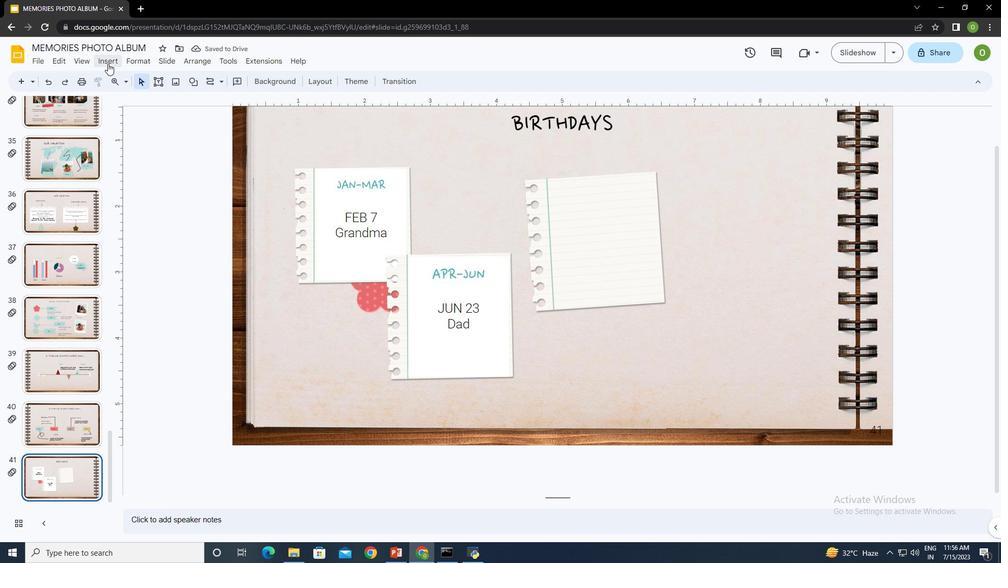 
Action: Mouse moved to (207, 92)
Screenshot: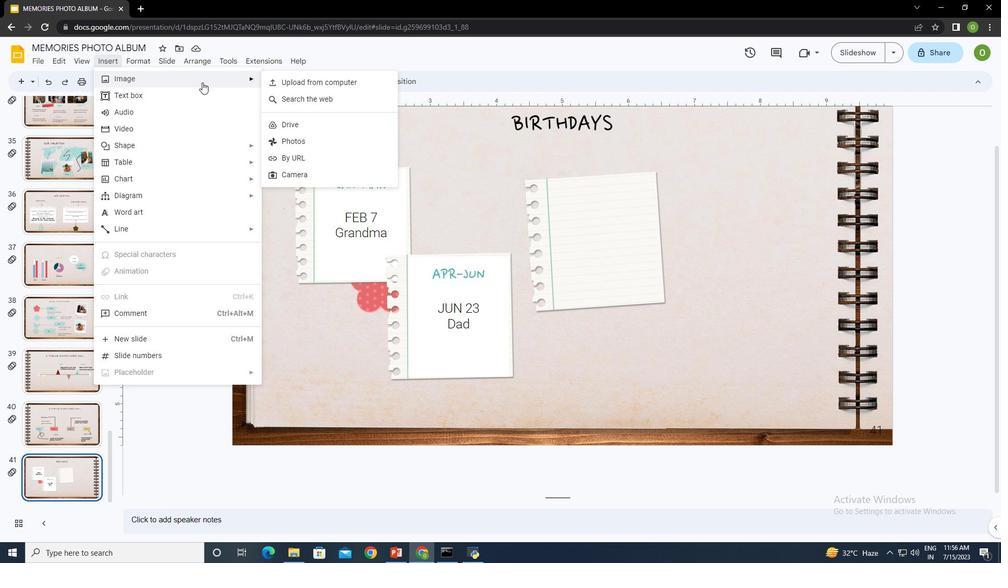 
Action: Mouse pressed left at (207, 92)
Screenshot: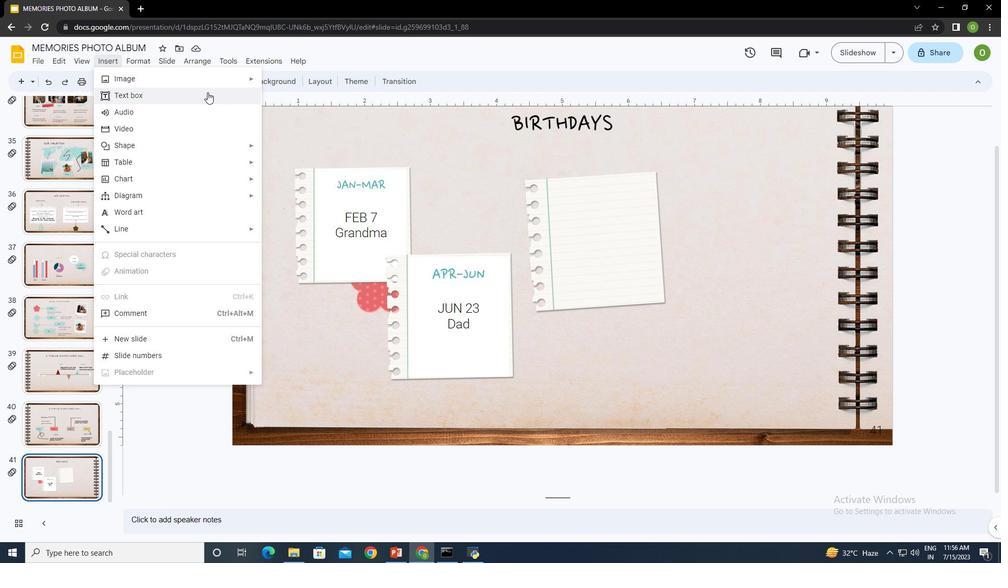 
Action: Mouse moved to (552, 178)
Screenshot: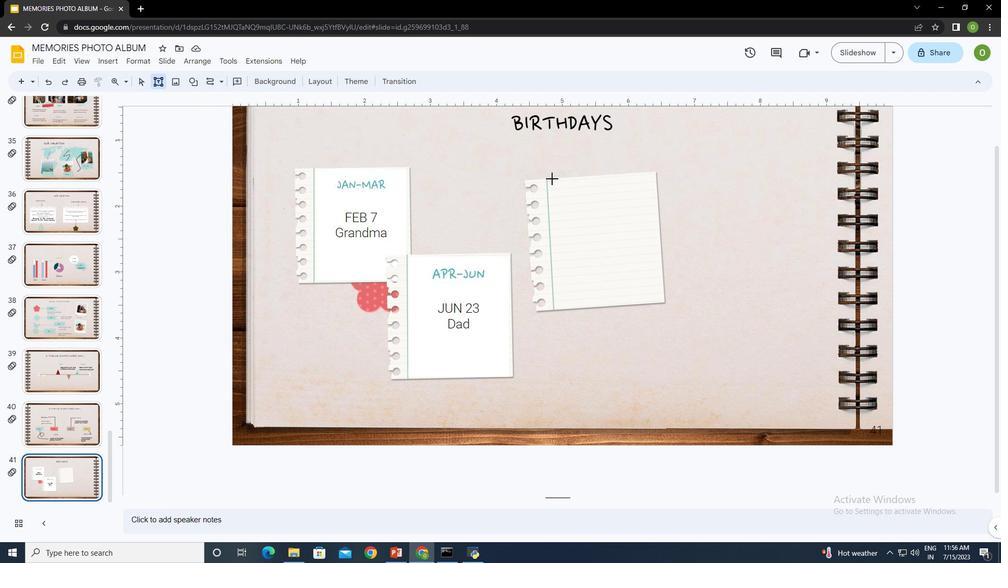 
Action: Mouse pressed left at (552, 178)
Screenshot: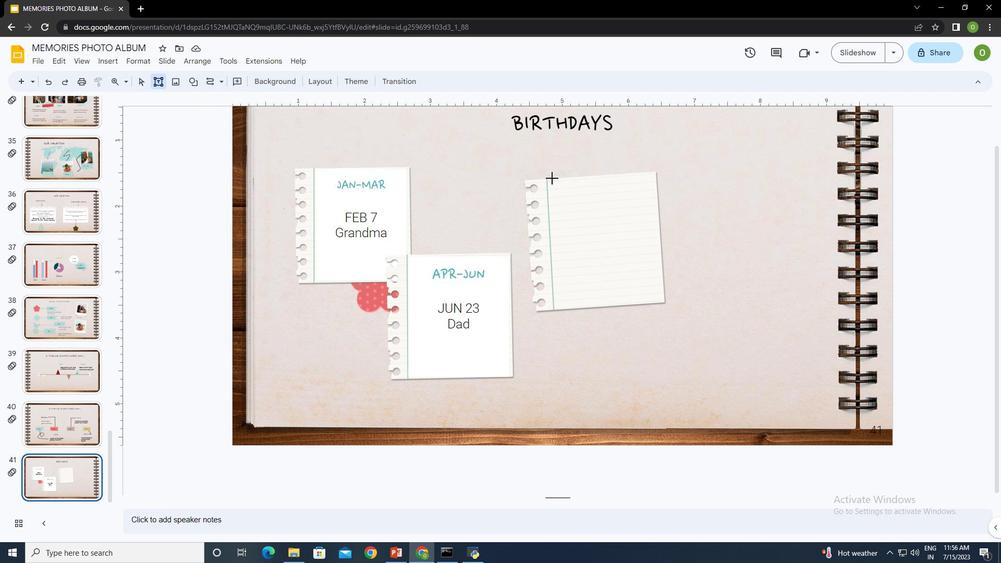 
Action: Mouse moved to (238, 82)
Screenshot: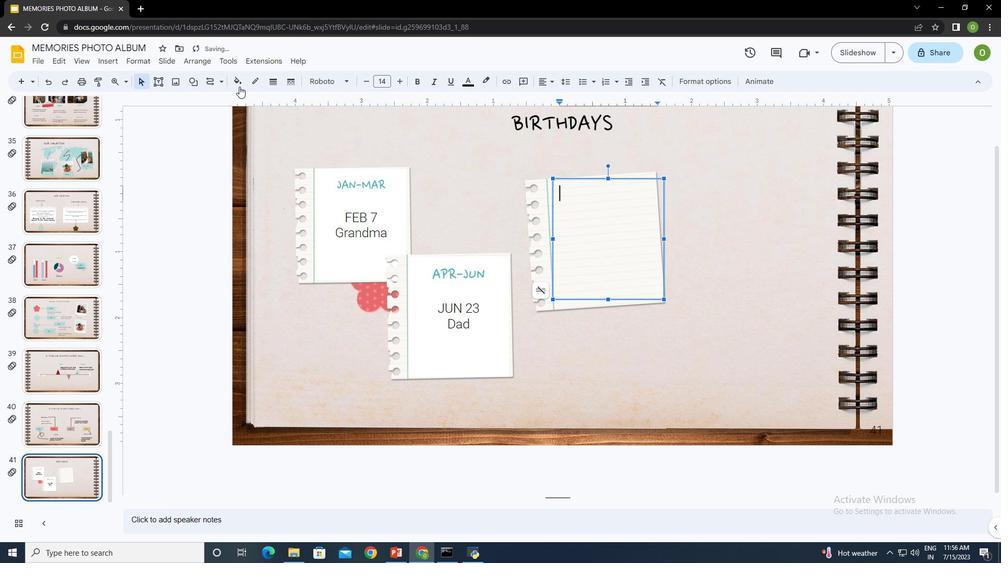 
Action: Mouse pressed left at (238, 82)
Screenshot: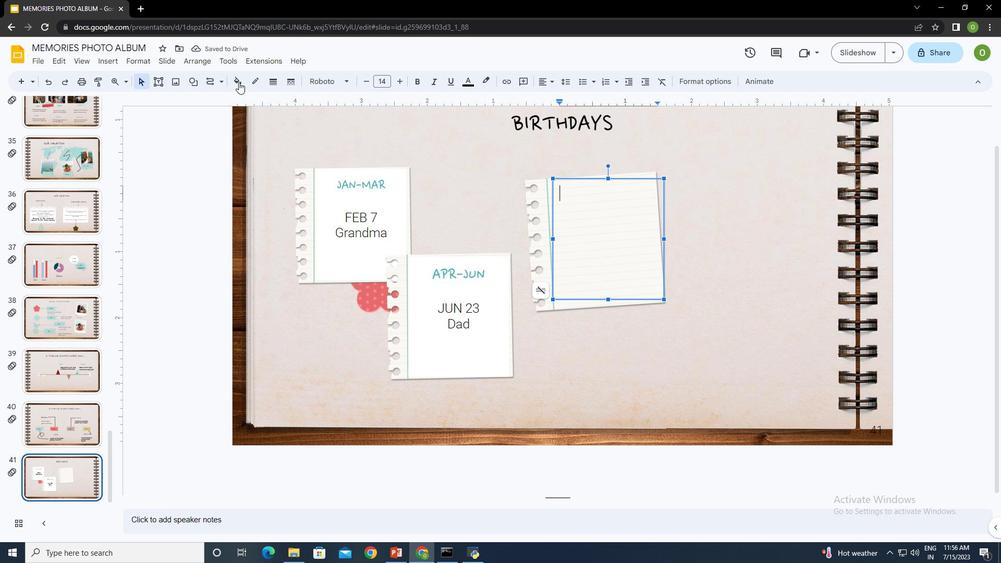 
Action: Mouse moved to (255, 131)
Screenshot: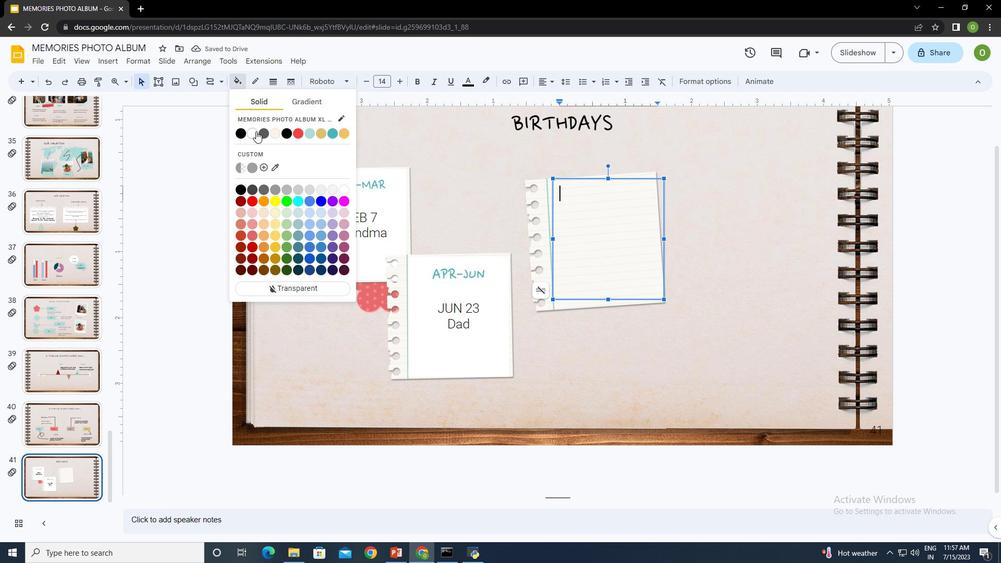 
Action: Mouse pressed left at (255, 131)
Screenshot: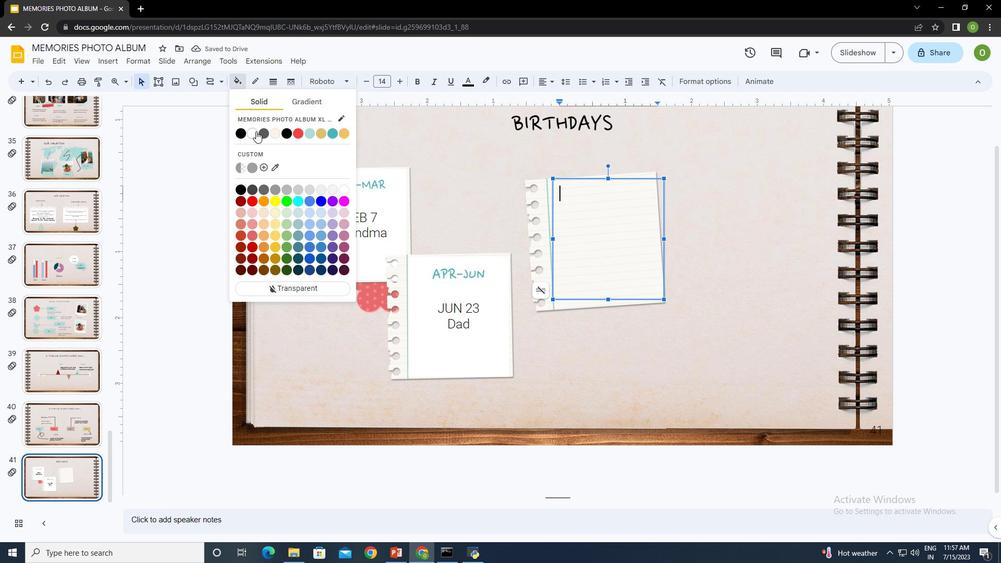 
Action: Mouse moved to (569, 196)
Screenshot: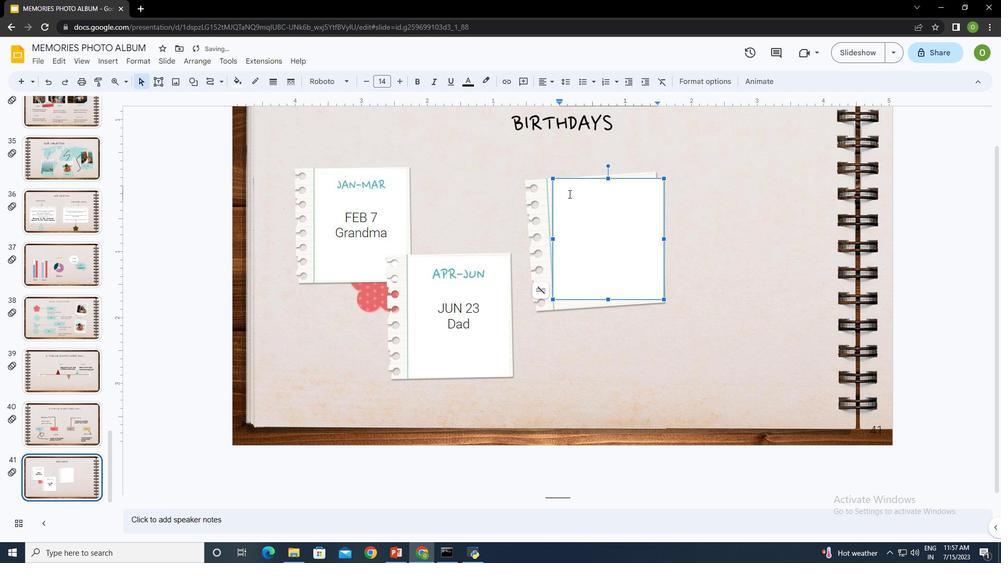 
Action: Key pressed <Key.shift>JUL-SEP<Key.enter><Key.enter>JUL<Key.space>12<Key.enter>A<Key.shift>unt<Key.space><Key.shift>m<Key.backspace>M<Key.shift><Key.shift><Key.shift><Key.shift><Key.shift><Key.shift><Key.shift><Key.shift><Key.shift>ary
Screenshot: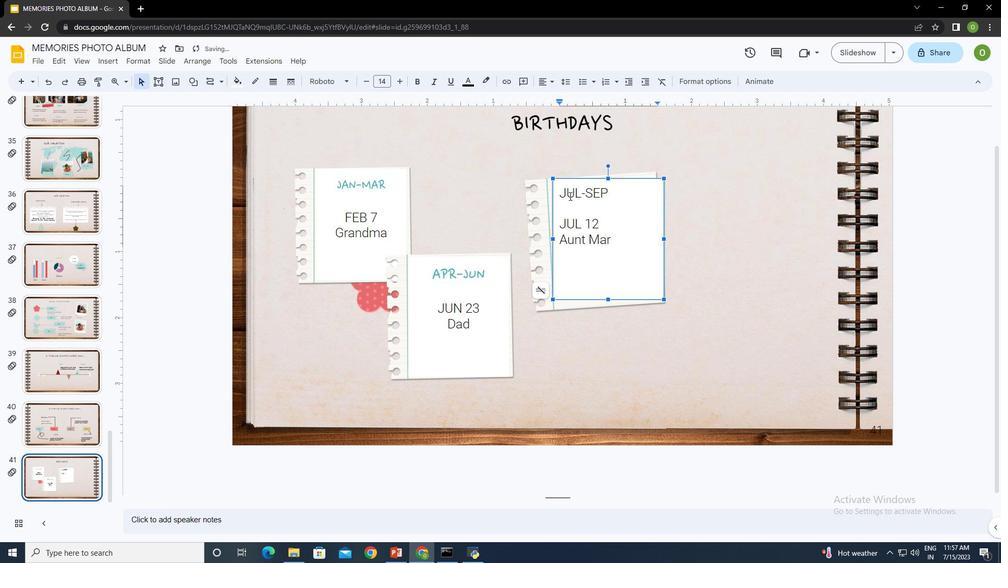 
Action: Mouse moved to (620, 242)
Screenshot: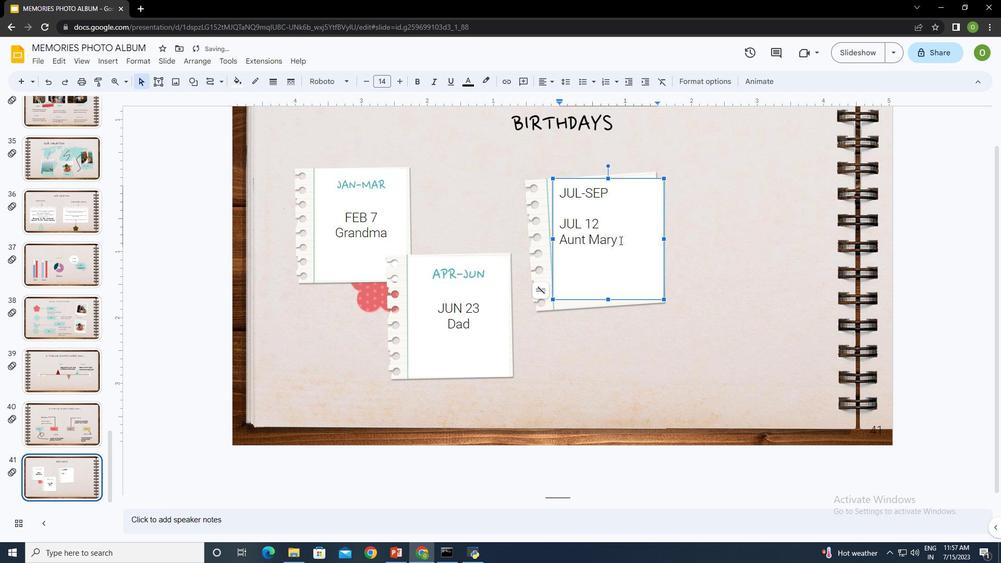 
Action: Mouse pressed left at (620, 242)
Screenshot: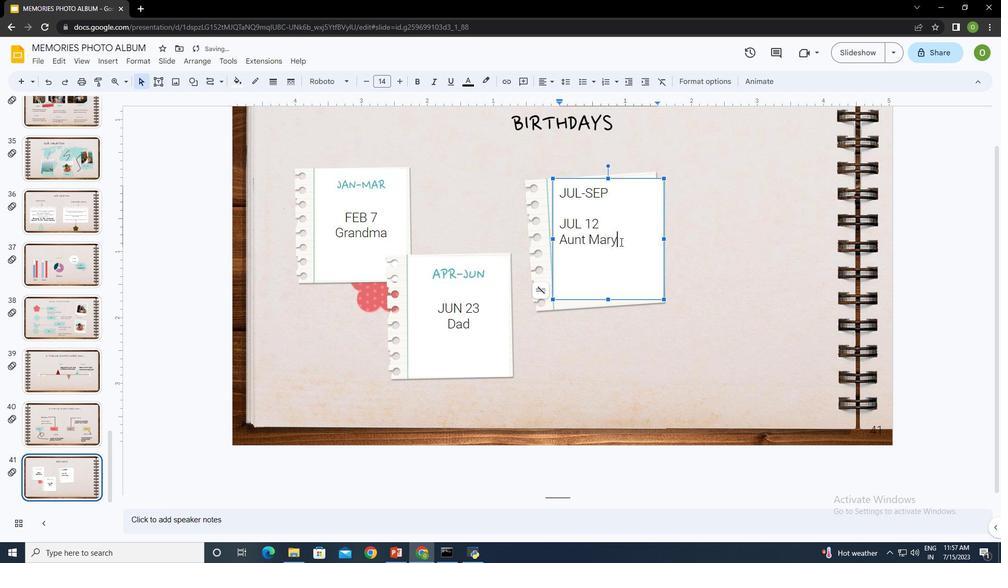 
Action: Mouse moved to (434, 80)
